 Task: Buy 4 Wax for Women's from Shave & Hair Removal section under best seller category for shipping address: Mina Davis, 1989 Bartlett Avenue, Southfield, Michigan 48076, Cell Number 2485598029. Pay from credit card ending with 5759, CVV 953
Action: Mouse moved to (20, 109)
Screenshot: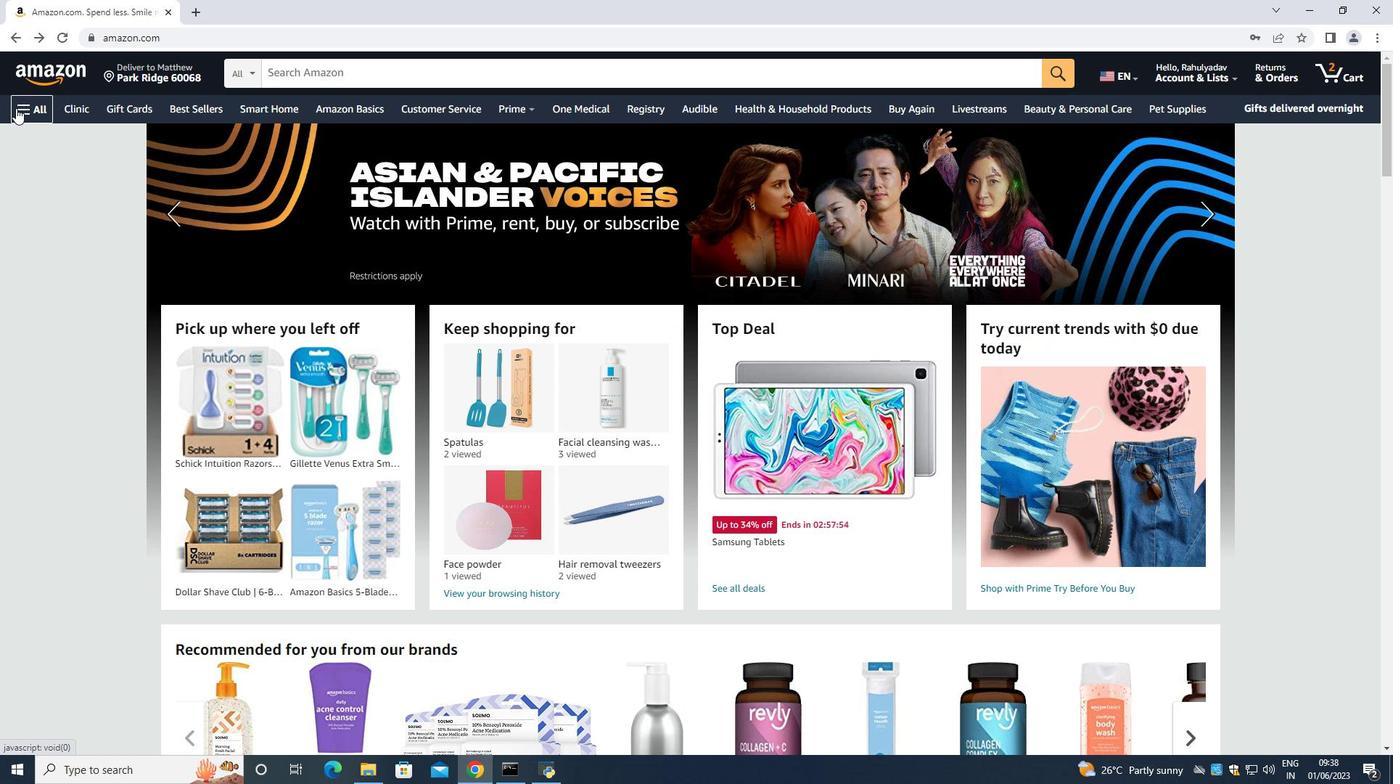 
Action: Mouse pressed left at (20, 109)
Screenshot: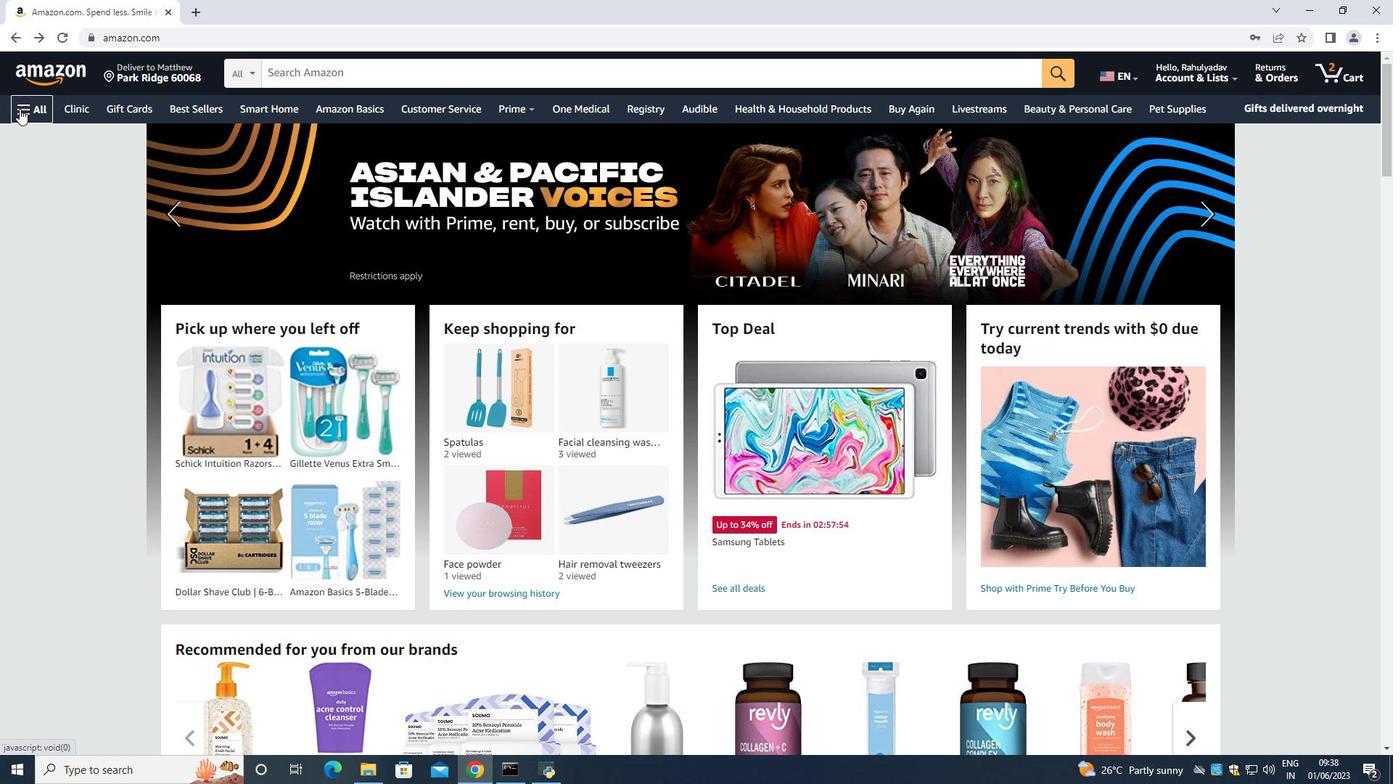 
Action: Mouse moved to (54, 138)
Screenshot: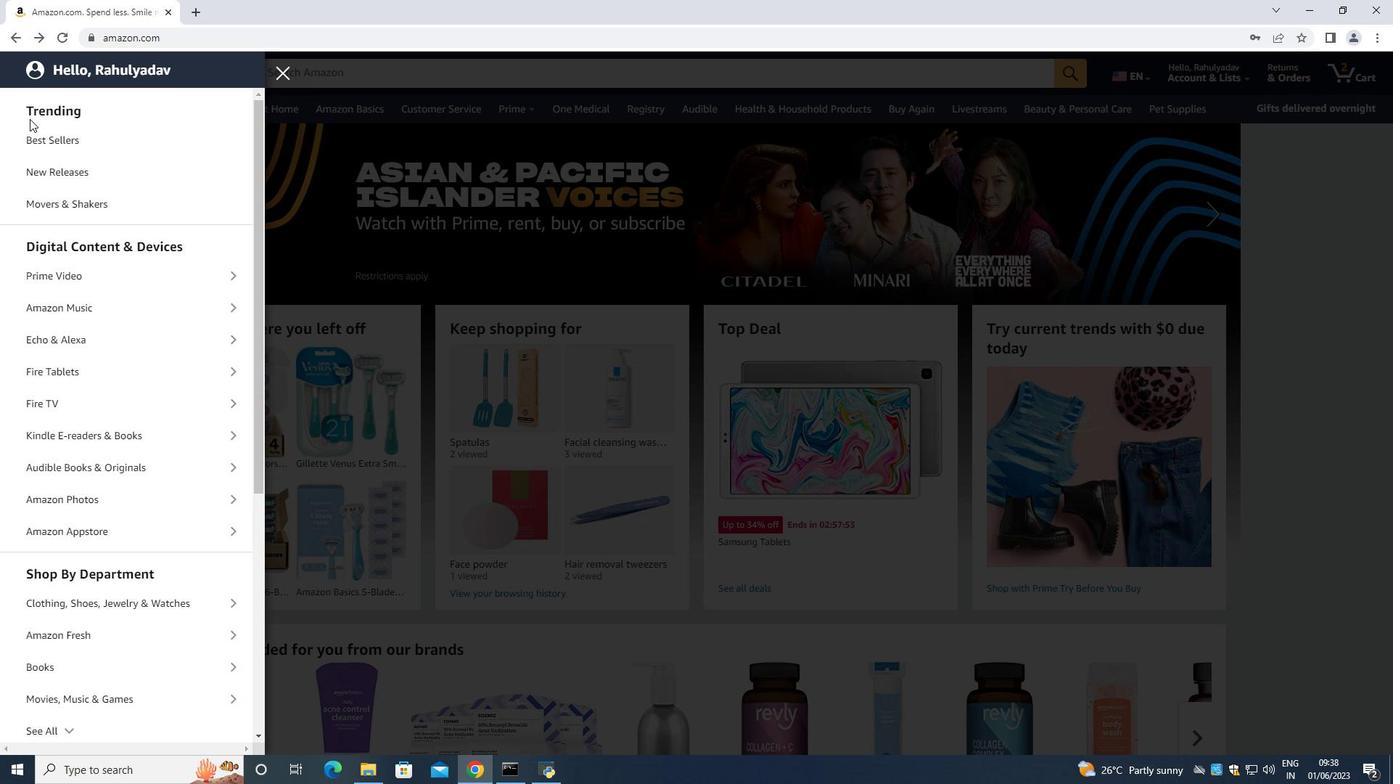 
Action: Mouse pressed left at (54, 138)
Screenshot: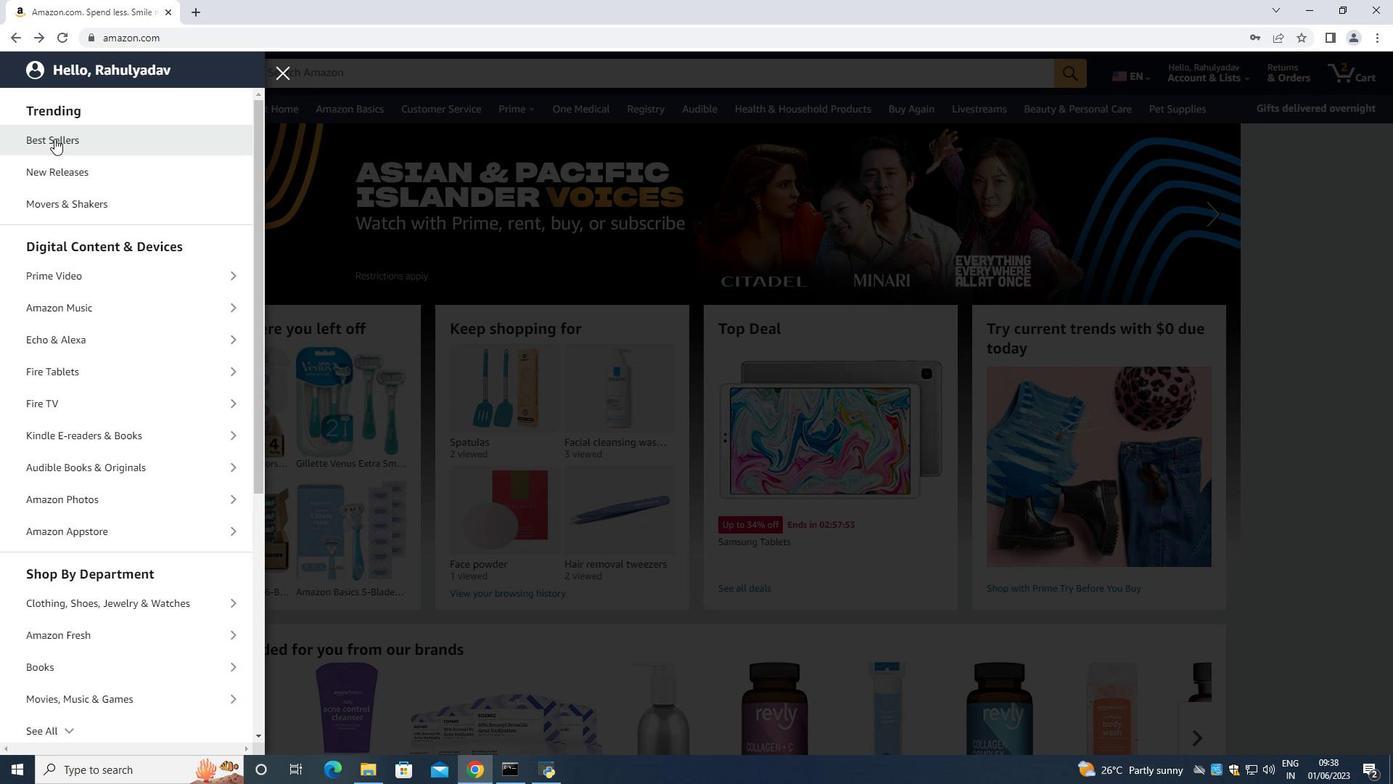 
Action: Mouse moved to (401, 80)
Screenshot: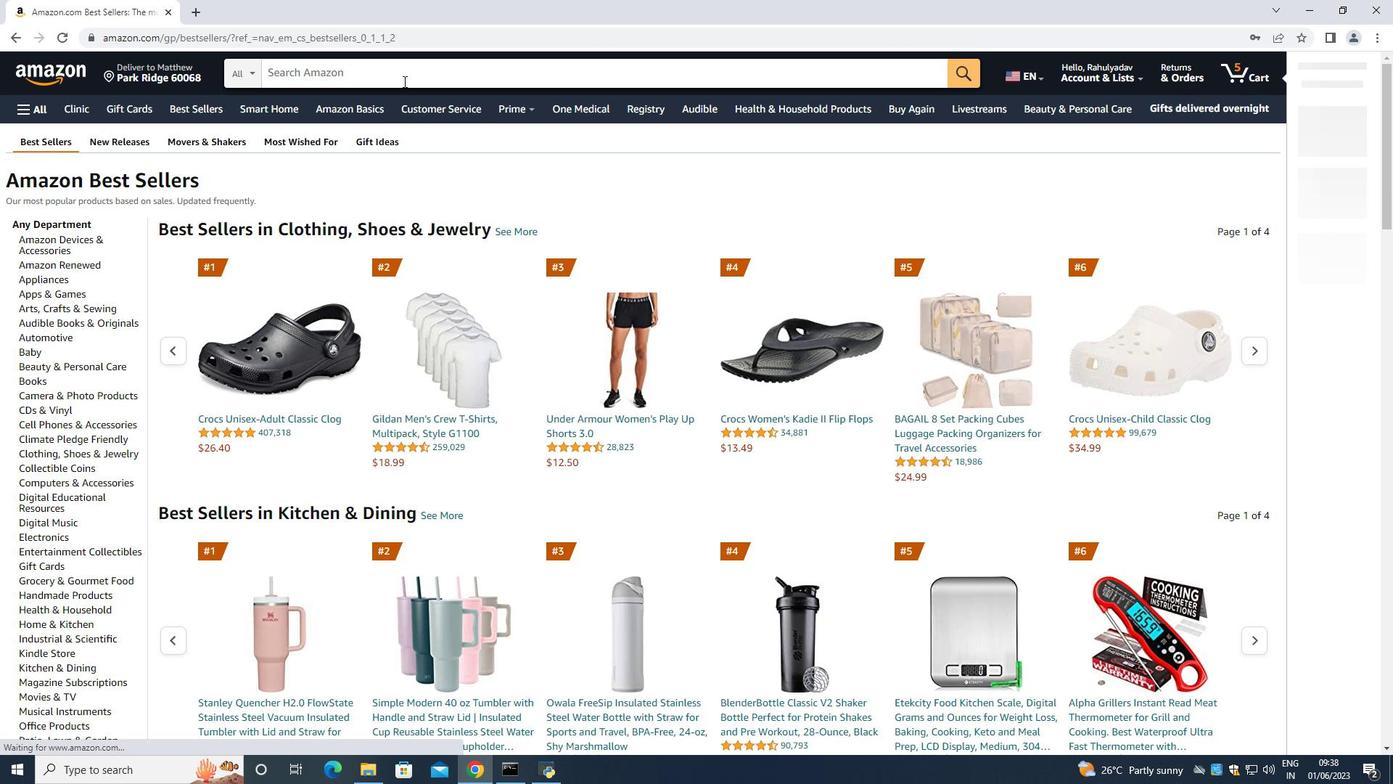 
Action: Mouse pressed left at (401, 80)
Screenshot: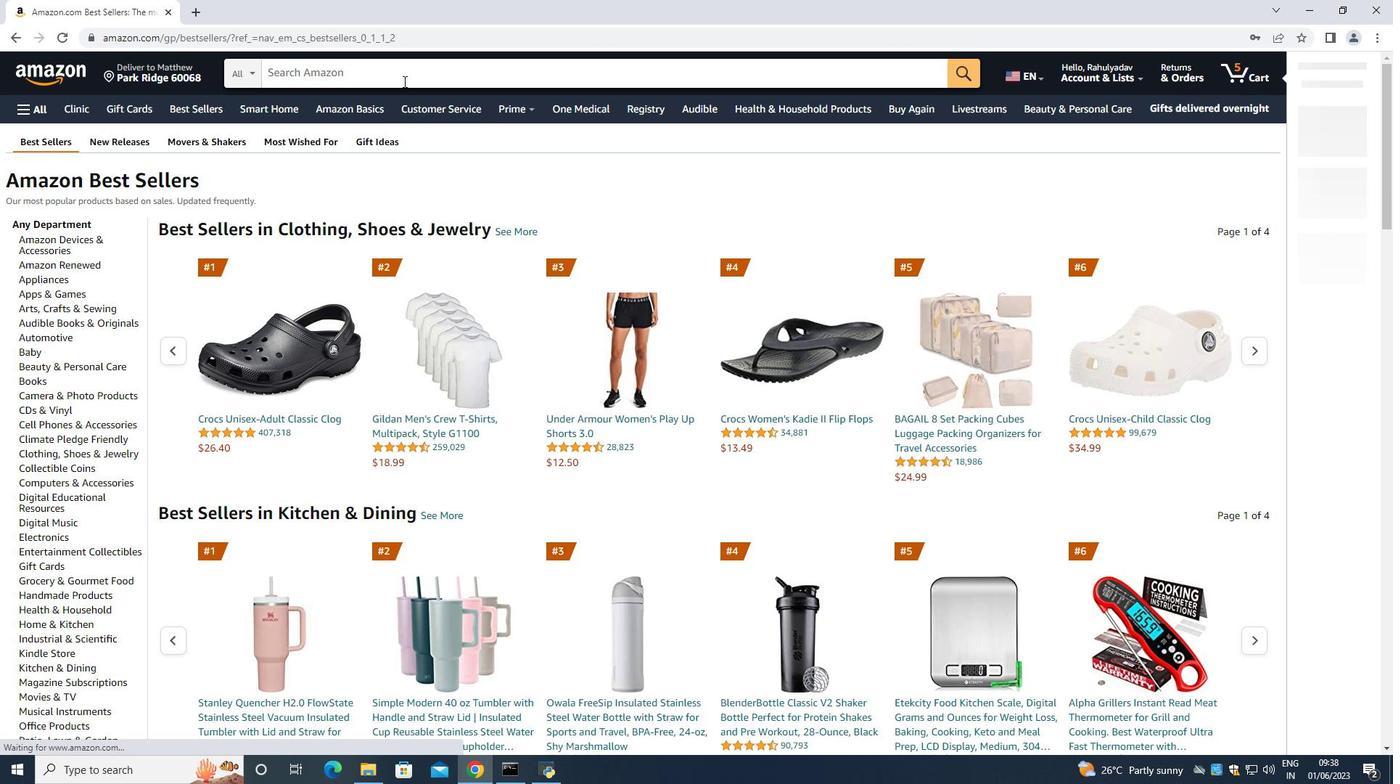 
Action: Mouse moved to (311, 40)
Screenshot: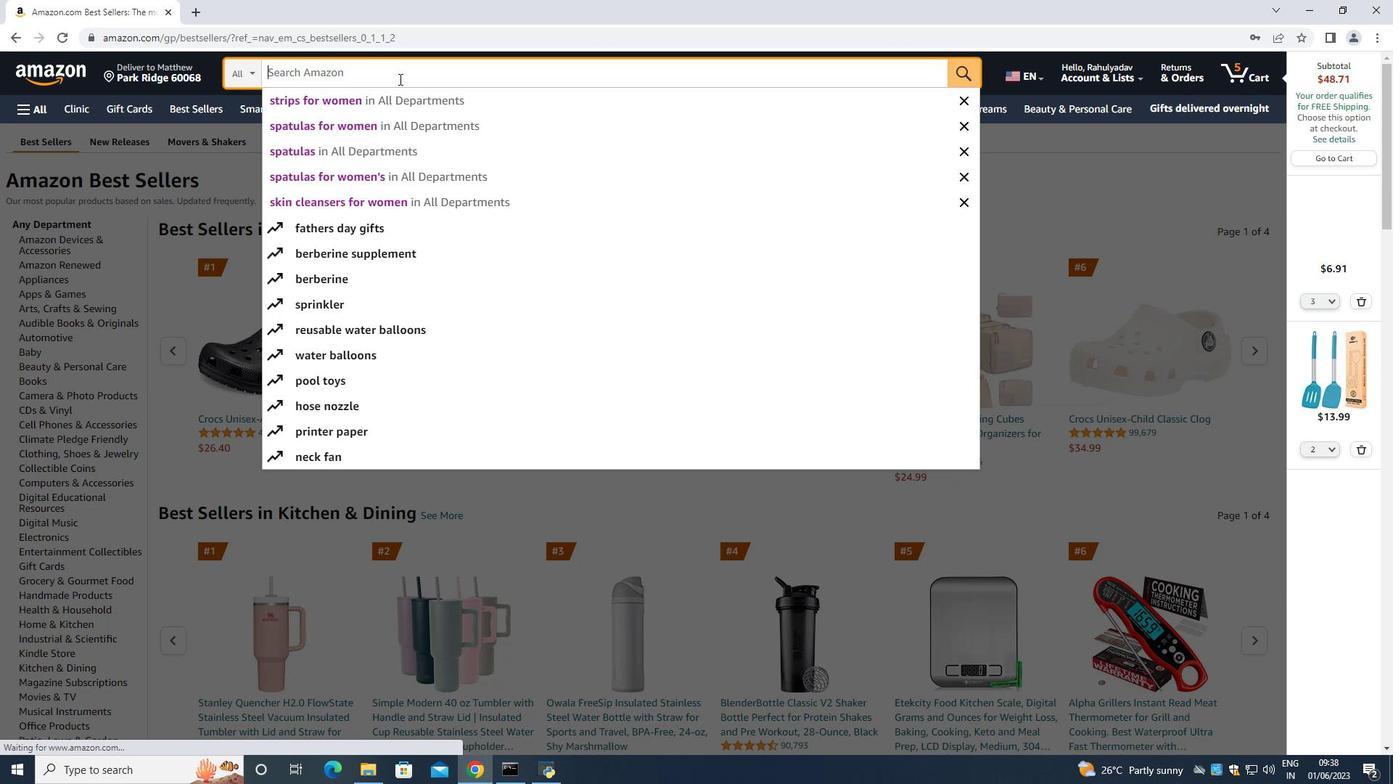 
Action: Key pressed <Key.shift>Wax<Key.space>for<Key.space><Key.shift>Women<Key.space><Key.enter>
Screenshot: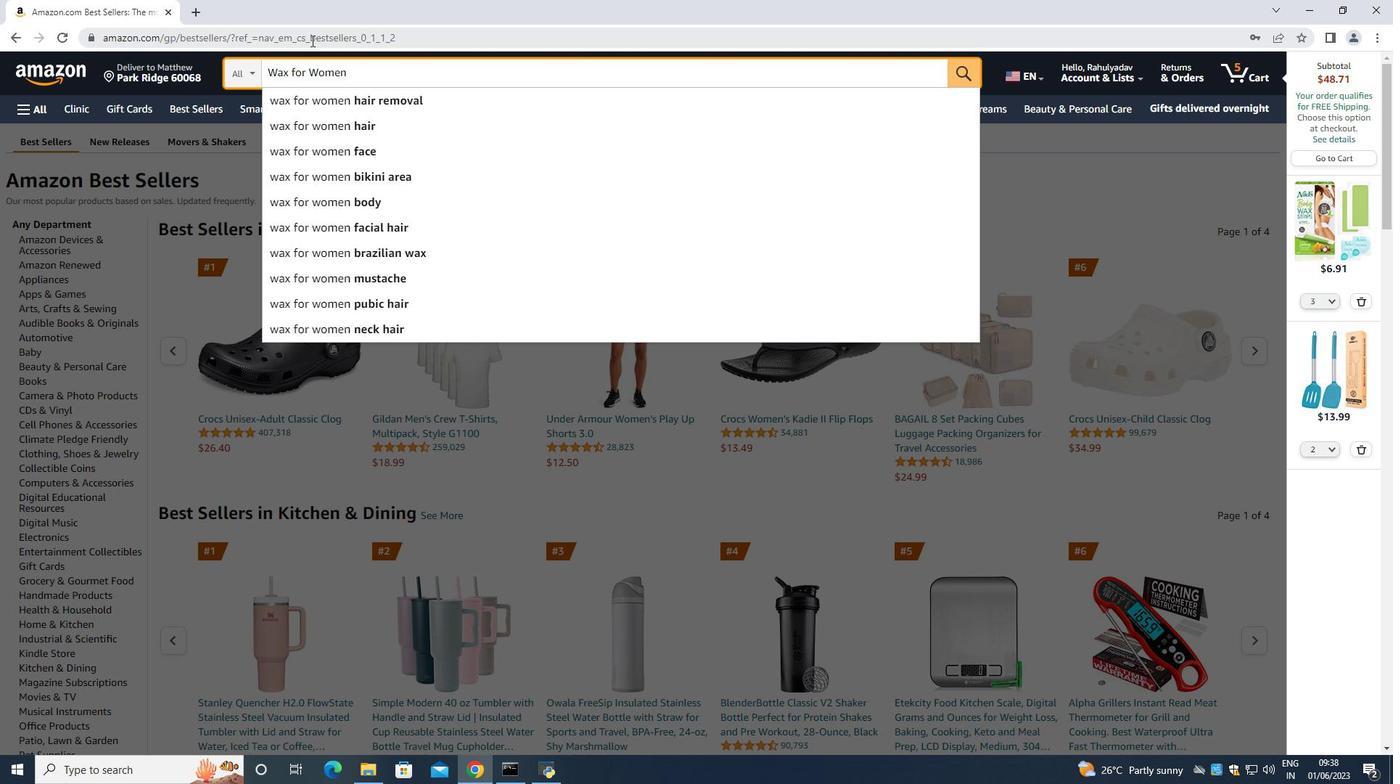 
Action: Mouse moved to (462, 297)
Screenshot: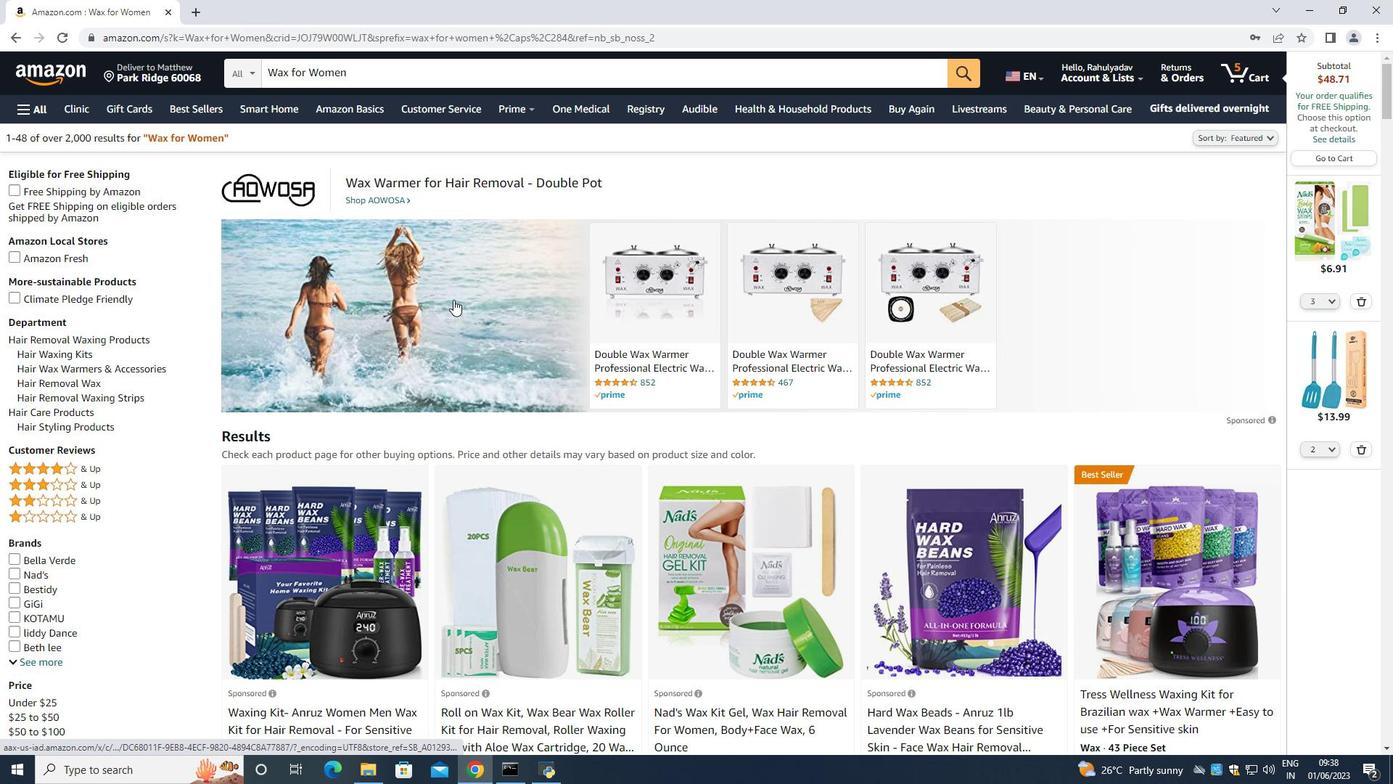 
Action: Mouse scrolled (462, 296) with delta (0, 0)
Screenshot: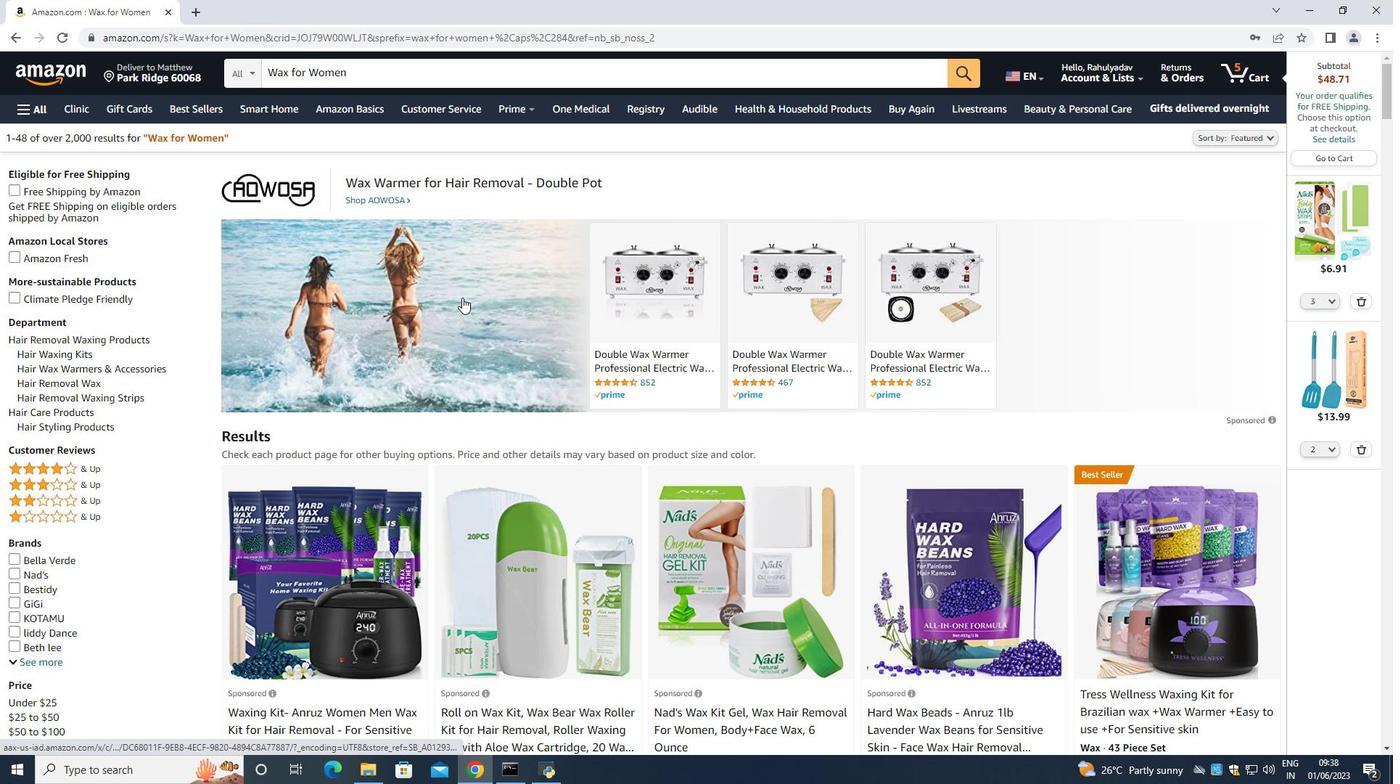 
Action: Mouse scrolled (462, 296) with delta (0, 0)
Screenshot: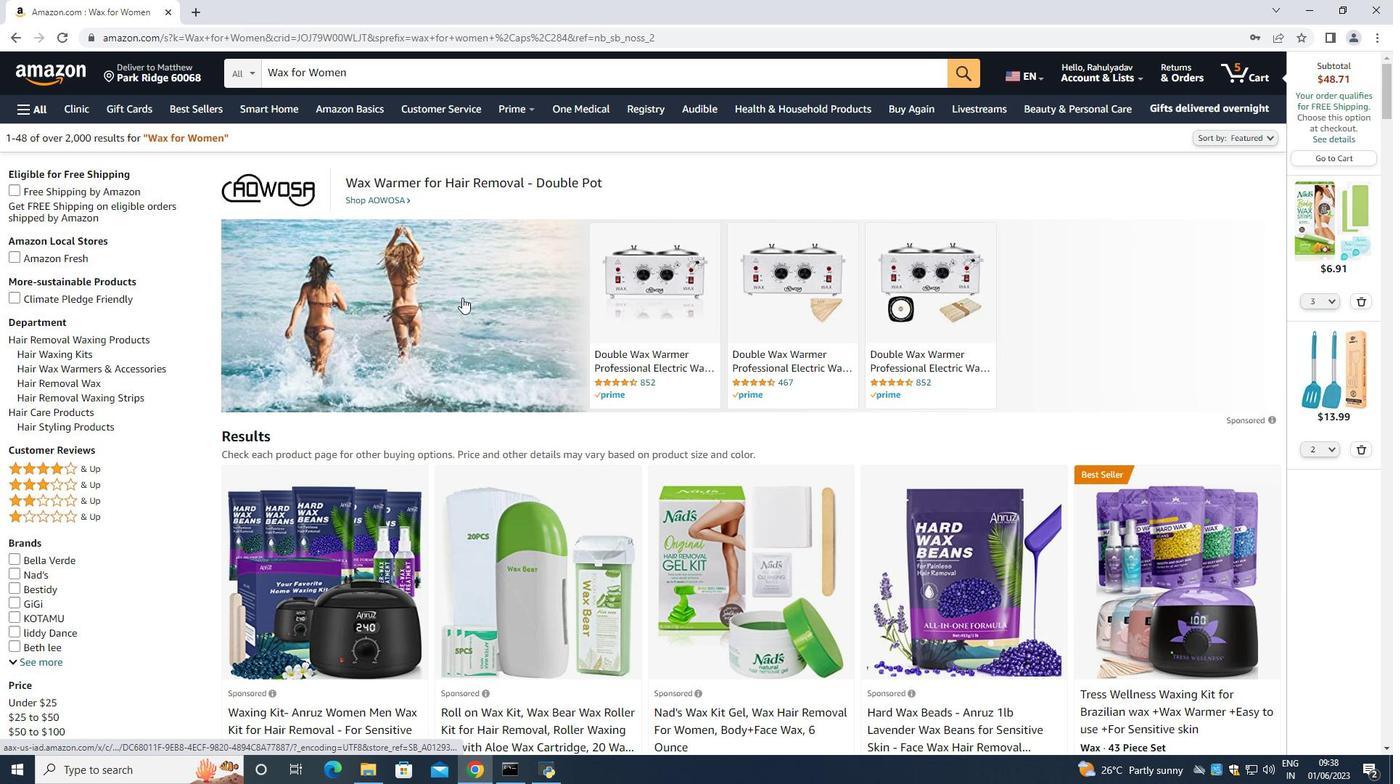 
Action: Mouse moved to (463, 297)
Screenshot: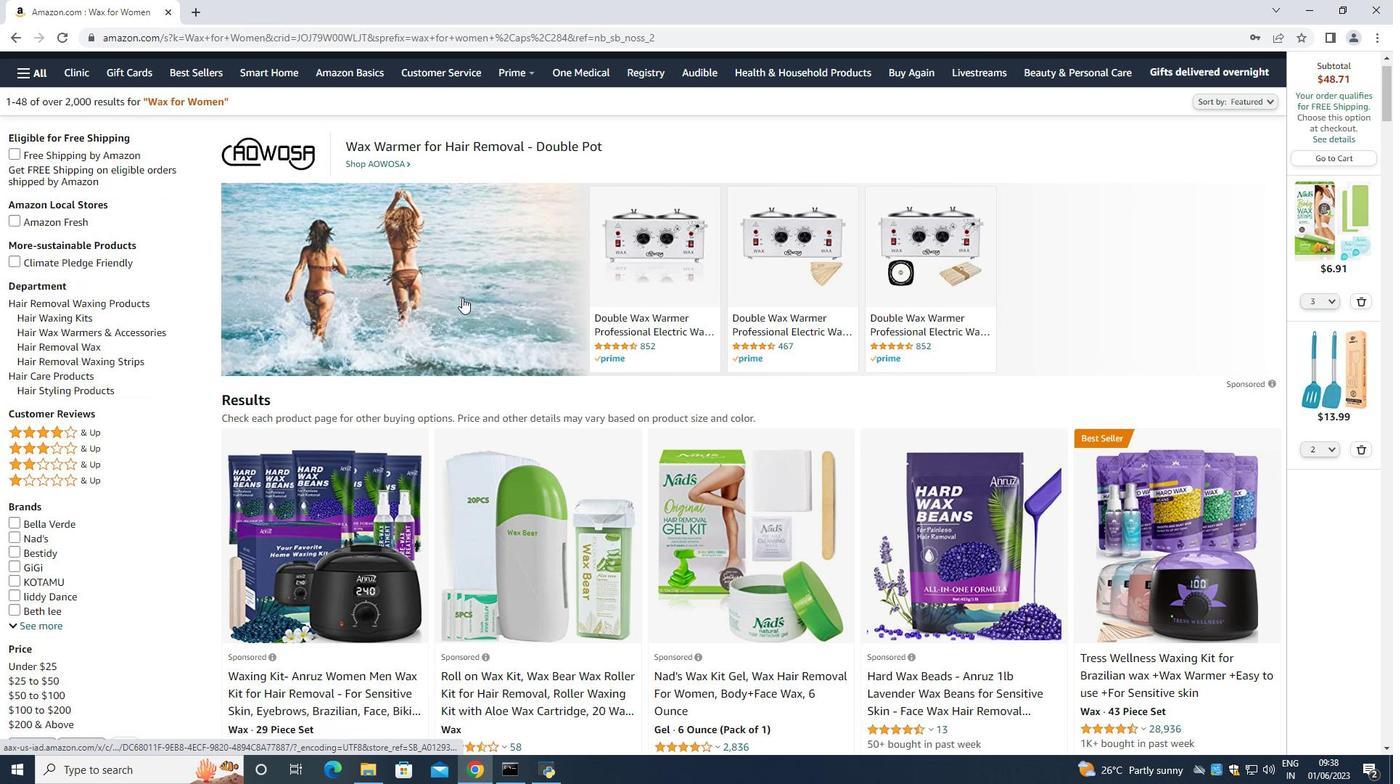 
Action: Mouse scrolled (463, 296) with delta (0, 0)
Screenshot: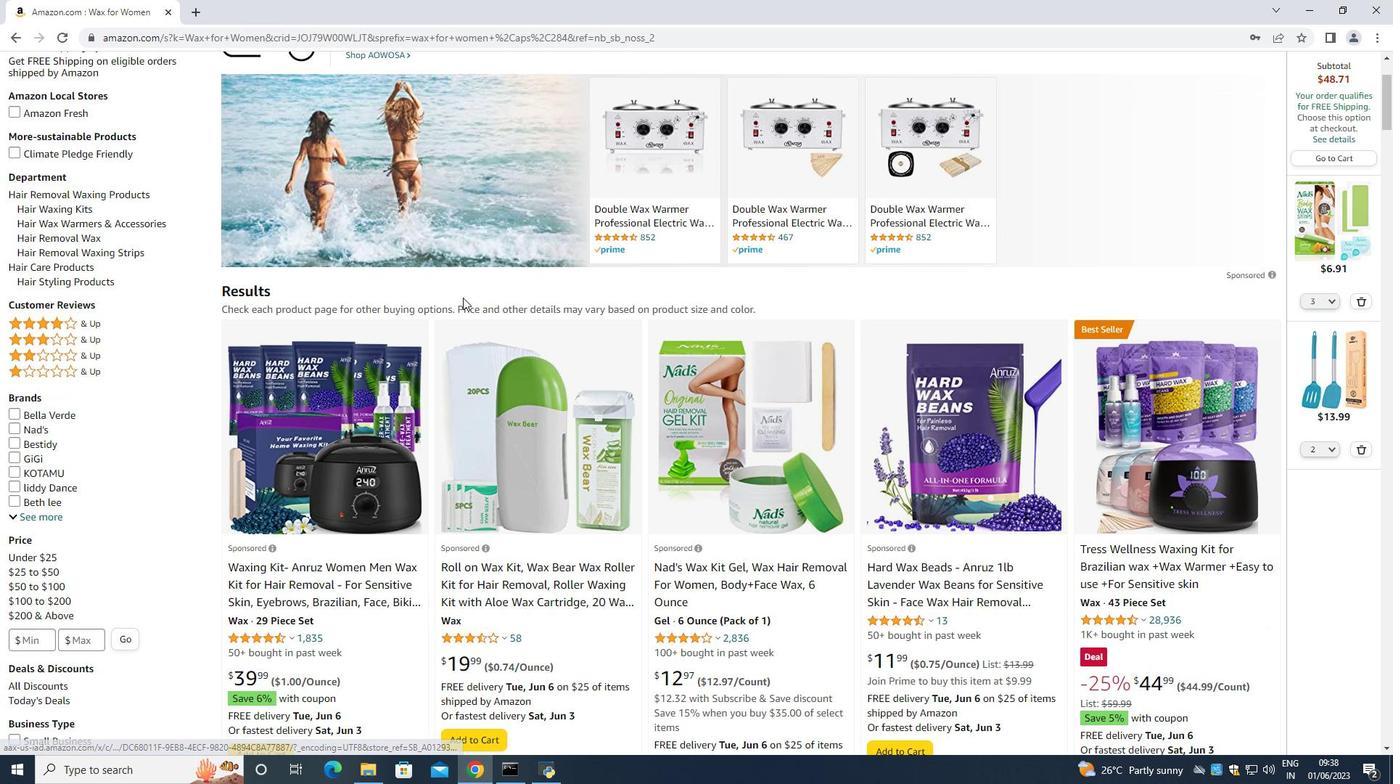 
Action: Mouse scrolled (463, 296) with delta (0, 0)
Screenshot: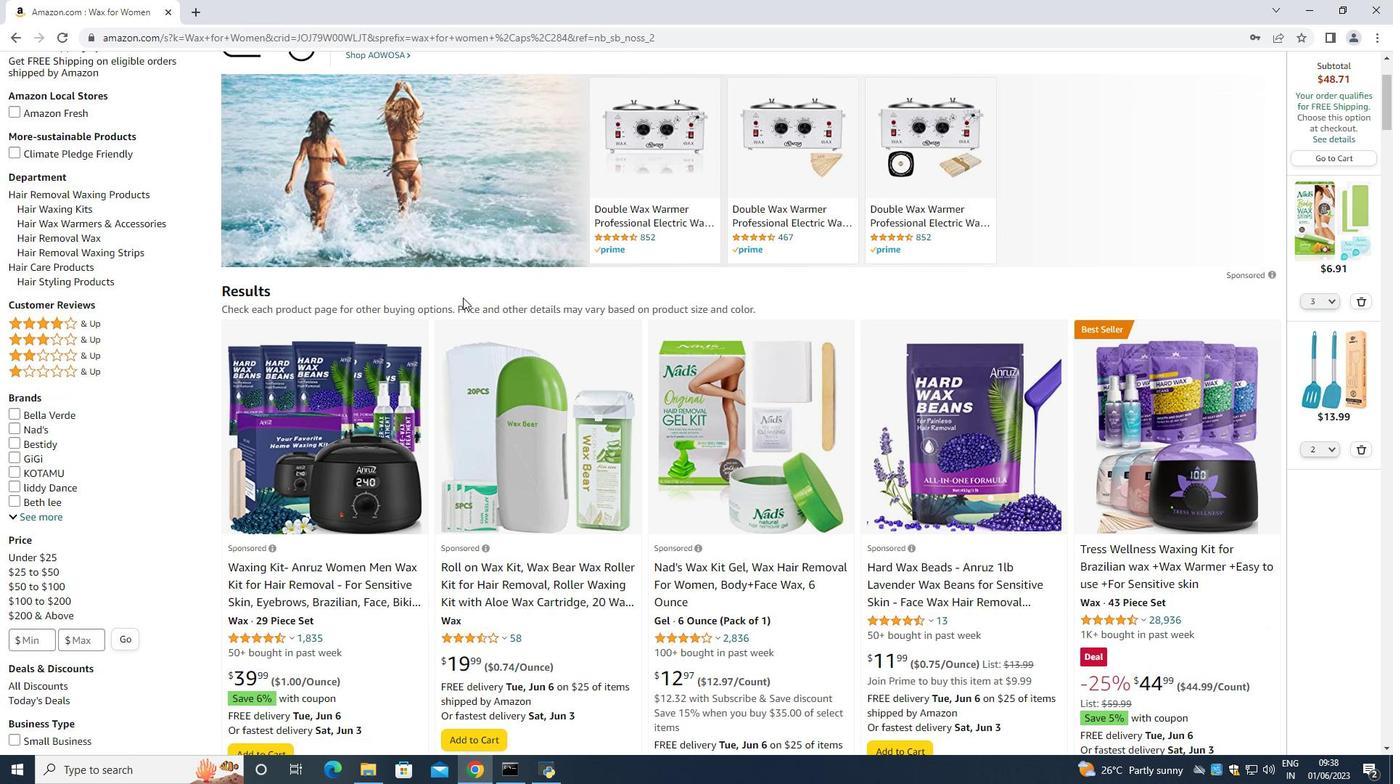 
Action: Mouse moved to (912, 325)
Screenshot: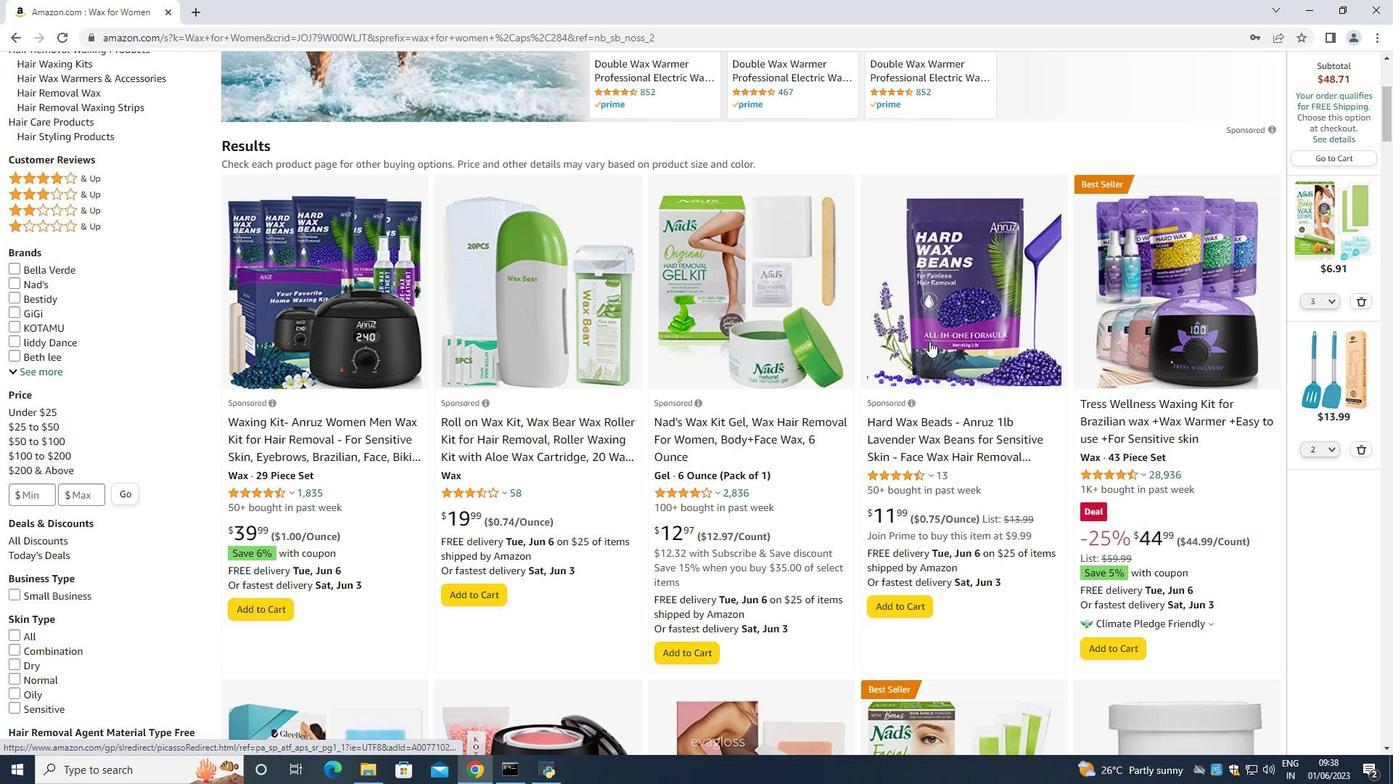 
Action: Mouse scrolled (912, 325) with delta (0, 0)
Screenshot: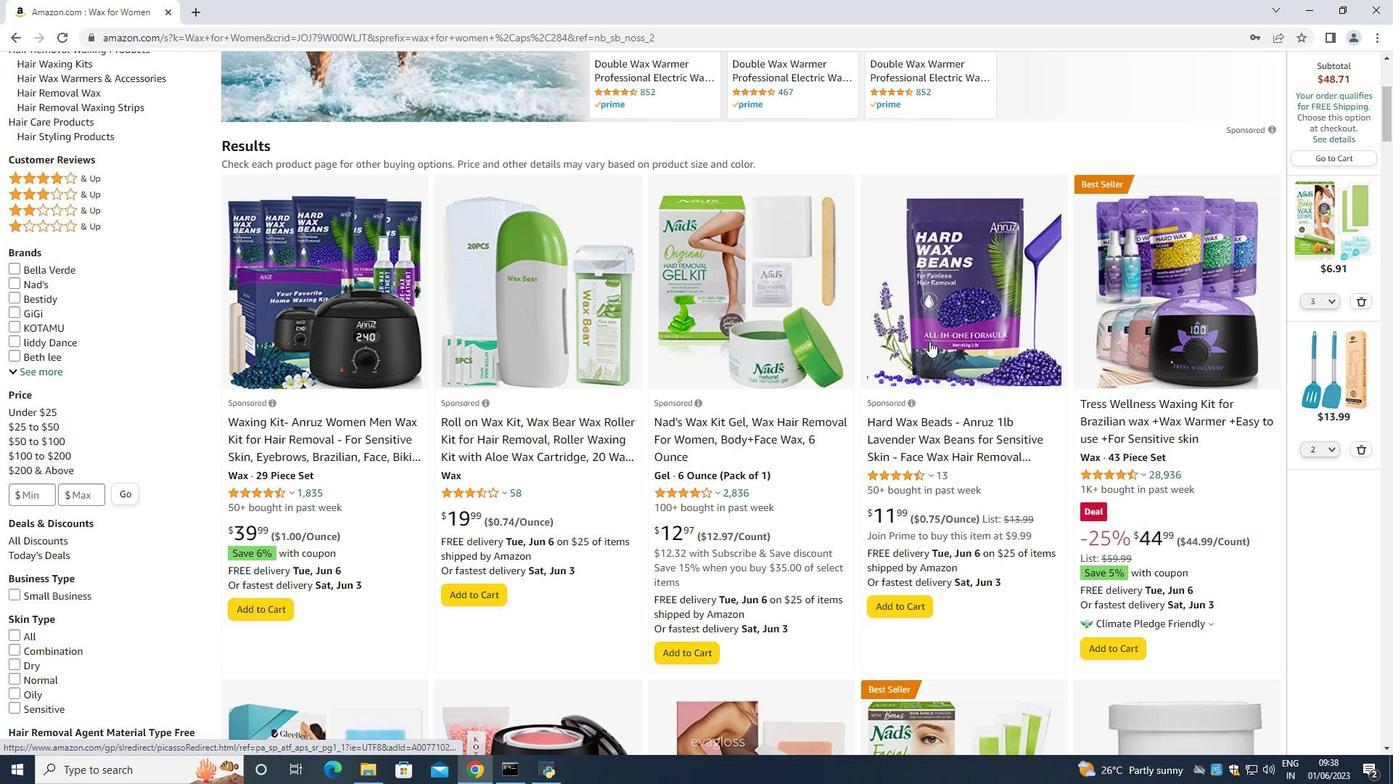 
Action: Mouse scrolled (912, 325) with delta (0, 0)
Screenshot: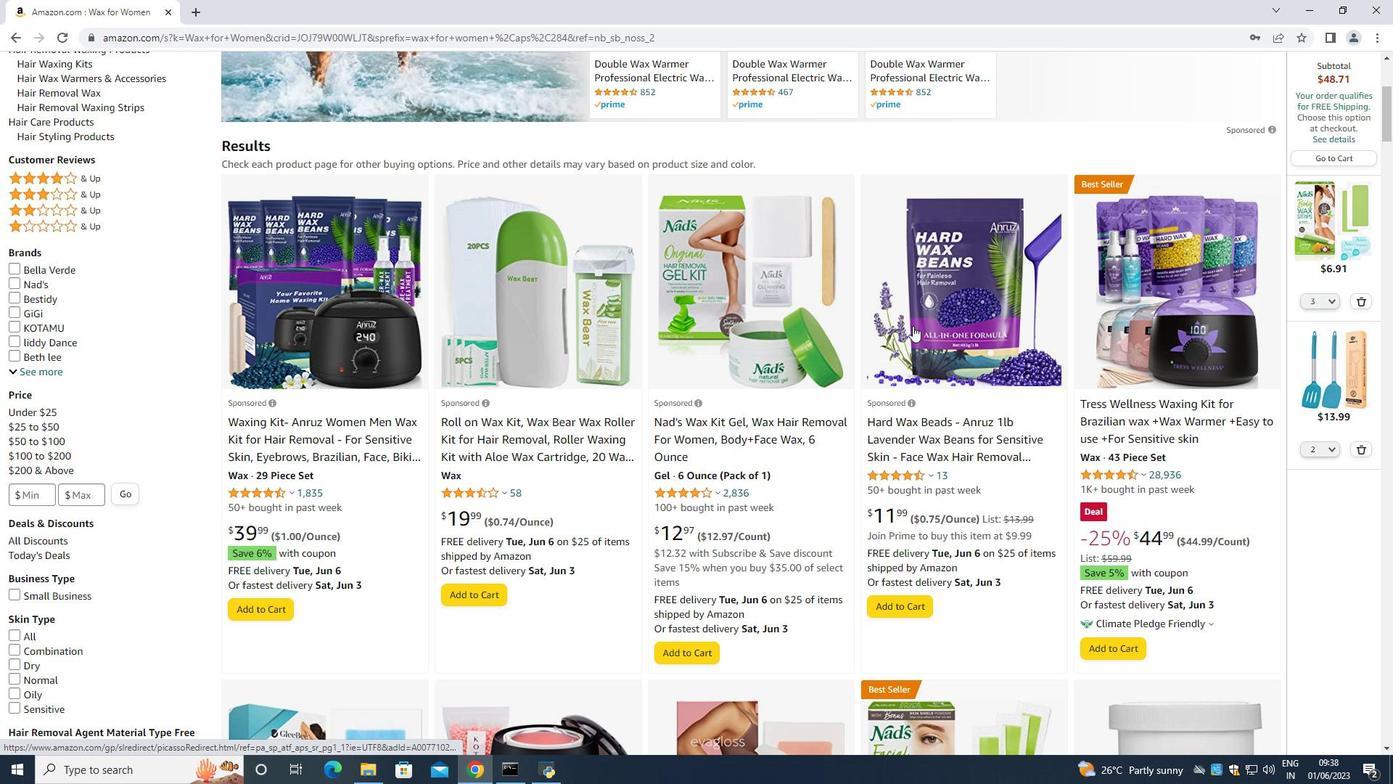 
Action: Mouse moved to (912, 325)
Screenshot: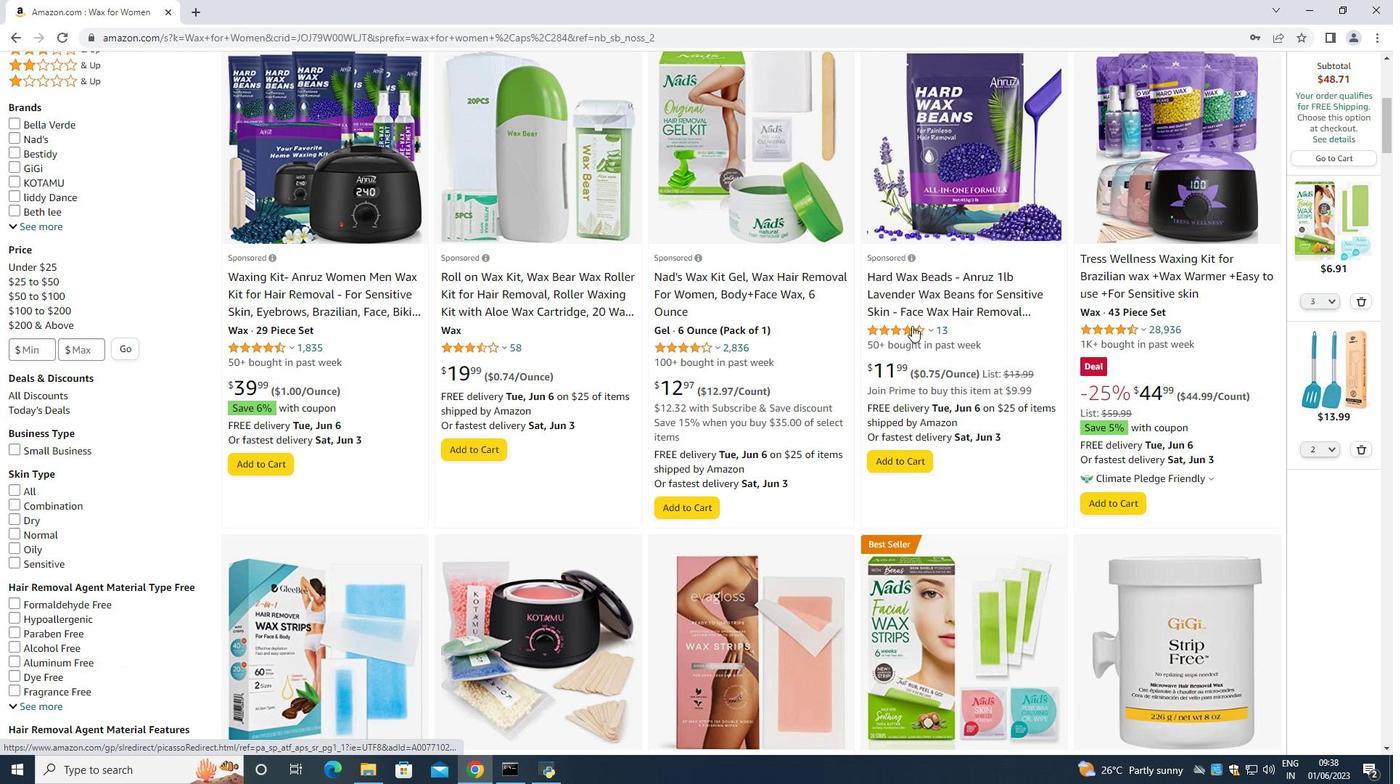 
Action: Mouse scrolled (912, 325) with delta (0, 0)
Screenshot: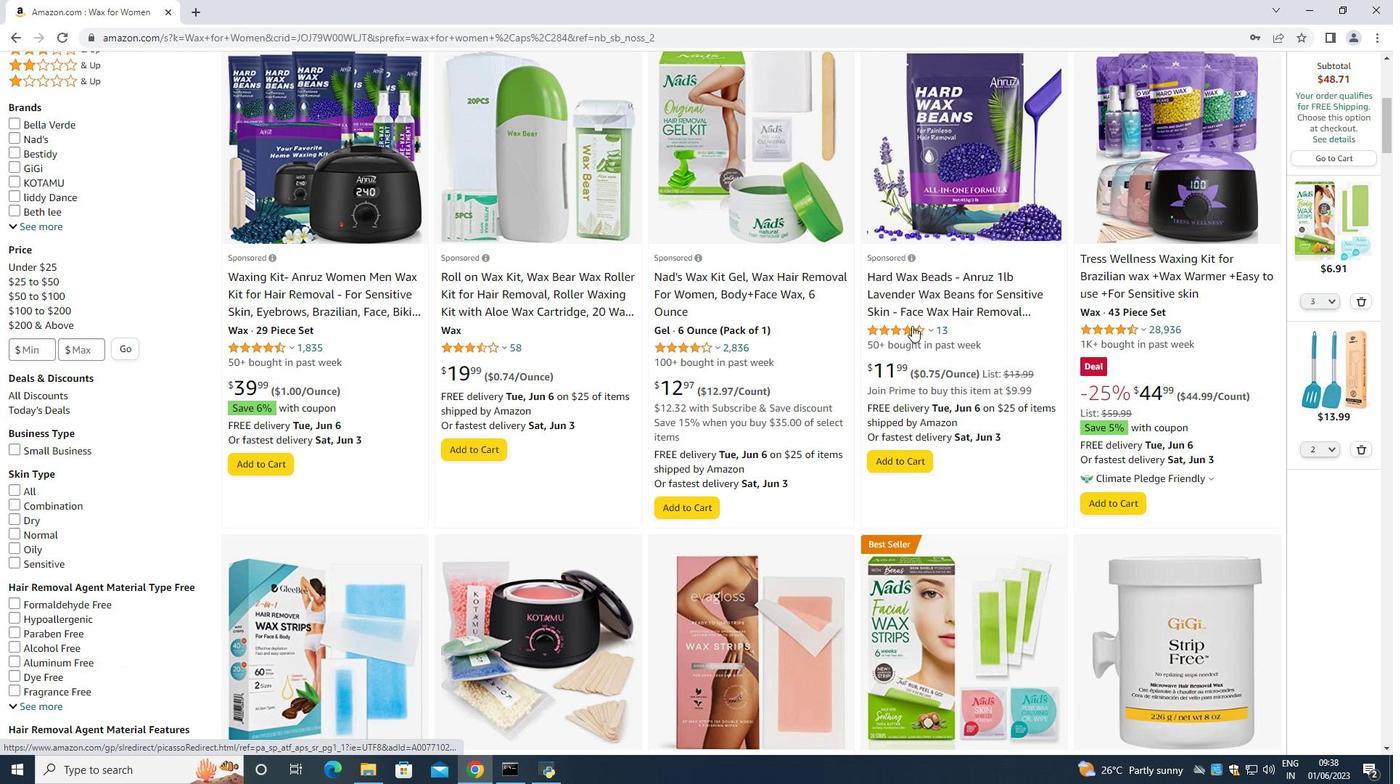 
Action: Mouse moved to (911, 325)
Screenshot: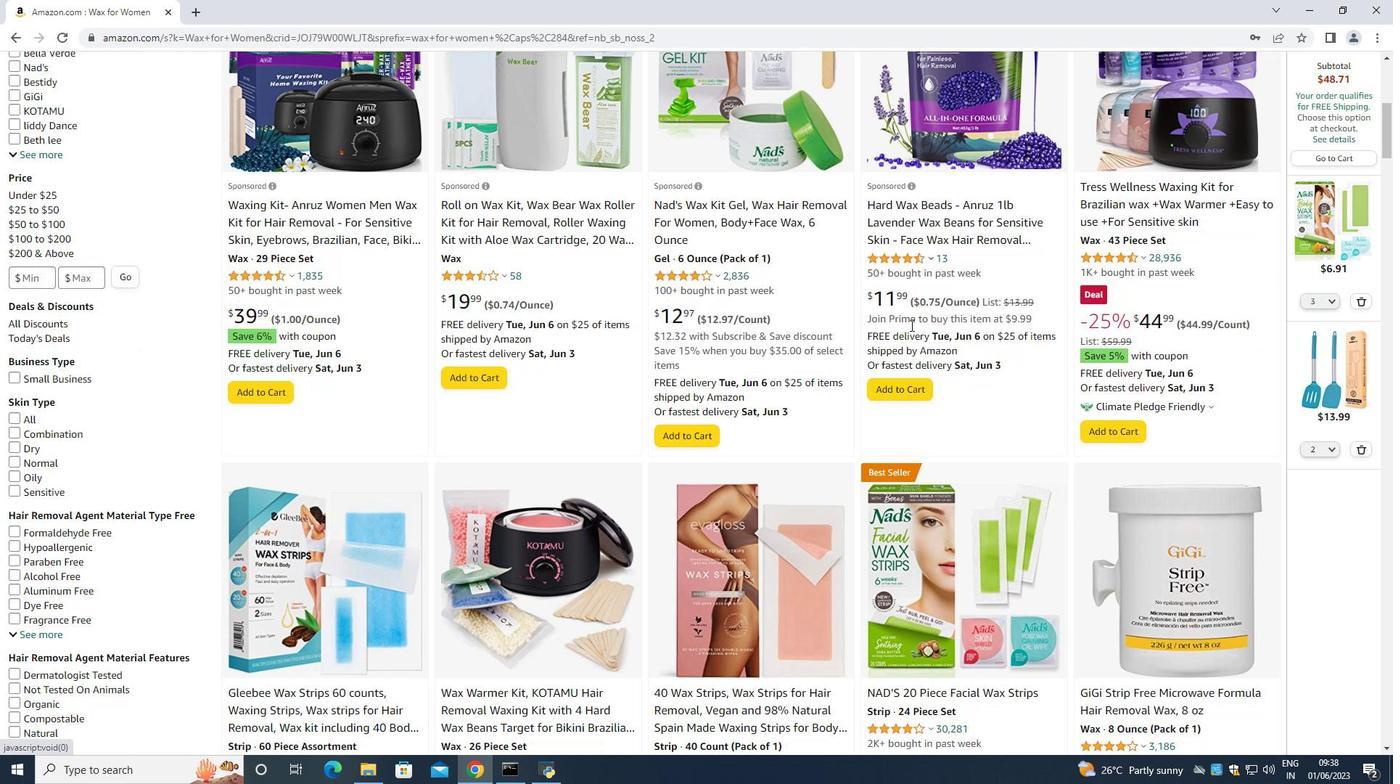 
Action: Mouse scrolled (911, 324) with delta (0, 0)
Screenshot: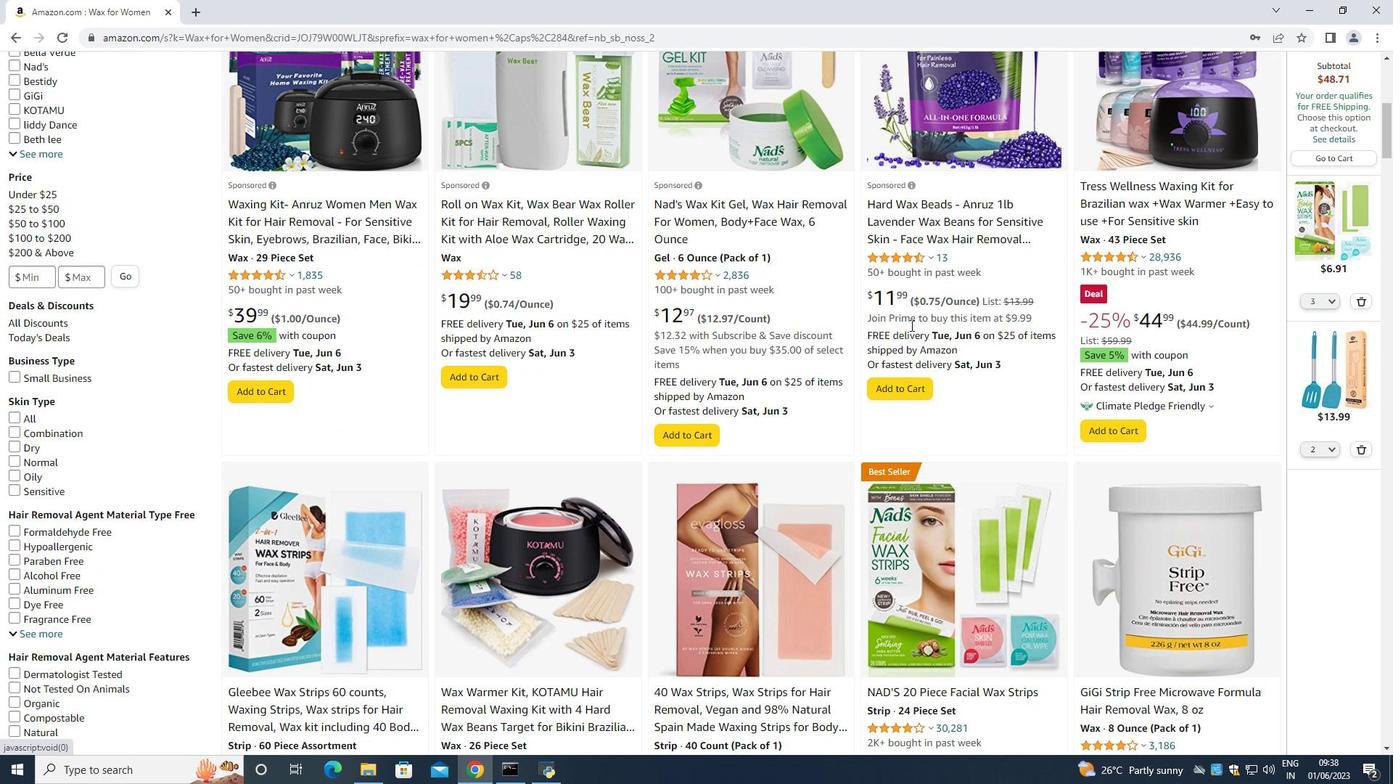 
Action: Mouse moved to (909, 325)
Screenshot: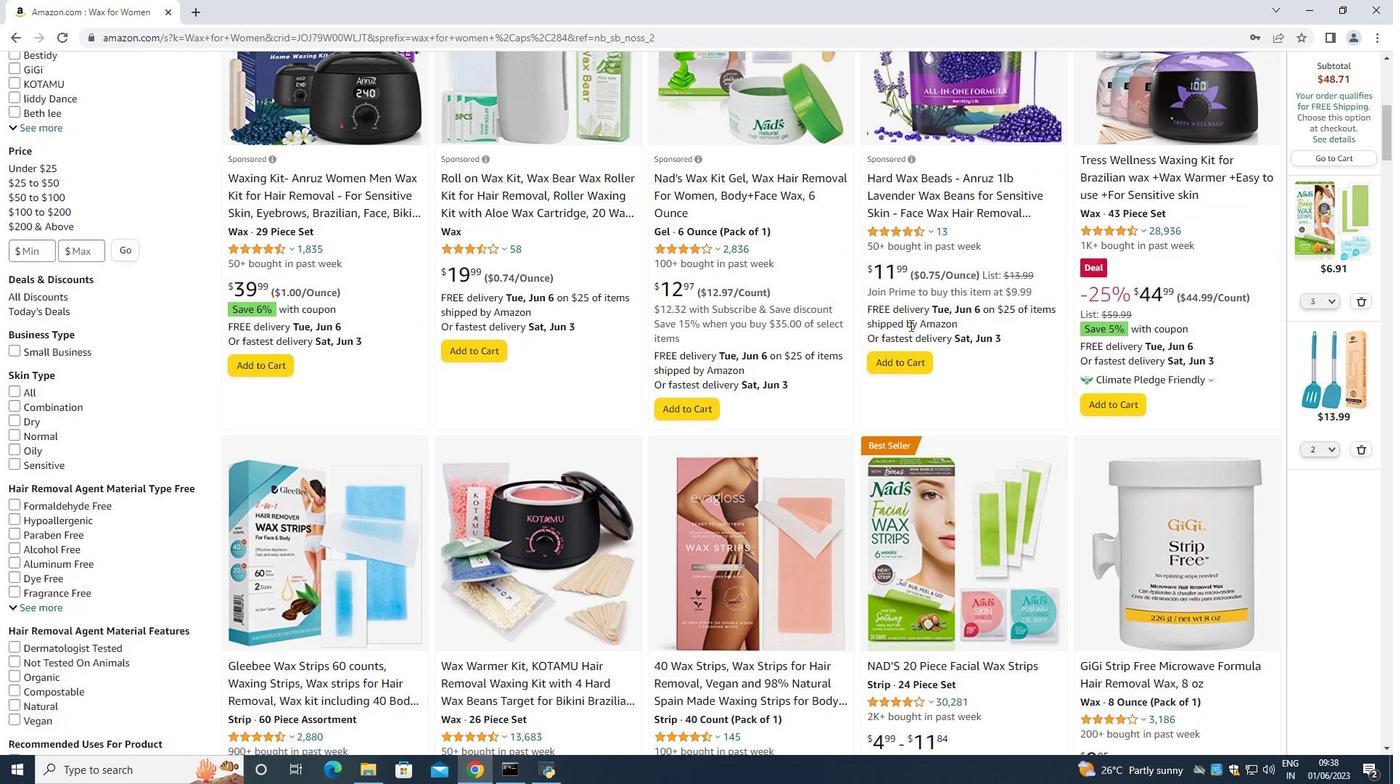 
Action: Mouse scrolled (909, 324) with delta (0, 0)
Screenshot: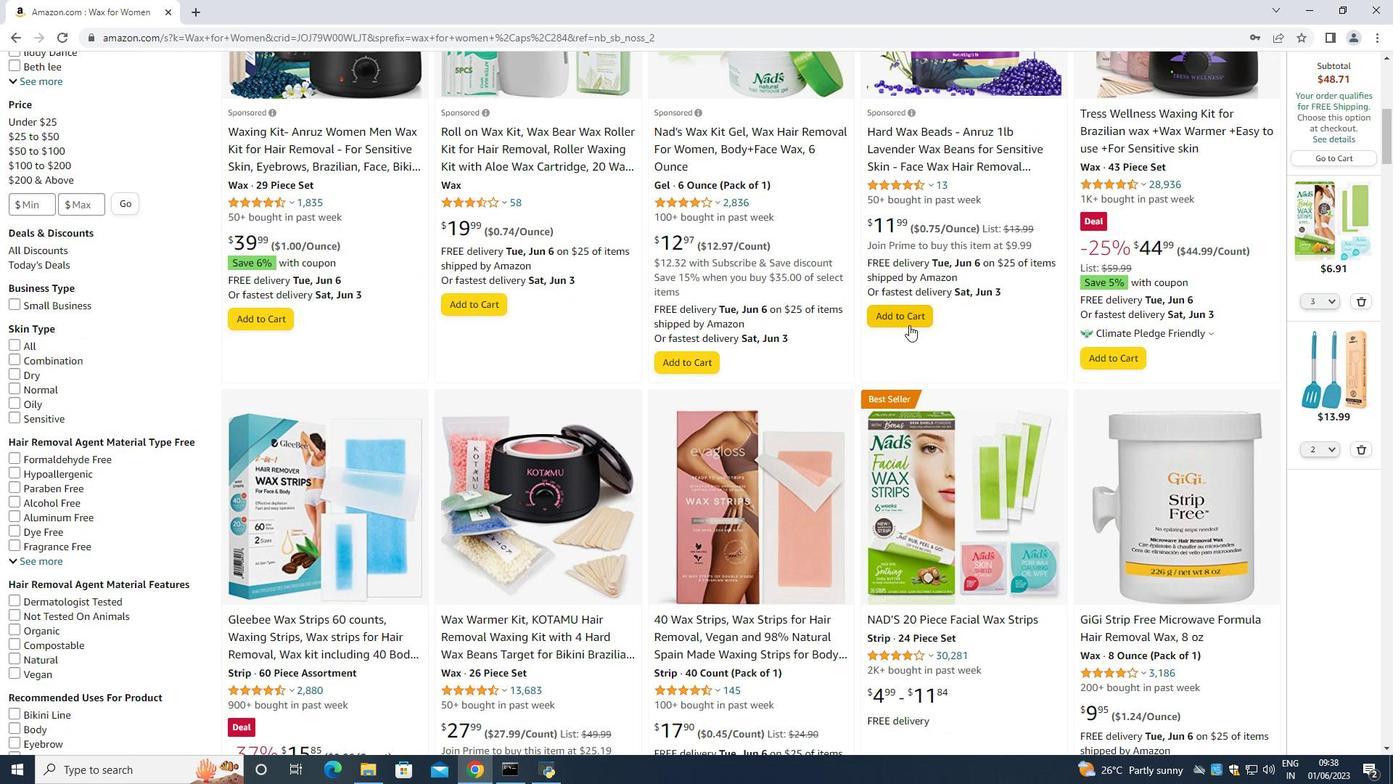 
Action: Mouse moved to (899, 317)
Screenshot: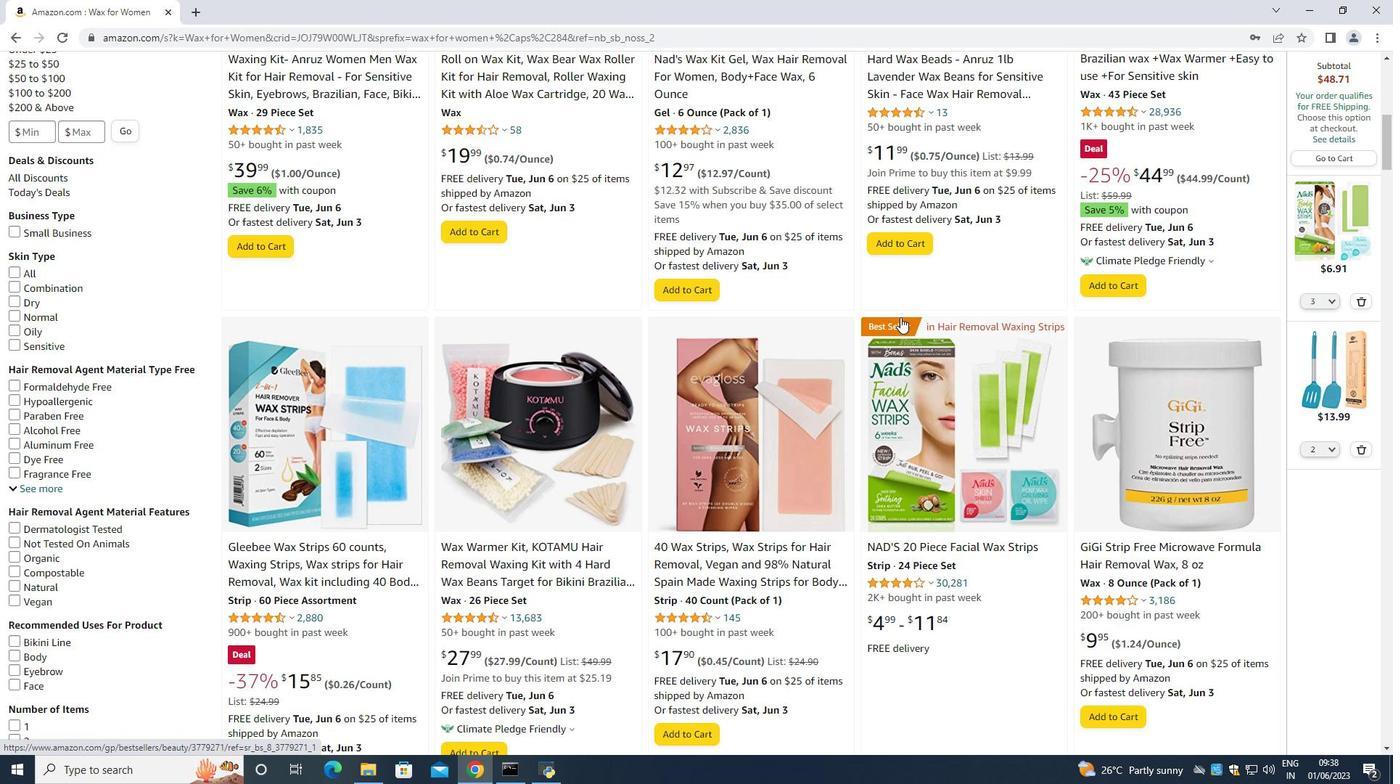 
Action: Mouse scrolled (899, 316) with delta (0, 0)
Screenshot: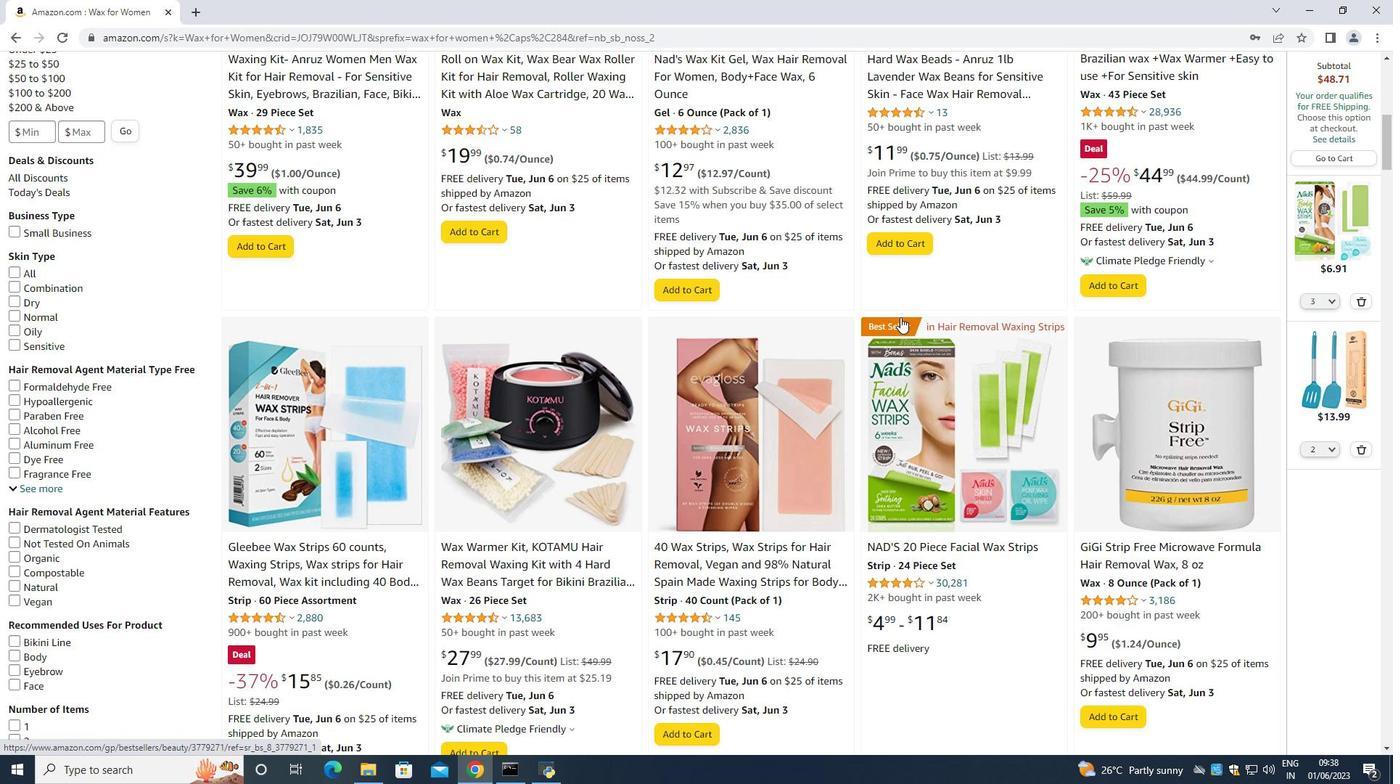 
Action: Mouse moved to (884, 317)
Screenshot: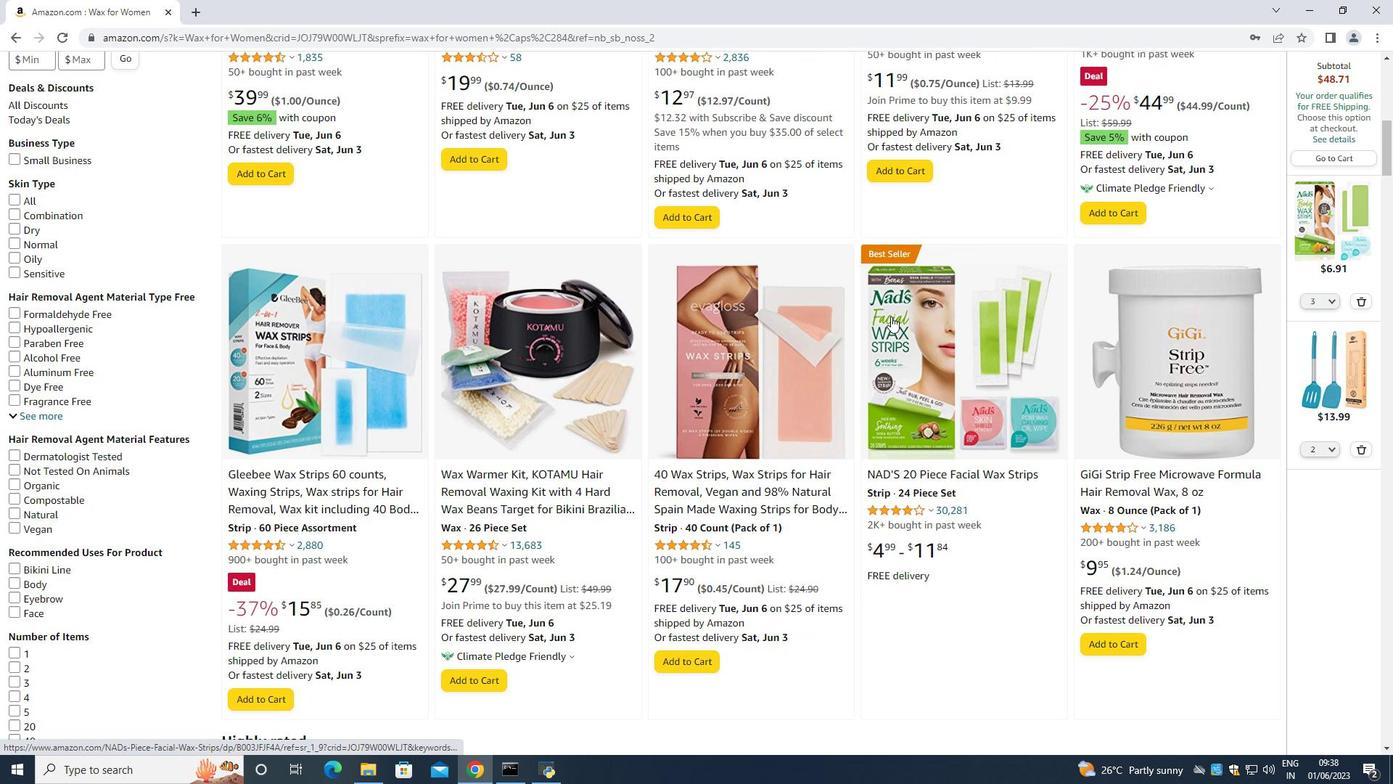 
Action: Mouse scrolled (884, 317) with delta (0, 0)
Screenshot: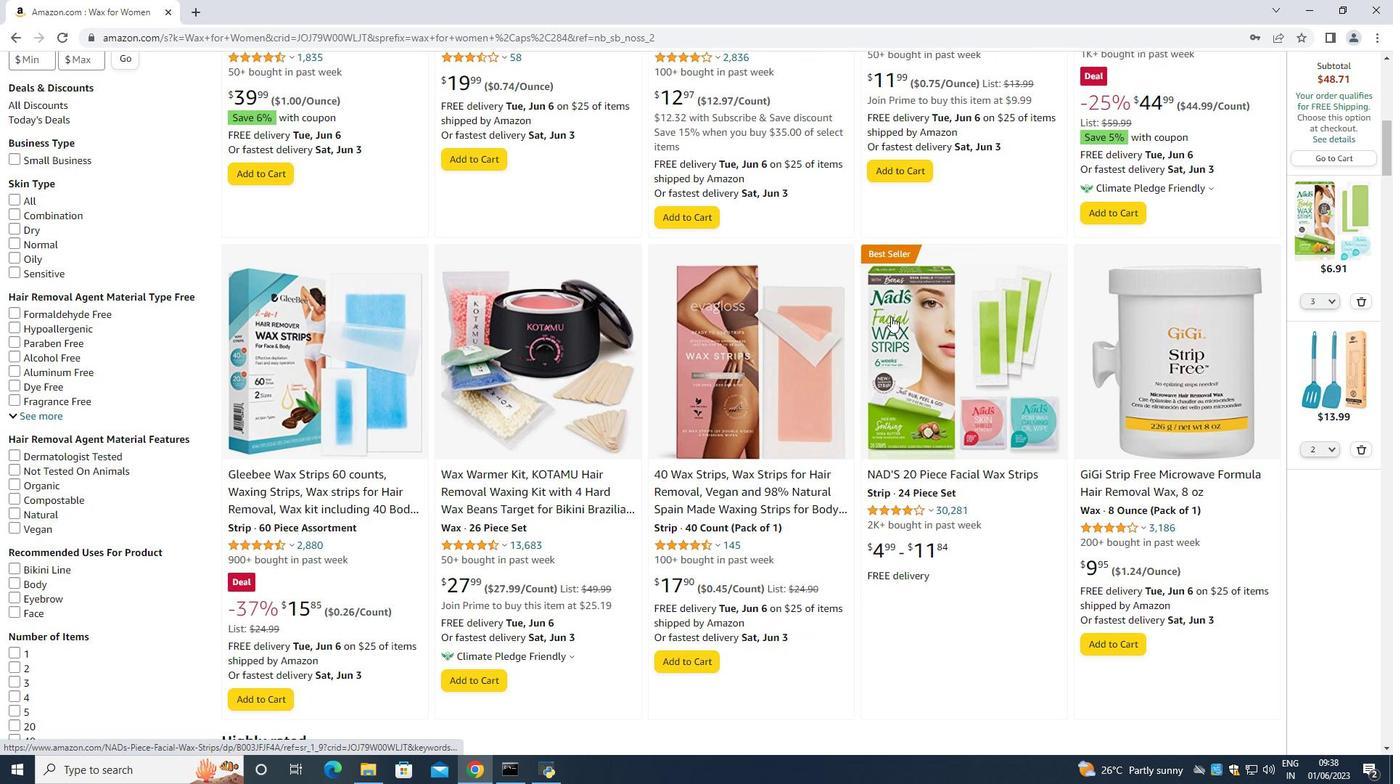 
Action: Mouse moved to (882, 318)
Screenshot: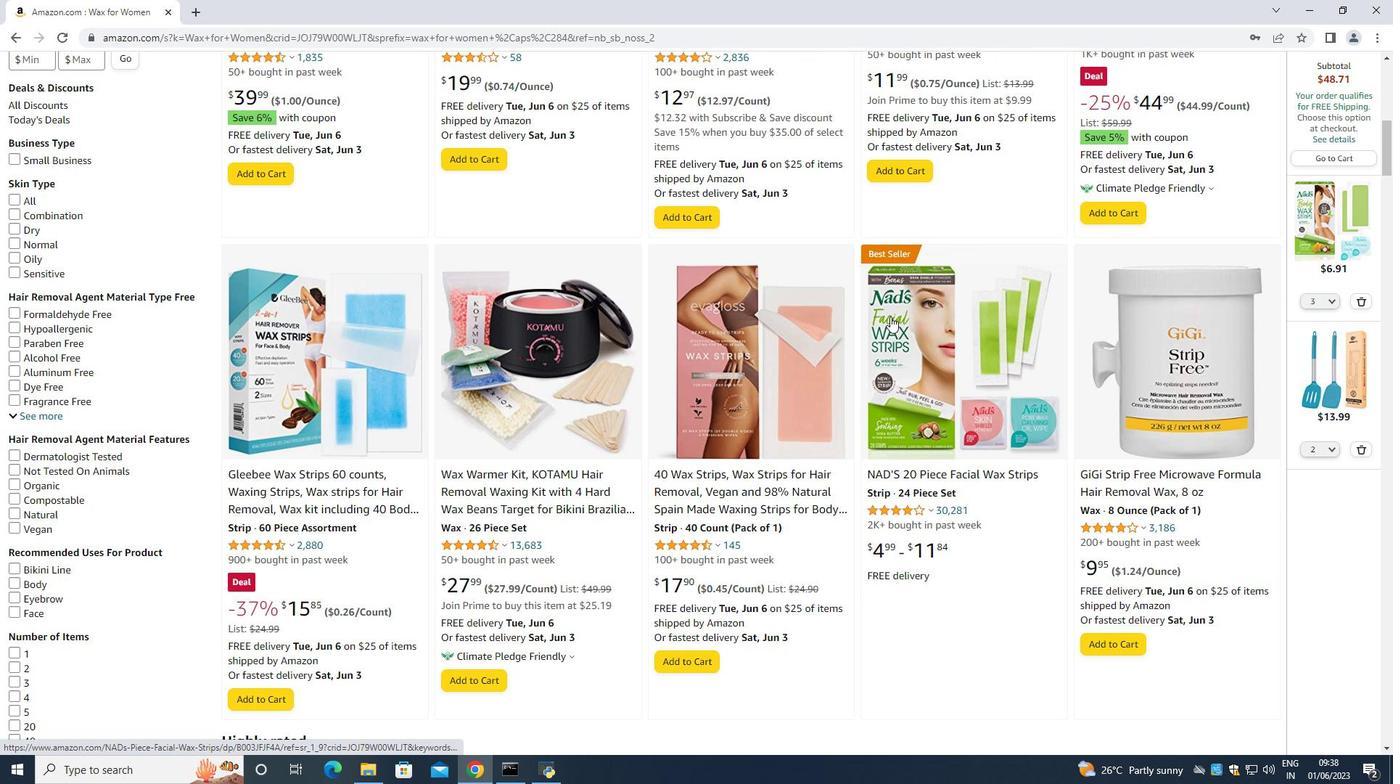 
Action: Mouse scrolled (882, 317) with delta (0, 0)
Screenshot: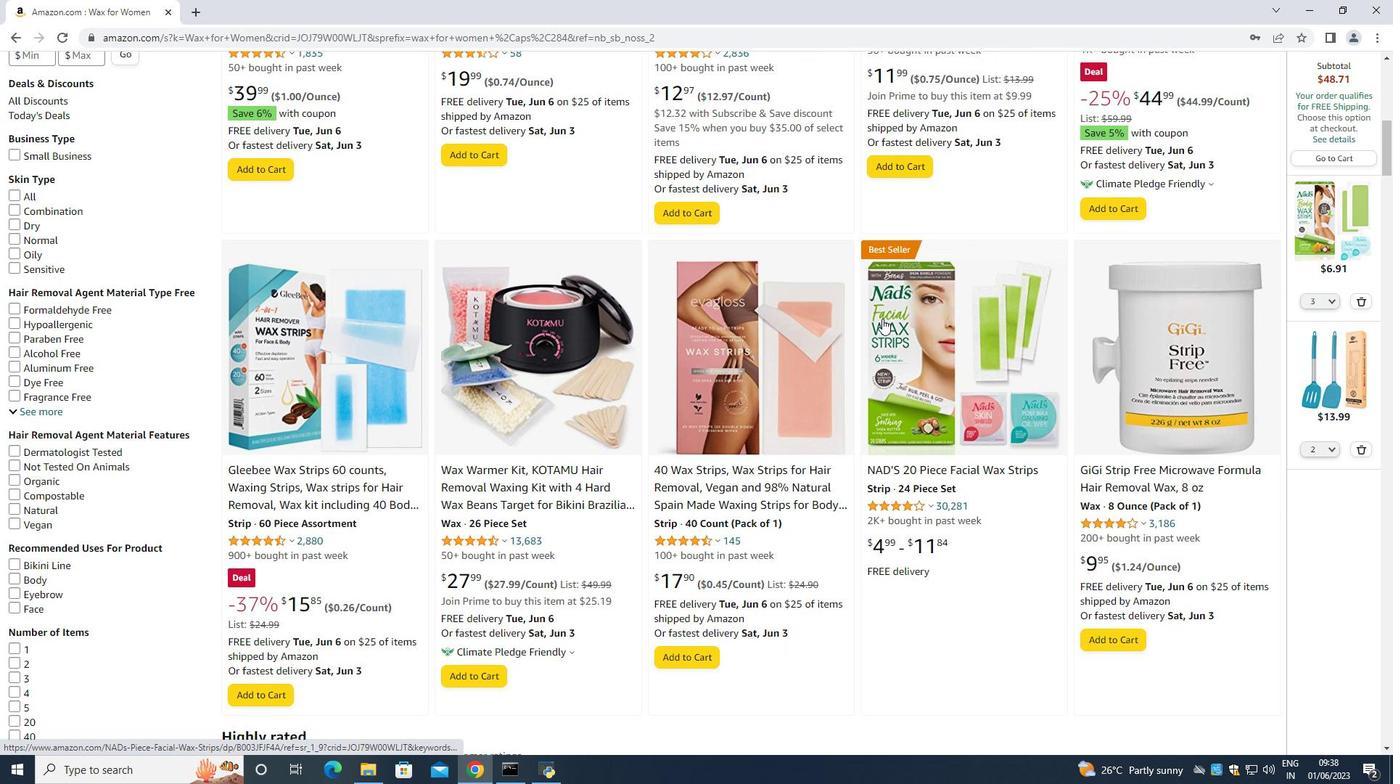 
Action: Mouse scrolled (882, 317) with delta (0, 0)
Screenshot: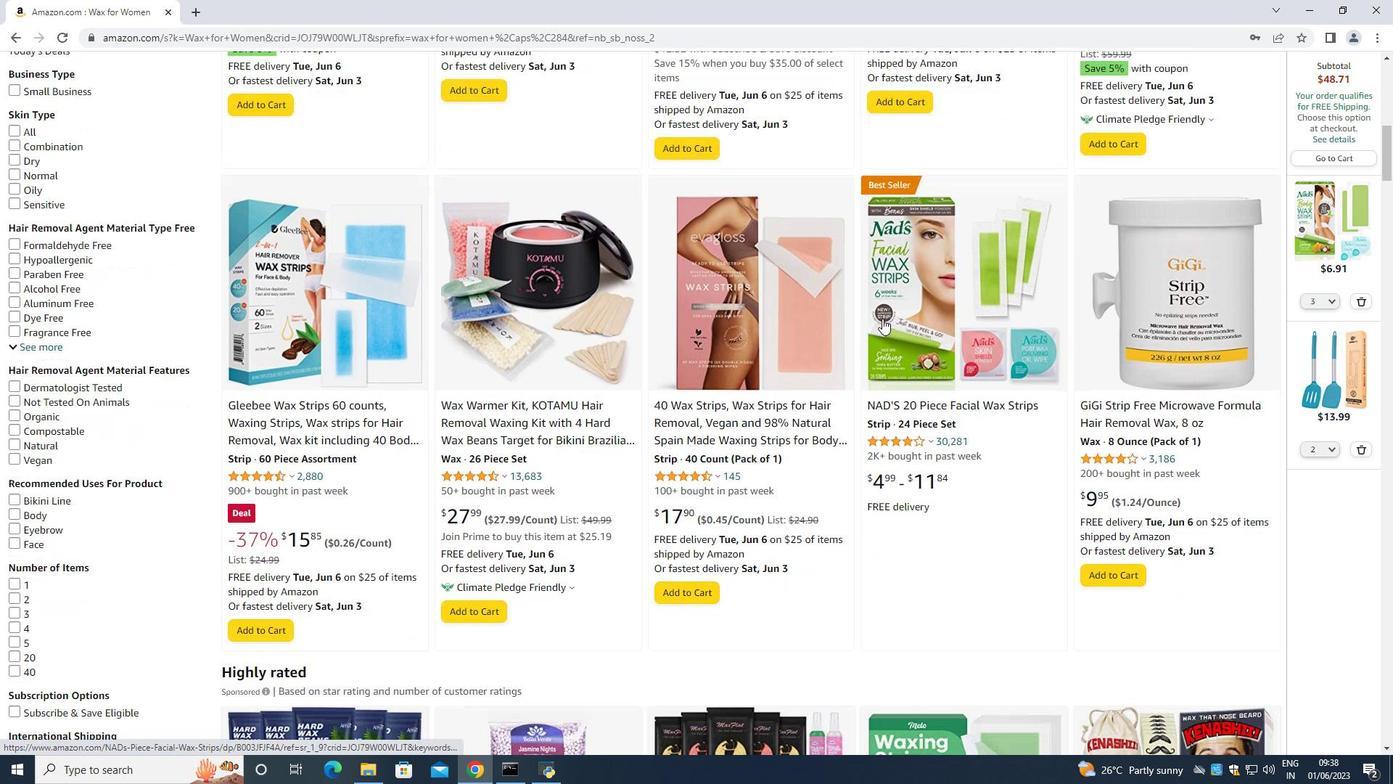 
Action: Mouse scrolled (882, 317) with delta (0, 0)
Screenshot: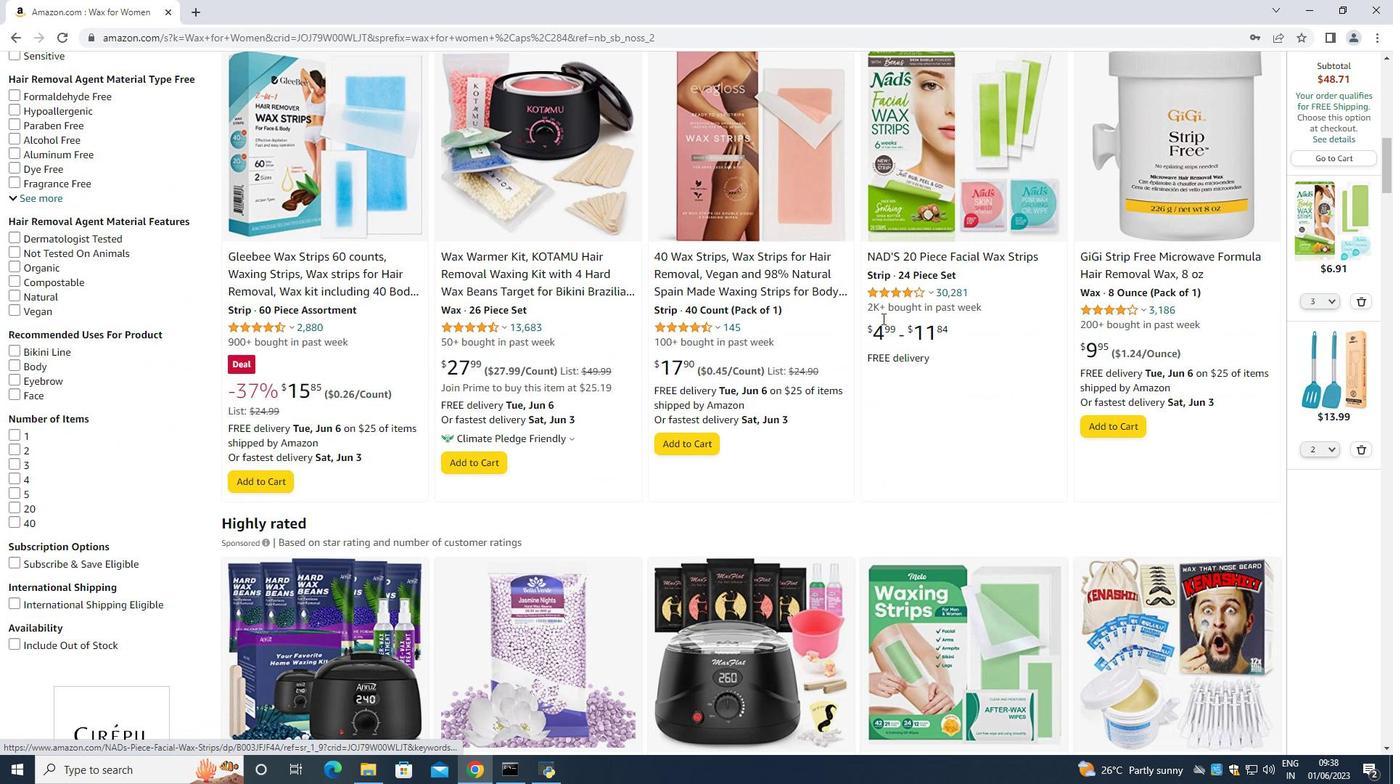 
Action: Mouse moved to (882, 318)
Screenshot: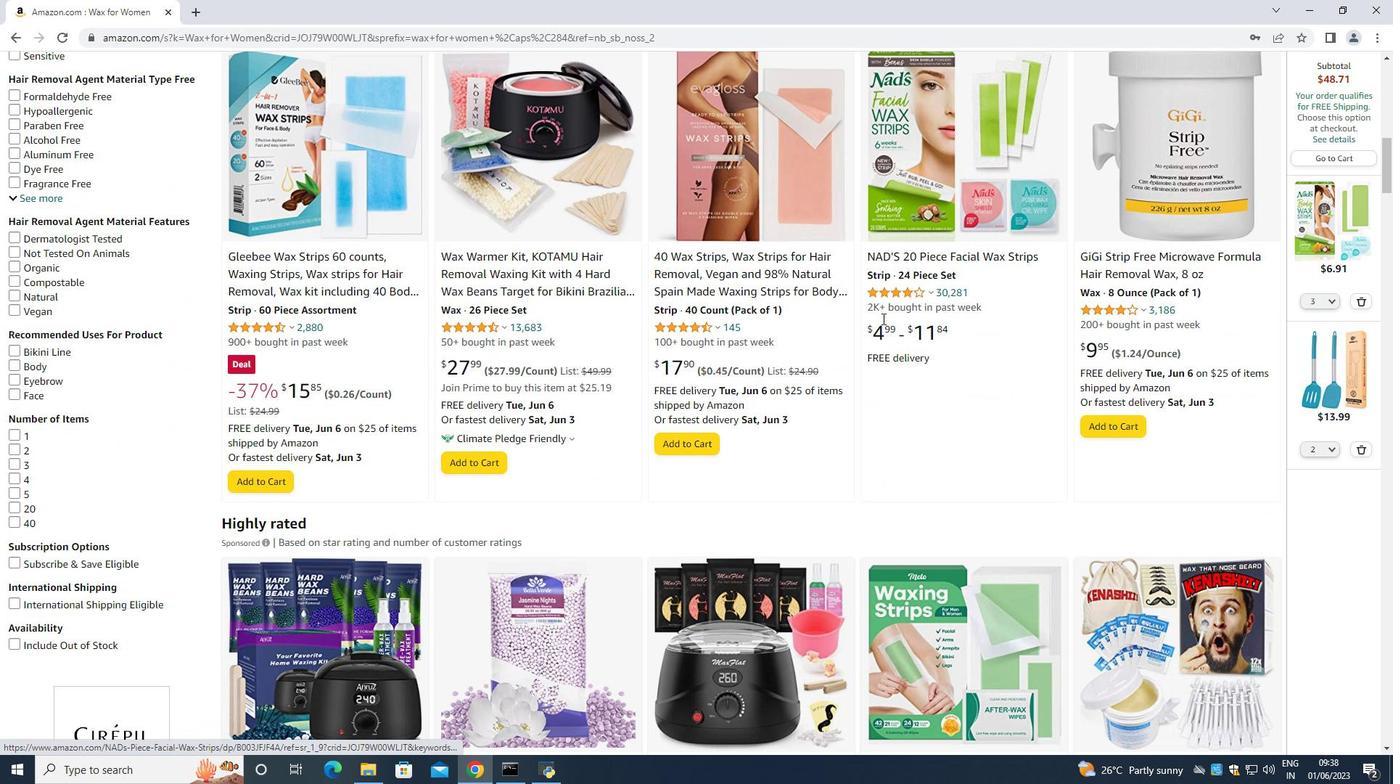 
Action: Mouse scrolled (882, 317) with delta (0, 0)
Screenshot: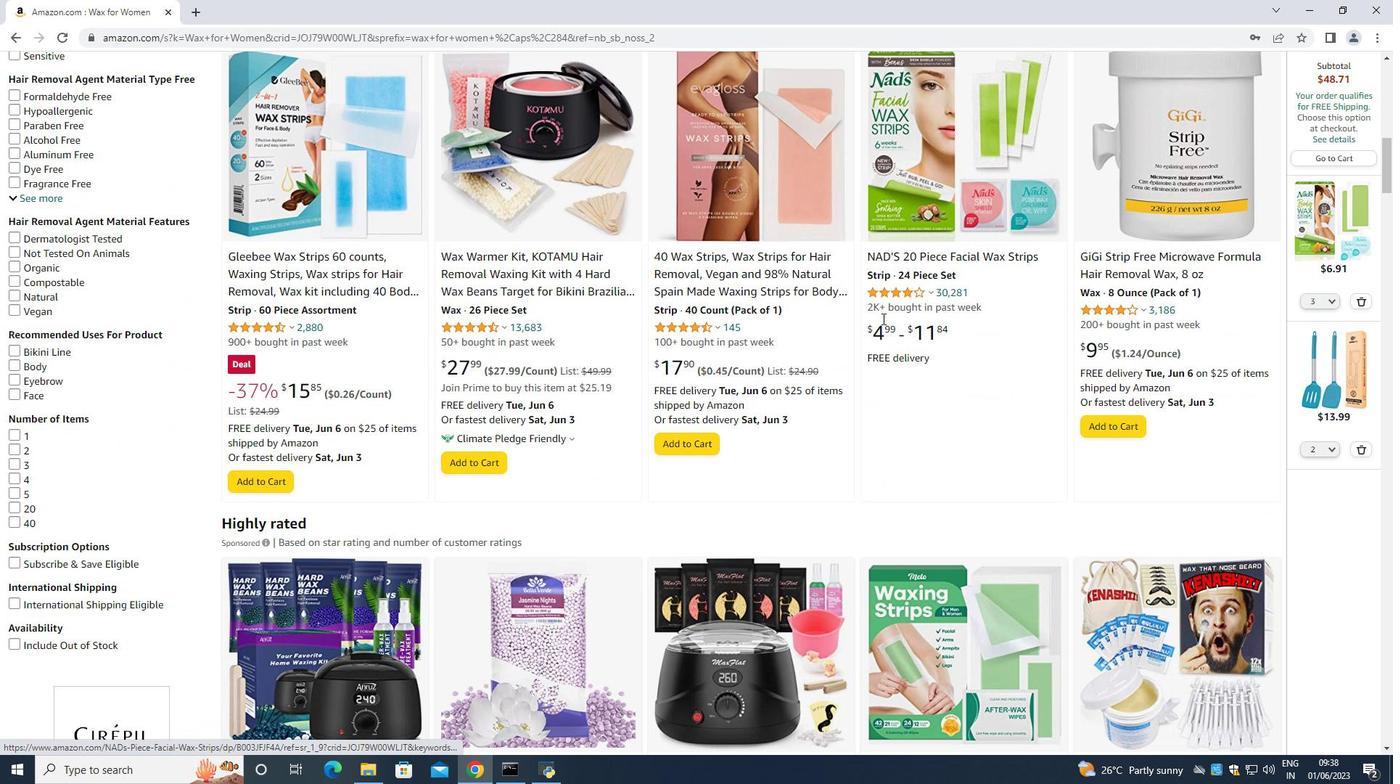 
Action: Mouse moved to (877, 320)
Screenshot: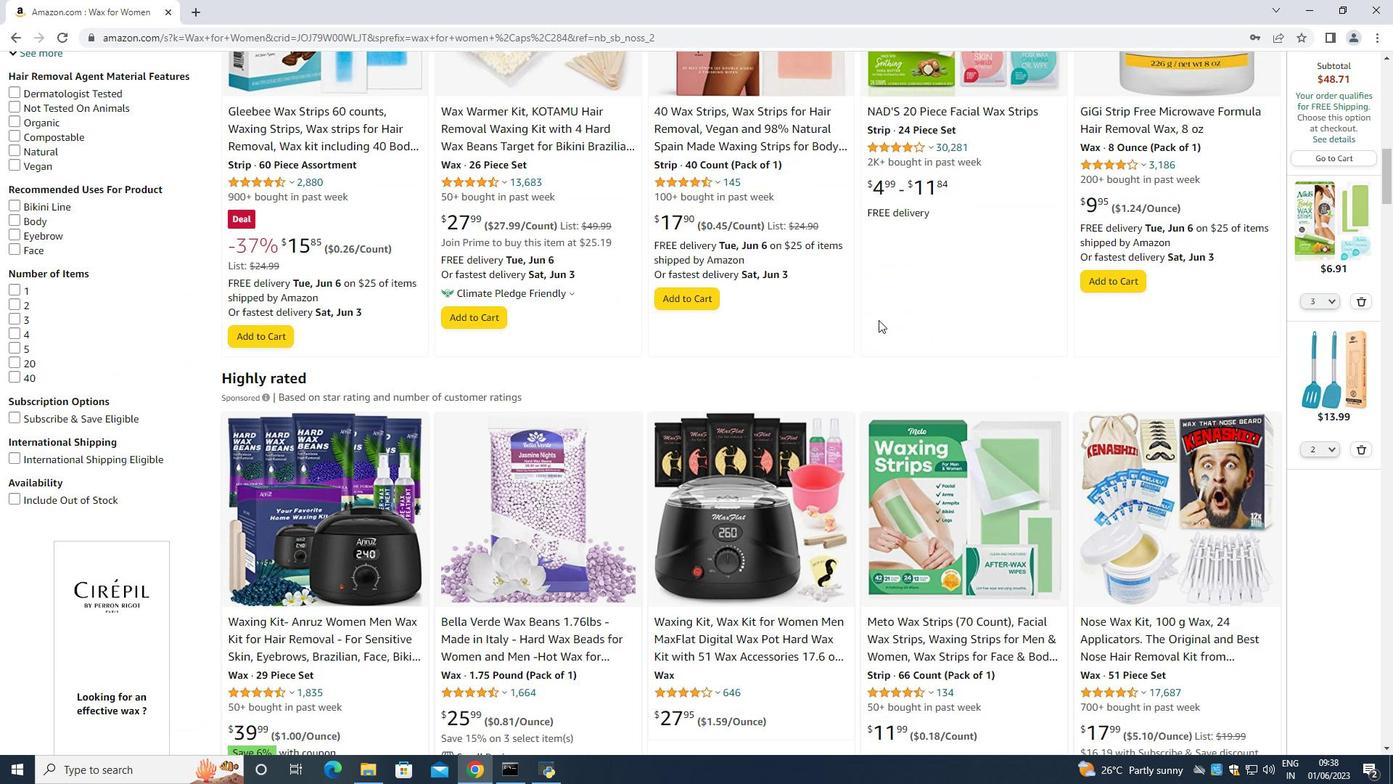 
Action: Mouse scrolled (877, 319) with delta (0, 0)
Screenshot: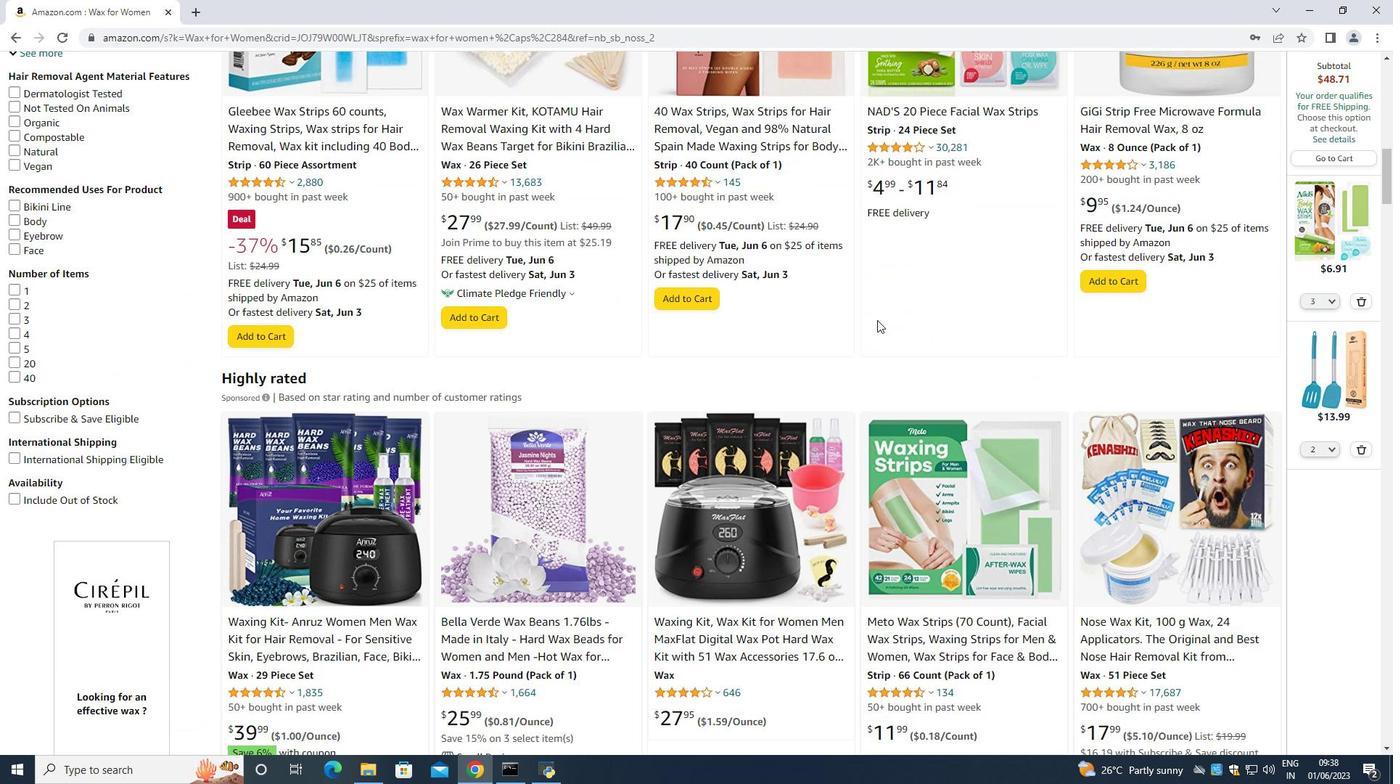 
Action: Mouse scrolled (877, 319) with delta (0, 0)
Screenshot: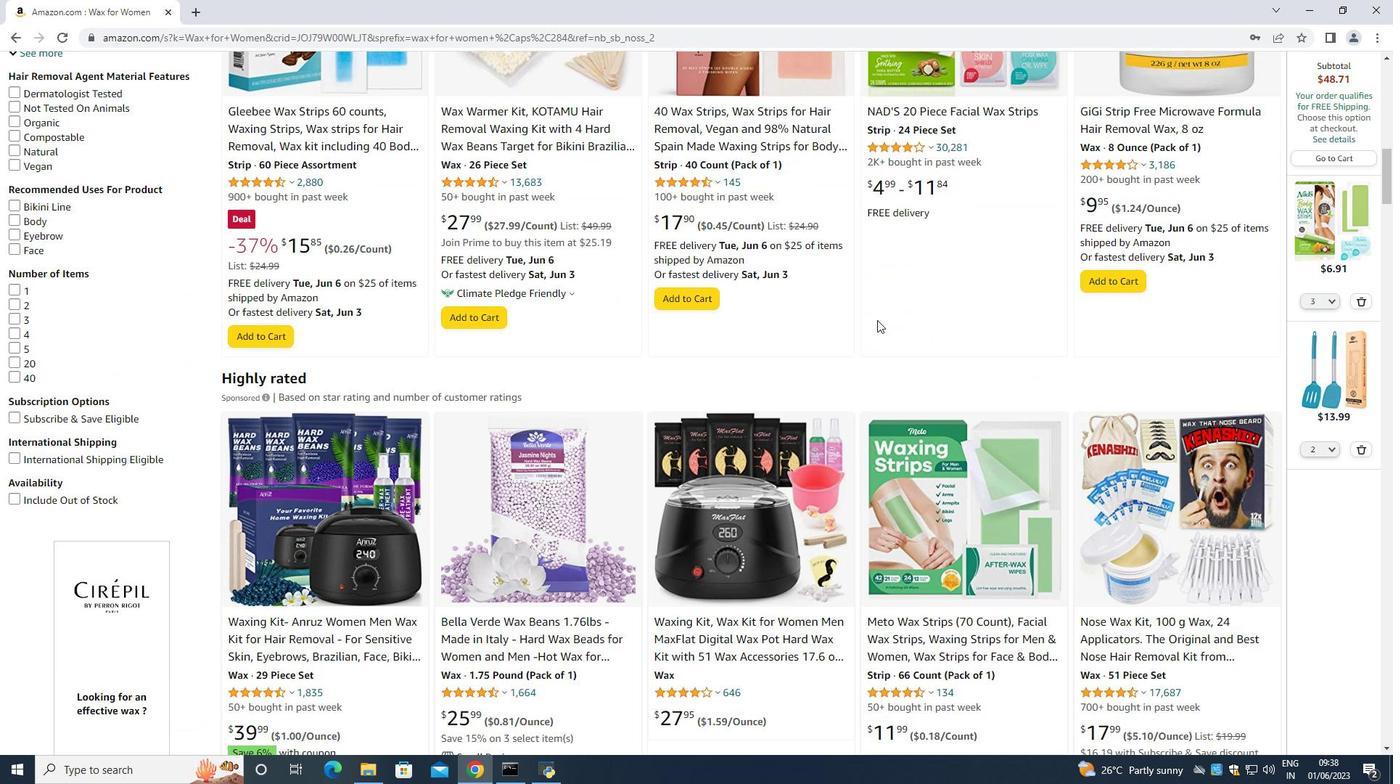 
Action: Mouse moved to (859, 312)
Screenshot: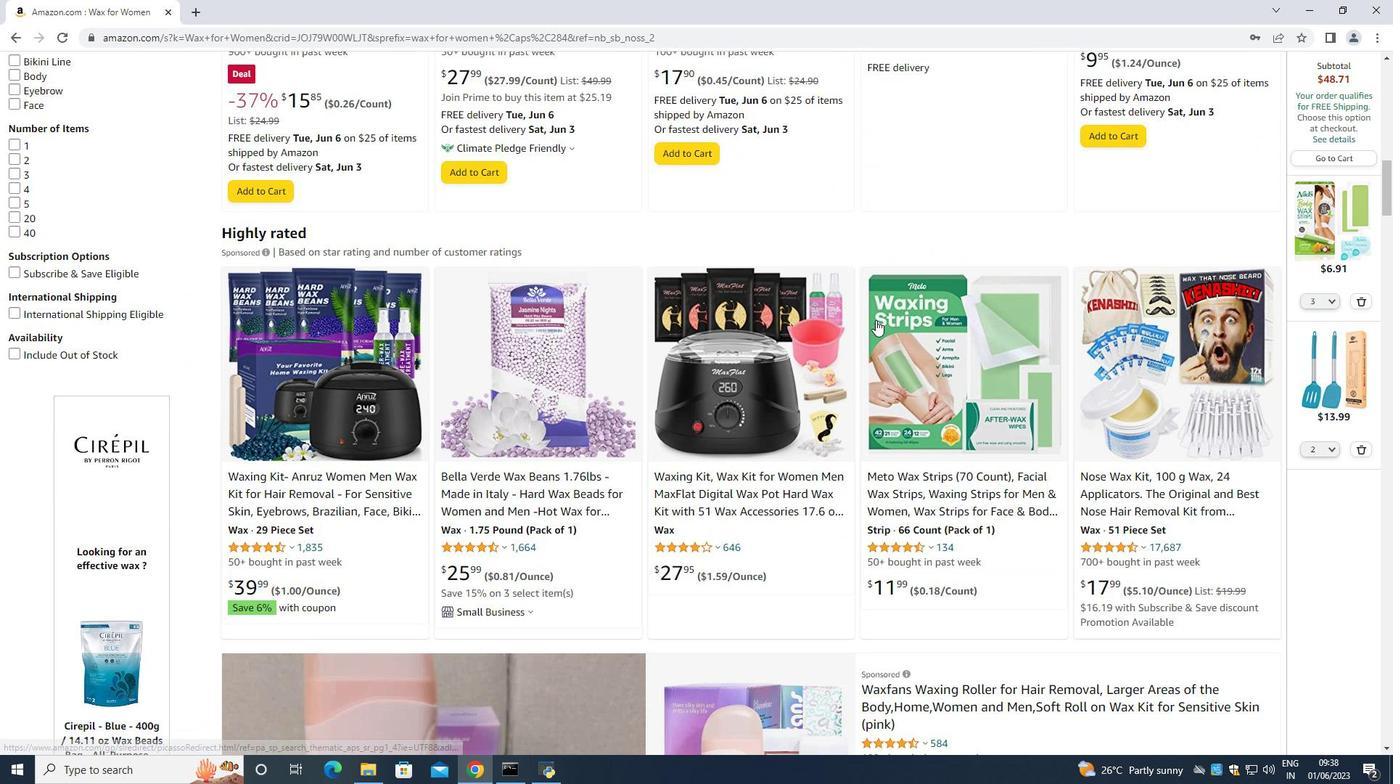 
Action: Mouse scrolled (859, 312) with delta (0, 0)
Screenshot: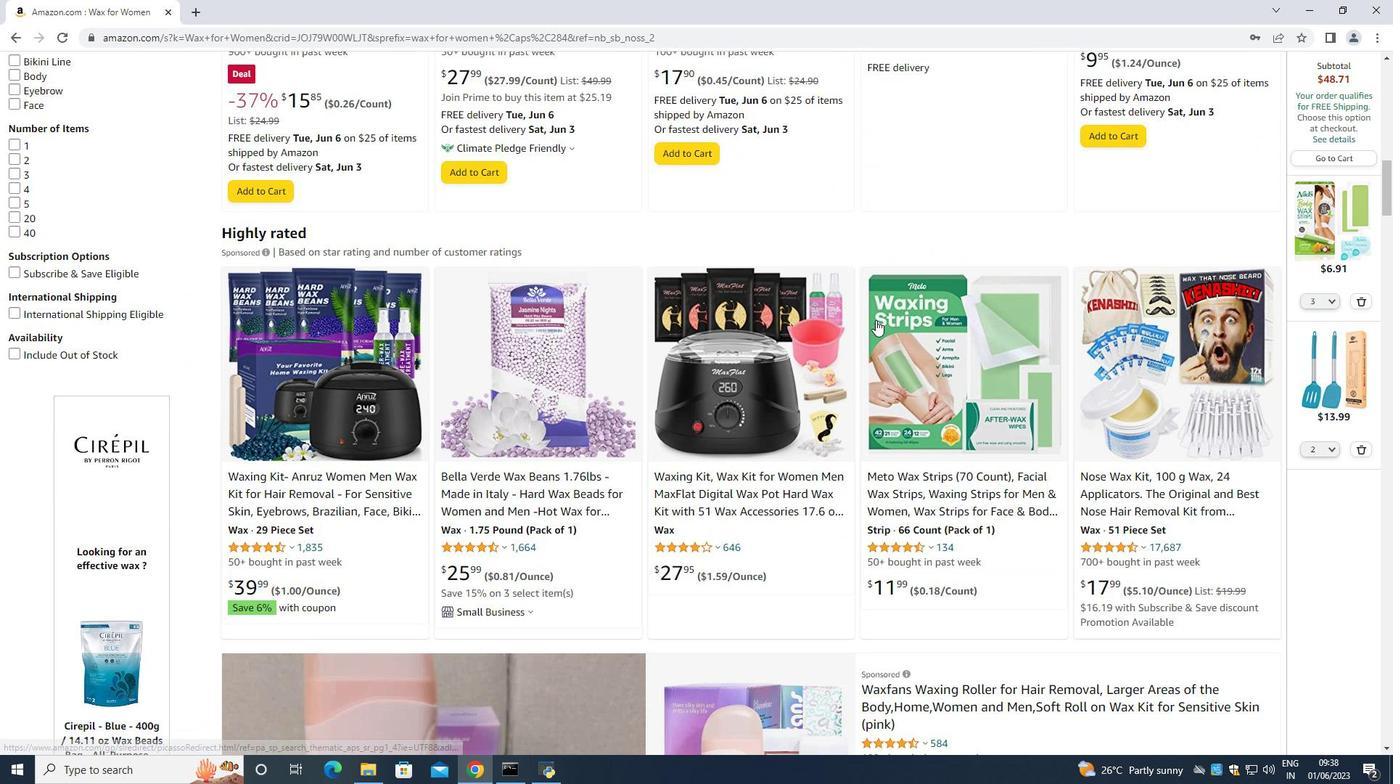 
Action: Mouse moved to (599, 378)
Screenshot: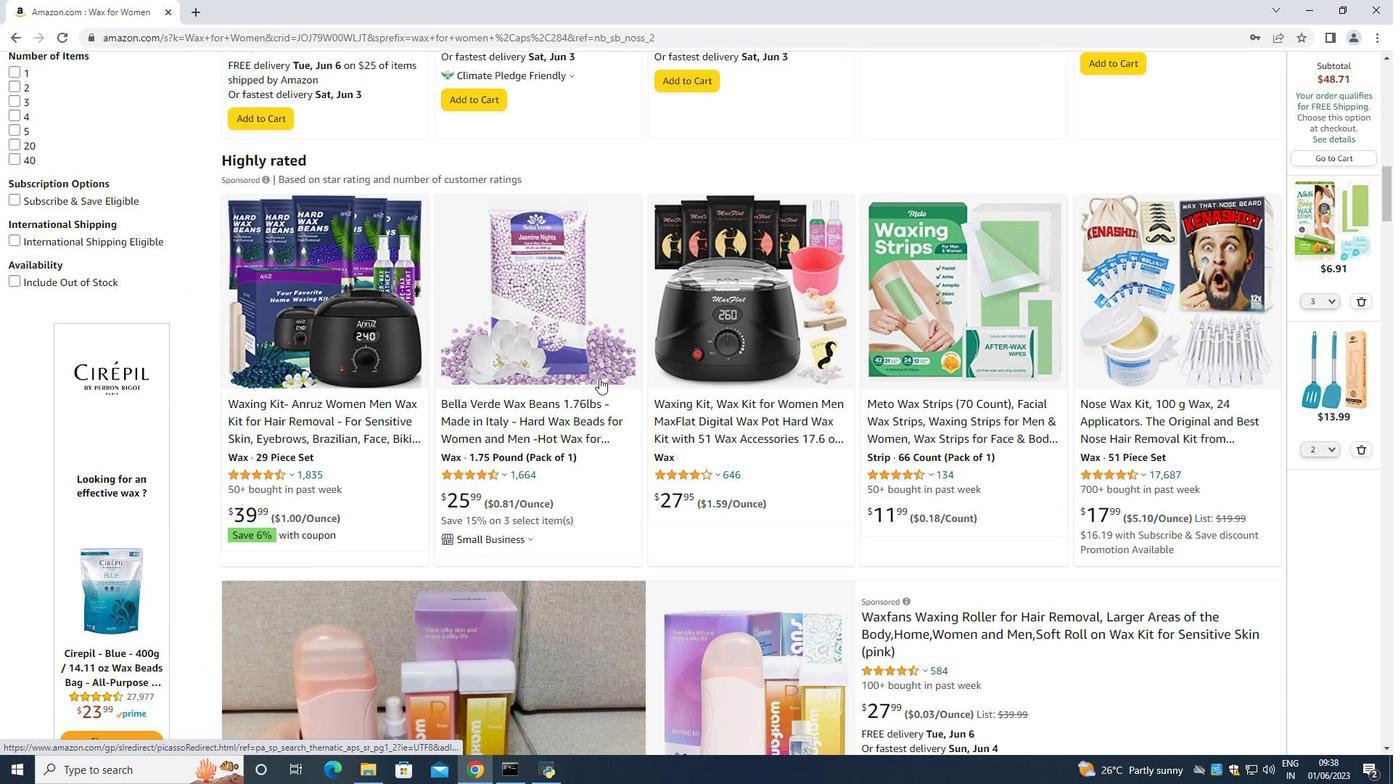 
Action: Mouse scrolled (599, 378) with delta (0, 0)
Screenshot: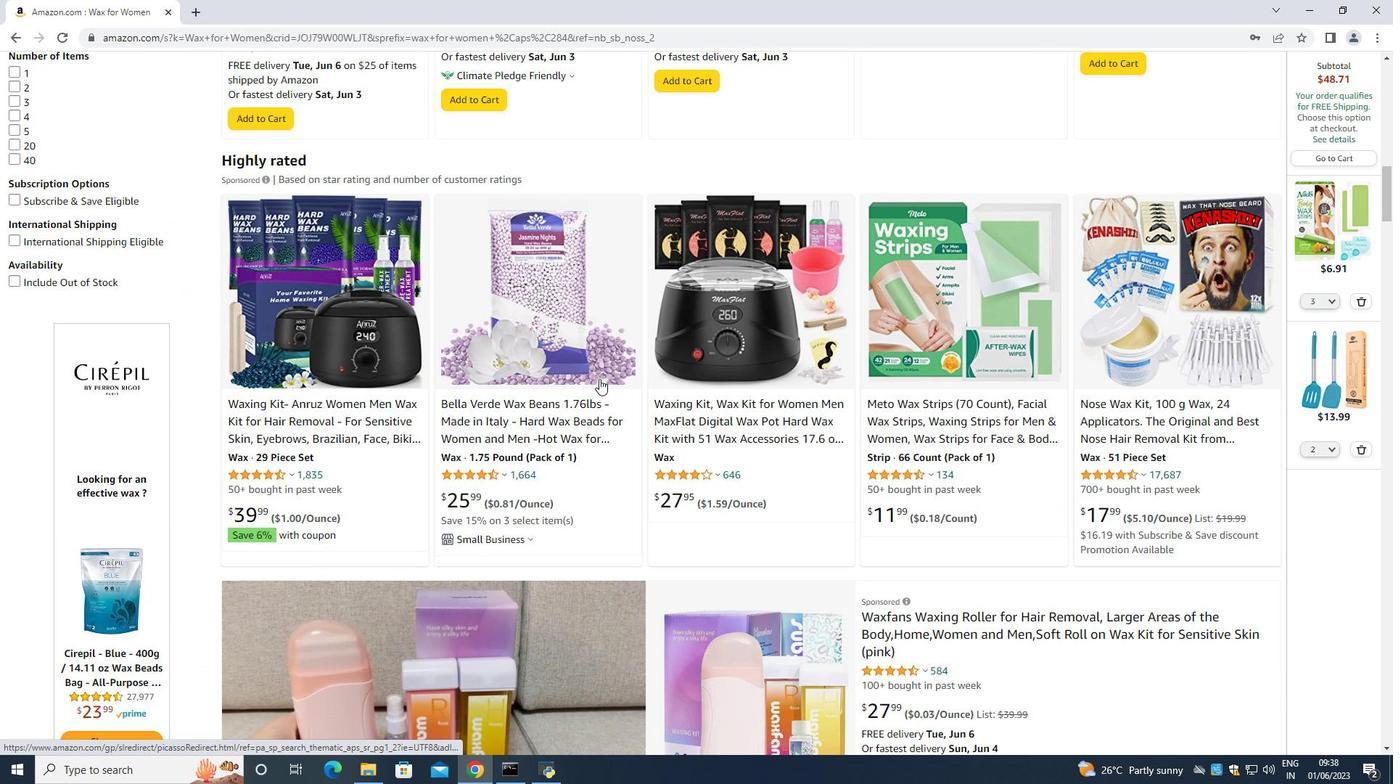 
Action: Mouse scrolled (599, 378) with delta (0, 0)
Screenshot: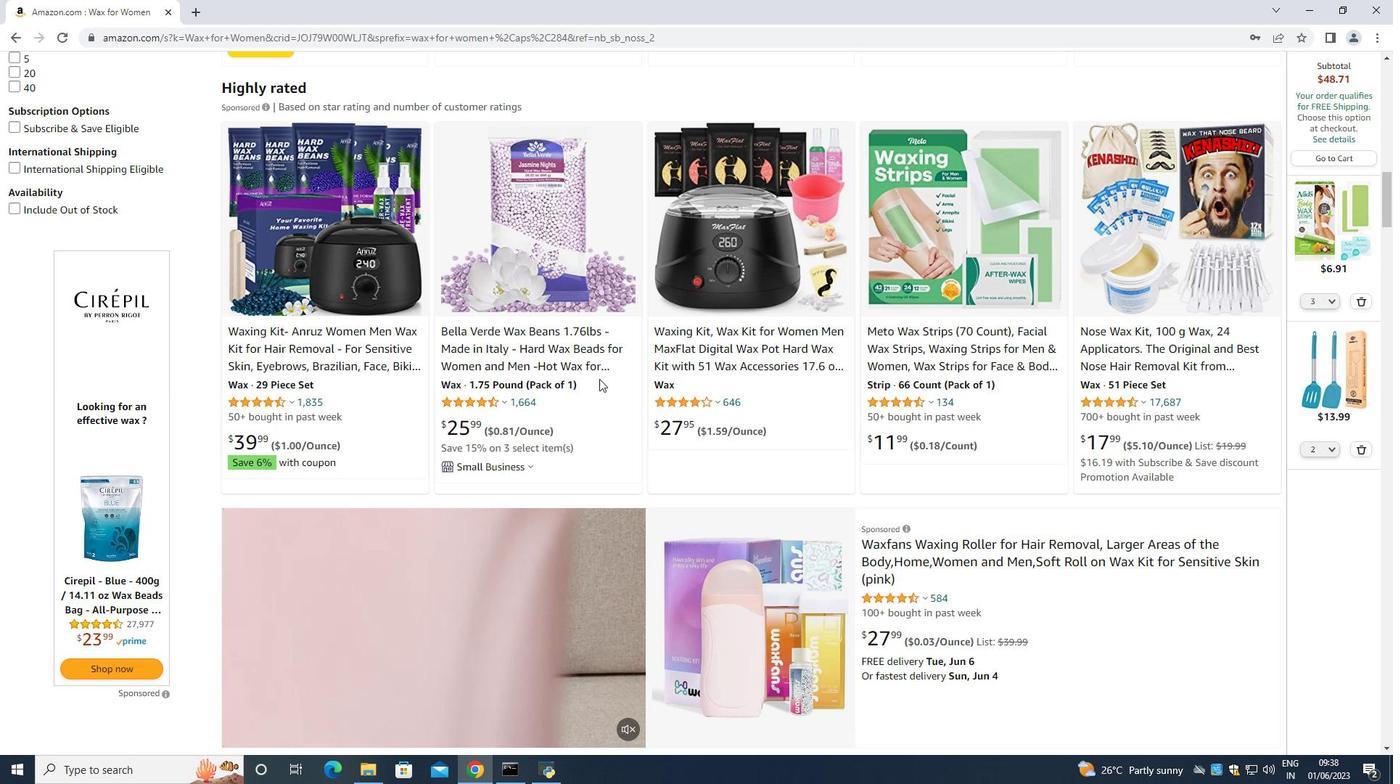 
Action: Mouse scrolled (599, 378) with delta (0, 0)
Screenshot: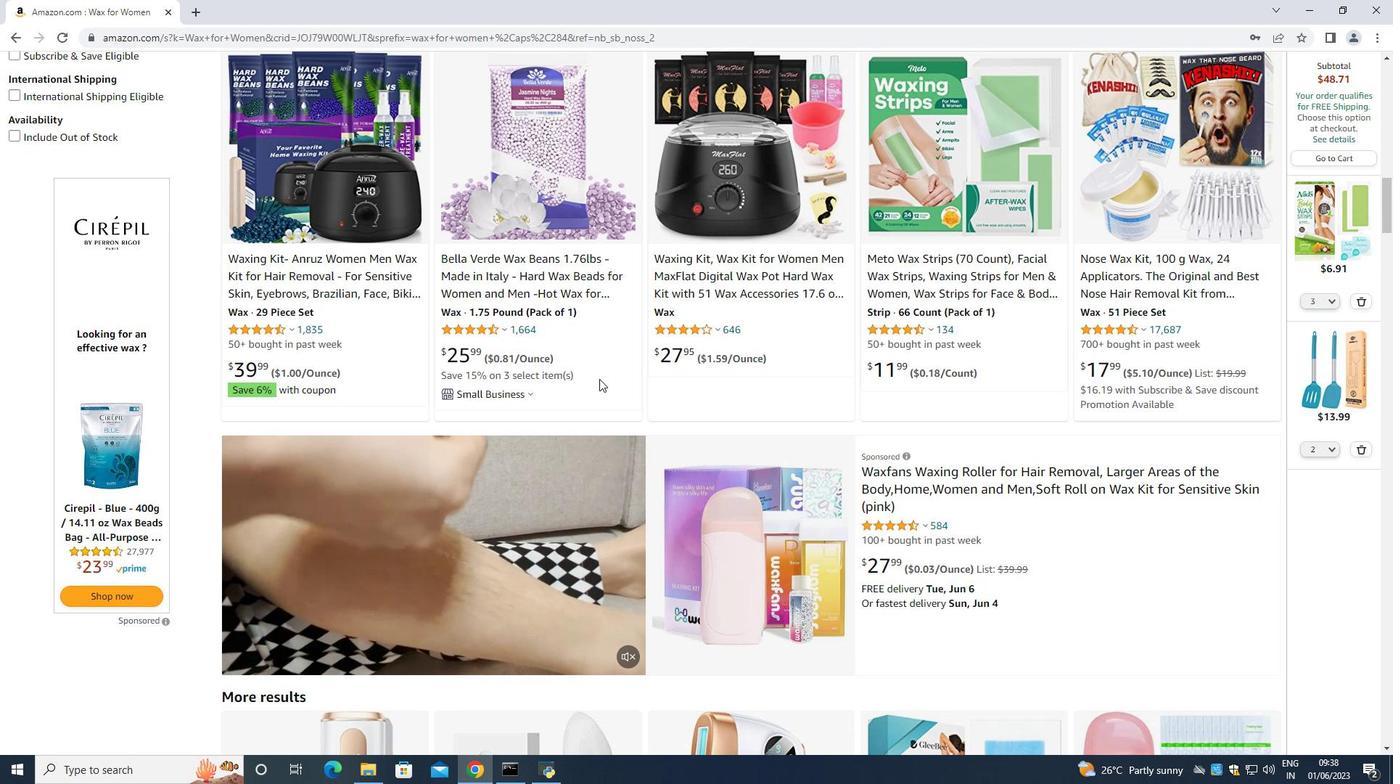 
Action: Mouse scrolled (599, 378) with delta (0, 0)
Screenshot: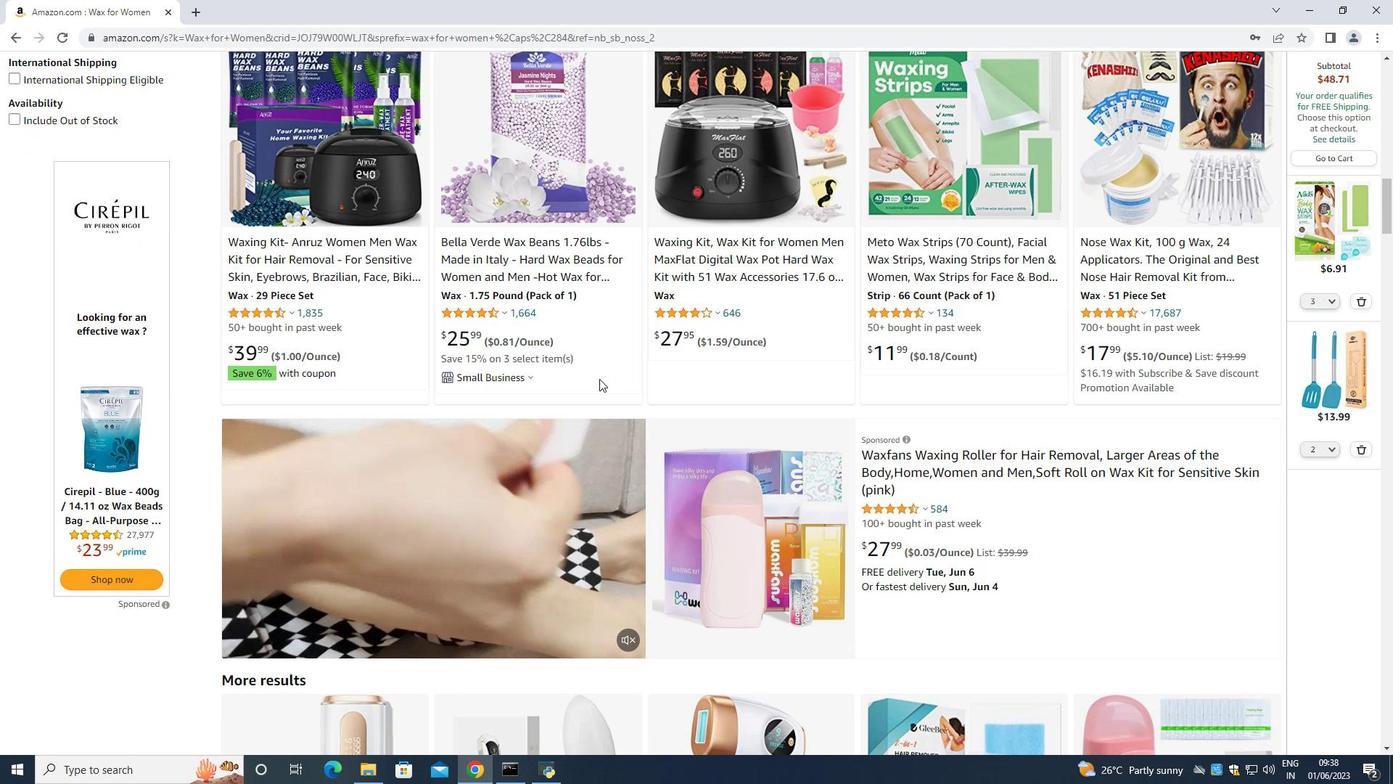 
Action: Mouse scrolled (599, 378) with delta (0, 0)
Screenshot: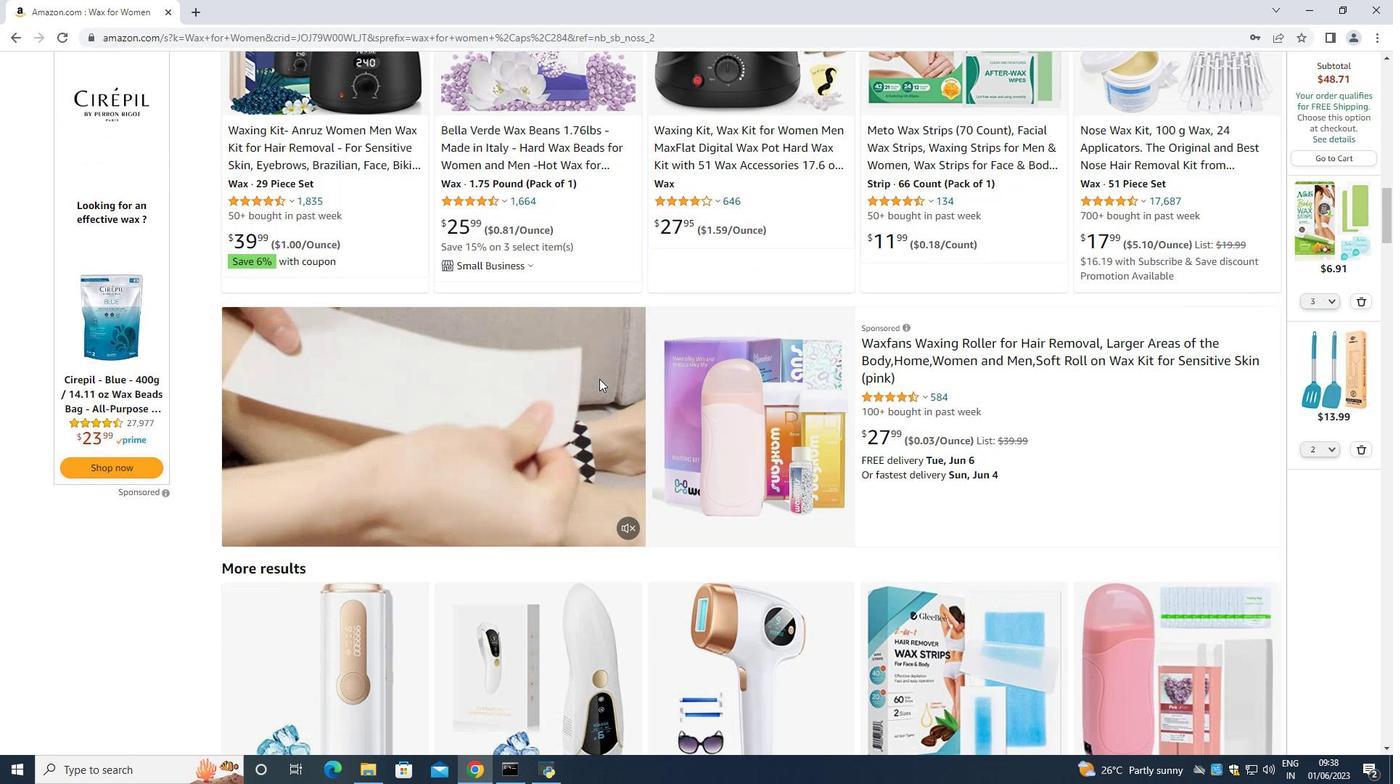 
Action: Mouse scrolled (599, 378) with delta (0, 0)
Screenshot: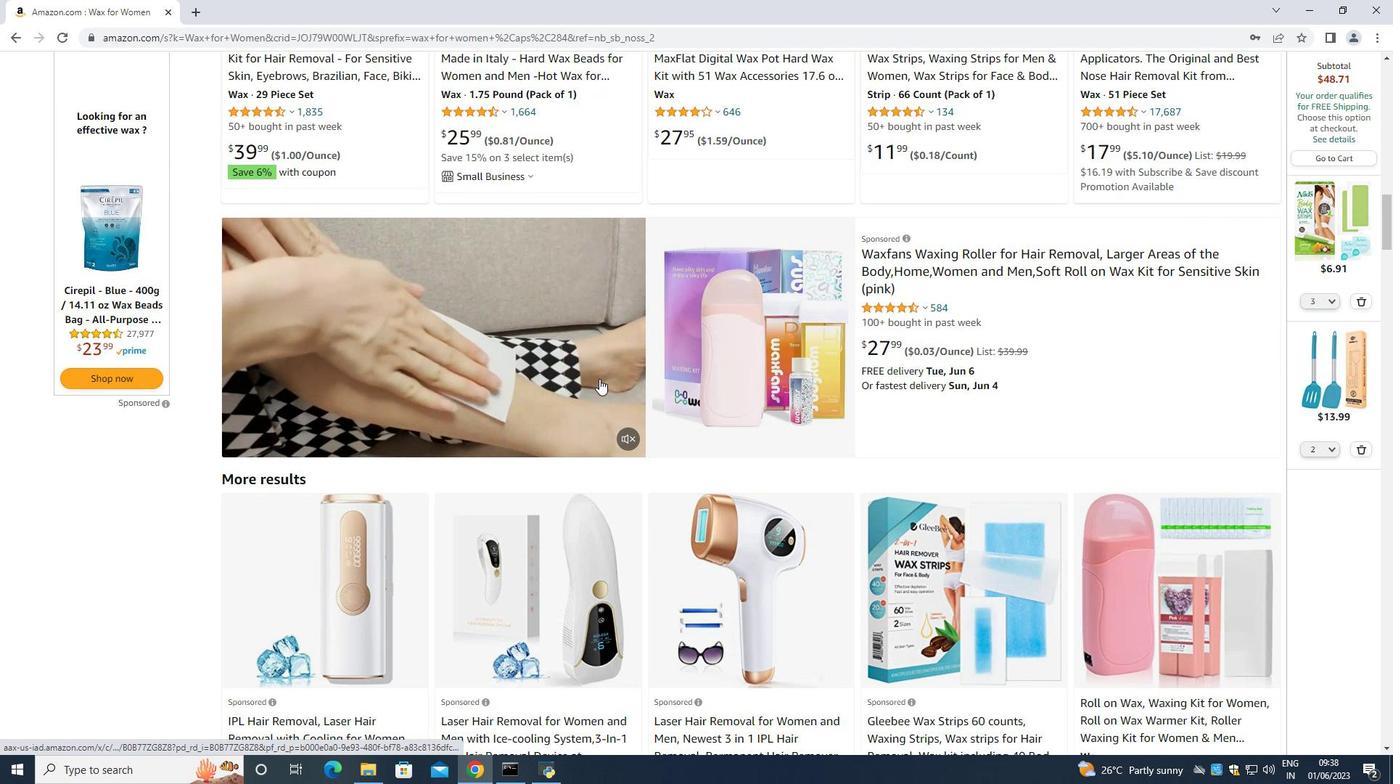 
Action: Mouse scrolled (599, 378) with delta (0, 0)
Screenshot: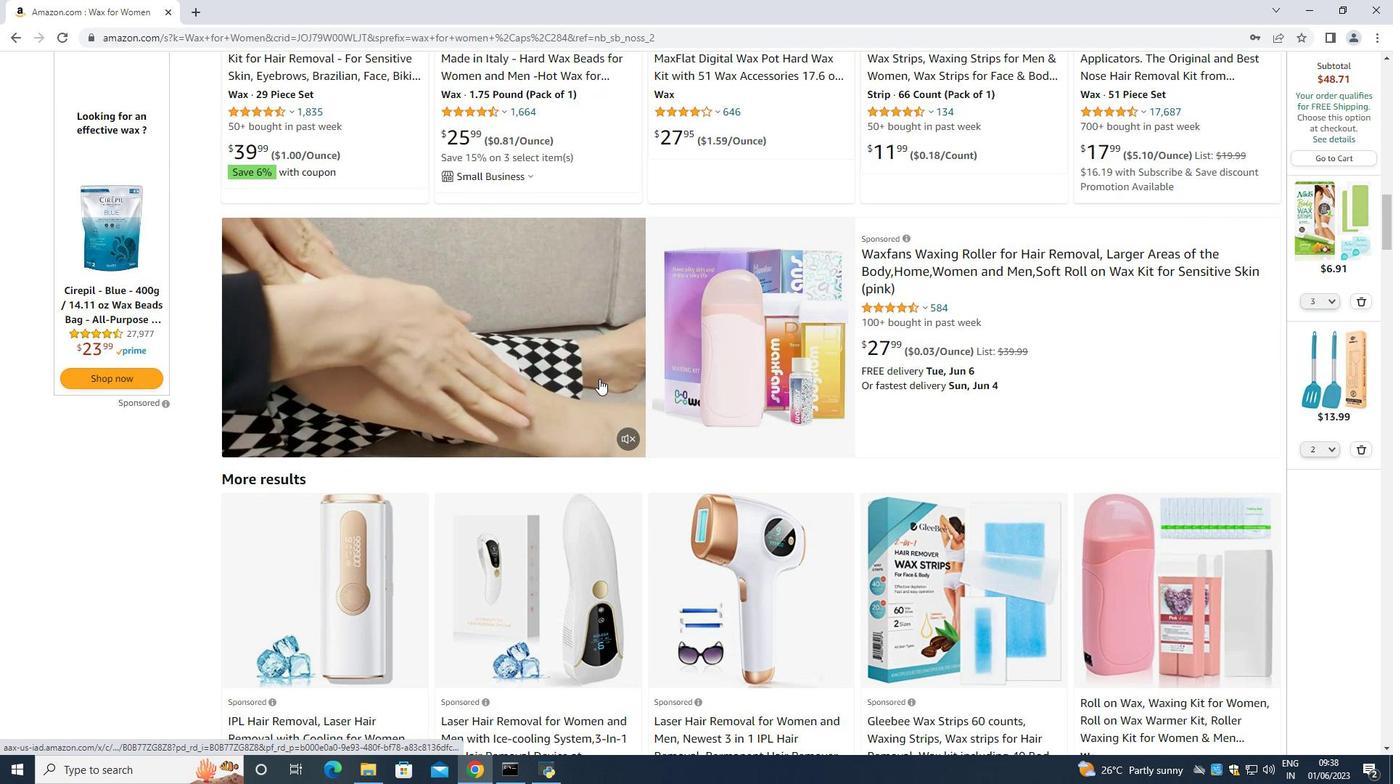 
Action: Mouse scrolled (599, 378) with delta (0, 0)
Screenshot: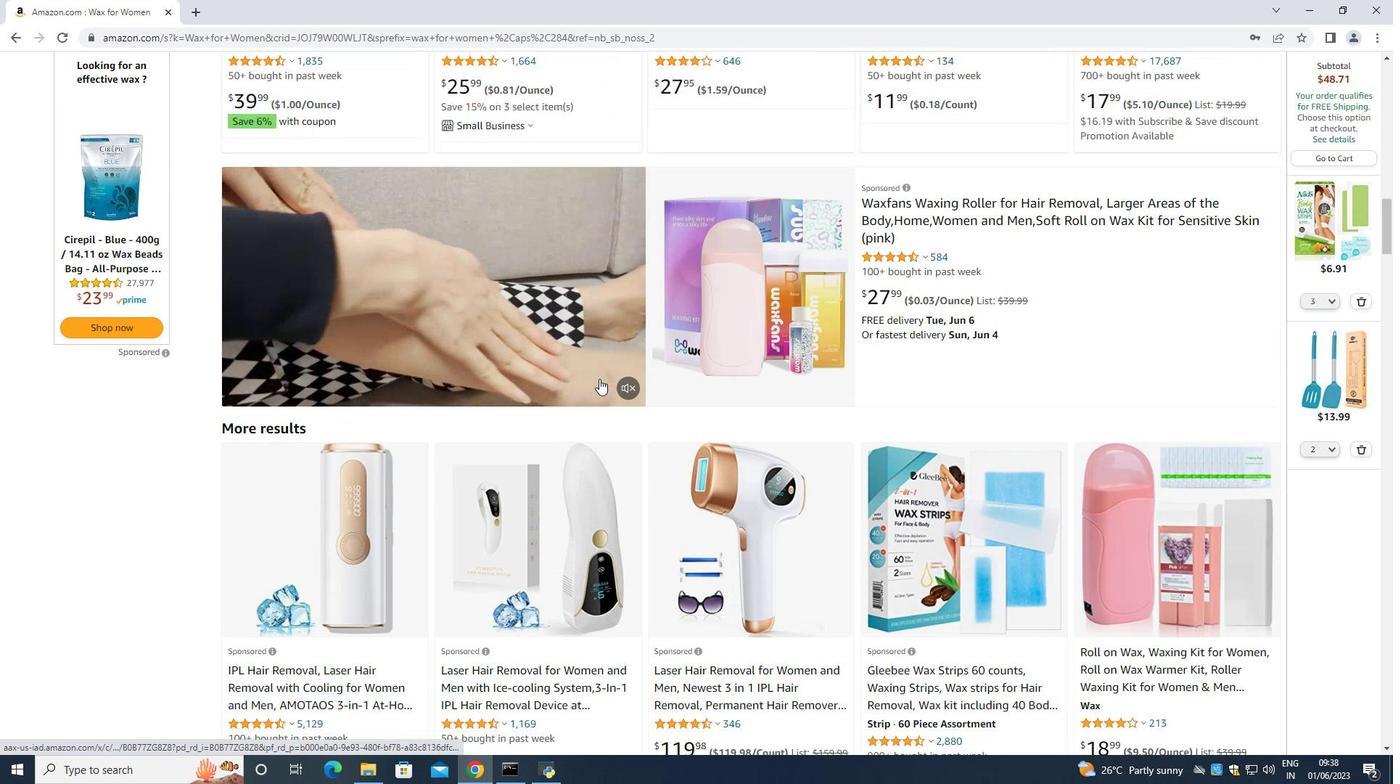 
Action: Mouse scrolled (599, 378) with delta (0, 0)
Screenshot: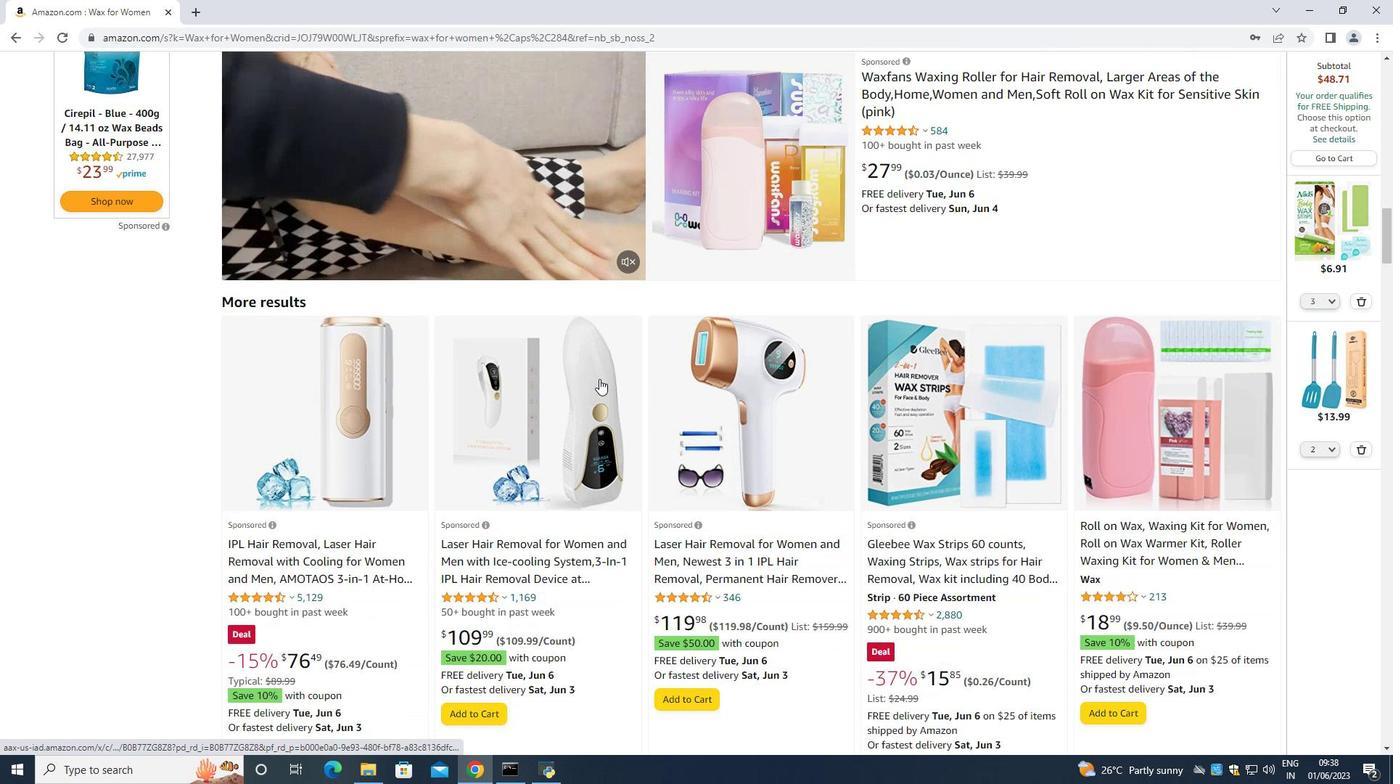 
Action: Mouse scrolled (599, 378) with delta (0, 0)
Screenshot: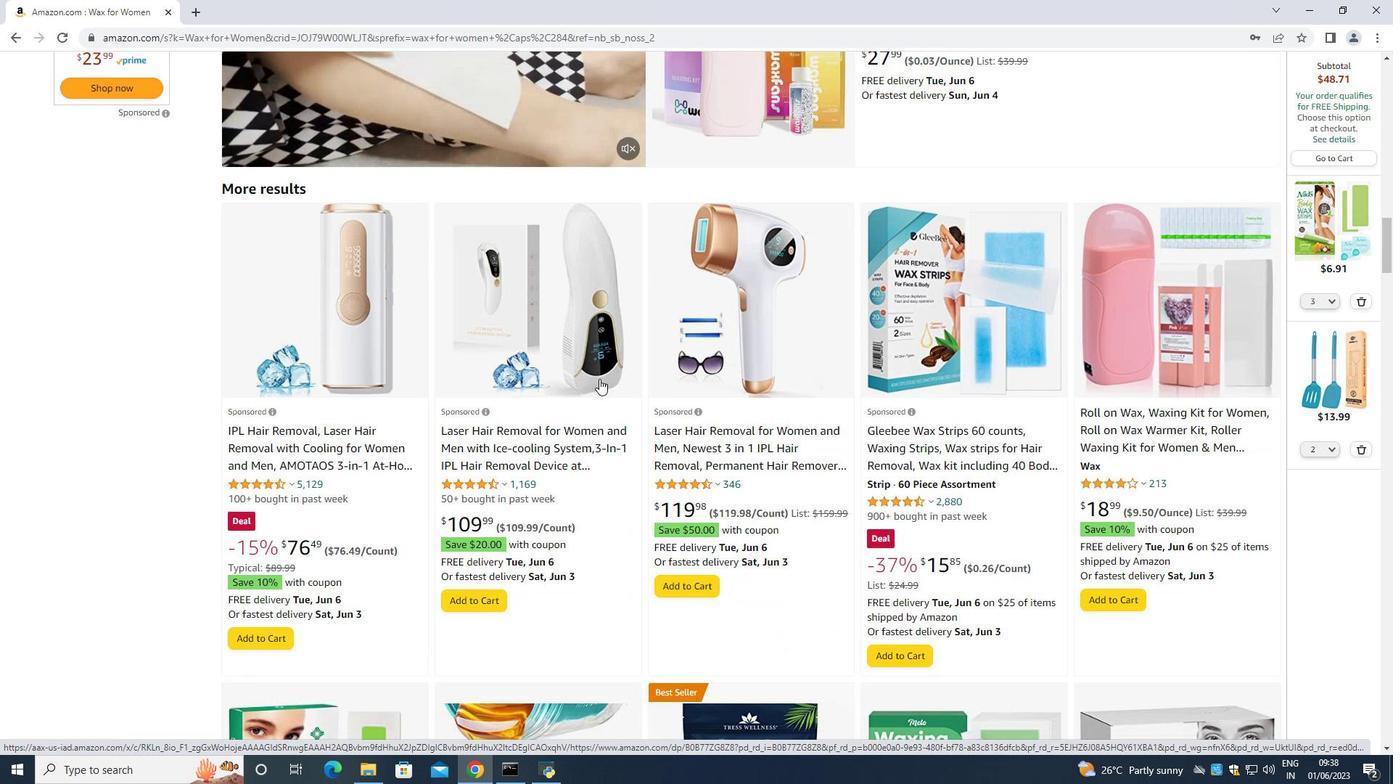 
Action: Mouse scrolled (599, 378) with delta (0, 0)
Screenshot: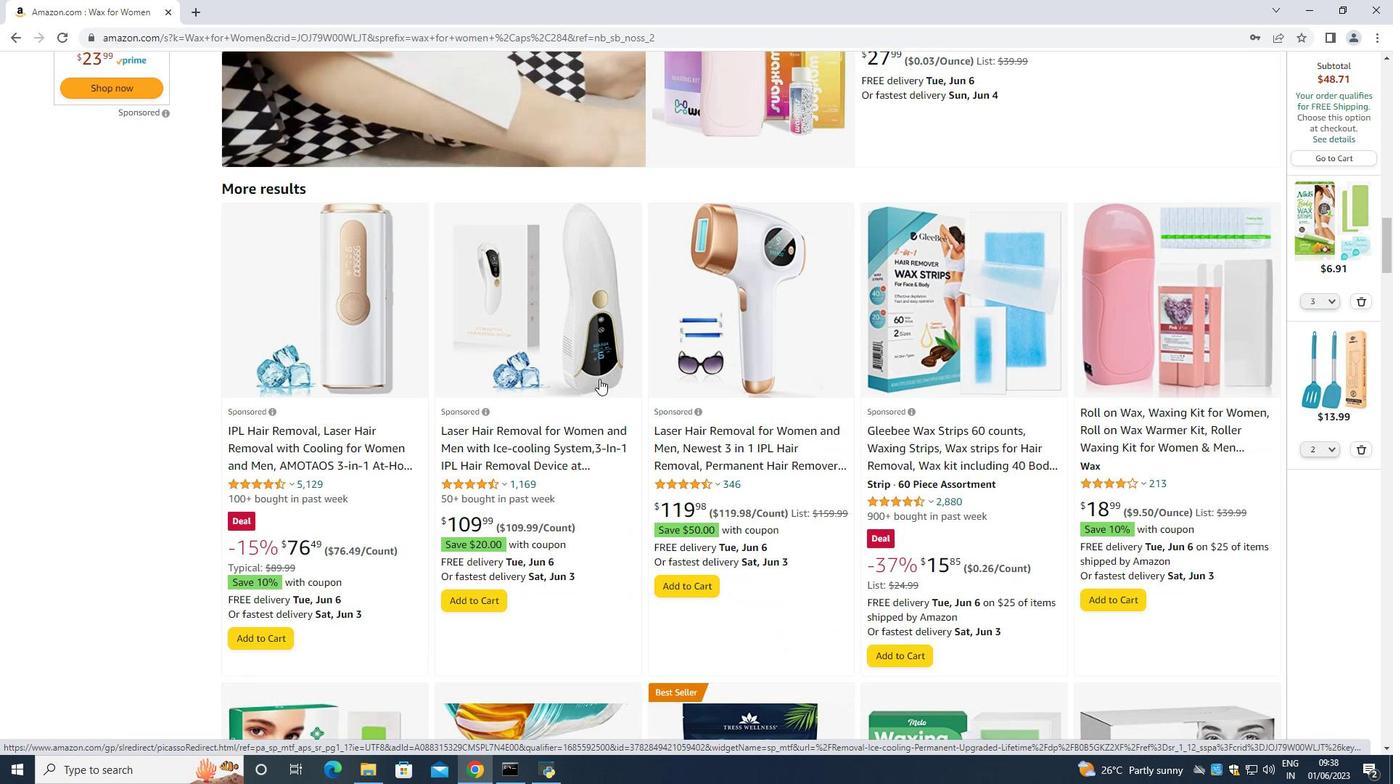 
Action: Mouse scrolled (599, 378) with delta (0, 0)
Screenshot: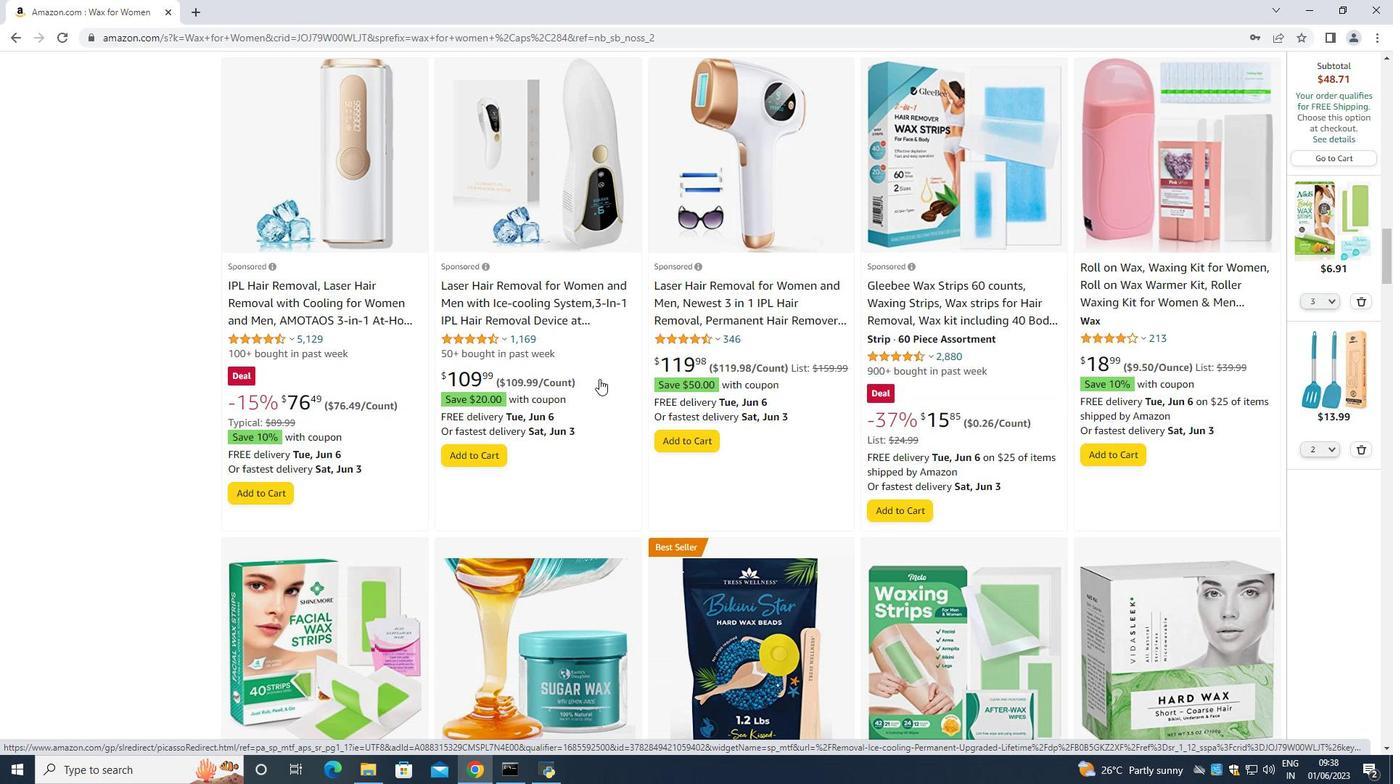 
Action: Mouse scrolled (599, 378) with delta (0, 0)
Screenshot: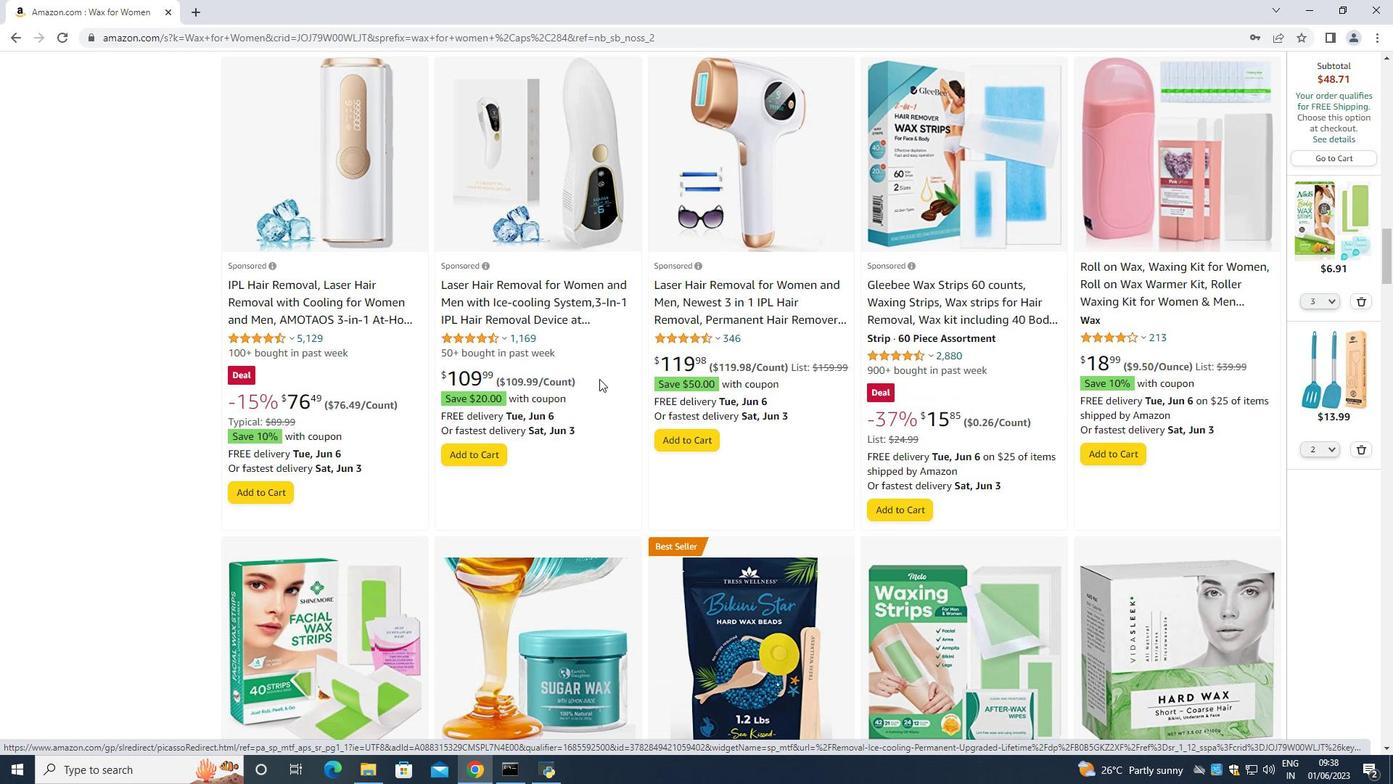 
Action: Mouse moved to (741, 635)
Screenshot: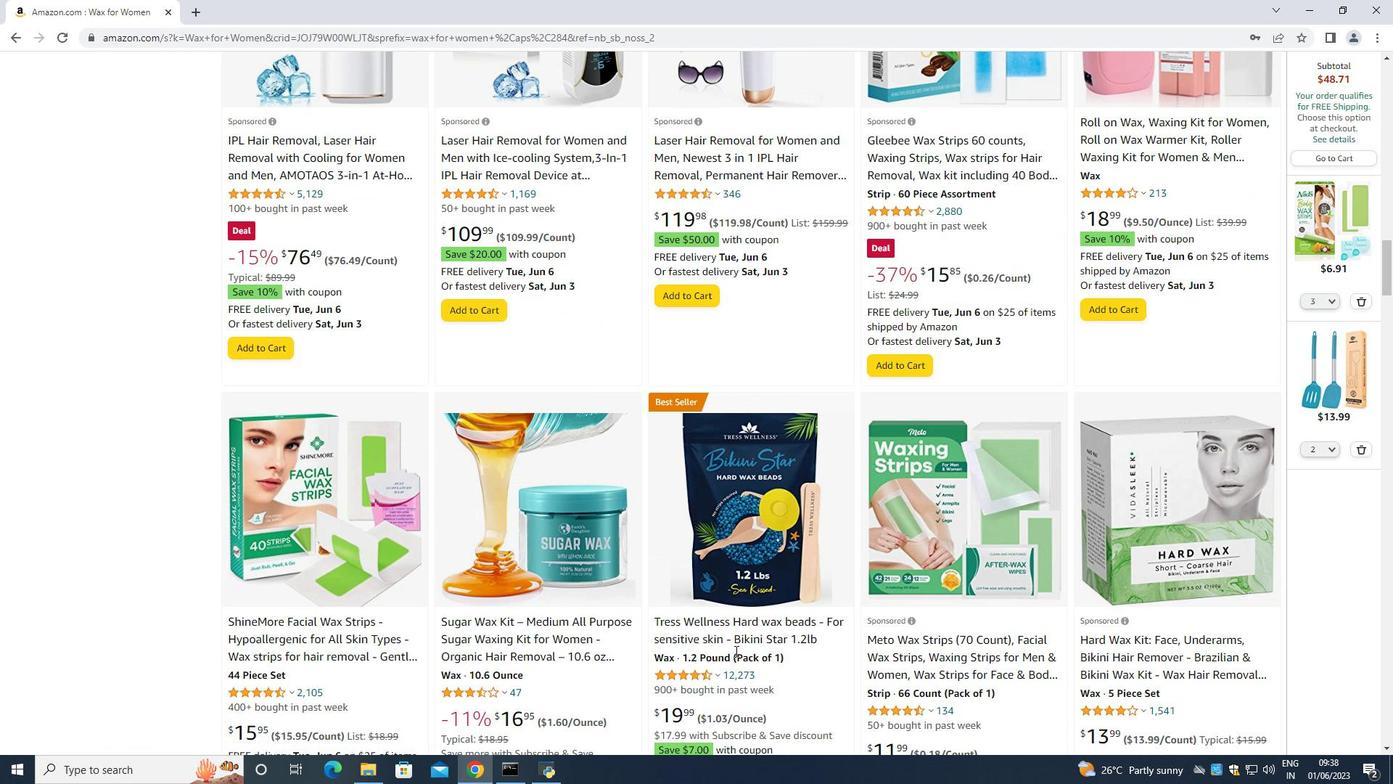 
Action: Mouse scrolled (741, 635) with delta (0, 0)
Screenshot: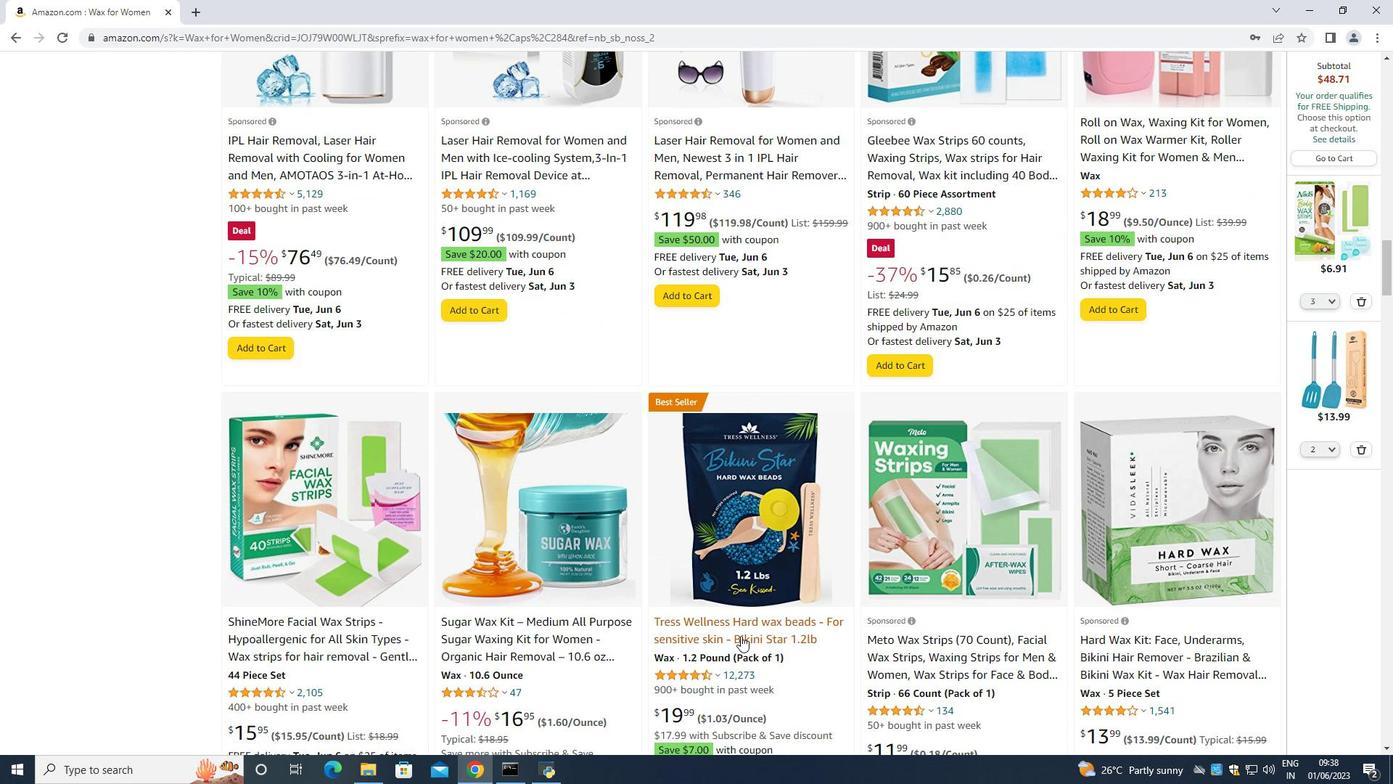 
Action: Mouse scrolled (741, 635) with delta (0, 0)
Screenshot: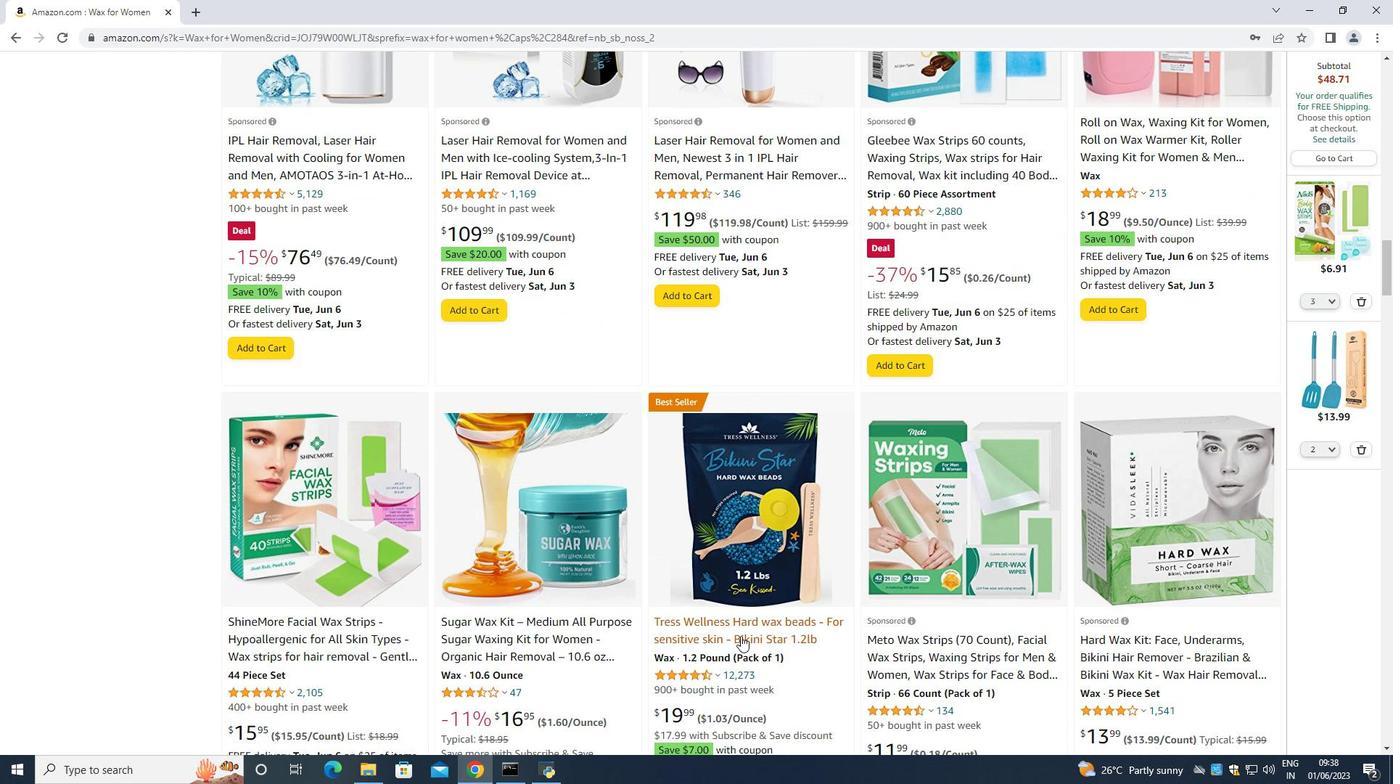 
Action: Mouse scrolled (741, 635) with delta (0, 0)
Screenshot: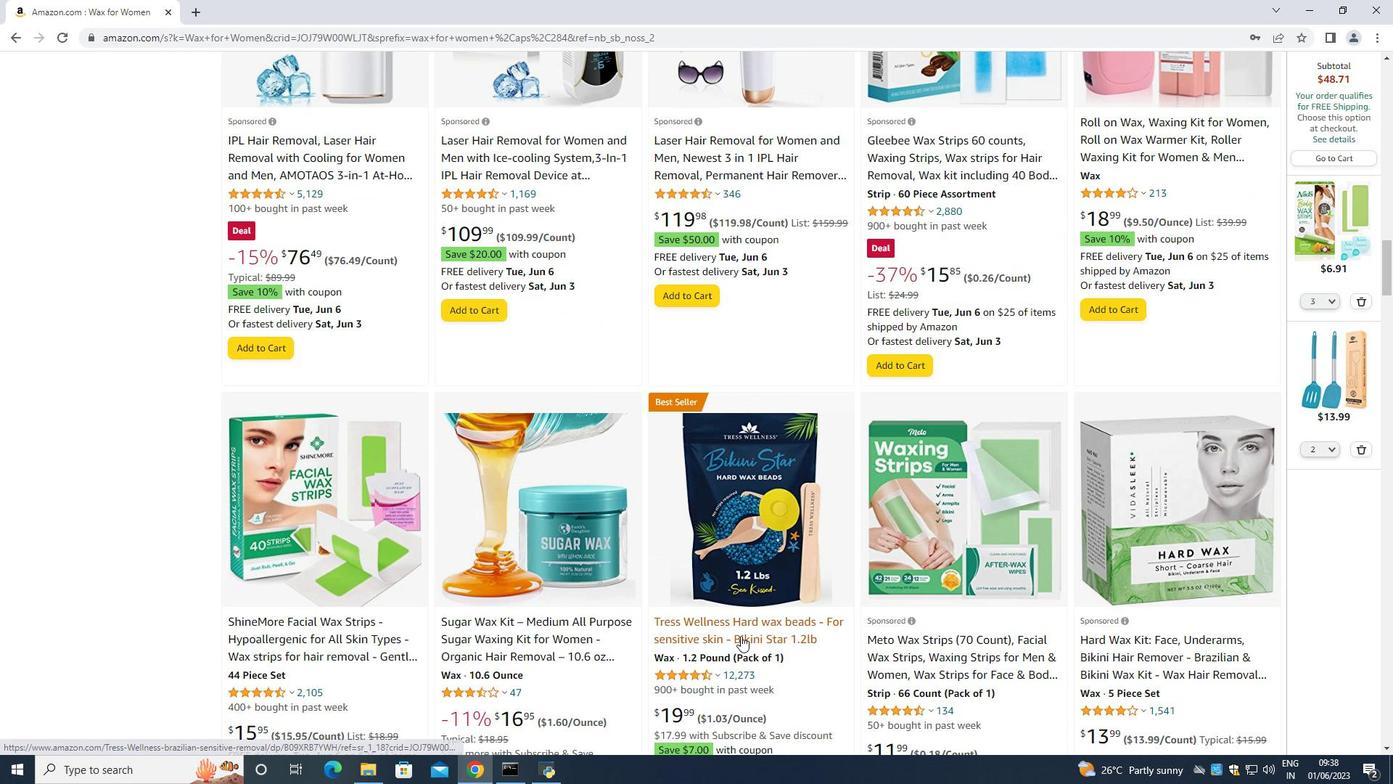 
Action: Mouse moved to (740, 619)
Screenshot: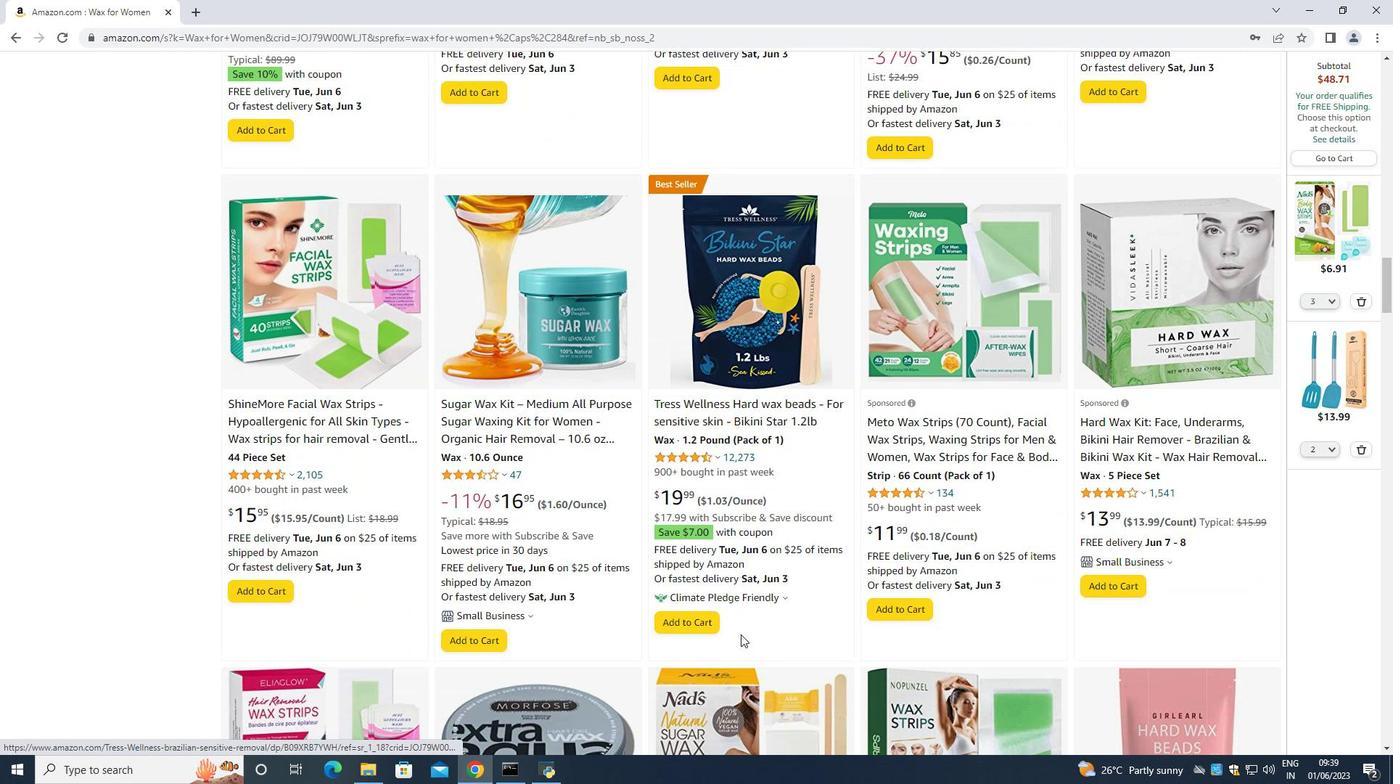 
Action: Mouse scrolled (740, 620) with delta (0, 0)
Screenshot: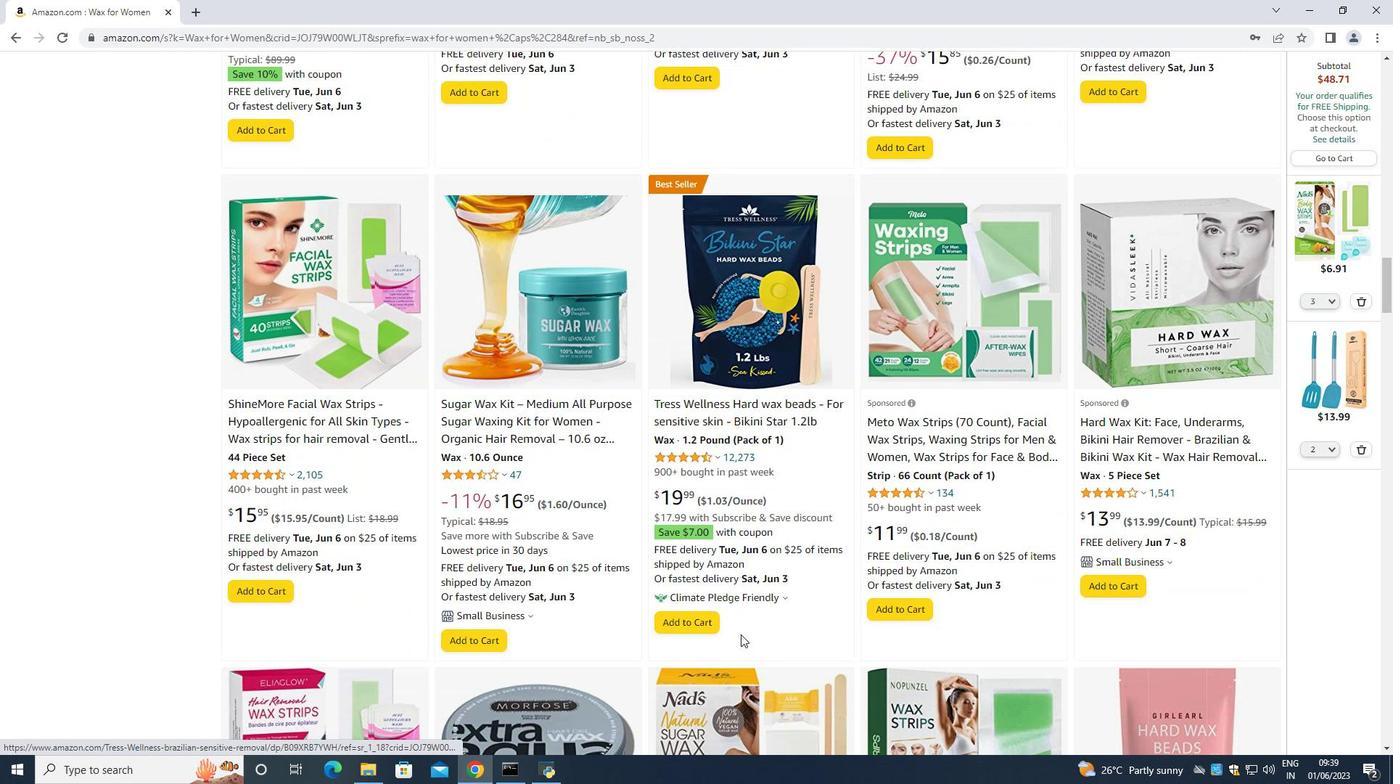 
Action: Mouse moved to (742, 563)
Screenshot: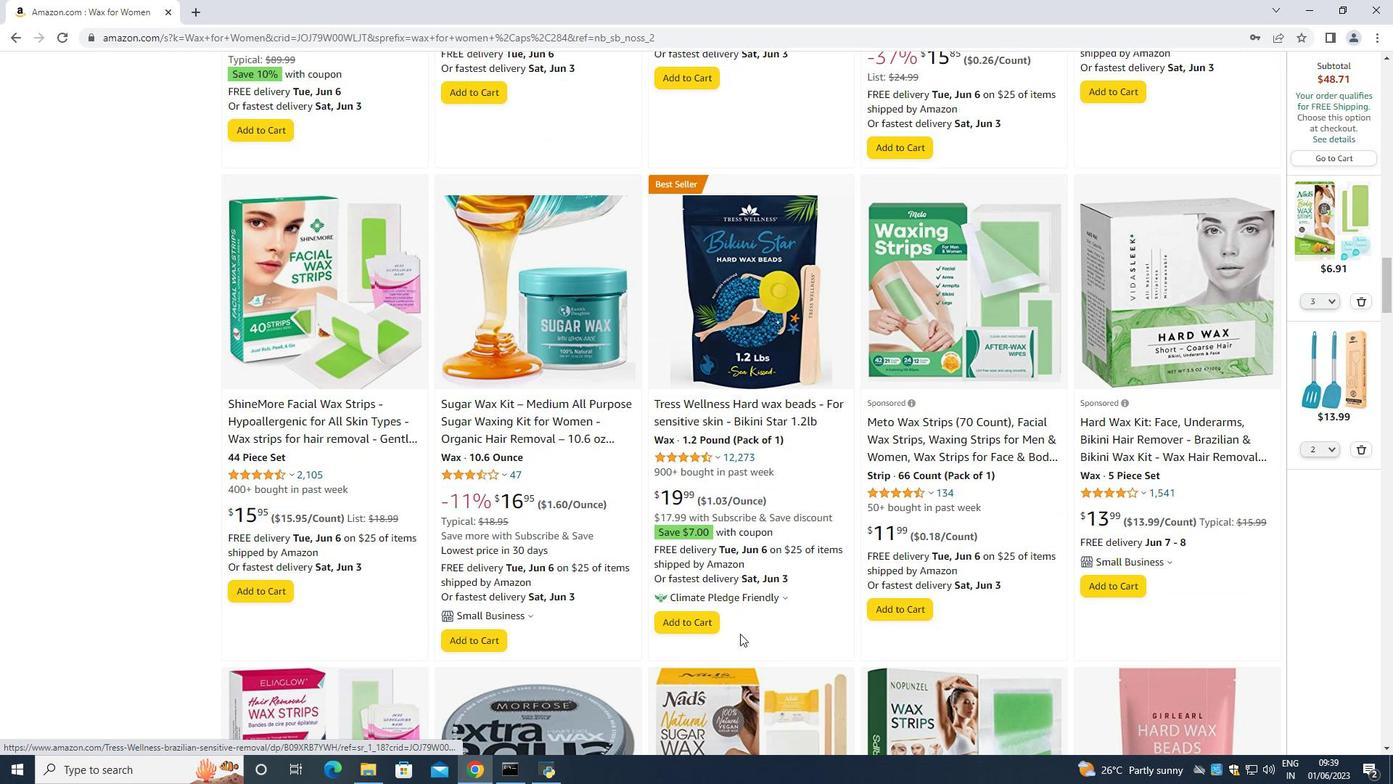 
Action: Mouse scrolled (742, 564) with delta (0, 0)
Screenshot: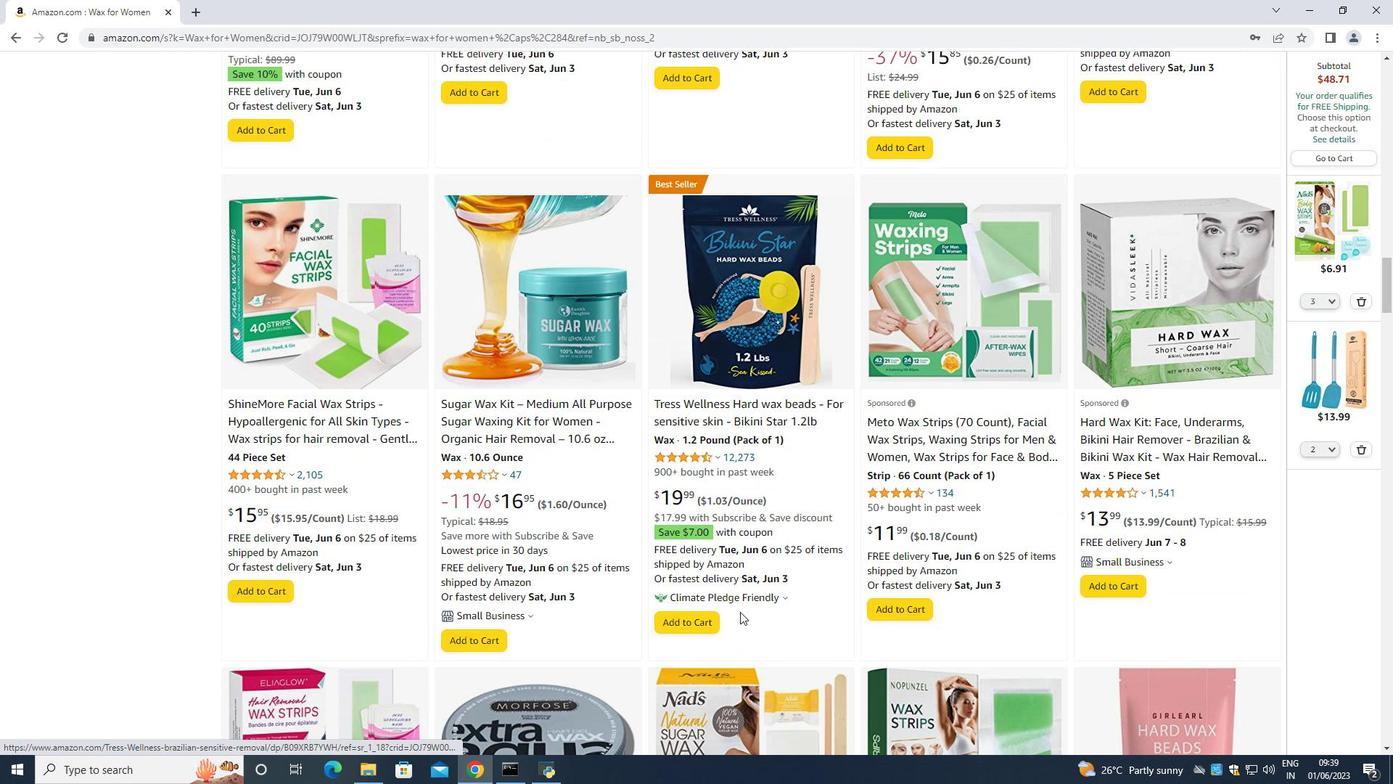 
Action: Mouse moved to (742, 552)
Screenshot: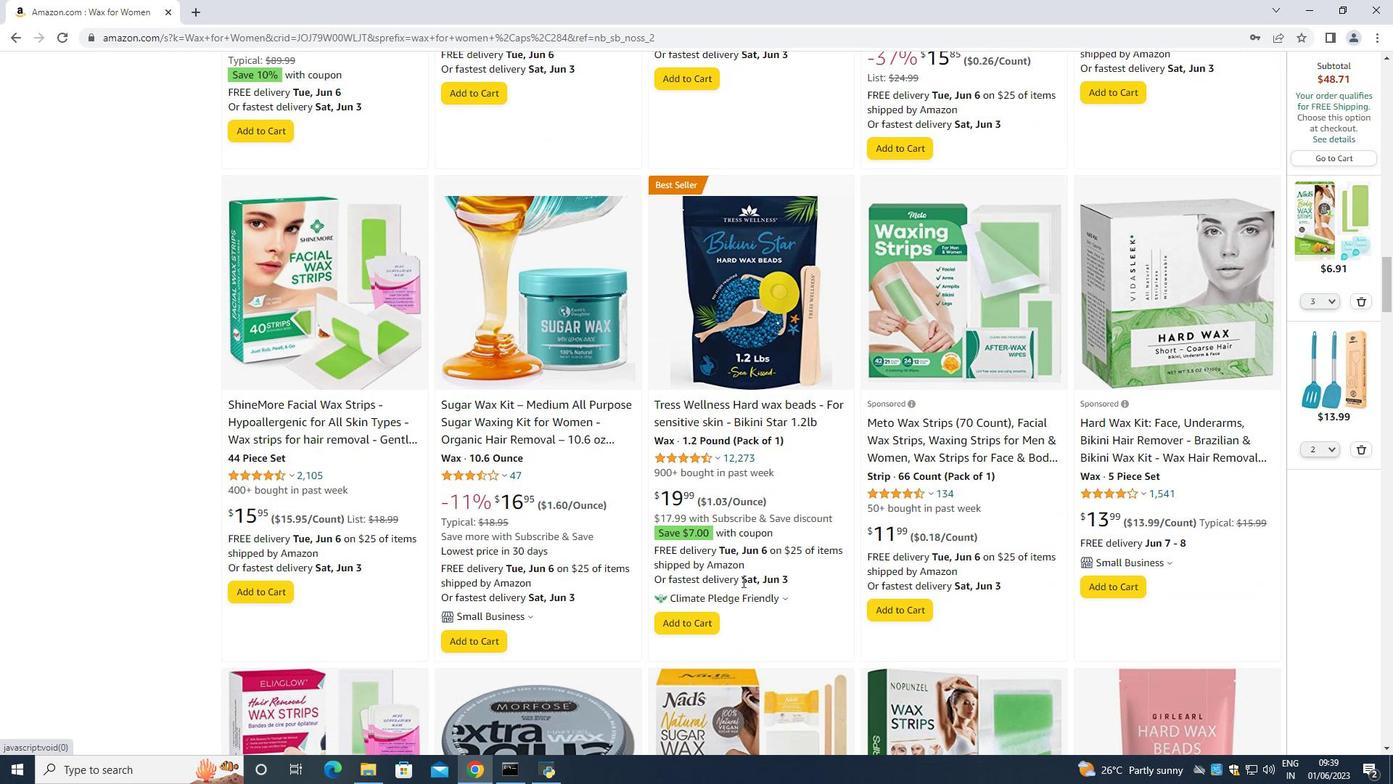 
Action: Mouse scrolled (742, 553) with delta (0, 0)
Screenshot: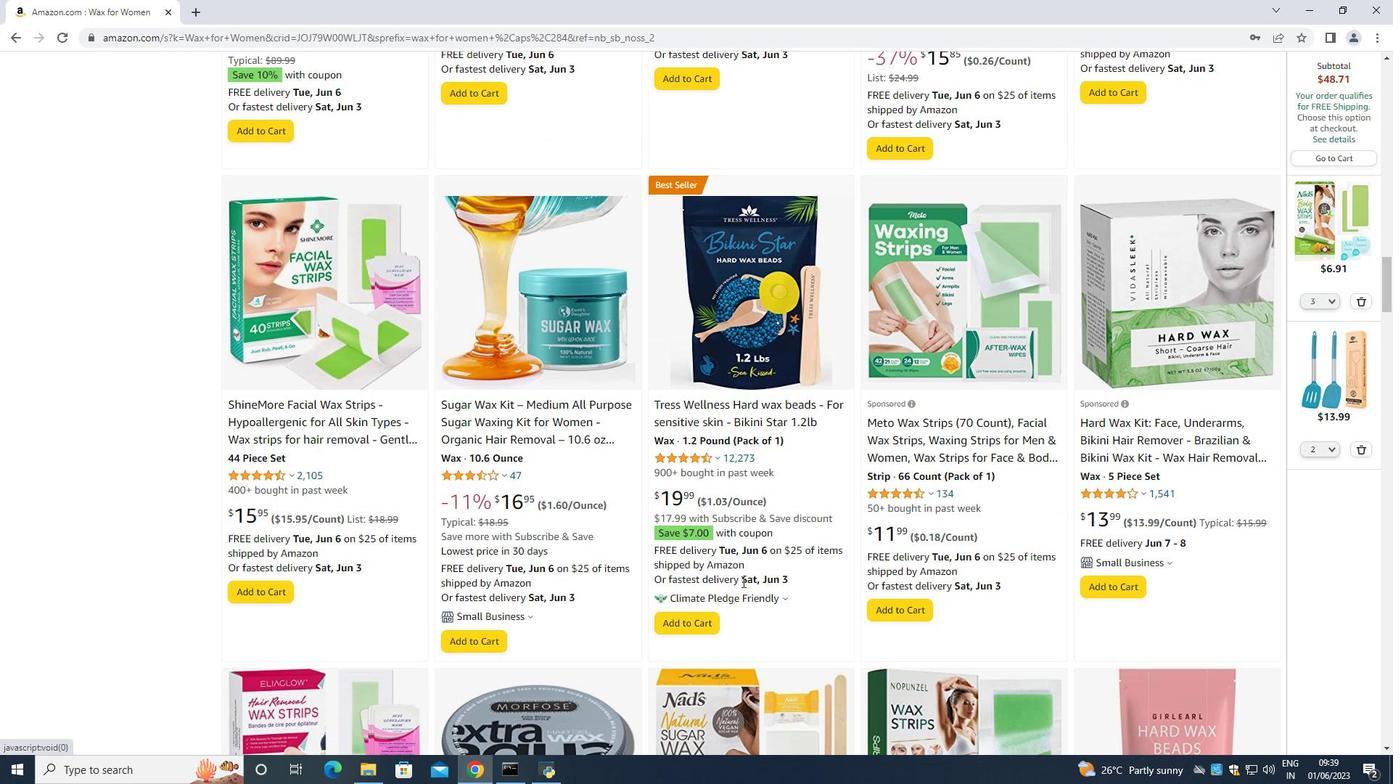 
Action: Mouse moved to (731, 559)
Screenshot: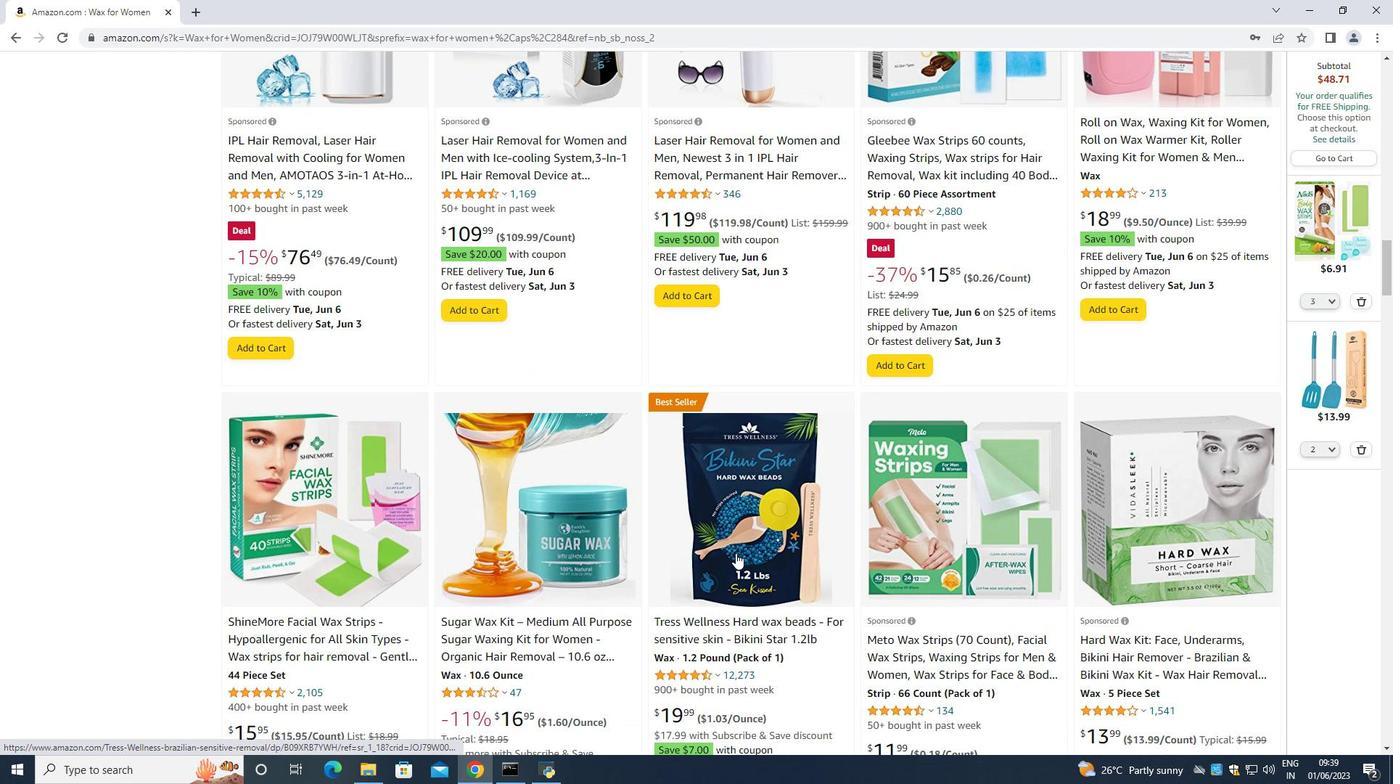 
Action: Mouse scrolled (731, 559) with delta (0, 0)
Screenshot: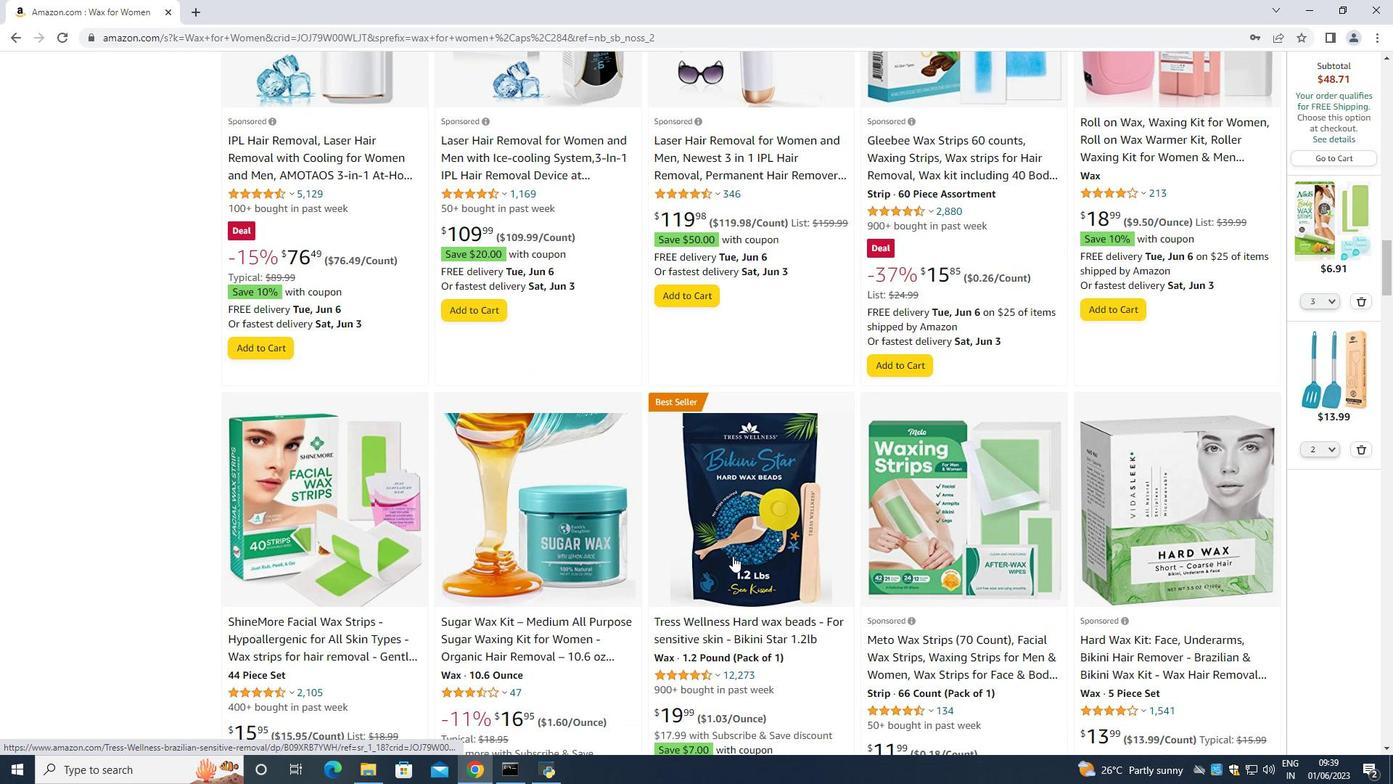
Action: Mouse moved to (729, 561)
Screenshot: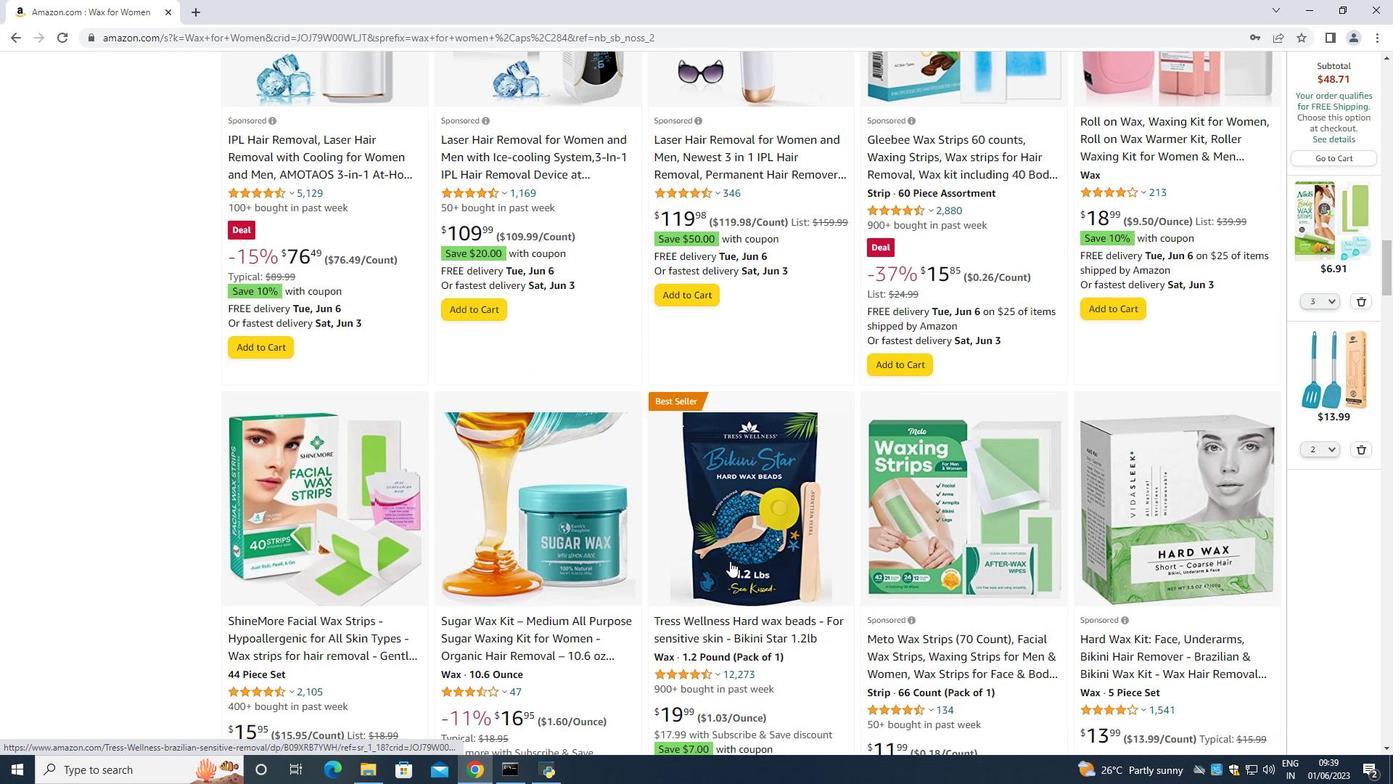 
Action: Mouse pressed left at (729, 561)
Screenshot: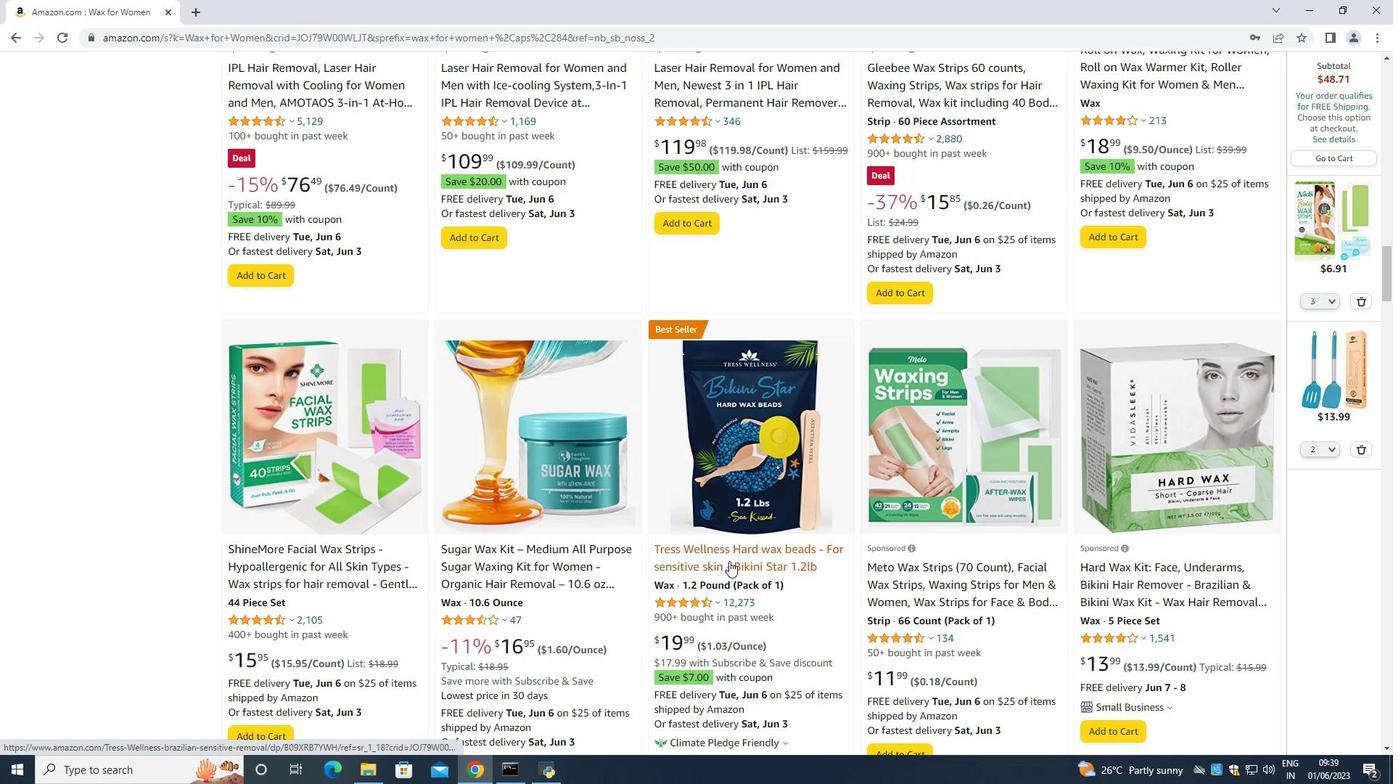 
Action: Mouse moved to (129, 459)
Screenshot: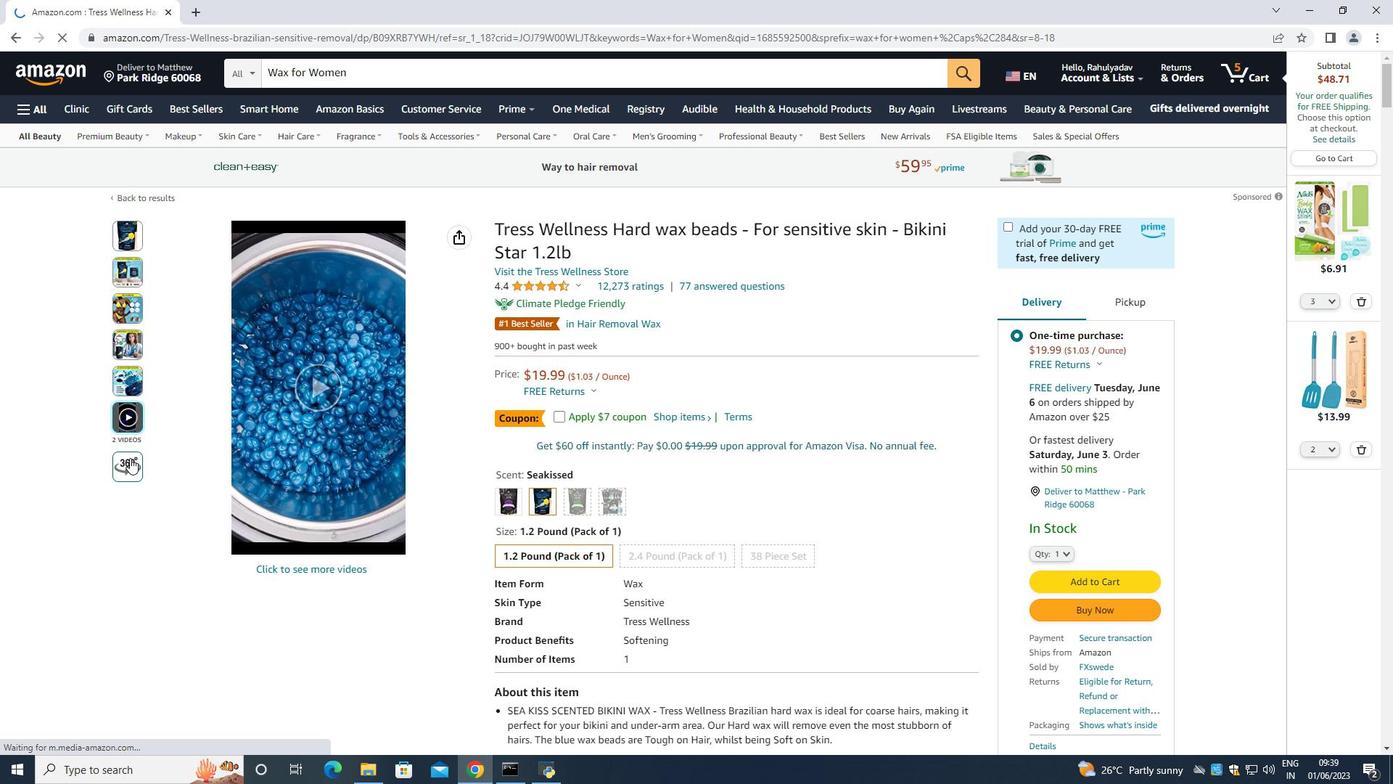 
Action: Mouse pressed left at (129, 459)
Screenshot: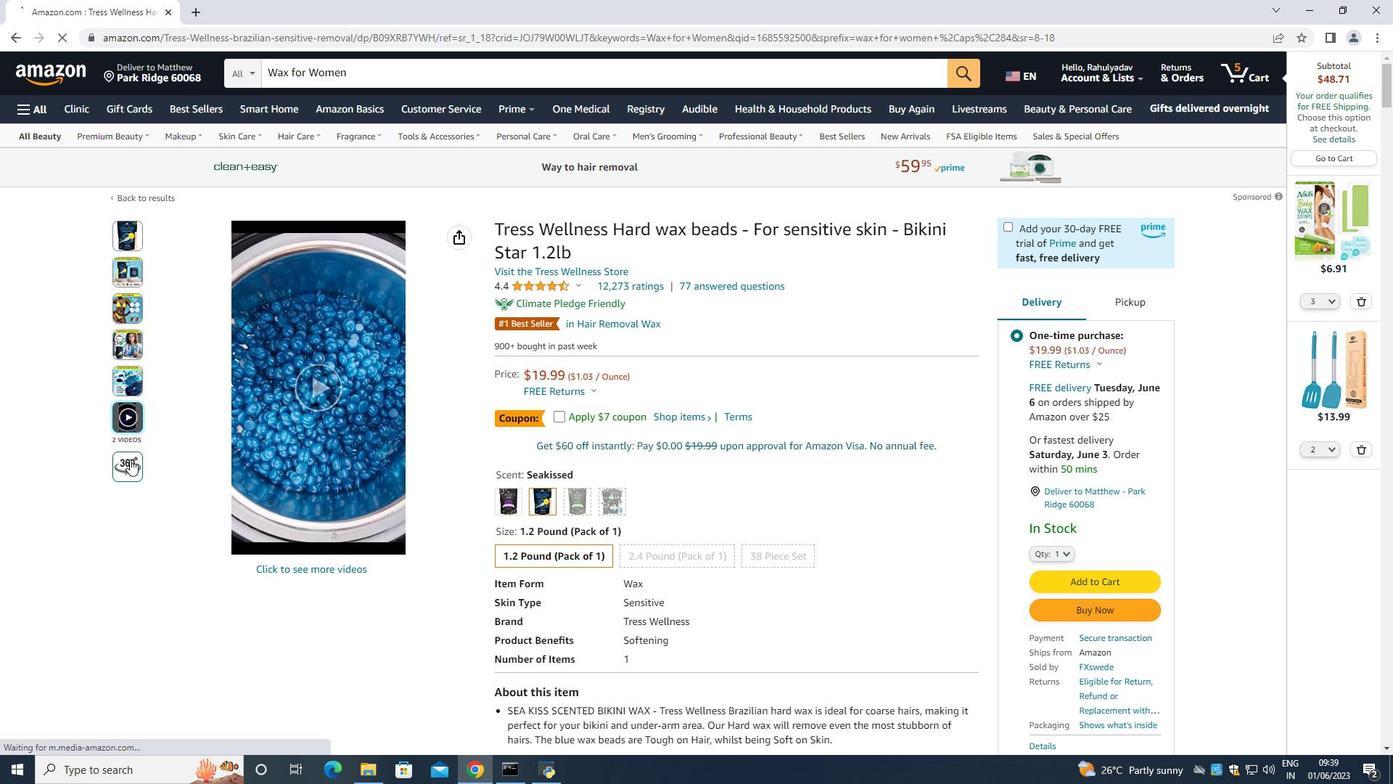 
Action: Mouse moved to (490, 331)
Screenshot: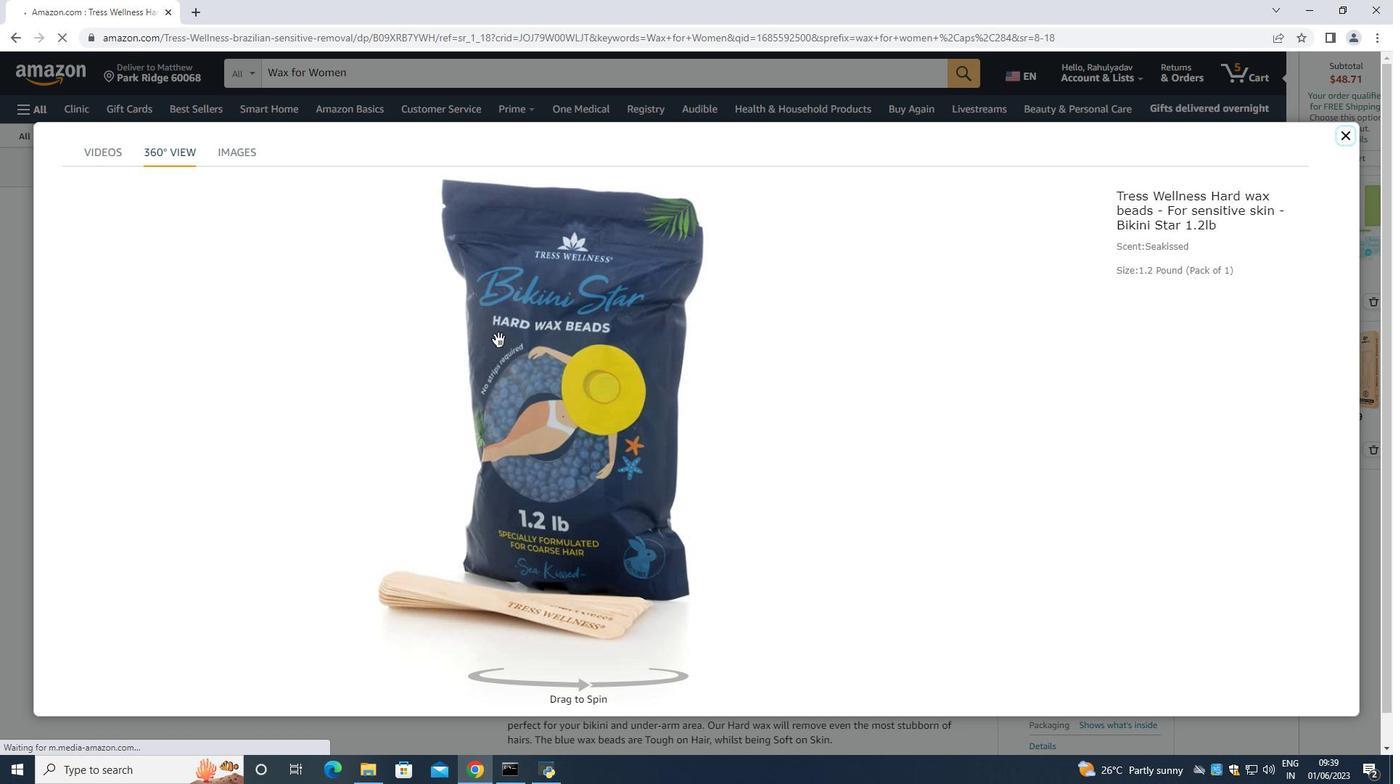 
Action: Mouse pressed left at (490, 331)
Screenshot: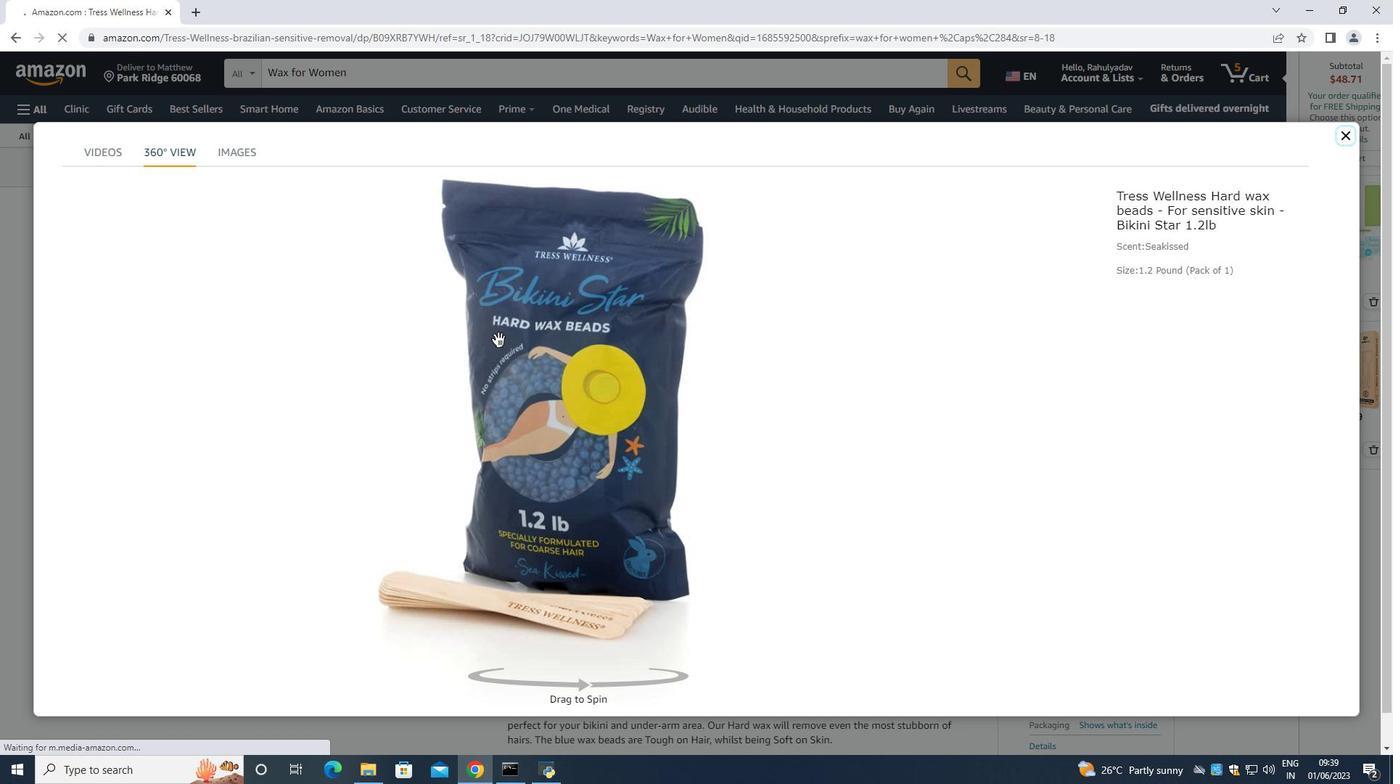 
Action: Mouse moved to (569, 357)
Screenshot: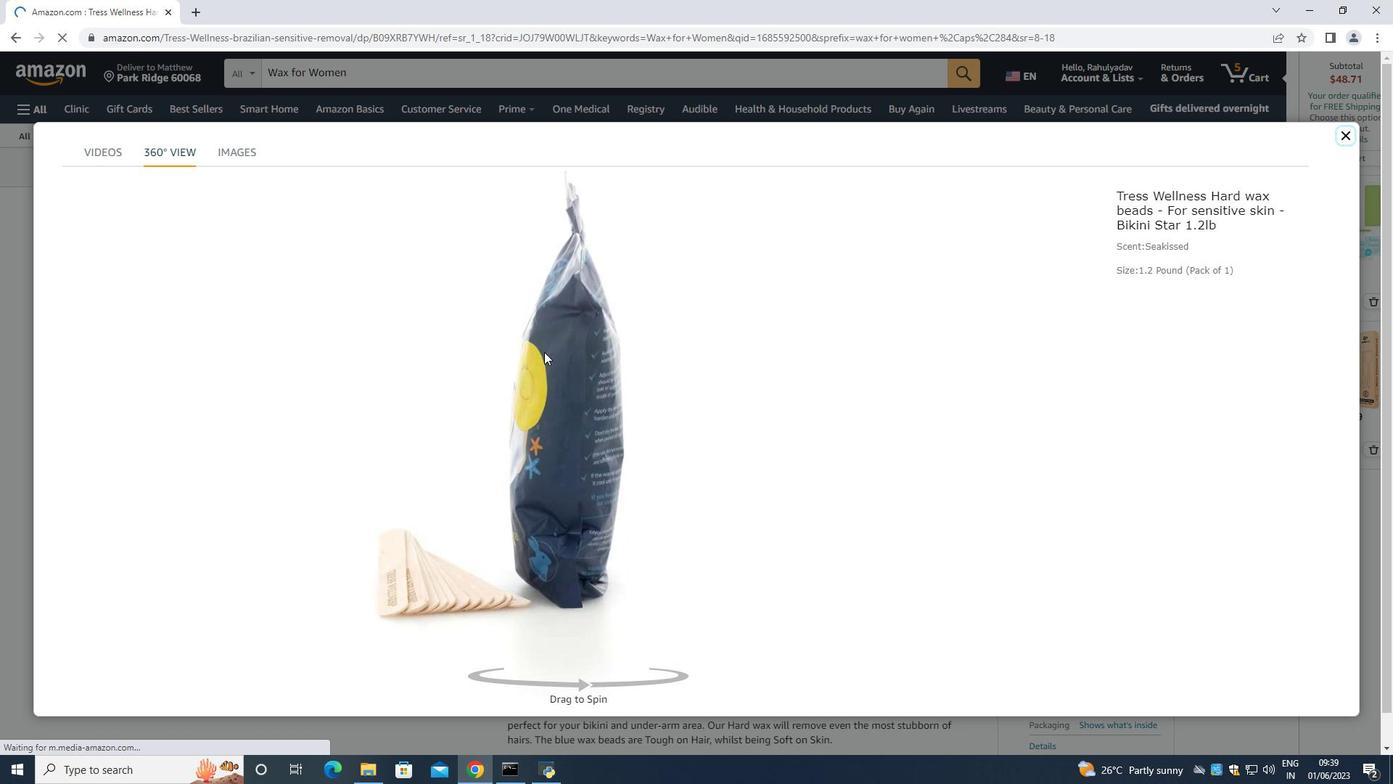 
Action: Mouse pressed left at (569, 357)
Screenshot: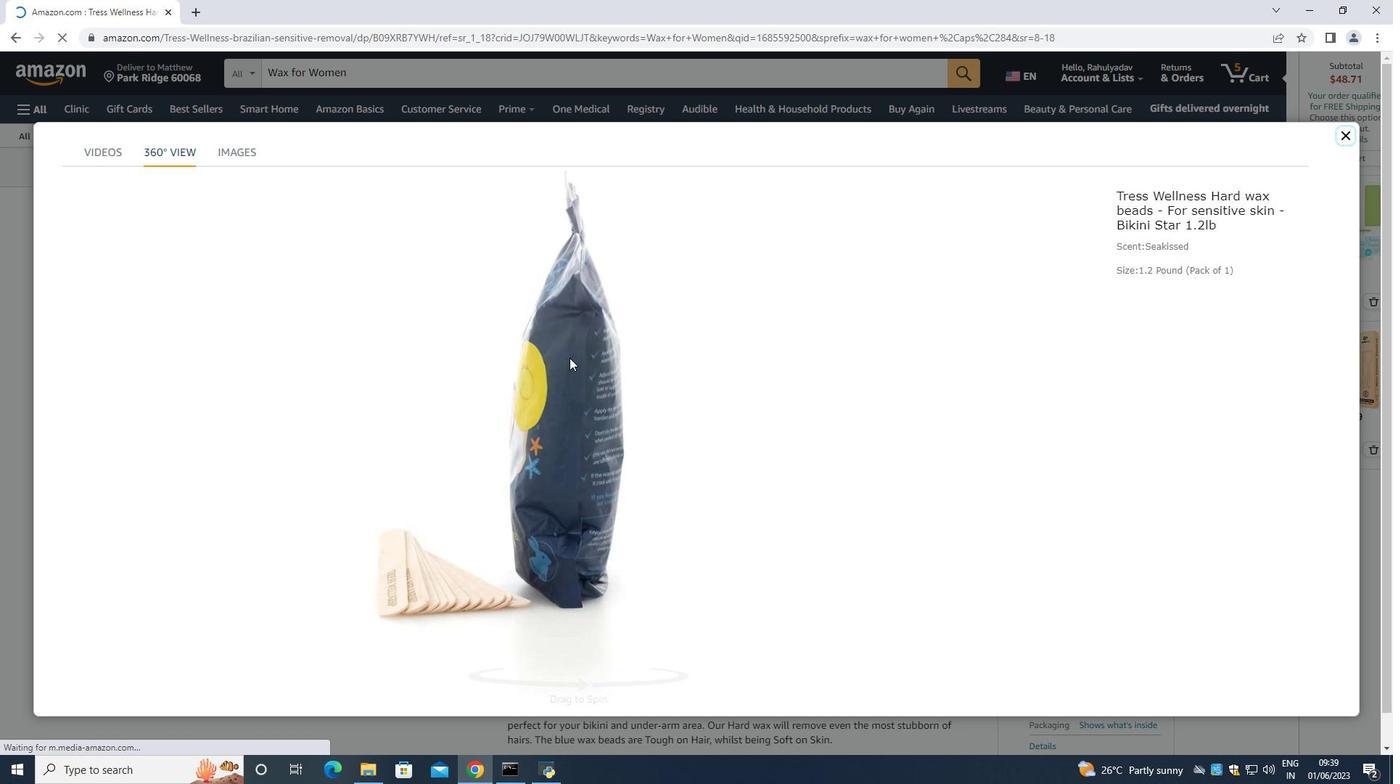 
Action: Mouse moved to (569, 357)
Screenshot: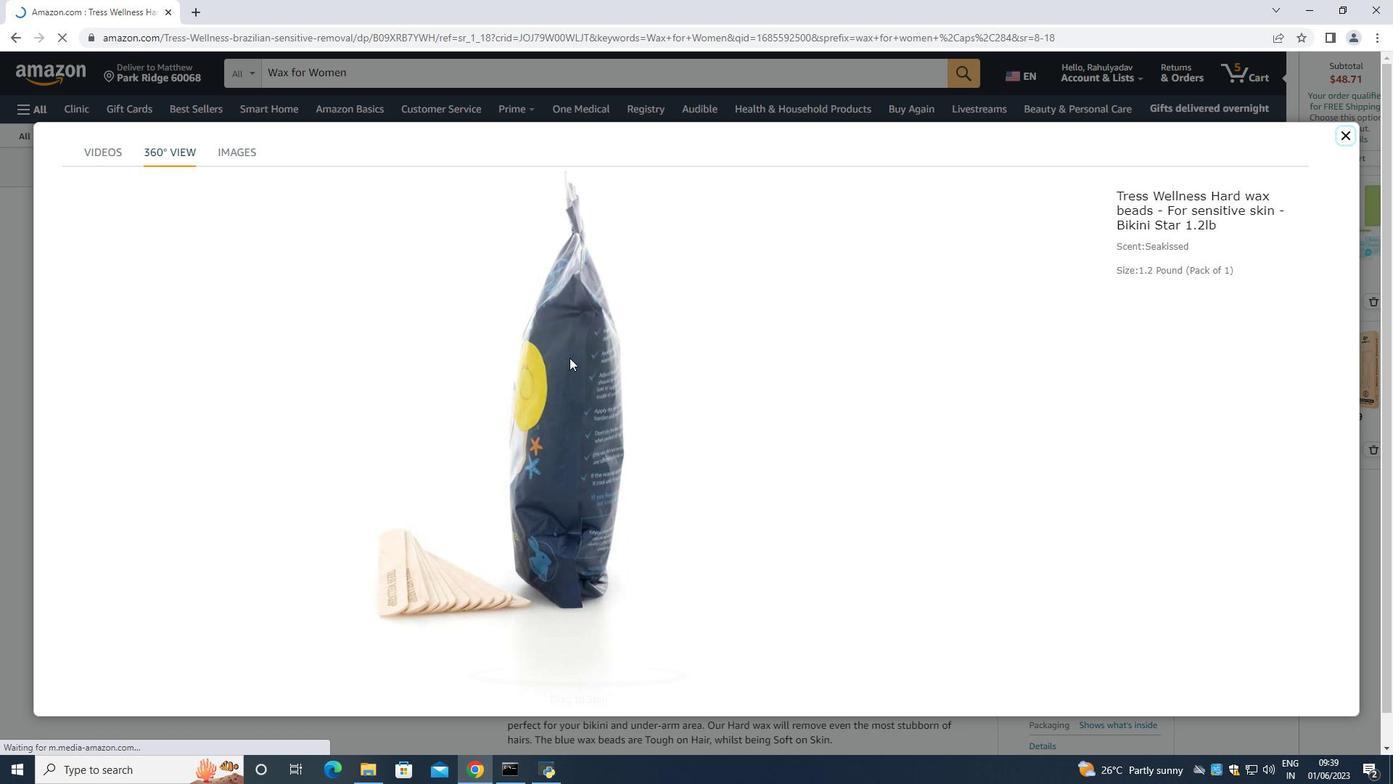 
Action: Mouse pressed left at (569, 357)
Screenshot: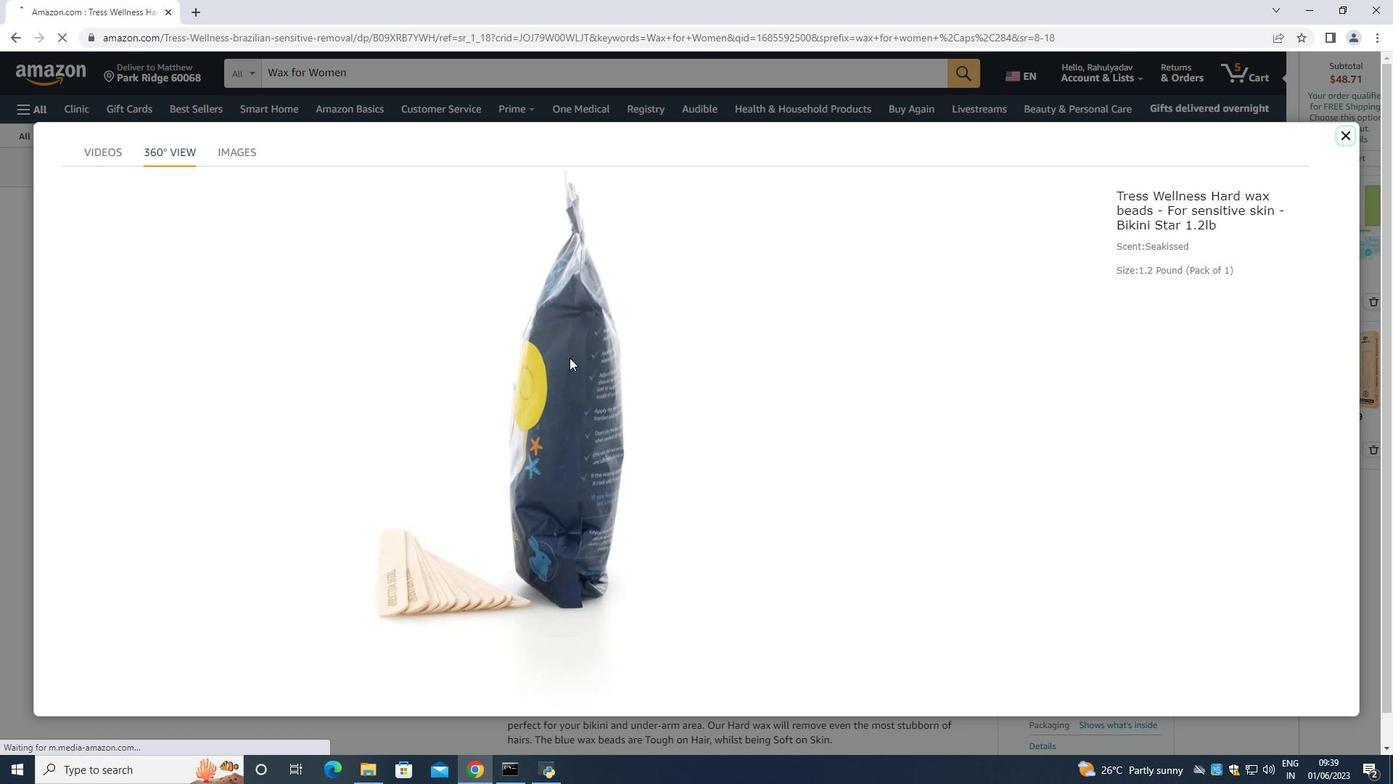 
Action: Mouse moved to (627, 387)
Screenshot: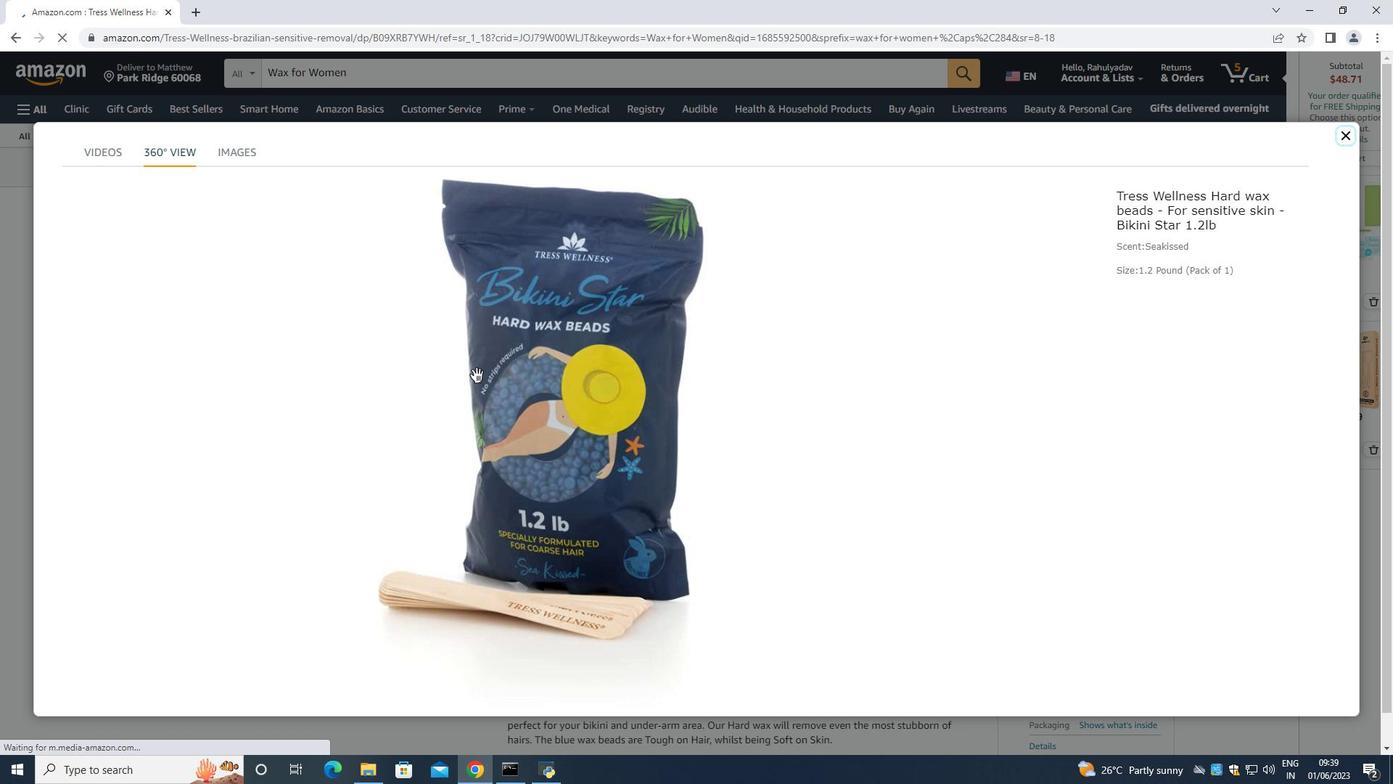 
Action: Mouse pressed left at (627, 387)
Screenshot: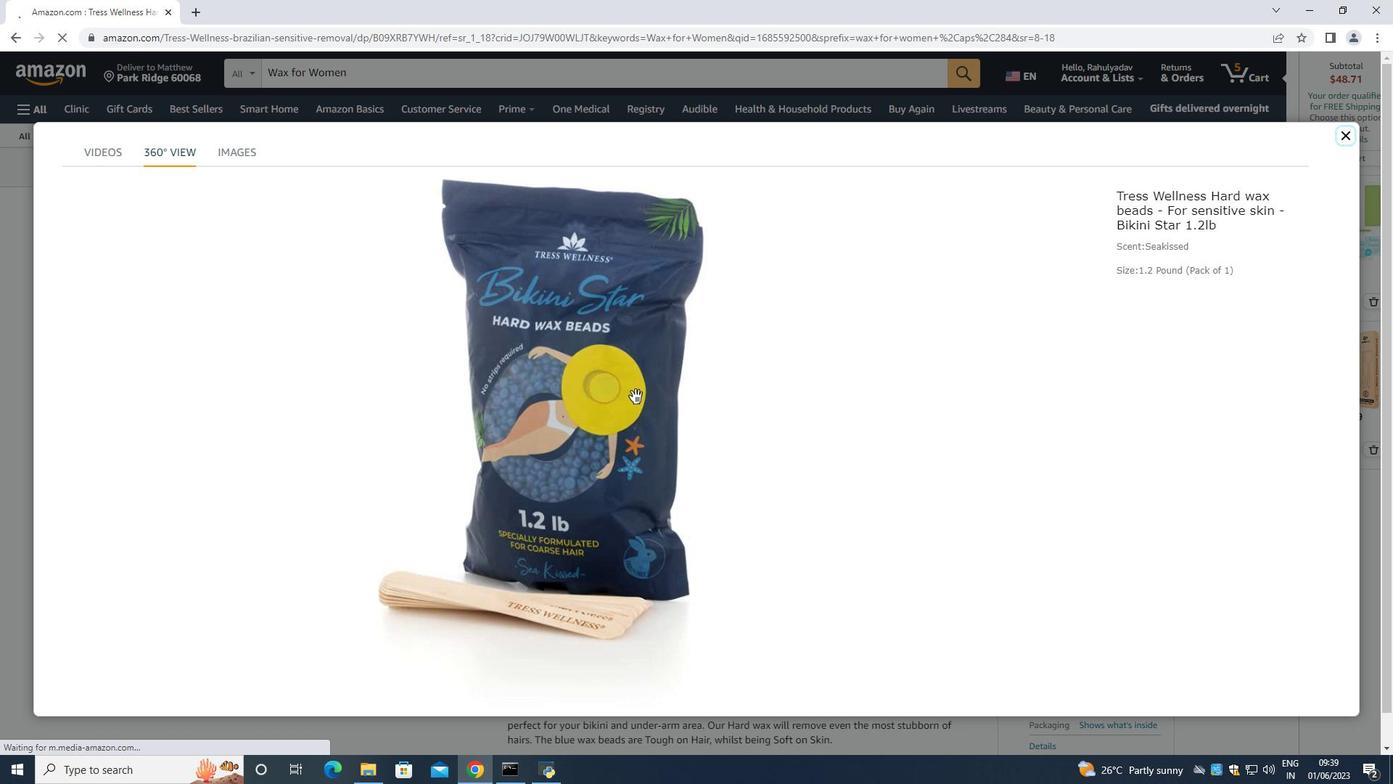 
Action: Mouse moved to (577, 372)
Screenshot: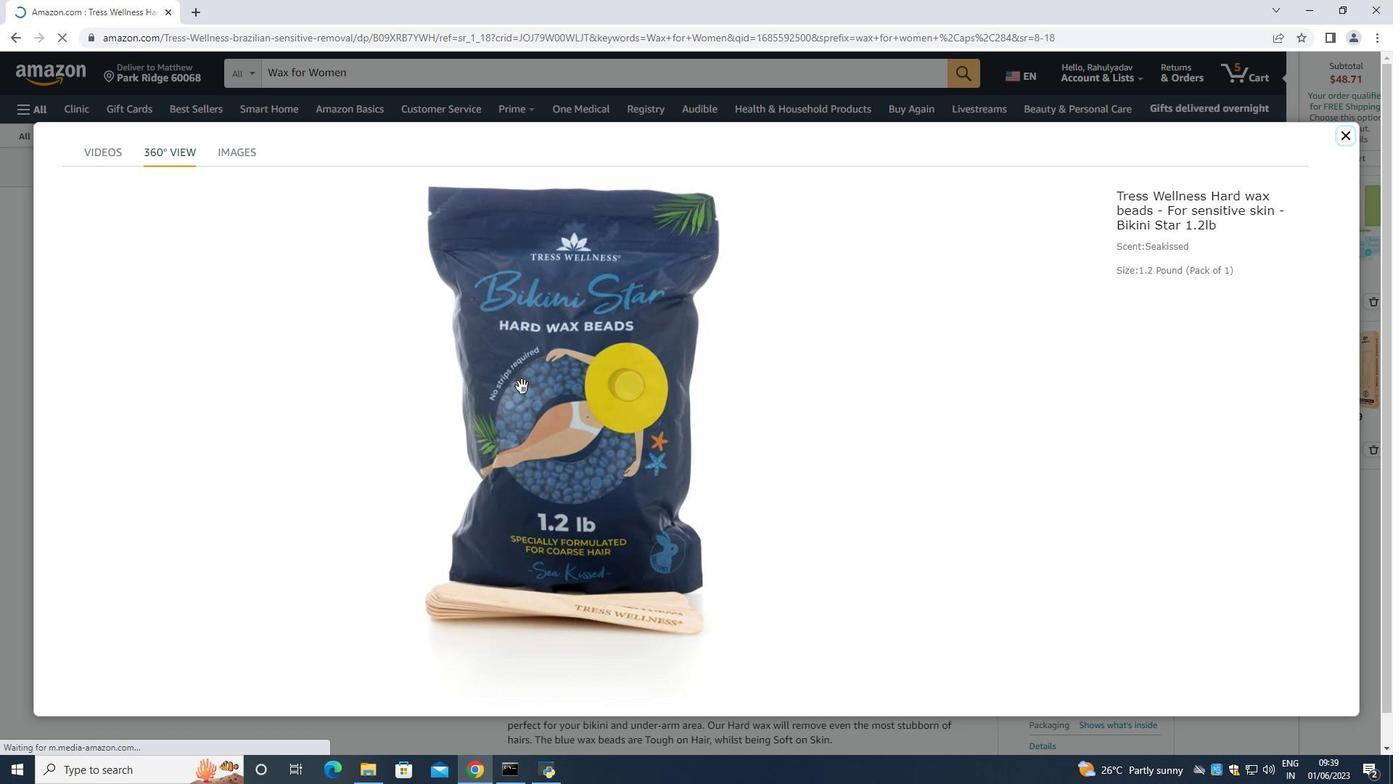 
Action: Mouse pressed left at (577, 372)
Screenshot: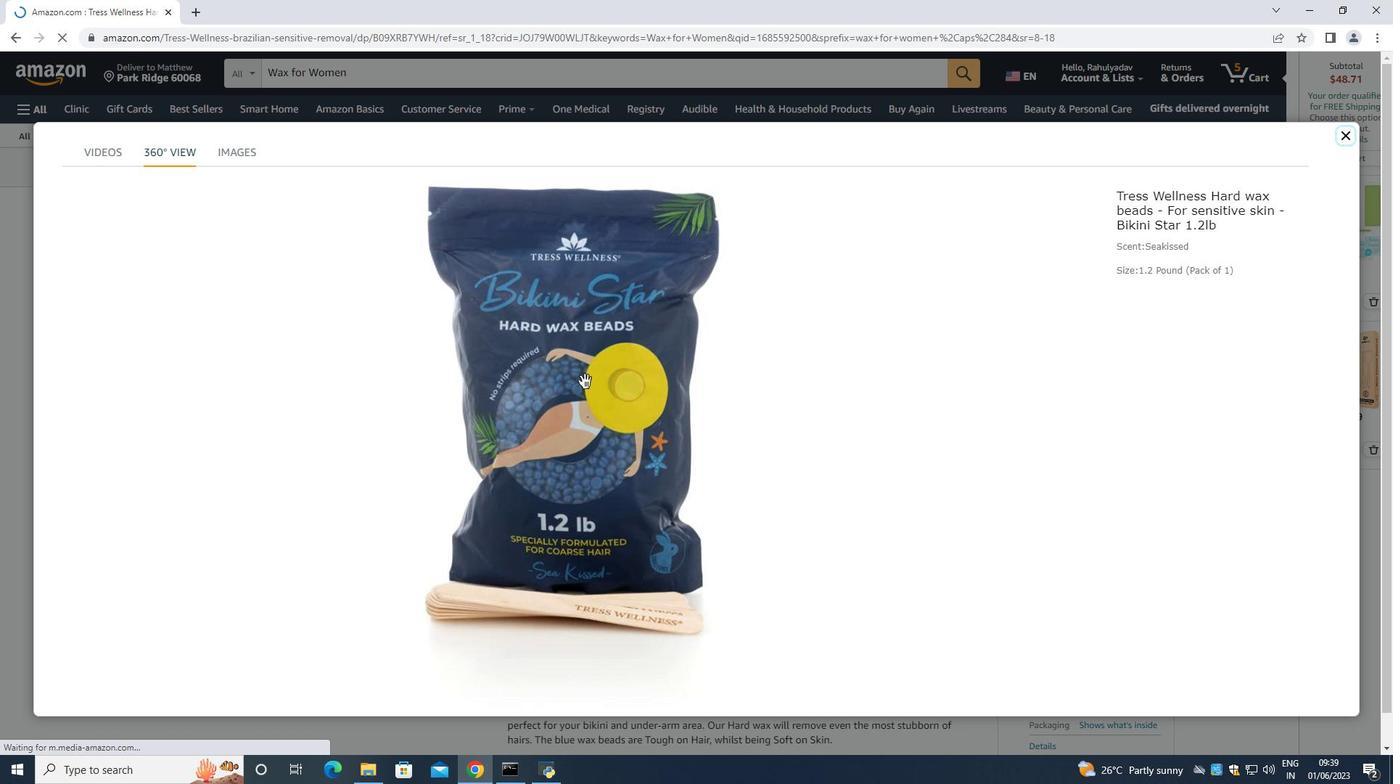 
Action: Mouse moved to (534, 376)
Screenshot: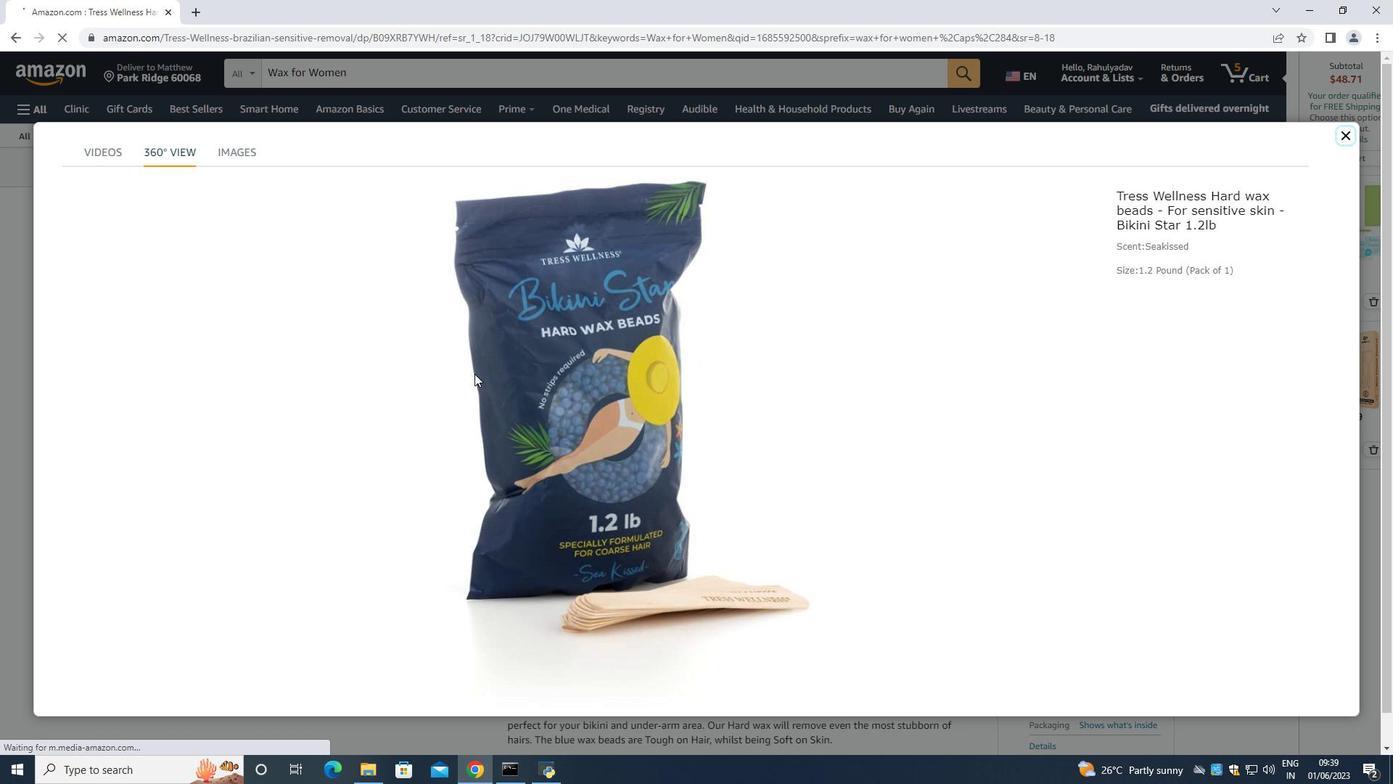 
Action: Mouse pressed left at (534, 376)
Screenshot: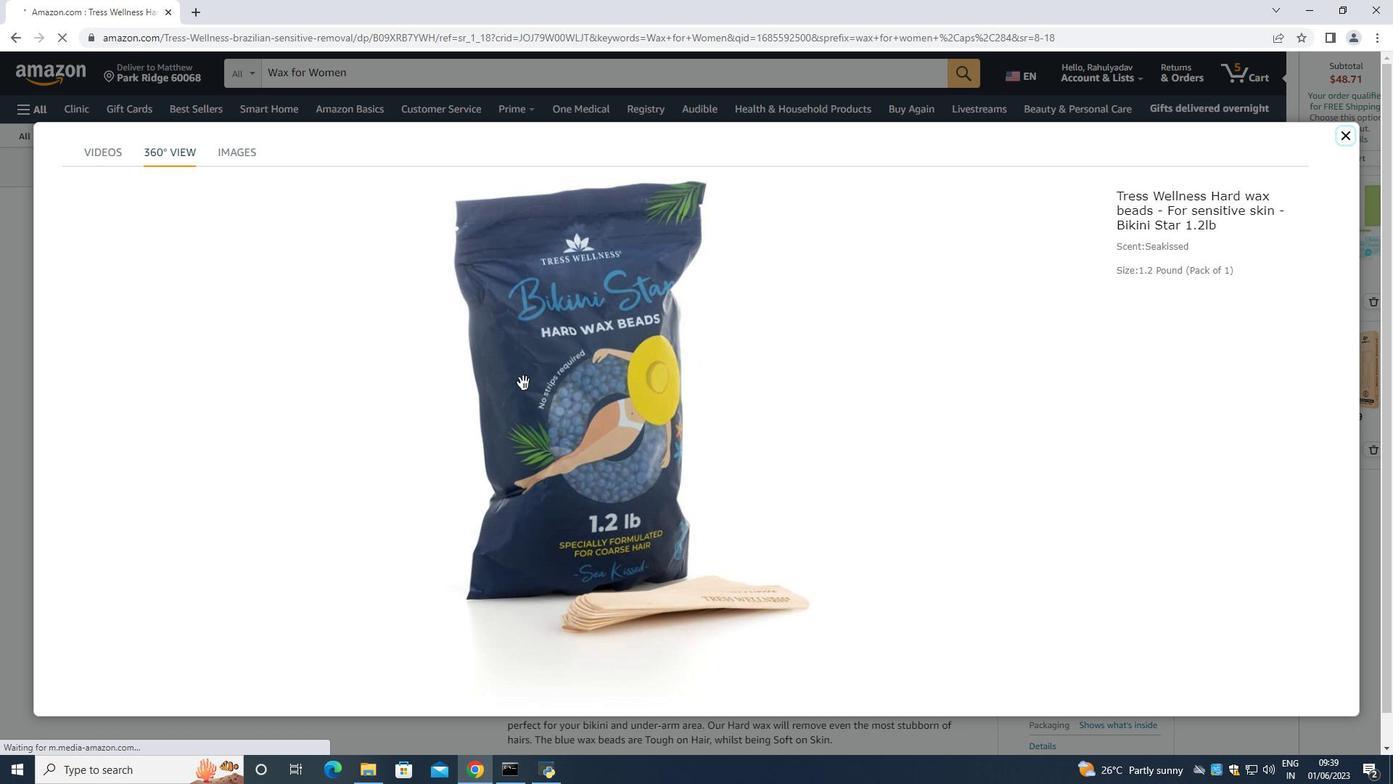 
Action: Mouse moved to (551, 378)
Screenshot: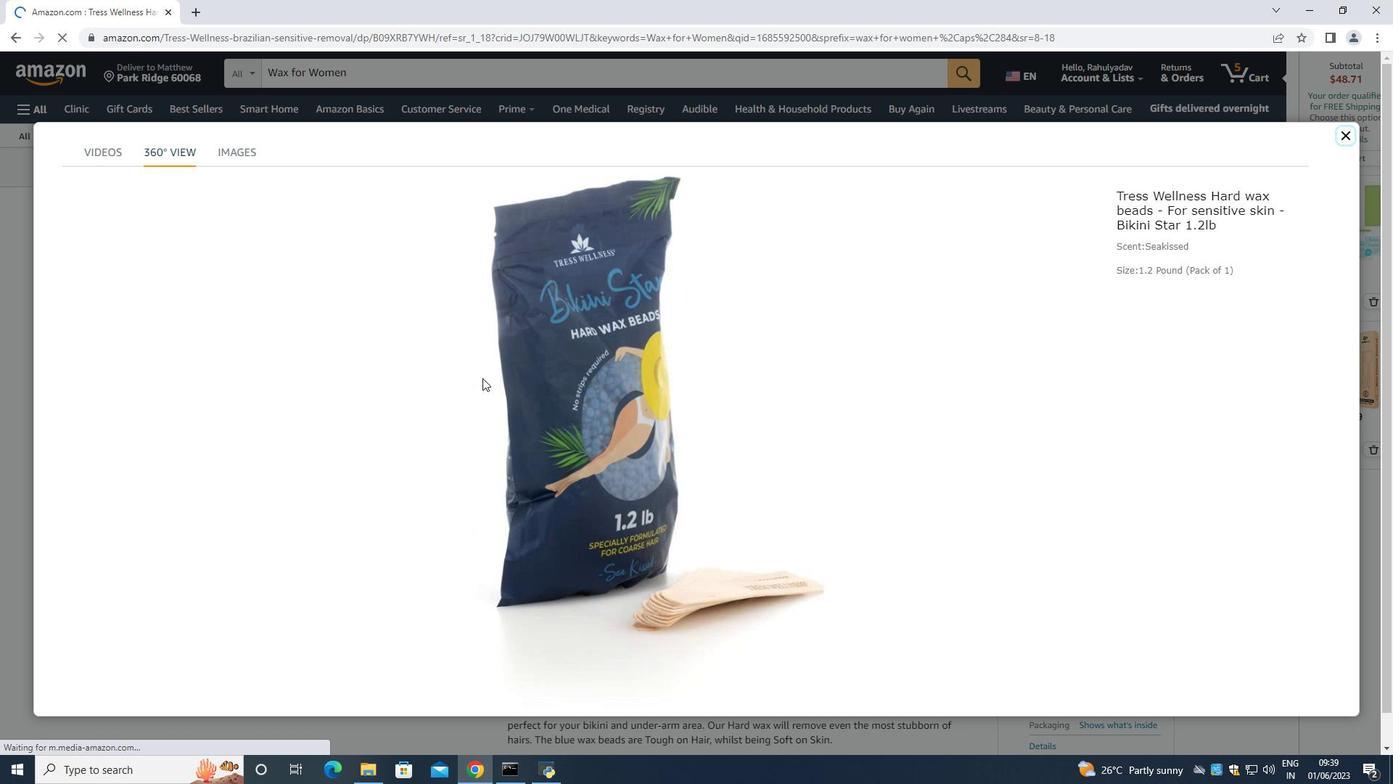 
Action: Mouse pressed left at (551, 378)
Screenshot: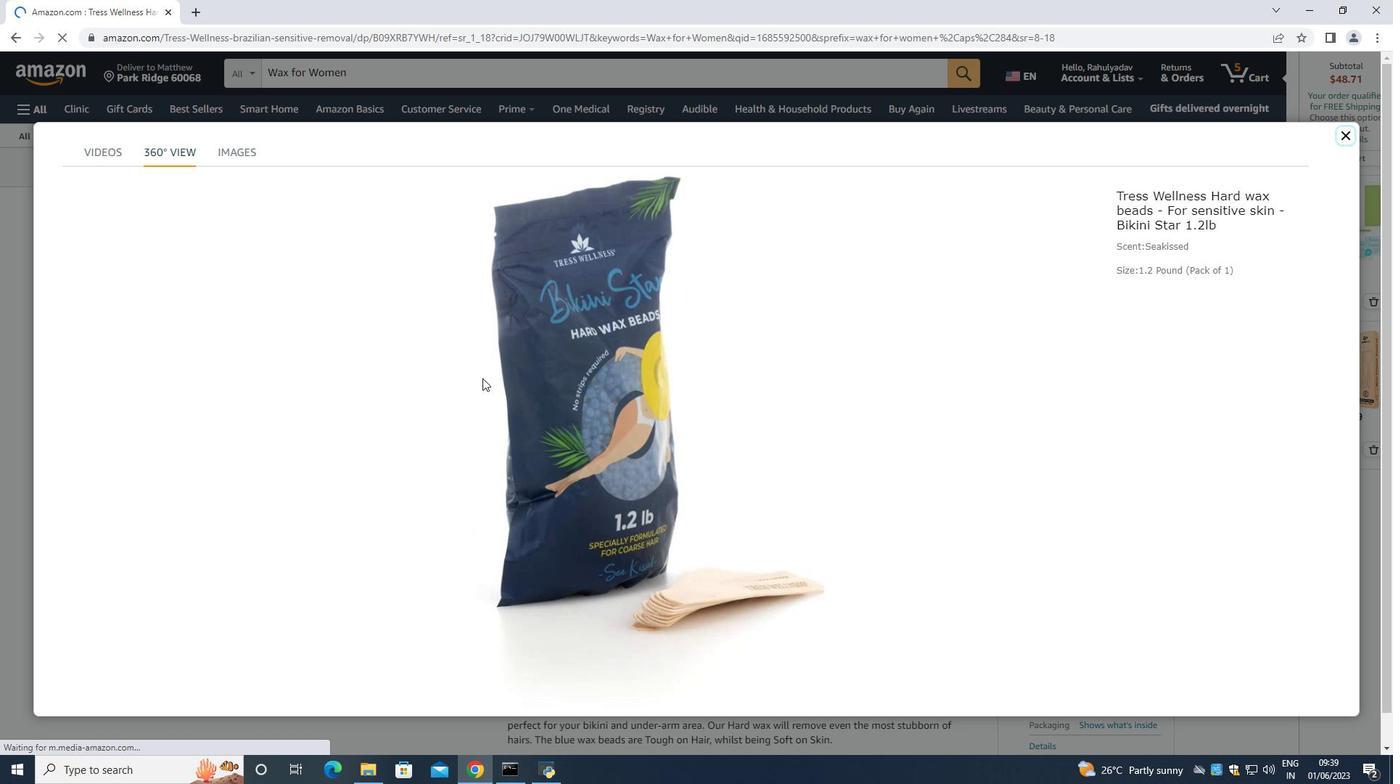 
Action: Mouse moved to (528, 378)
Screenshot: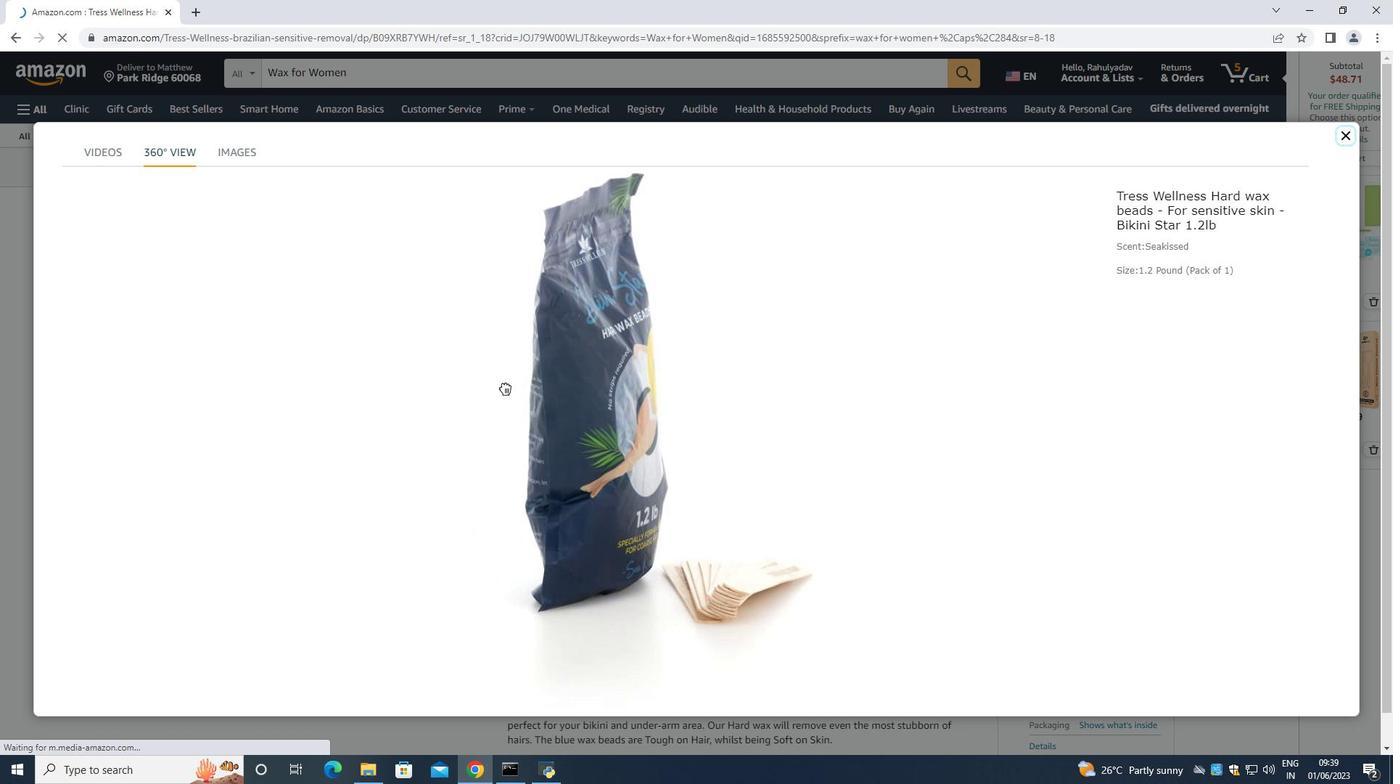 
Action: Mouse pressed left at (528, 378)
Screenshot: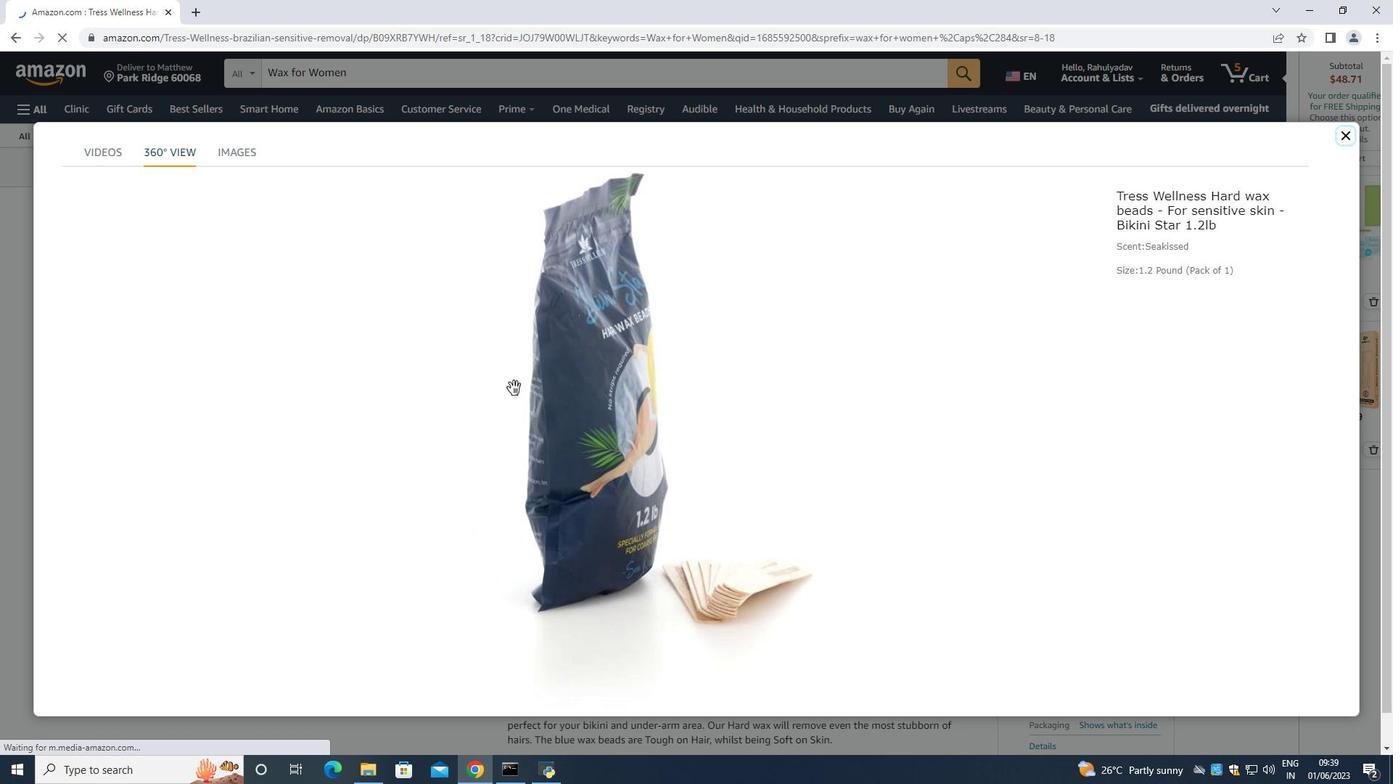 
Action: Mouse moved to (488, 380)
Screenshot: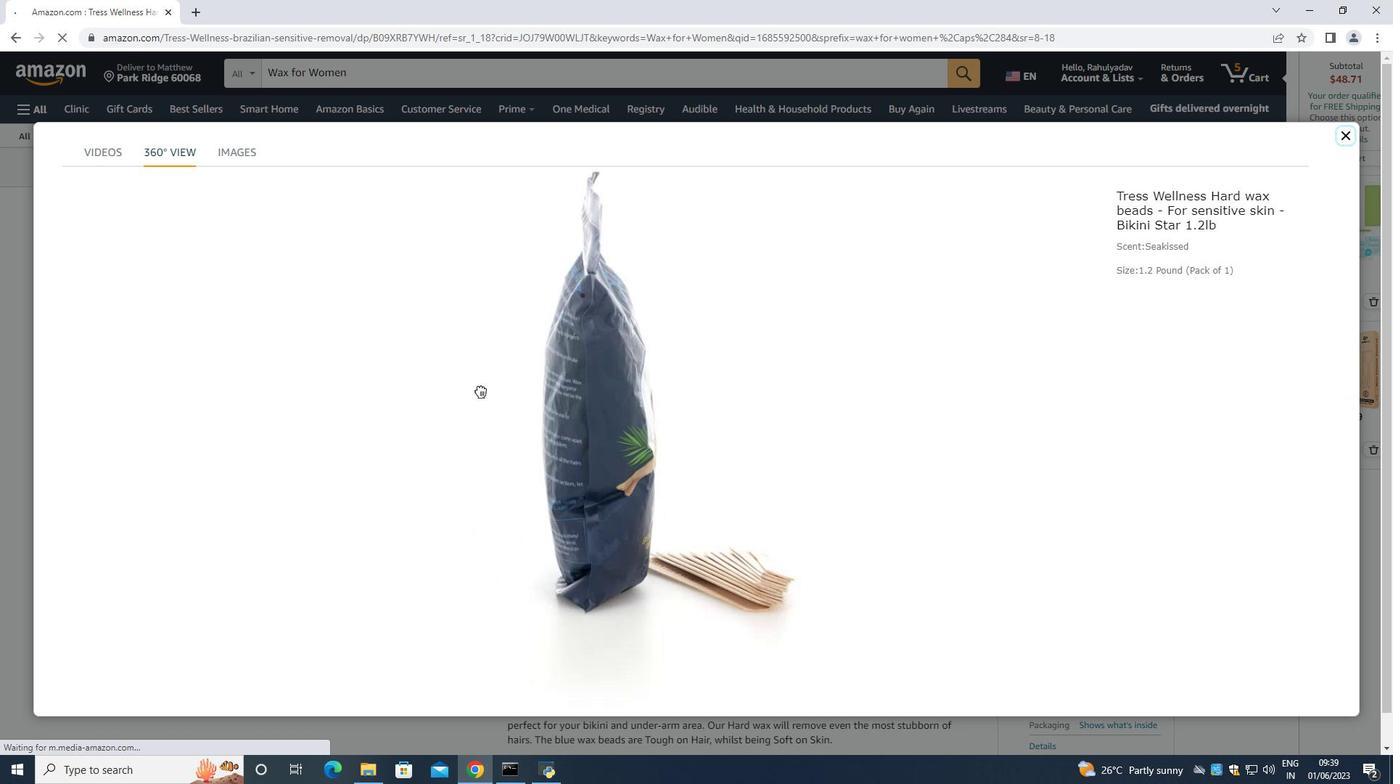 
Action: Mouse pressed left at (488, 380)
Screenshot: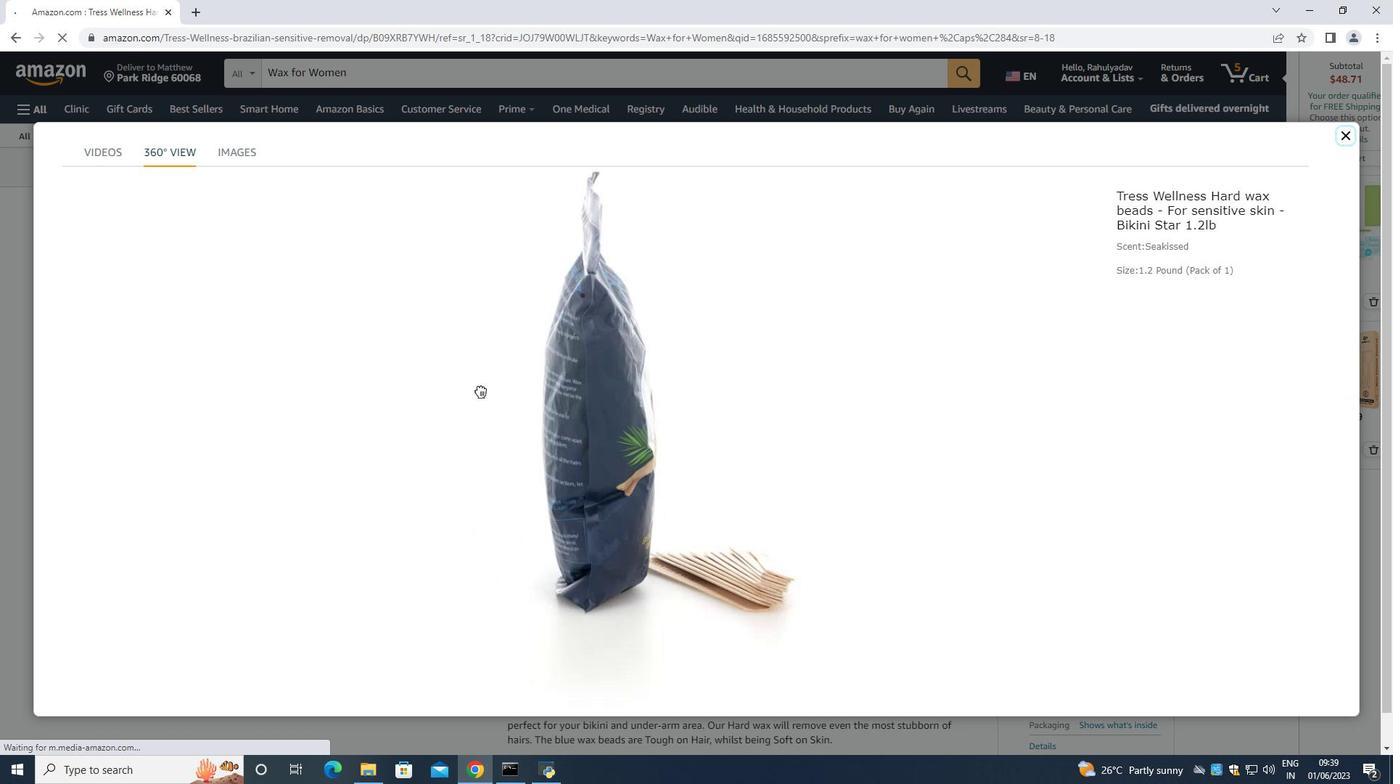
Action: Mouse moved to (492, 377)
Screenshot: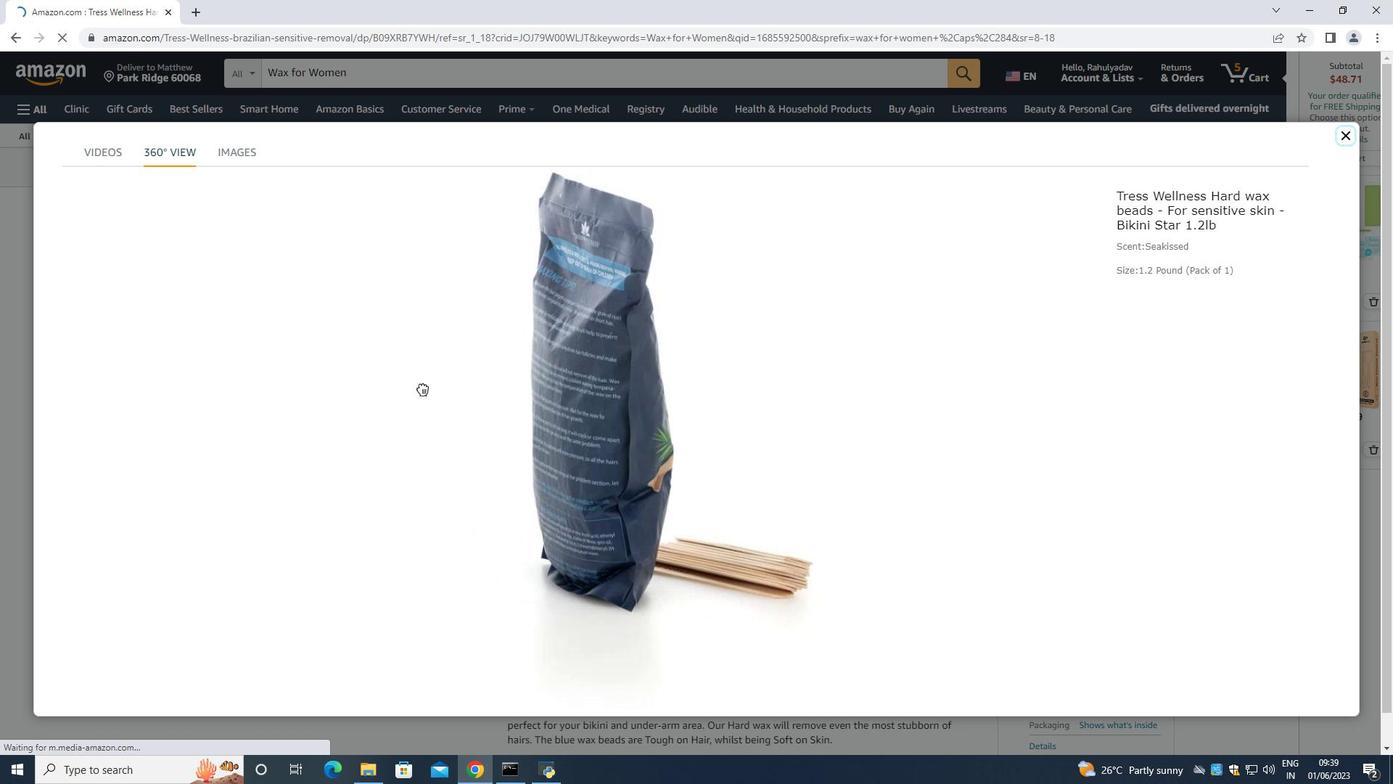 
Action: Mouse pressed left at (492, 377)
Screenshot: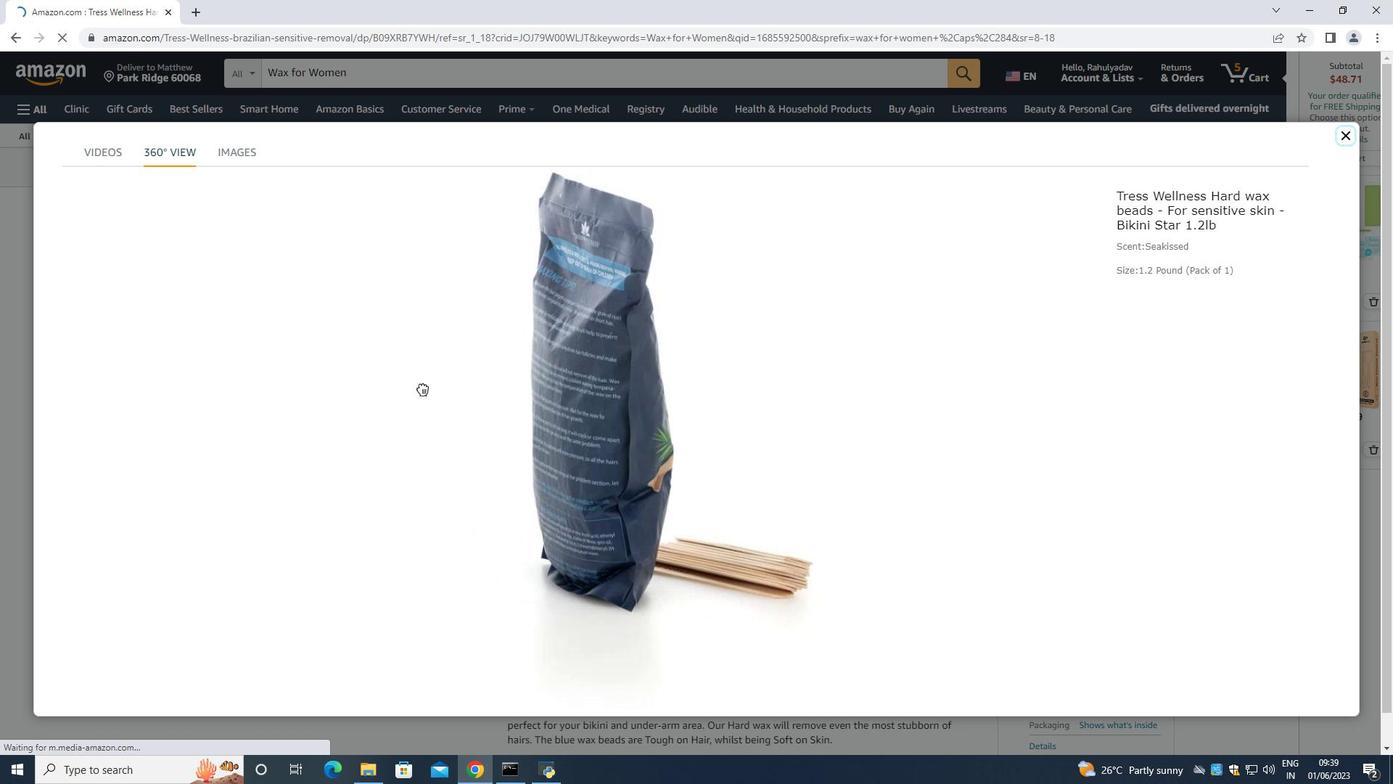 
Action: Mouse moved to (553, 374)
Screenshot: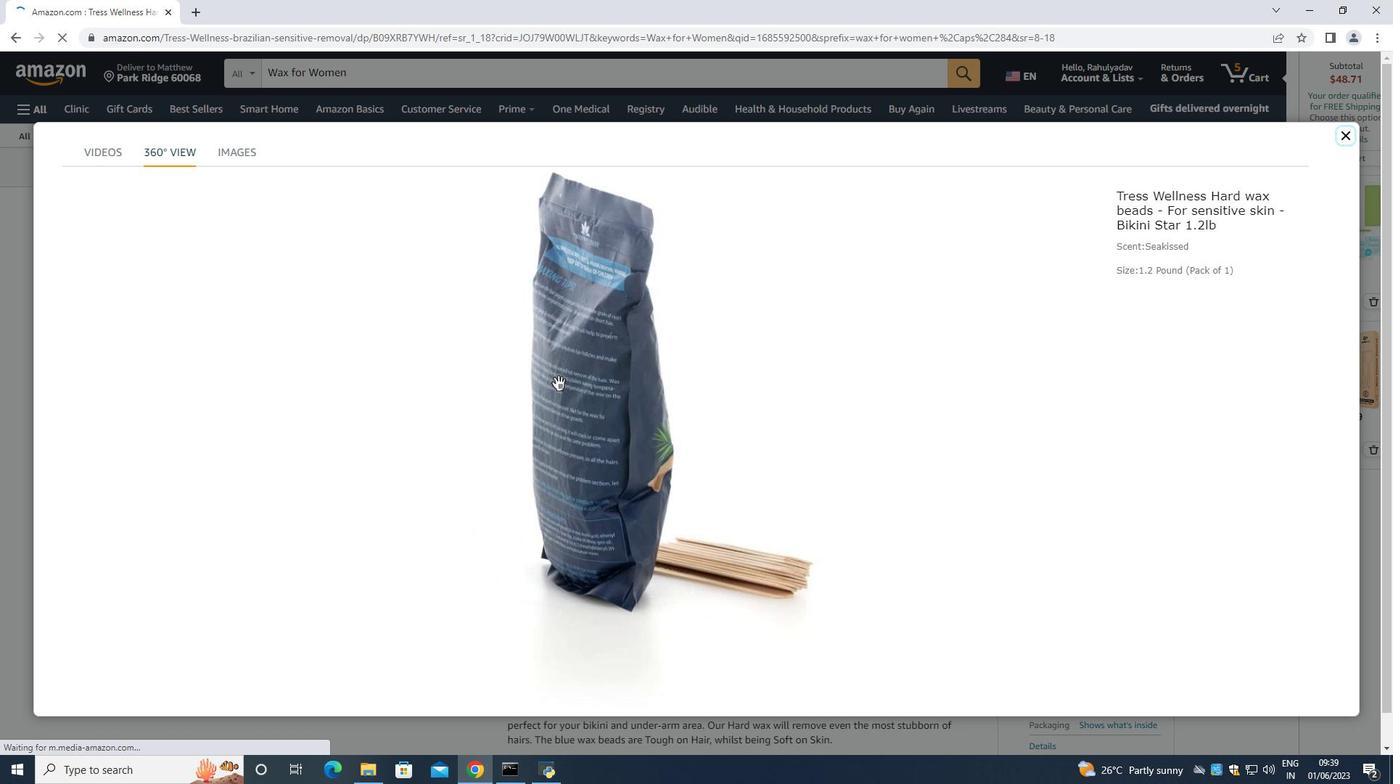 
Action: Mouse scrolled (553, 375) with delta (0, 0)
Screenshot: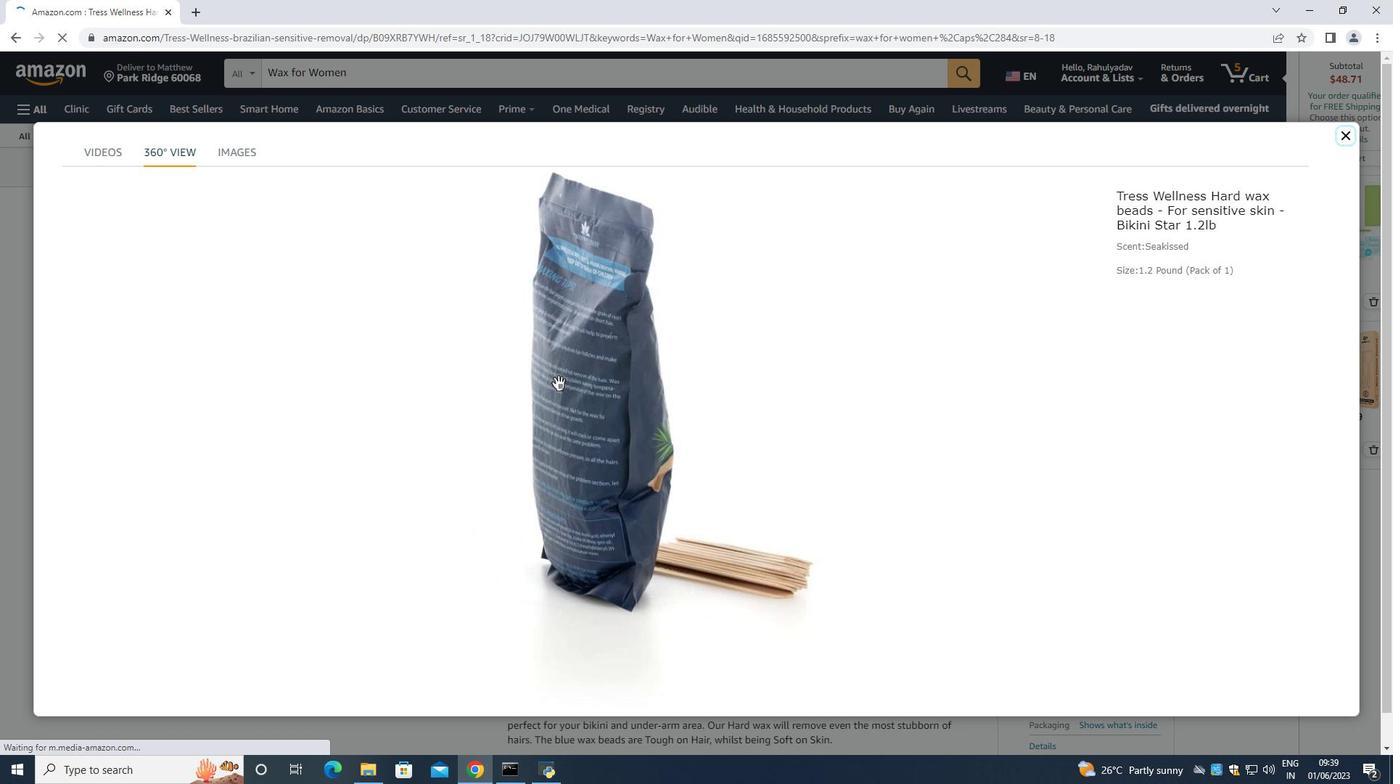 
Action: Mouse moved to (555, 373)
Screenshot: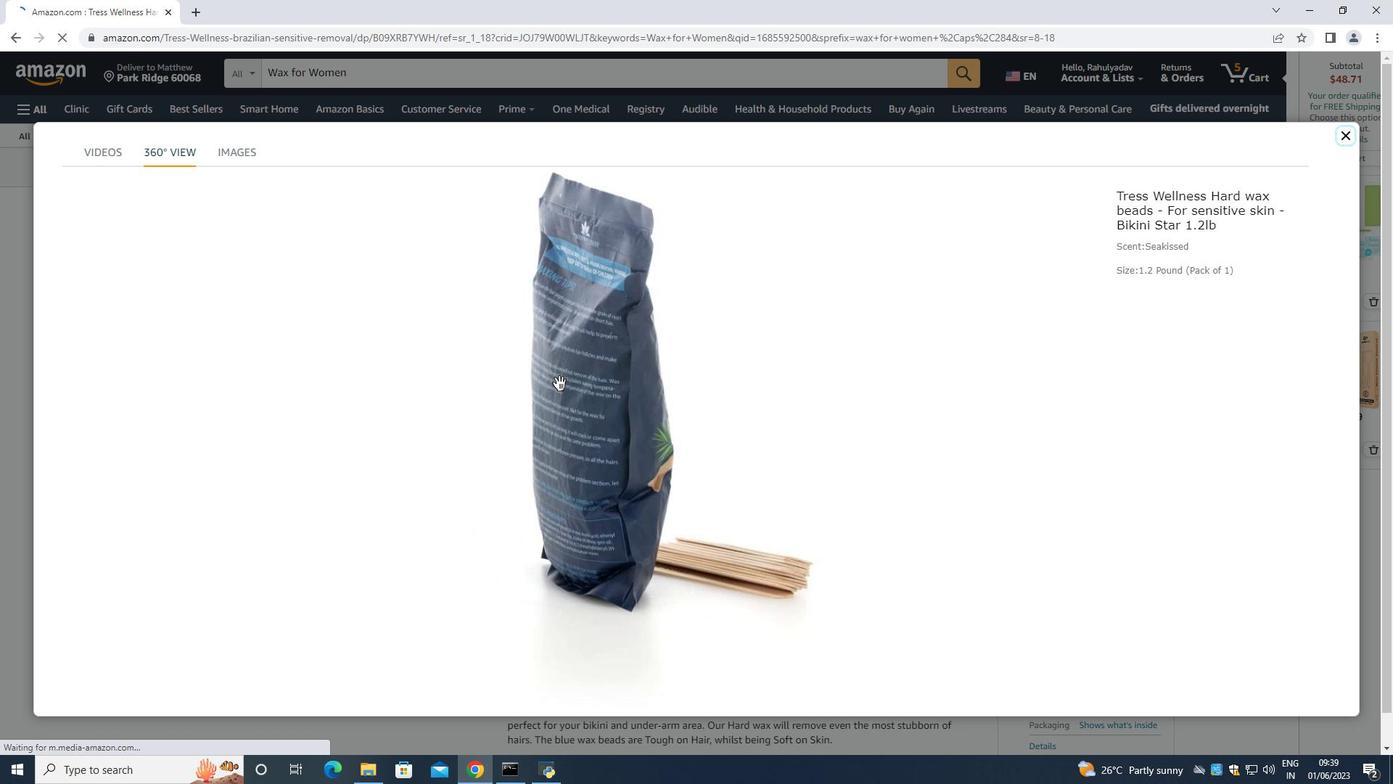 
Action: Mouse scrolled (555, 373) with delta (0, 0)
Screenshot: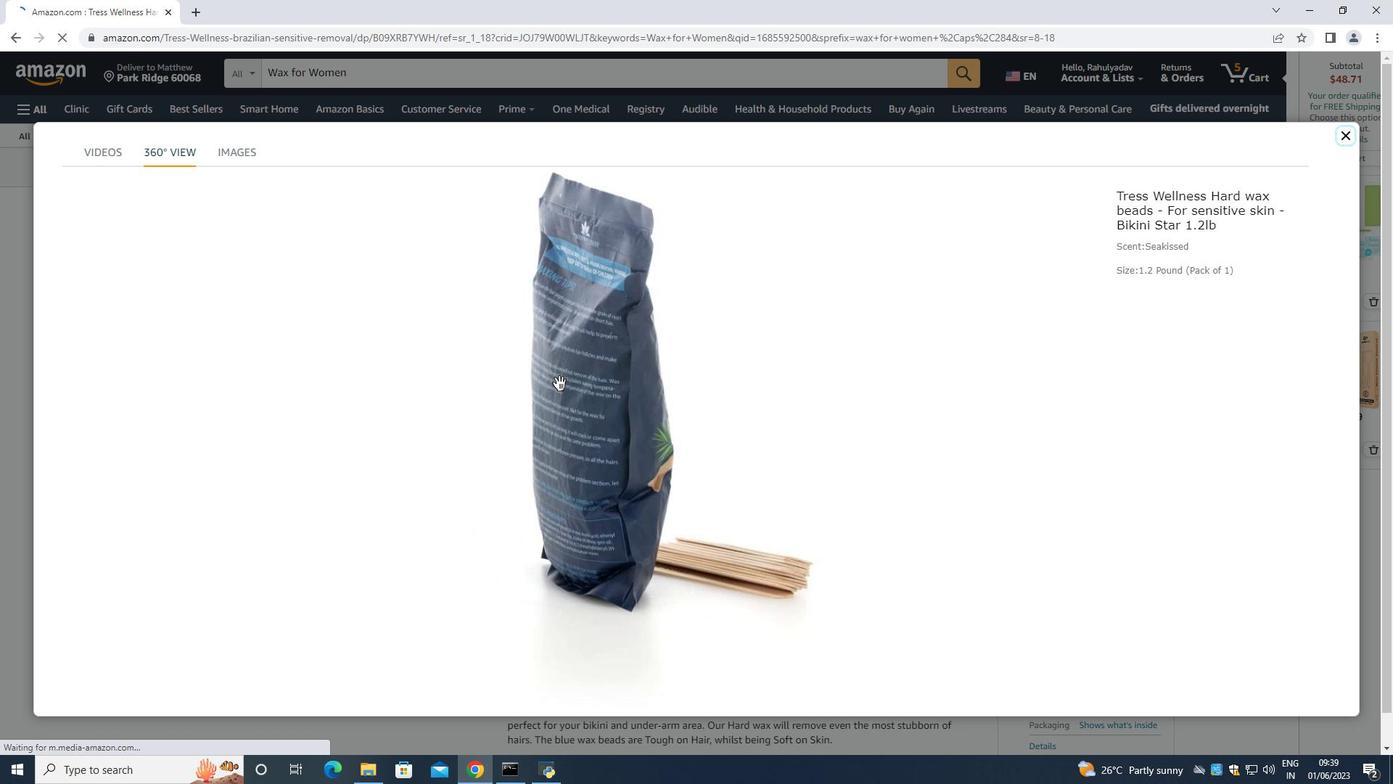 
Action: Mouse scrolled (555, 373) with delta (0, 0)
Screenshot: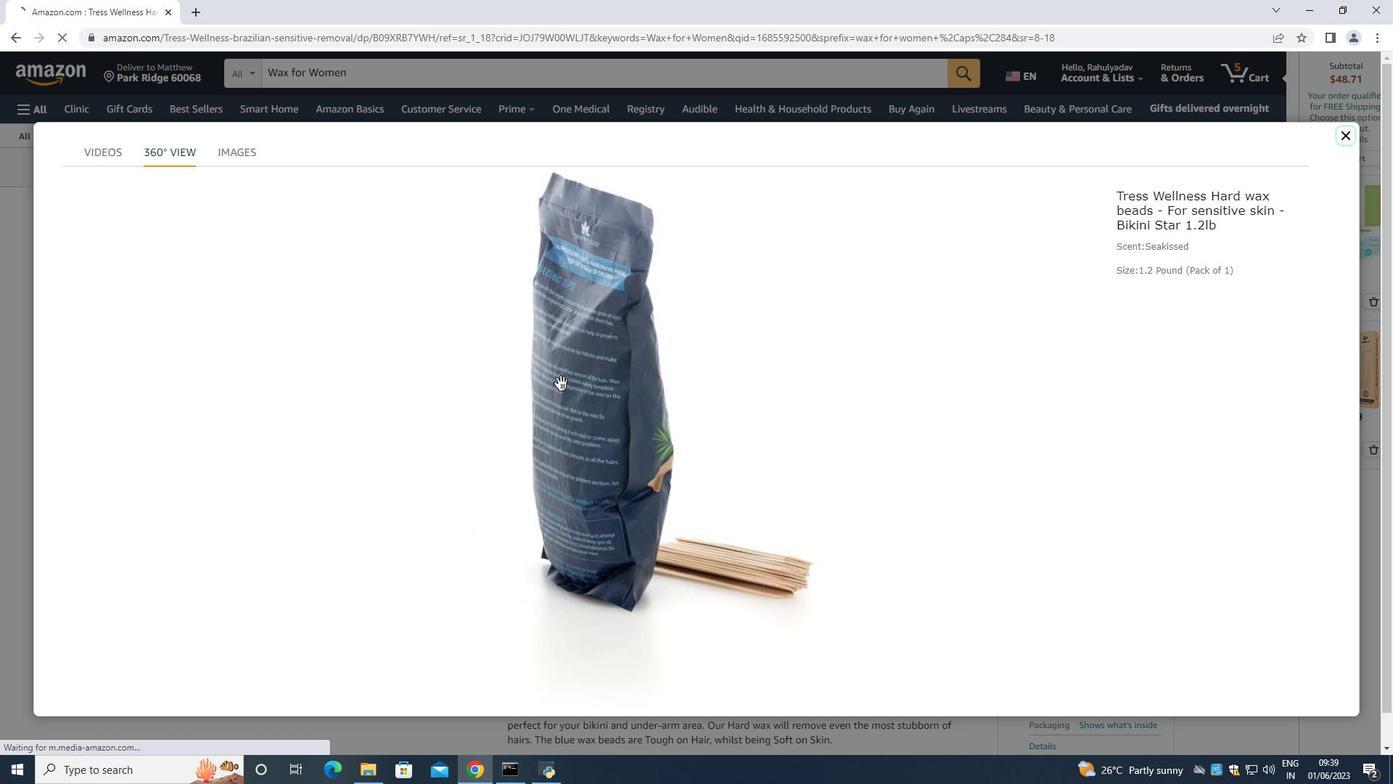 
Action: Mouse moved to (555, 371)
Screenshot: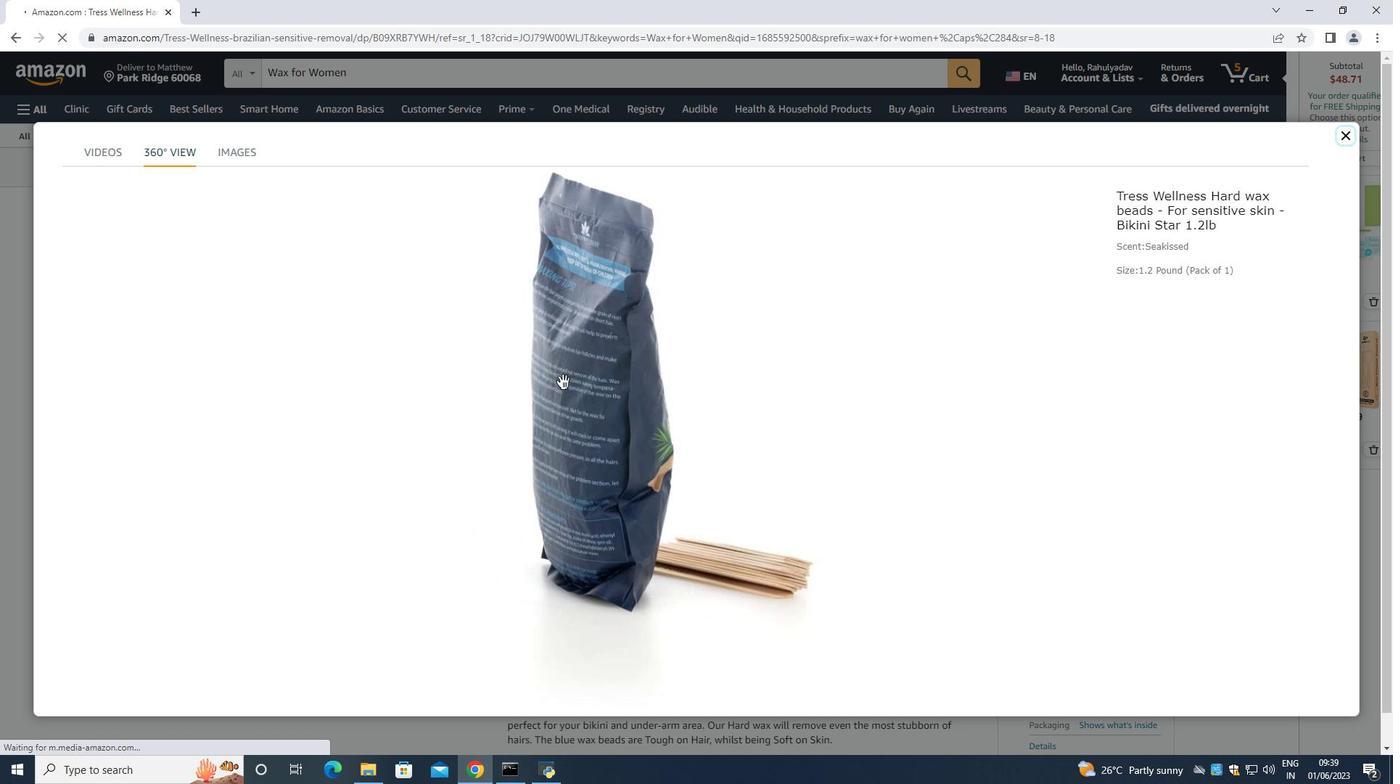 
Action: Mouse scrolled (555, 372) with delta (0, 0)
Screenshot: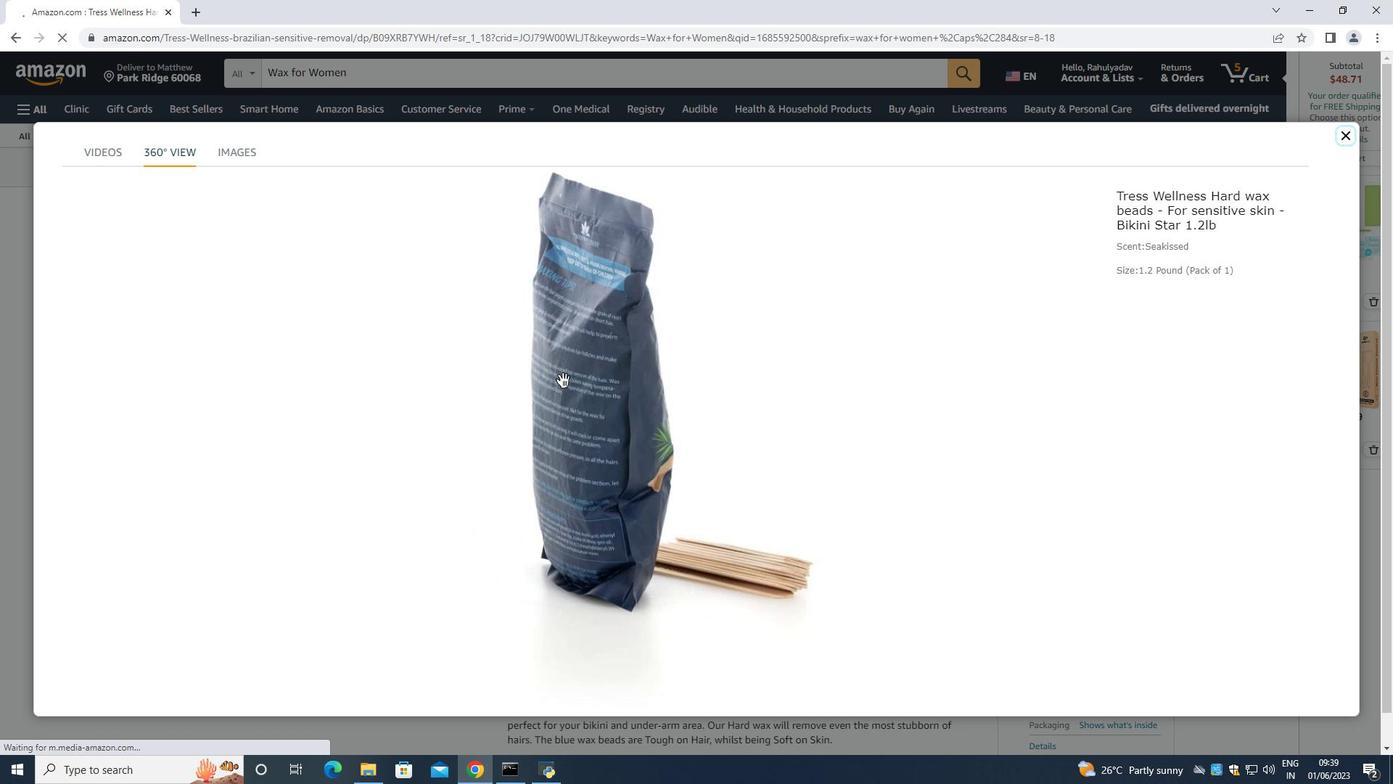 
Action: Mouse scrolled (555, 372) with delta (0, 0)
Screenshot: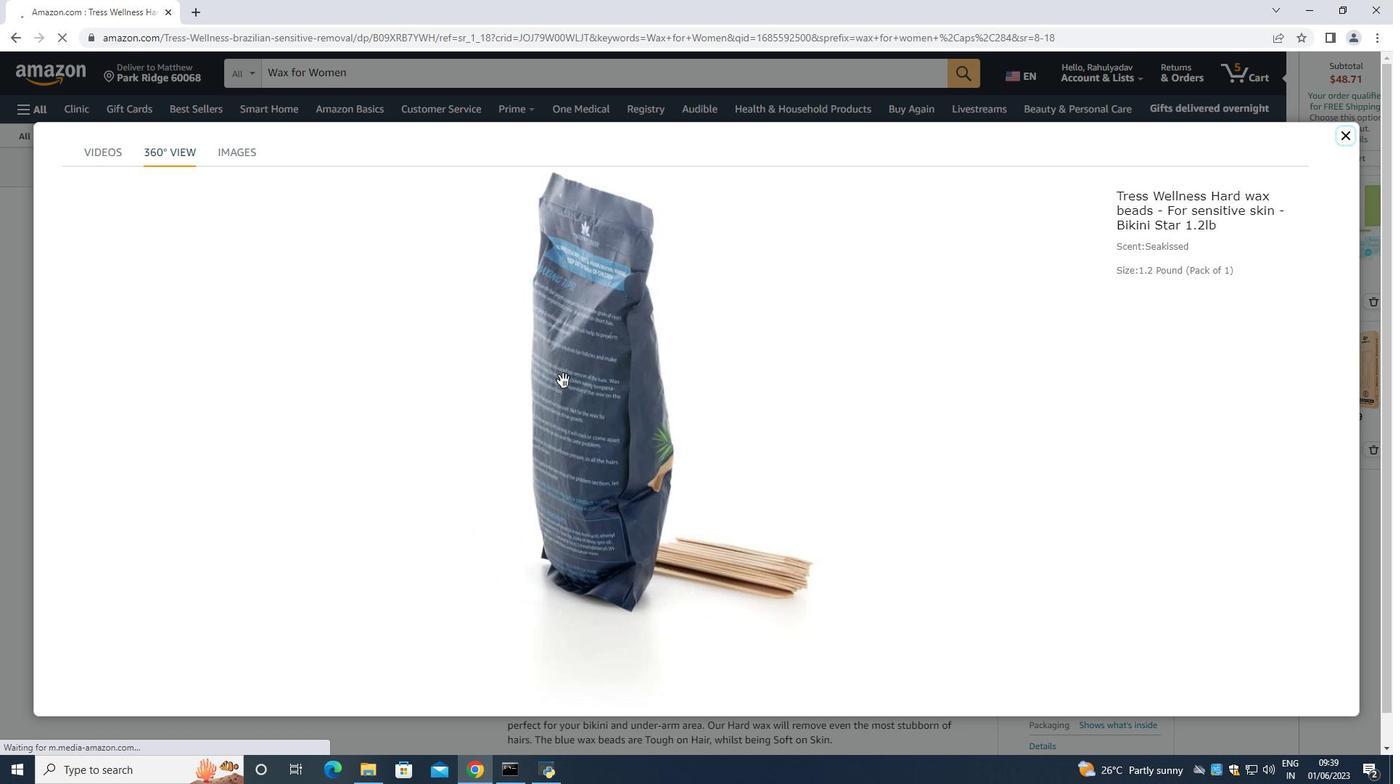 
Action: Mouse scrolled (555, 372) with delta (0, 0)
Screenshot: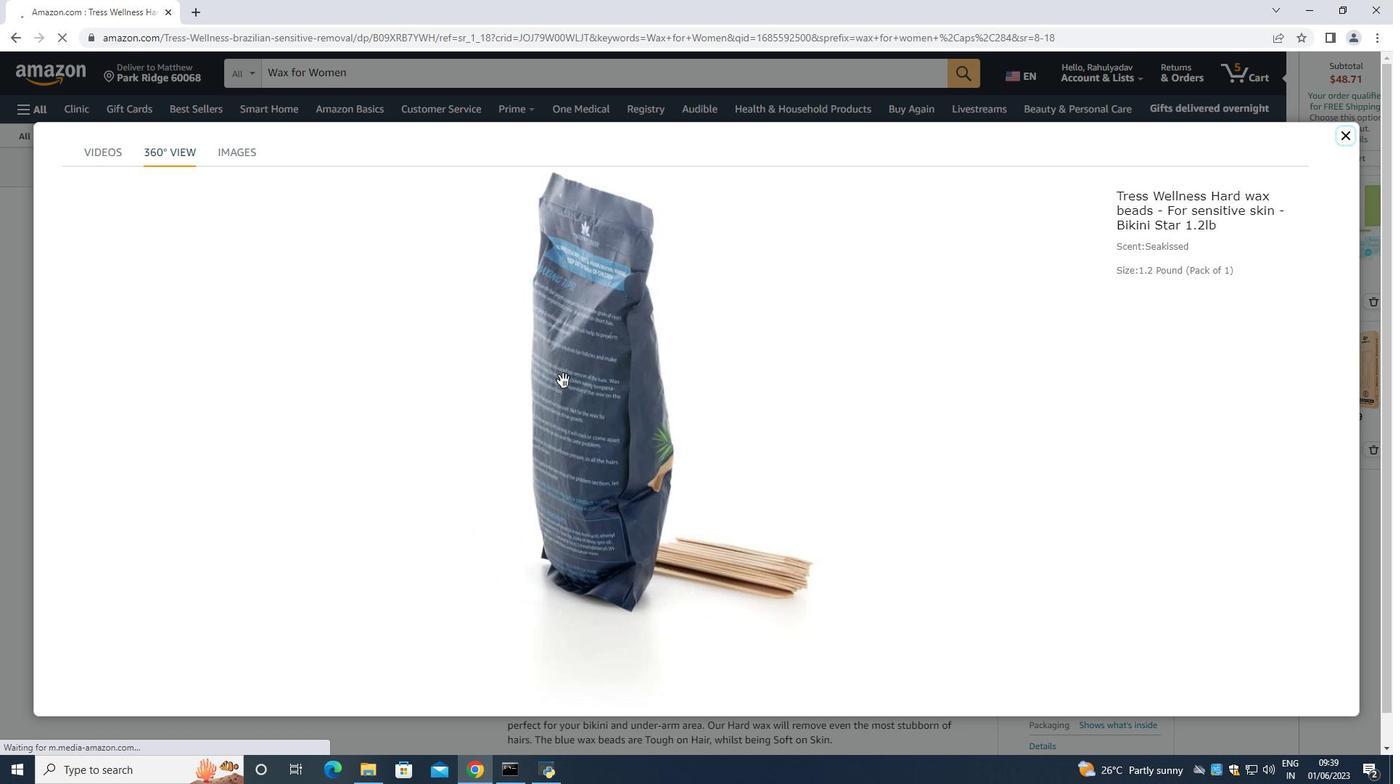
Action: Mouse scrolled (555, 372) with delta (0, 0)
Screenshot: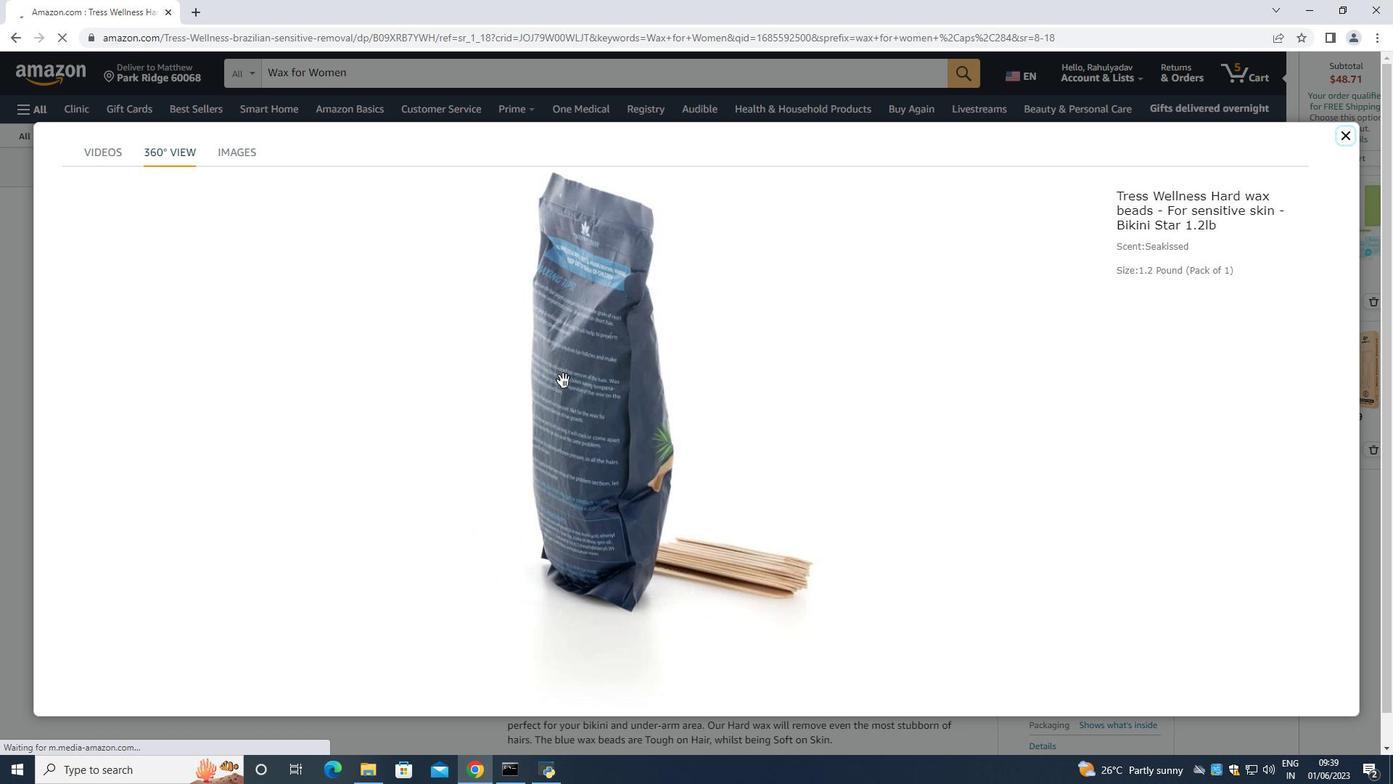 
Action: Mouse moved to (529, 358)
Screenshot: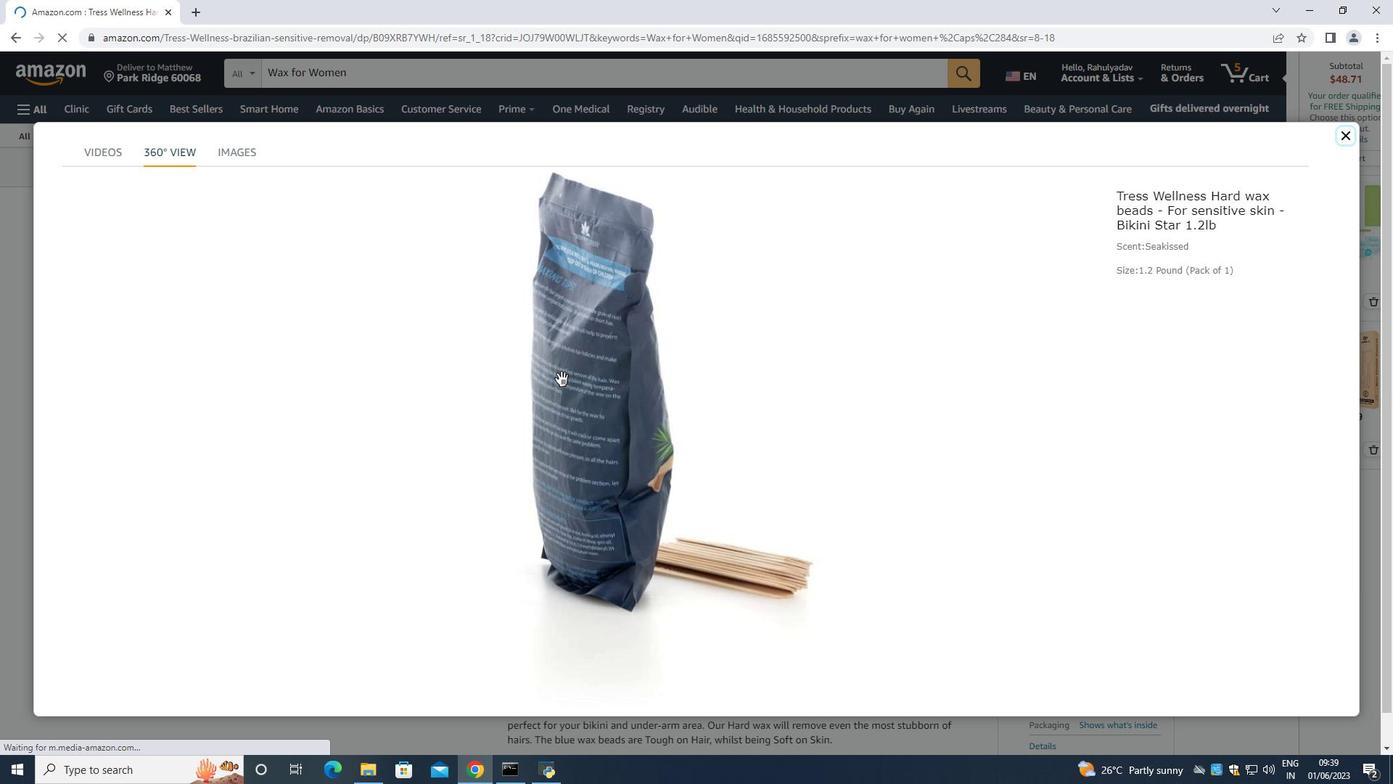 
Action: Mouse pressed left at (550, 370)
Screenshot: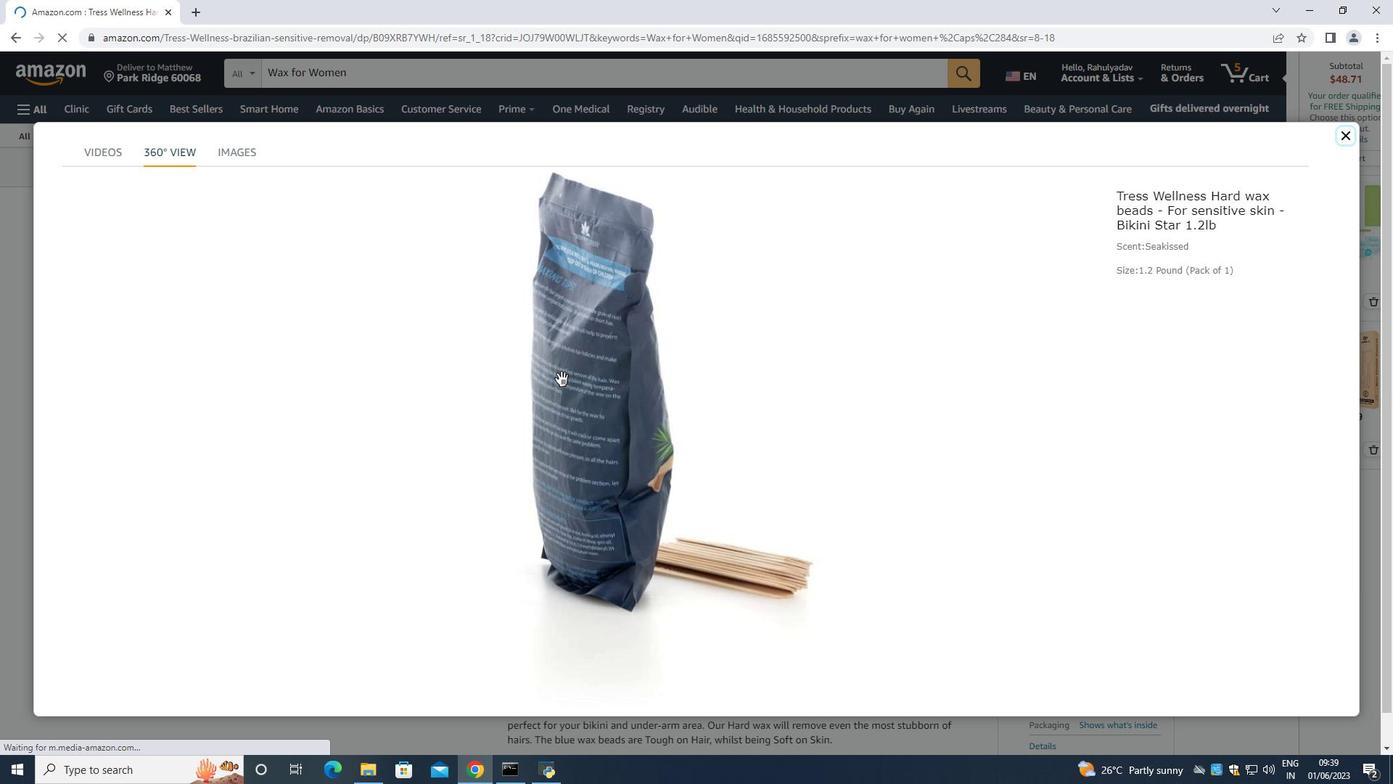 
Action: Mouse moved to (1348, 132)
Screenshot: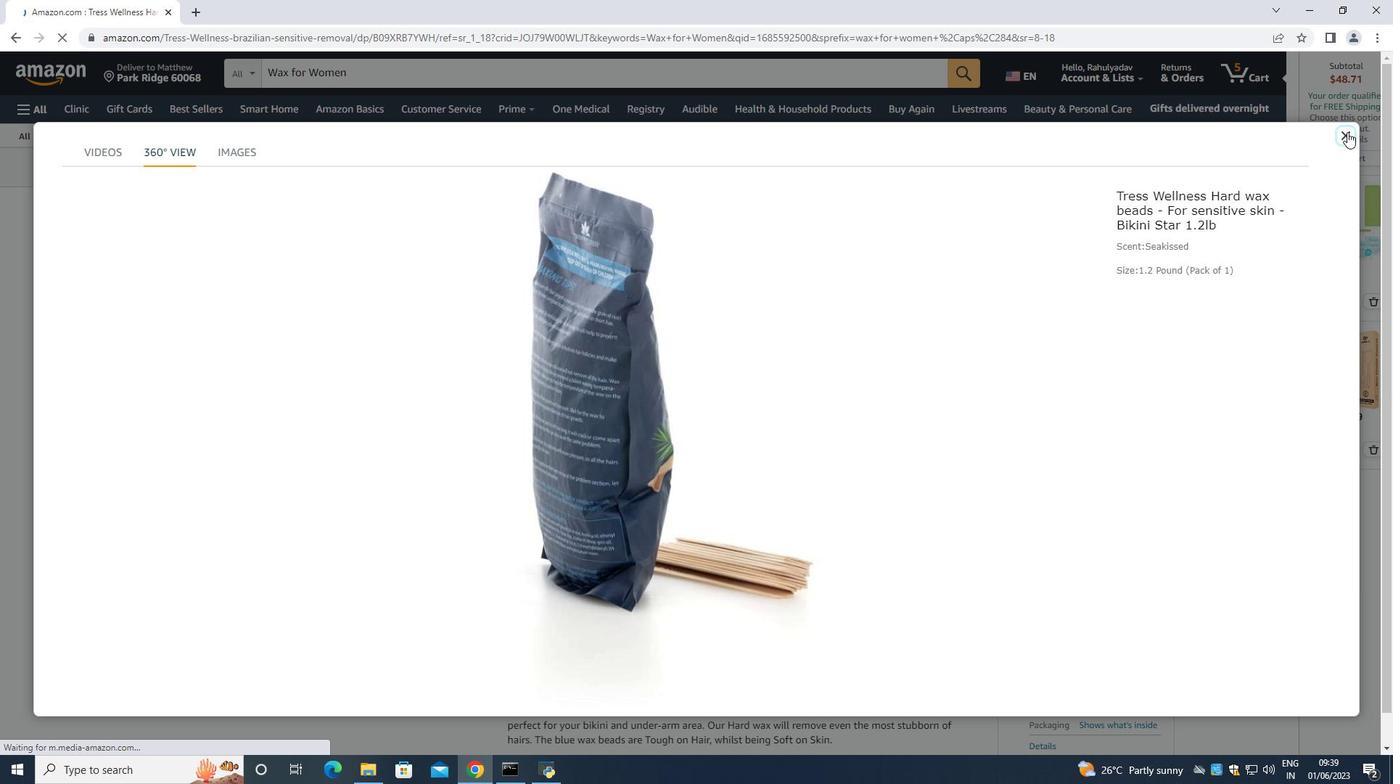 
Action: Mouse pressed left at (1348, 132)
Screenshot: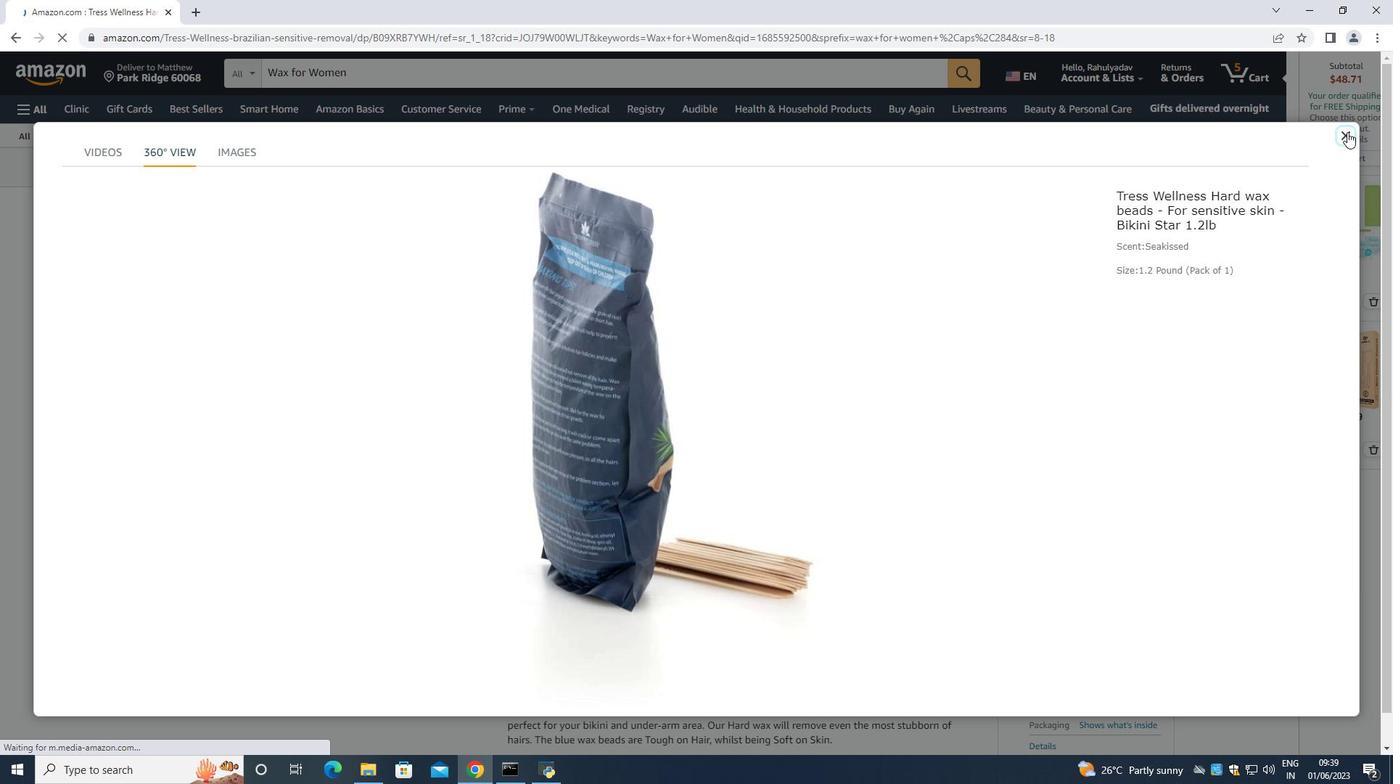 
Action: Mouse moved to (981, 259)
Screenshot: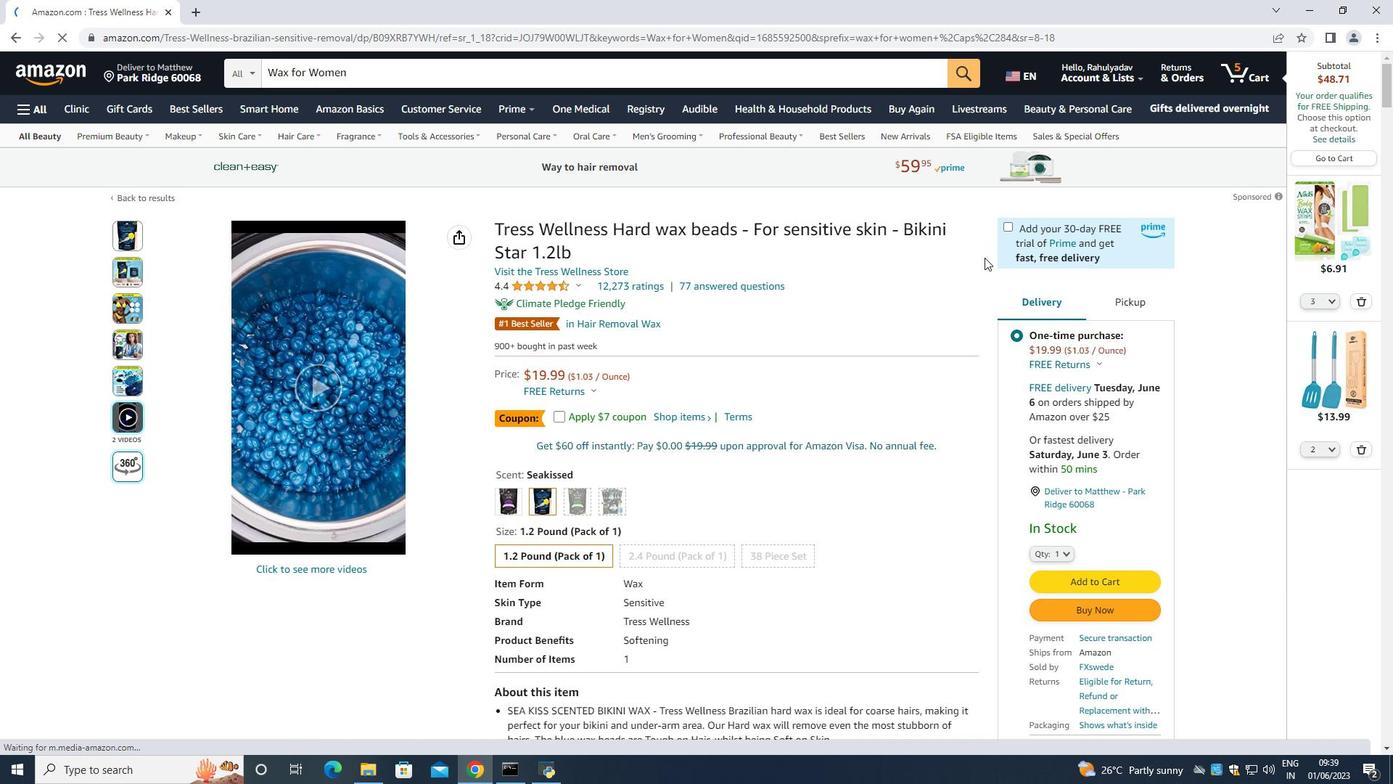 
Action: Mouse scrolled (981, 259) with delta (0, 0)
Screenshot: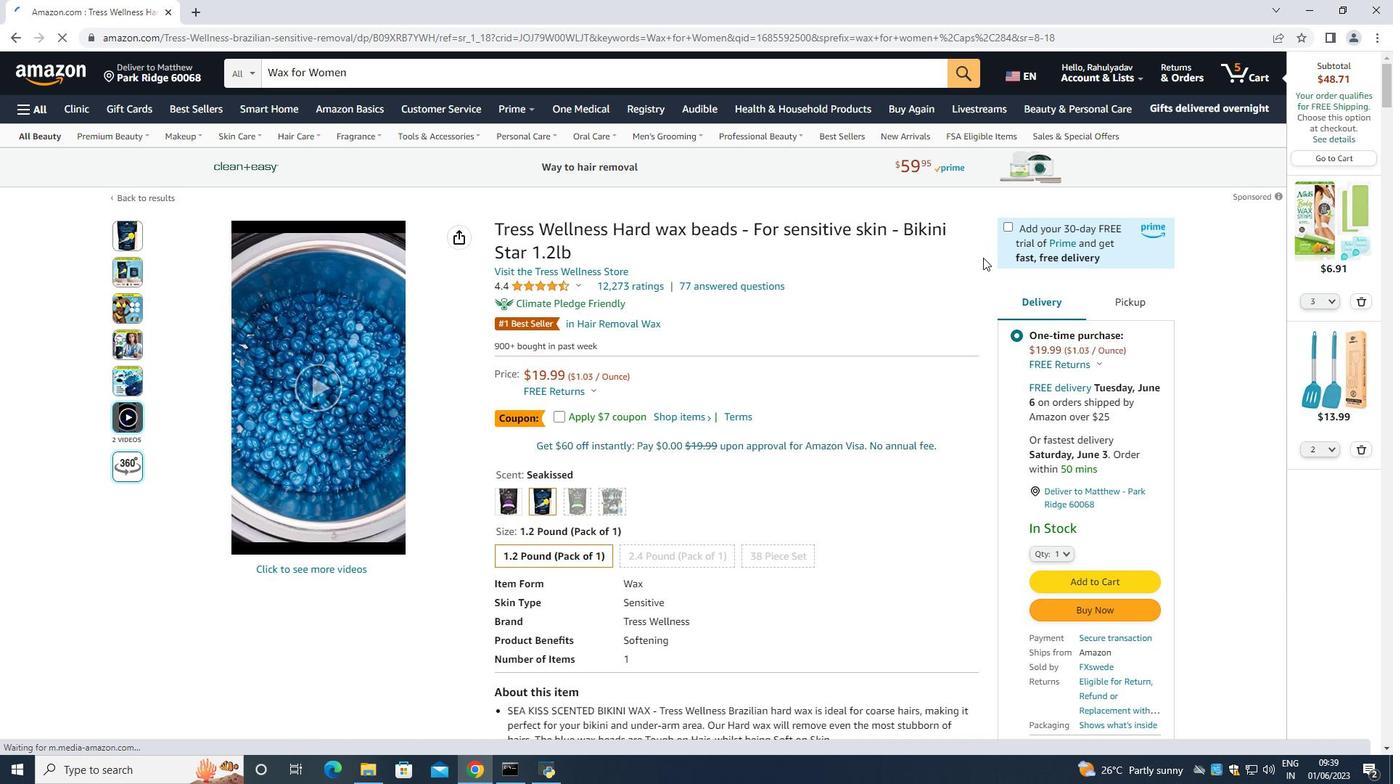 
Action: Mouse moved to (977, 261)
Screenshot: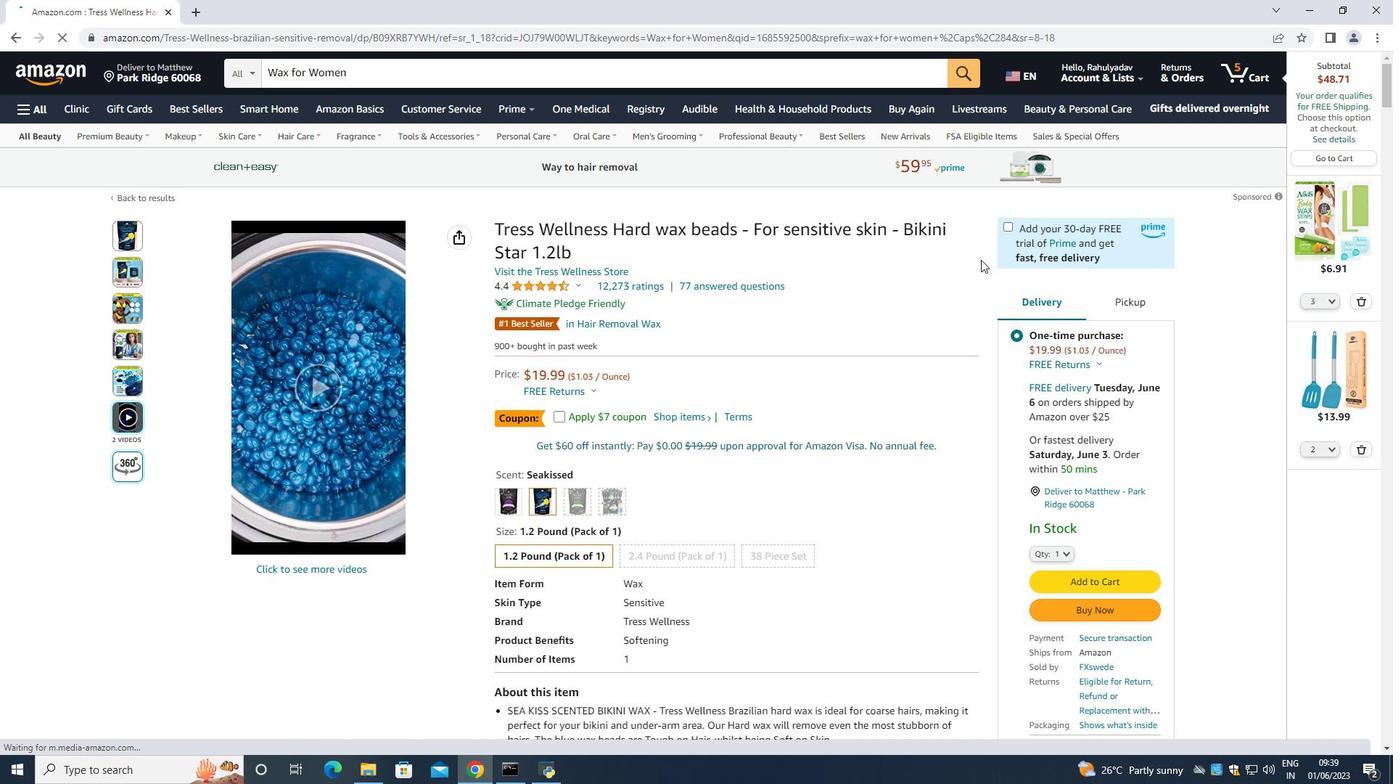
Action: Mouse scrolled (978, 260) with delta (0, 0)
Screenshot: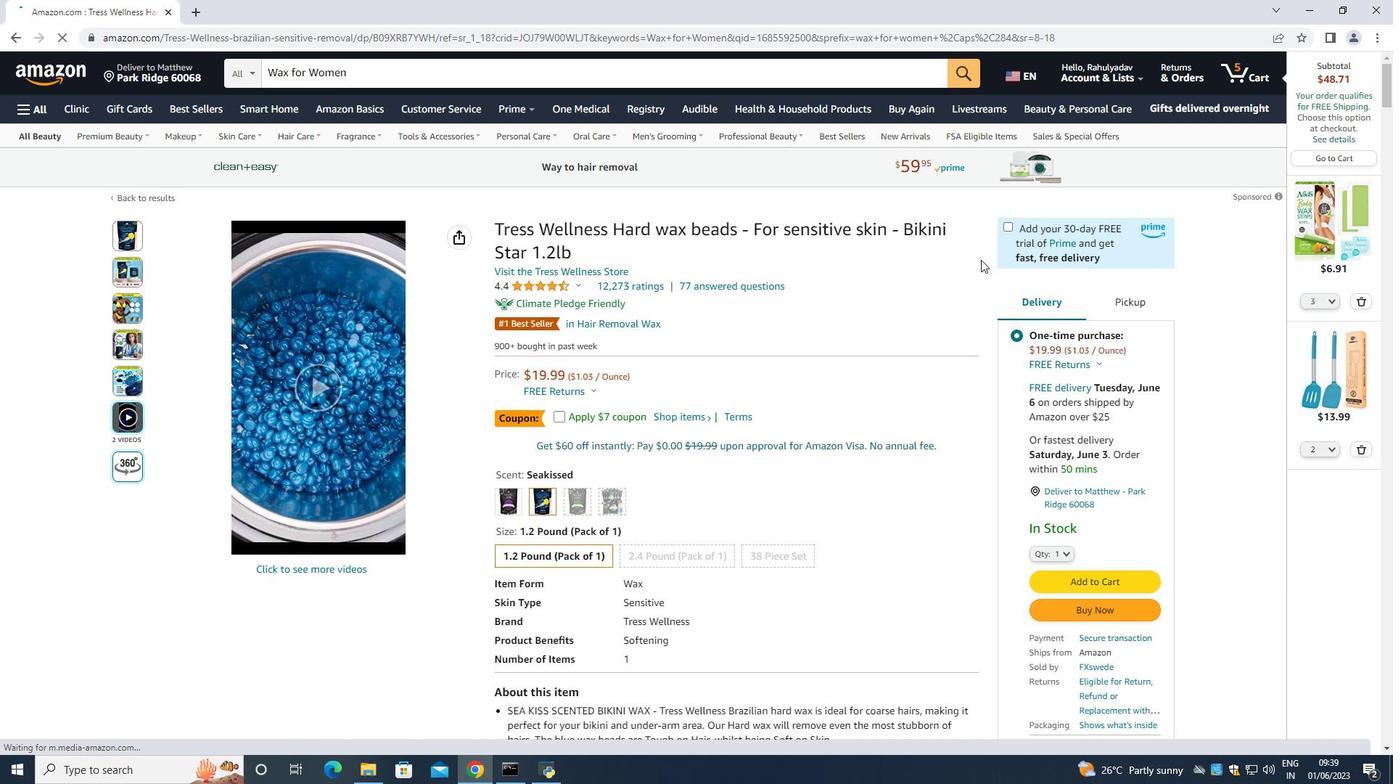 
Action: Mouse scrolled (977, 260) with delta (0, 0)
Screenshot: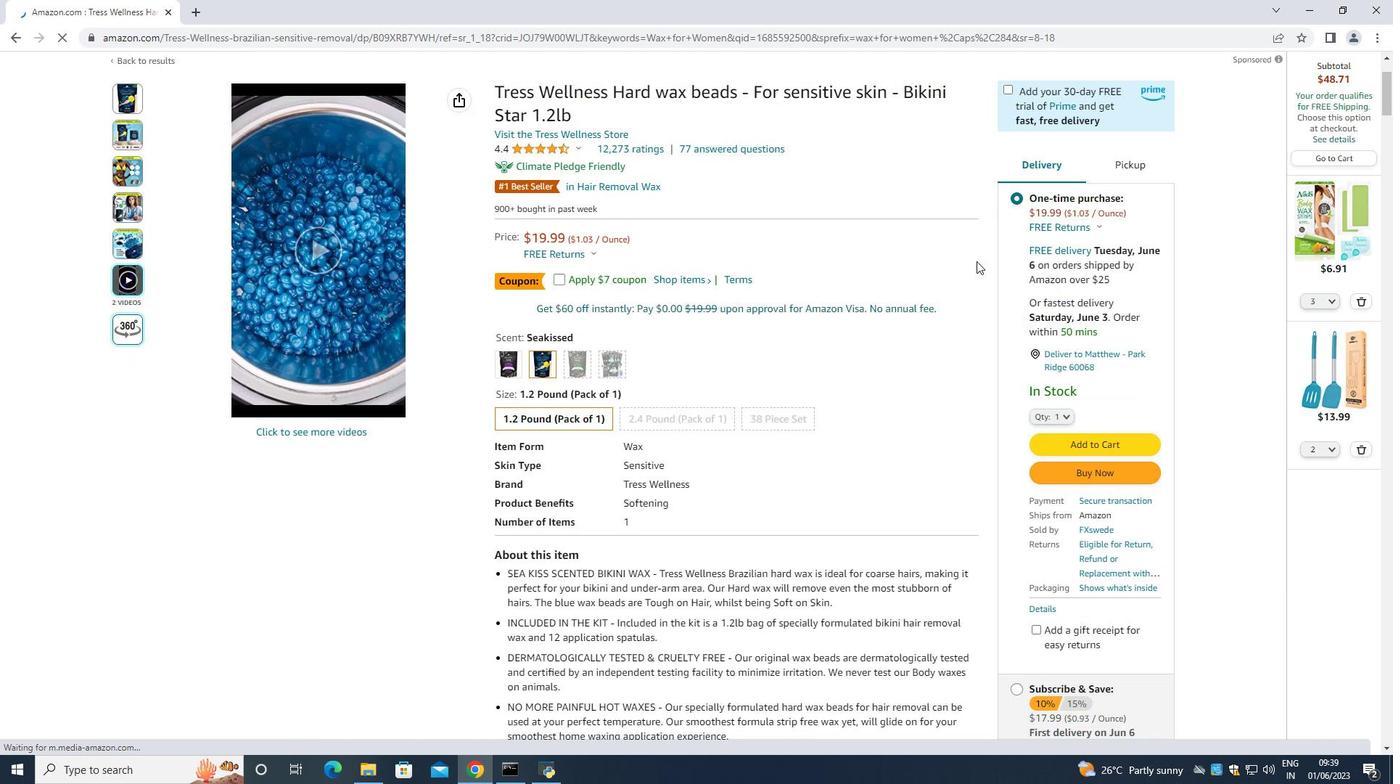 
Action: Mouse scrolled (977, 260) with delta (0, 0)
Screenshot: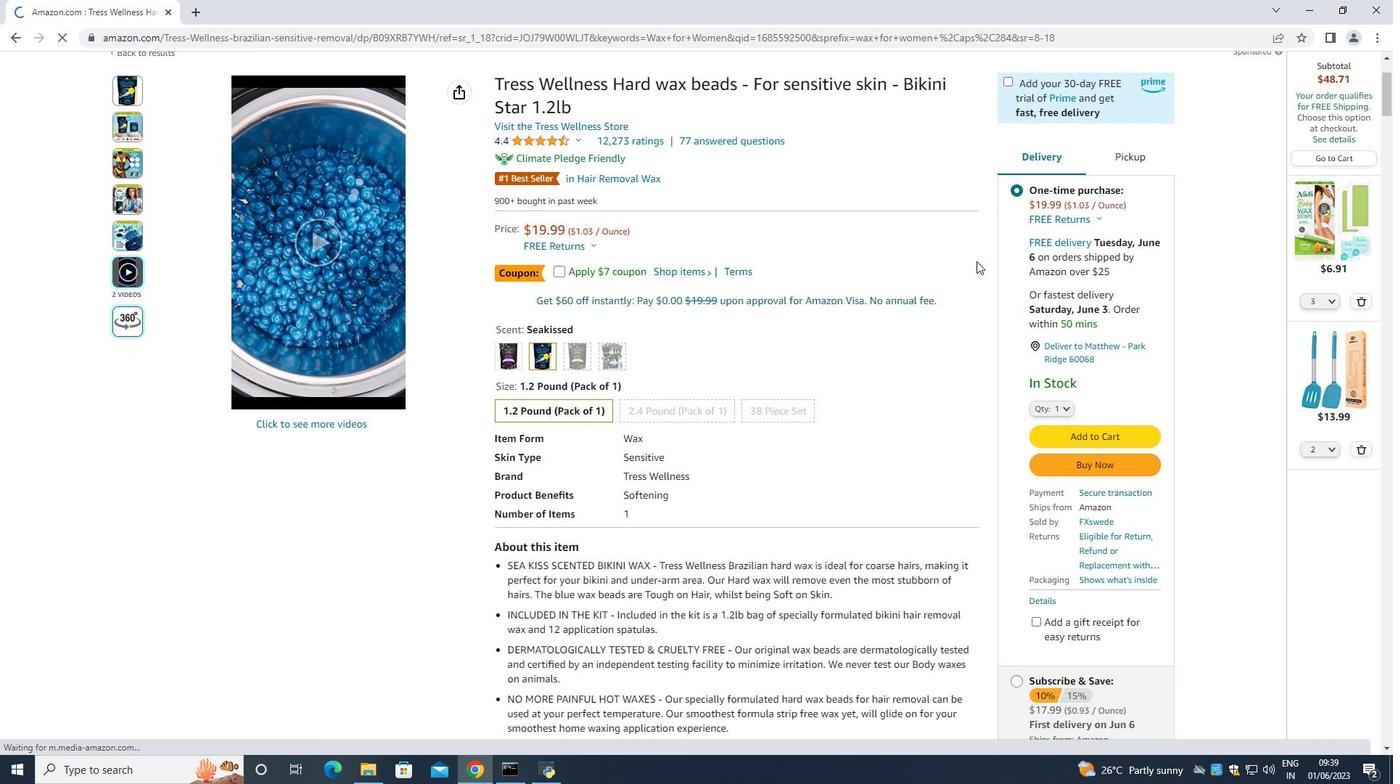 
Action: Mouse moved to (1051, 264)
Screenshot: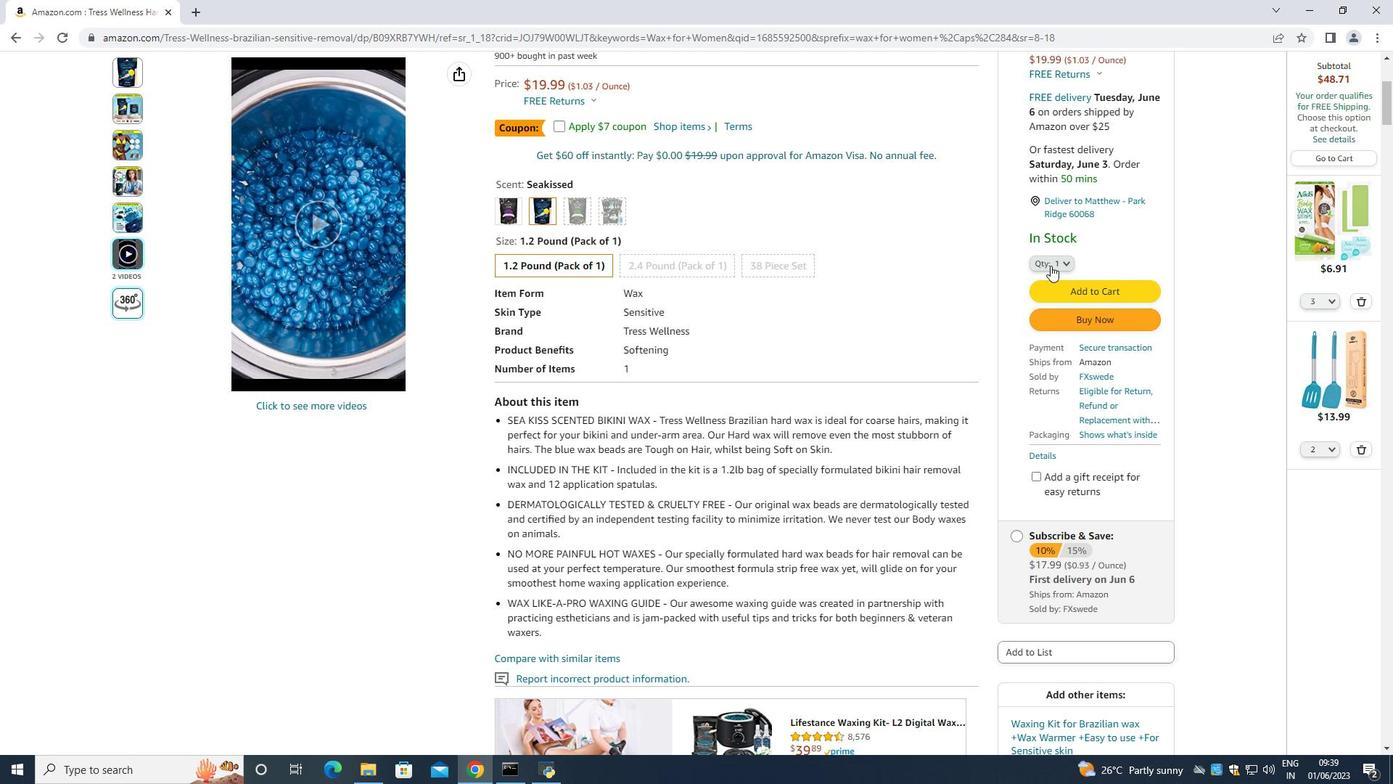 
Action: Mouse pressed left at (1051, 264)
Screenshot: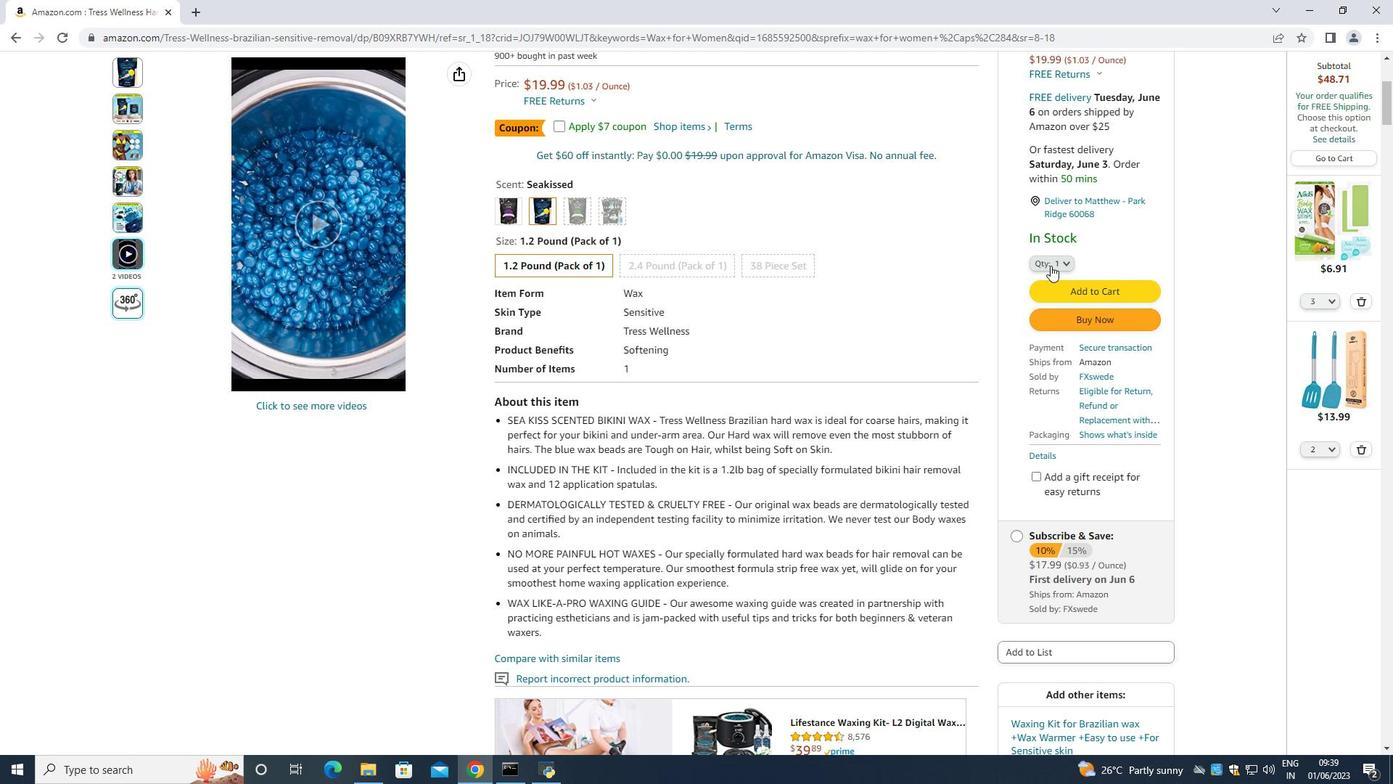
Action: Mouse moved to (1045, 323)
Screenshot: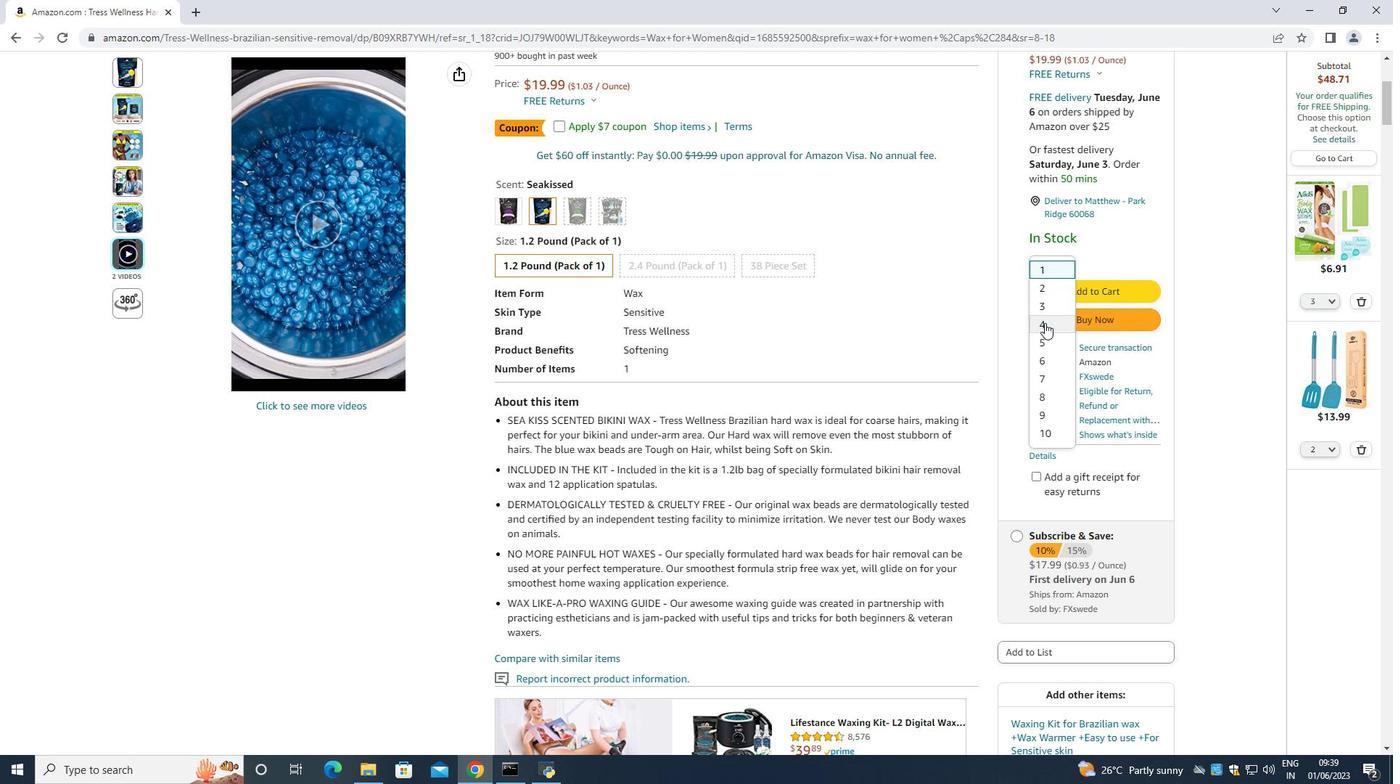 
Action: Mouse pressed left at (1045, 323)
Screenshot: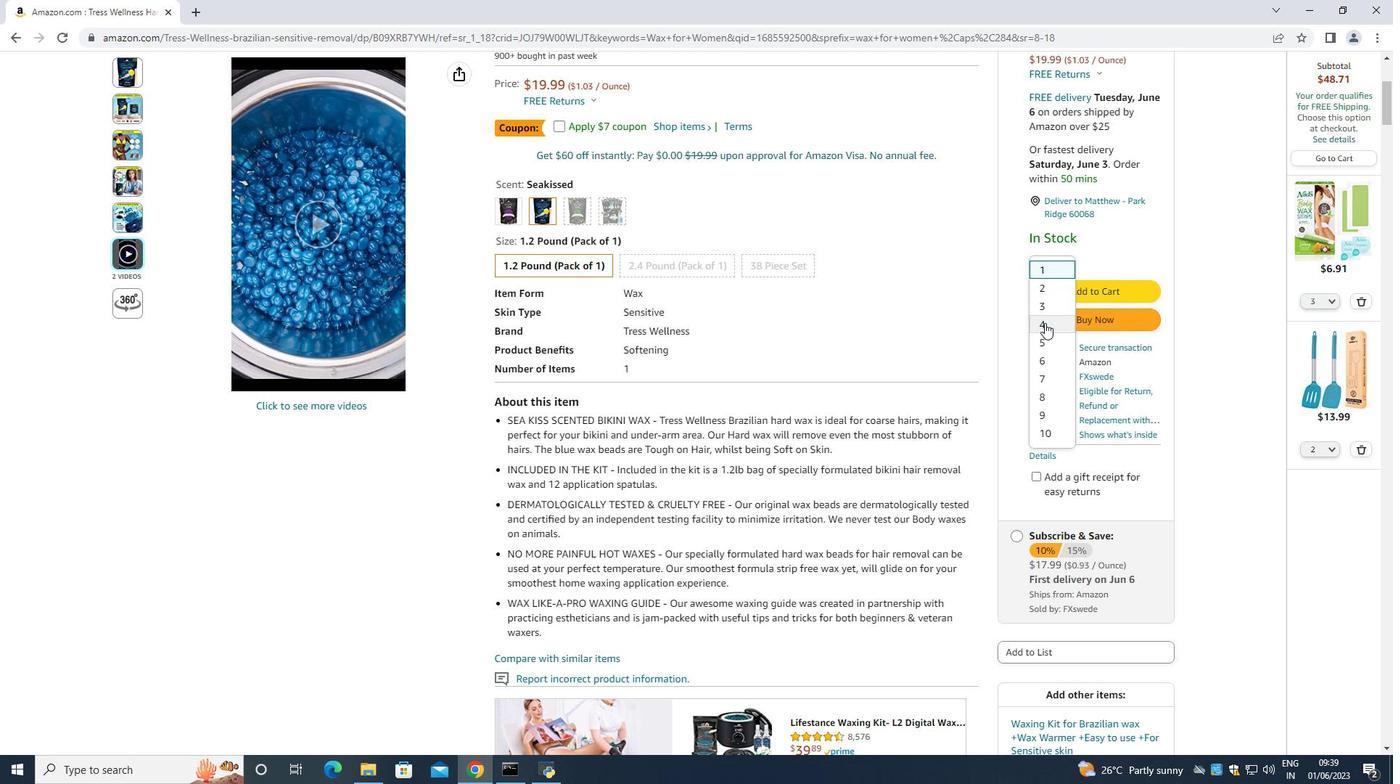 
Action: Mouse moved to (1079, 316)
Screenshot: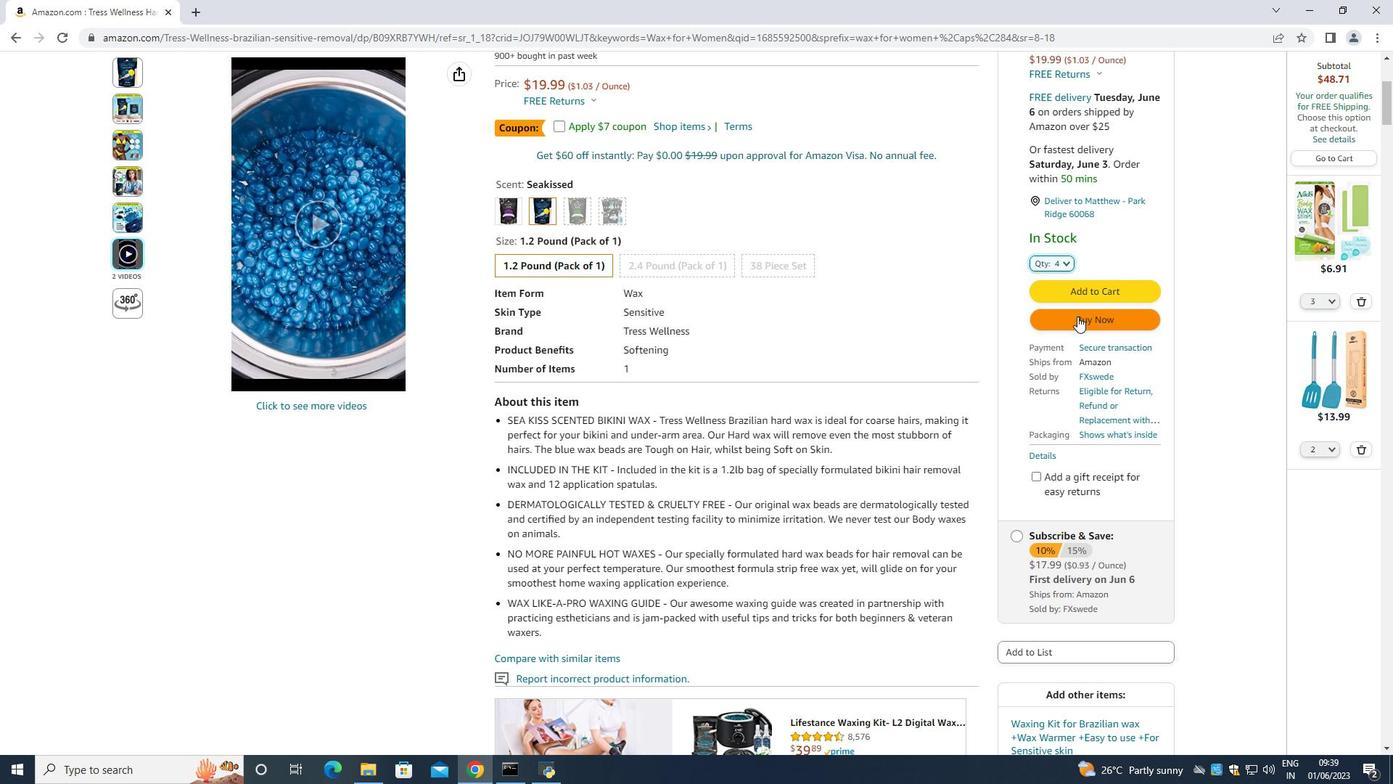 
Action: Mouse pressed left at (1079, 316)
Screenshot: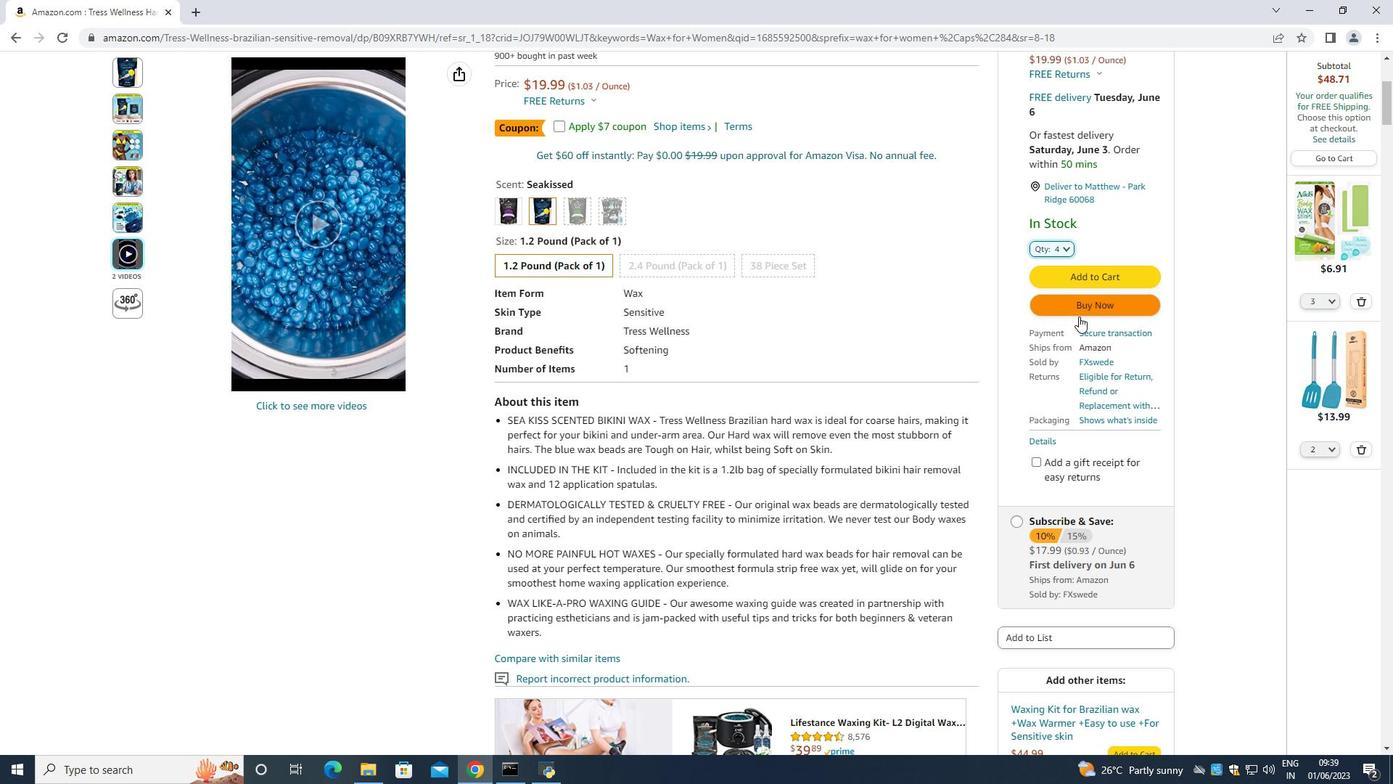 
Action: Mouse moved to (1079, 311)
Screenshot: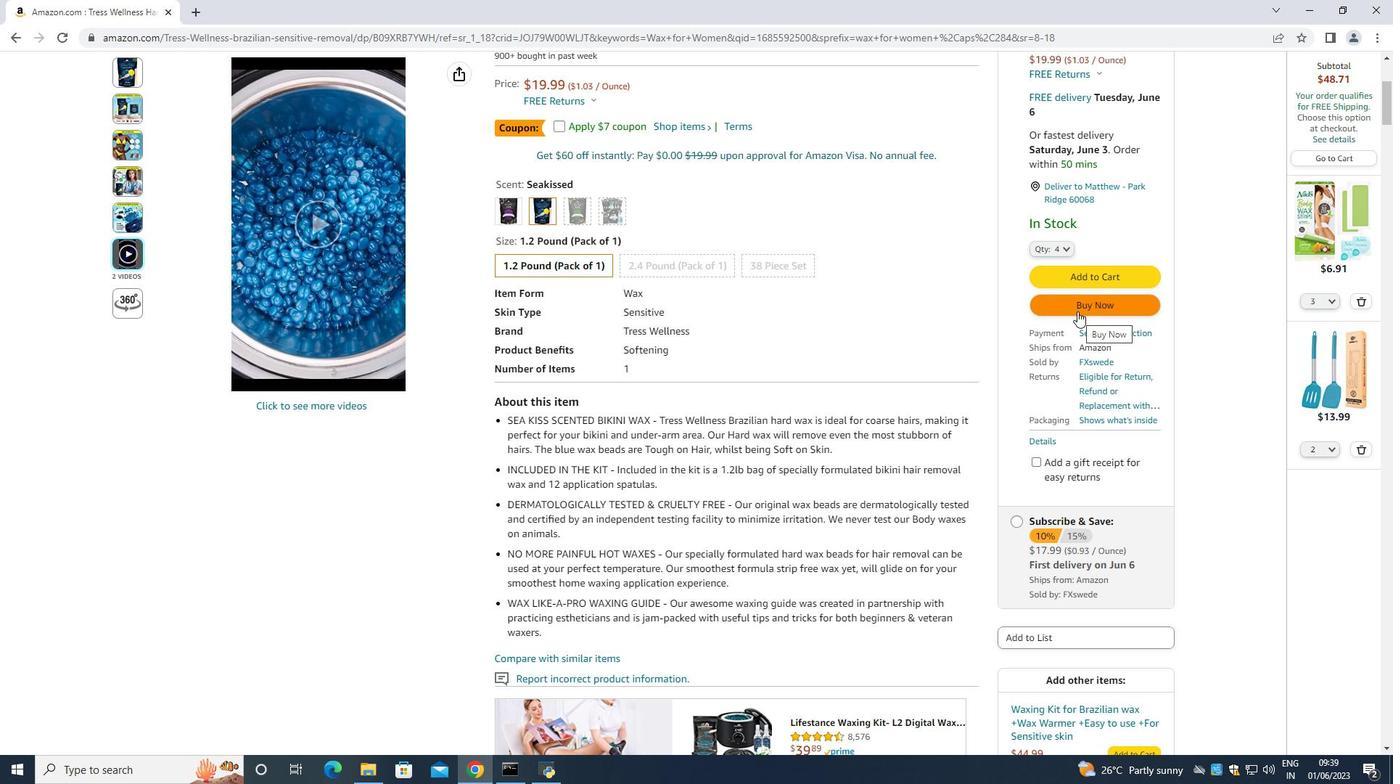 
Action: Mouse pressed left at (1079, 311)
Screenshot: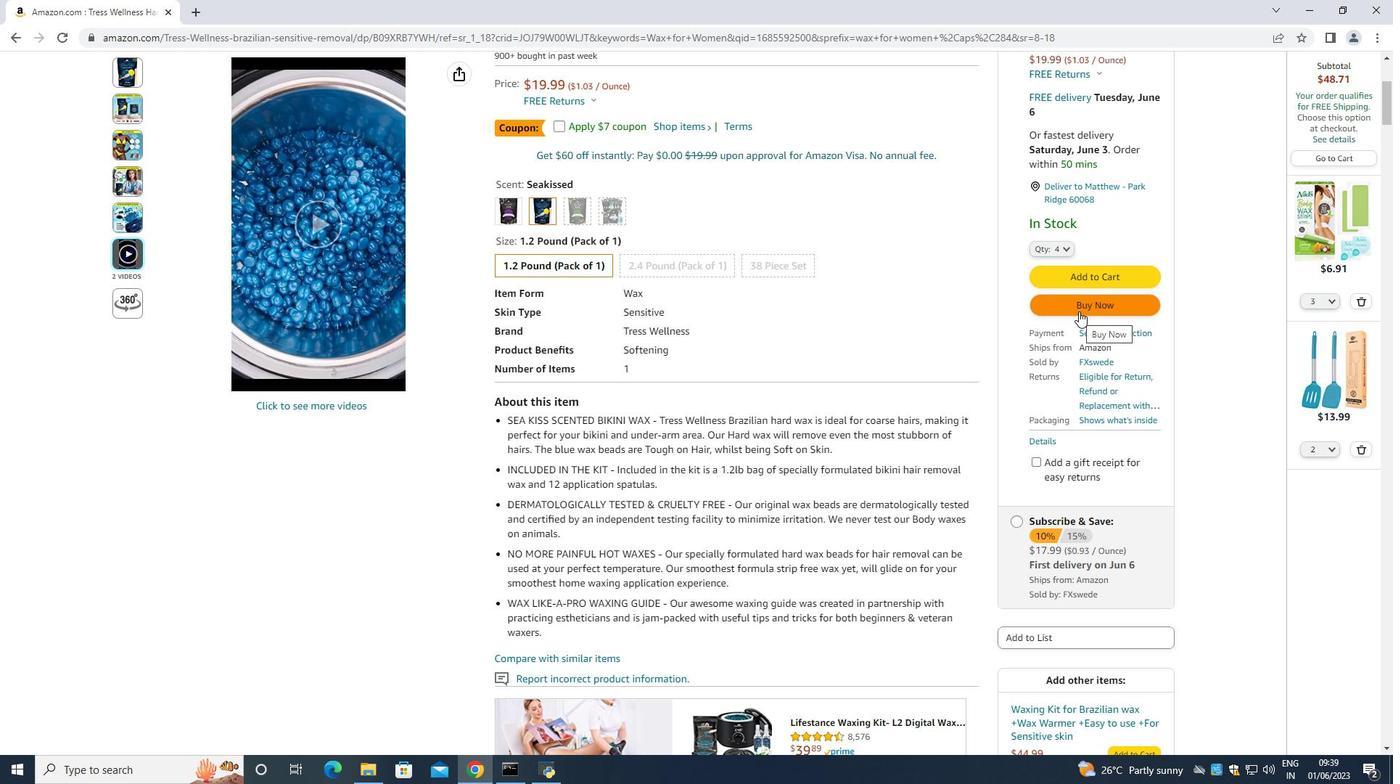 
Action: Mouse moved to (846, 123)
Screenshot: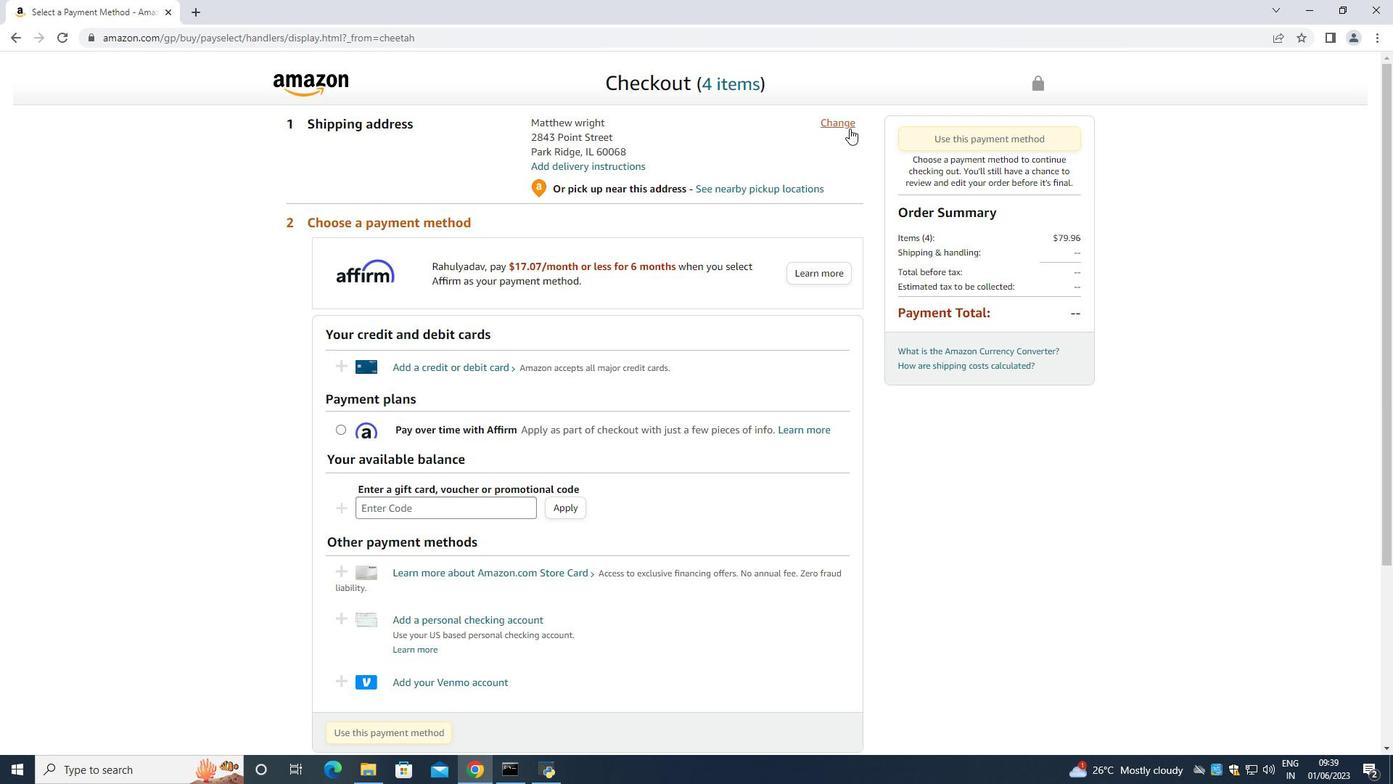 
Action: Mouse pressed left at (846, 123)
Screenshot: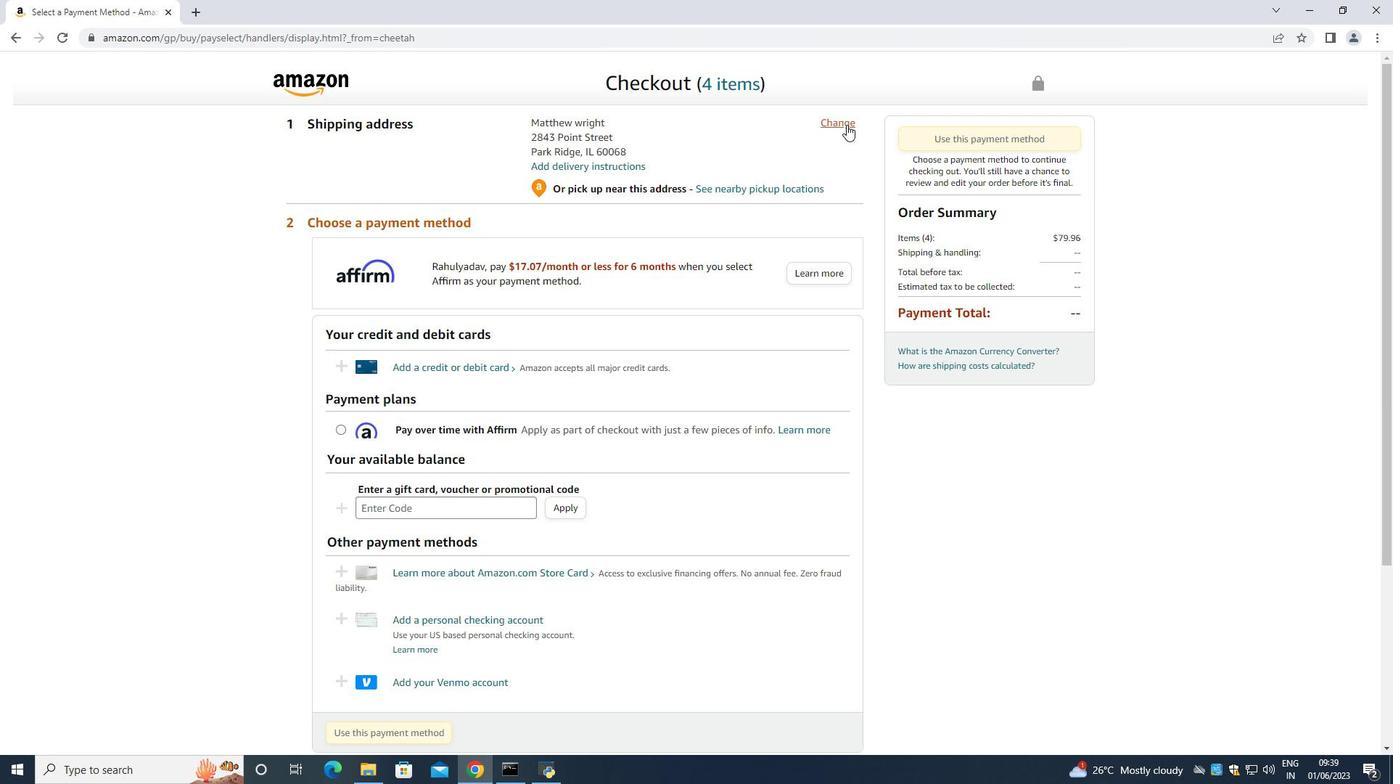 
Action: Mouse moved to (779, 199)
Screenshot: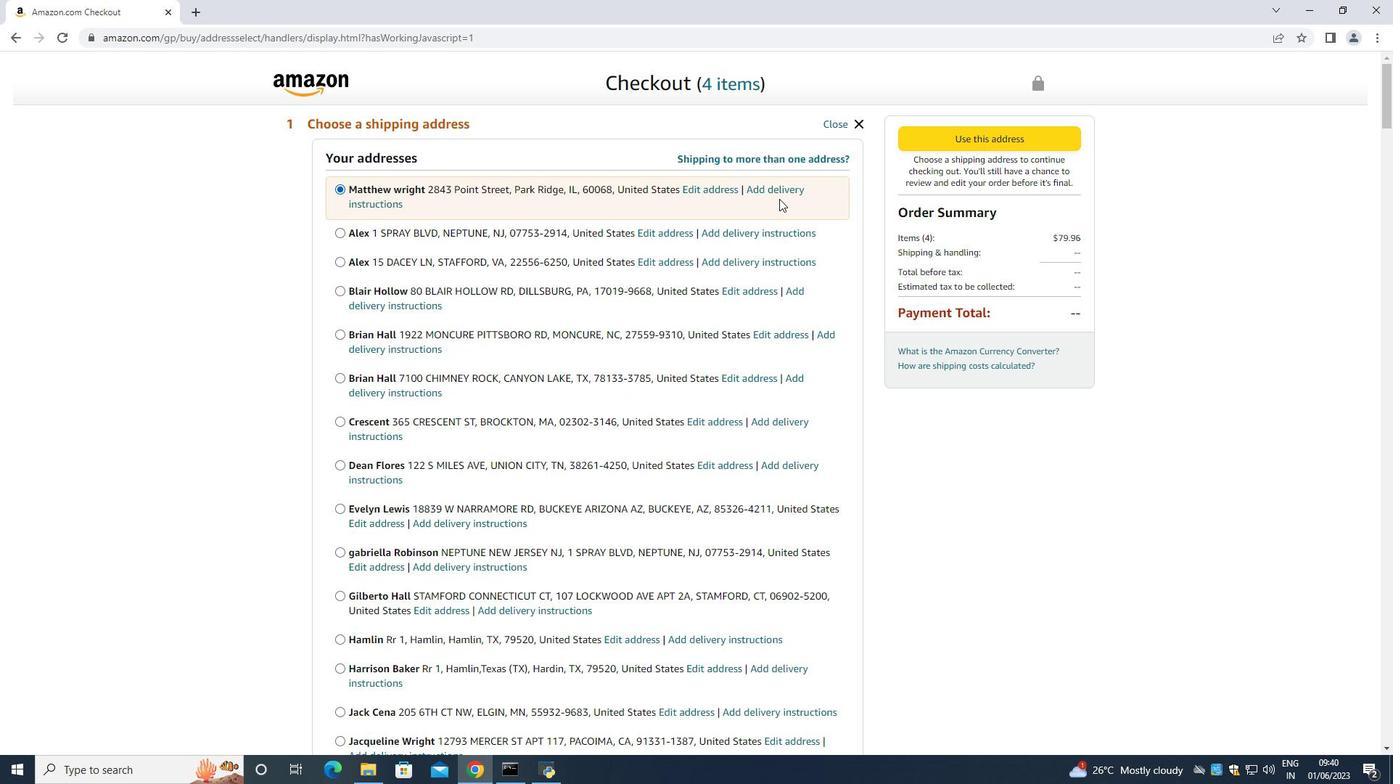 
Action: Mouse scrolled (779, 198) with delta (0, 0)
Screenshot: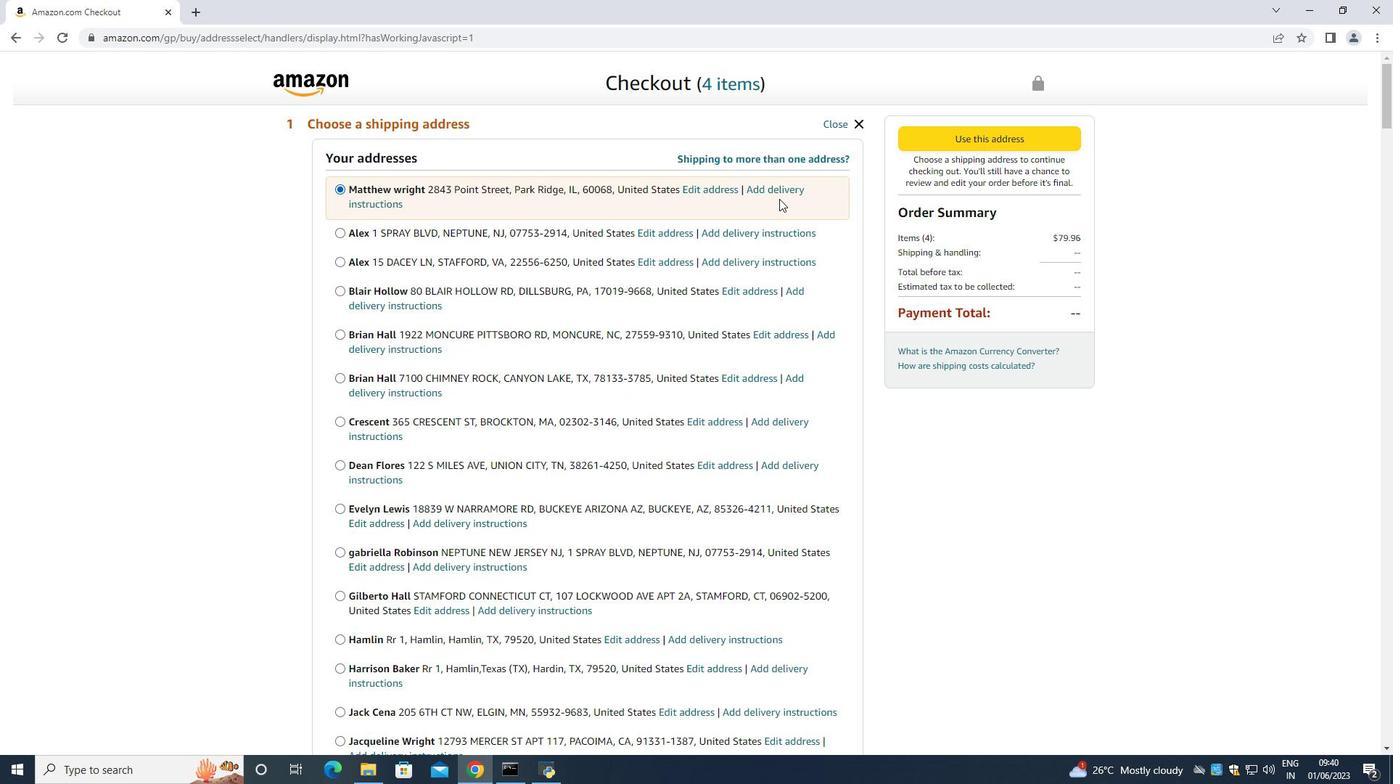 
Action: Mouse moved to (777, 204)
Screenshot: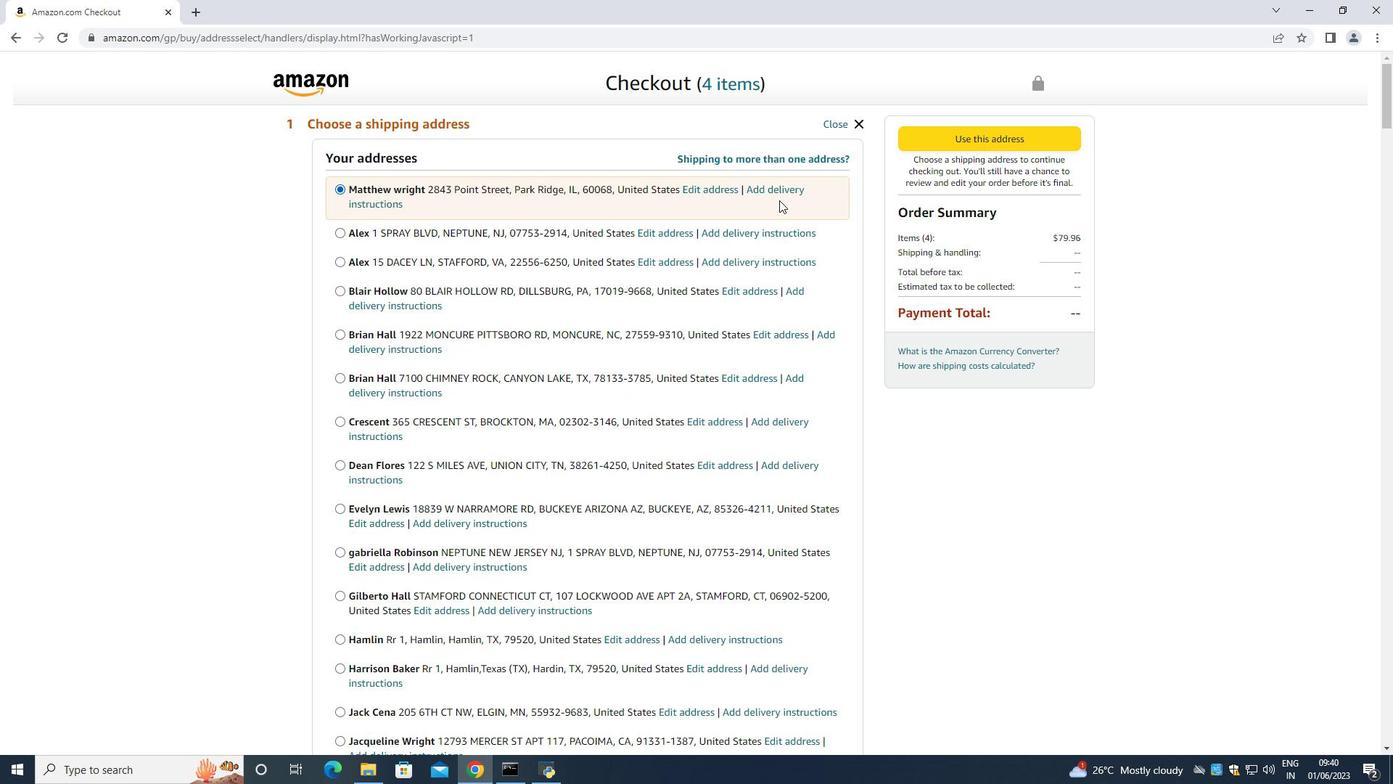 
Action: Mouse scrolled (777, 204) with delta (0, 0)
Screenshot: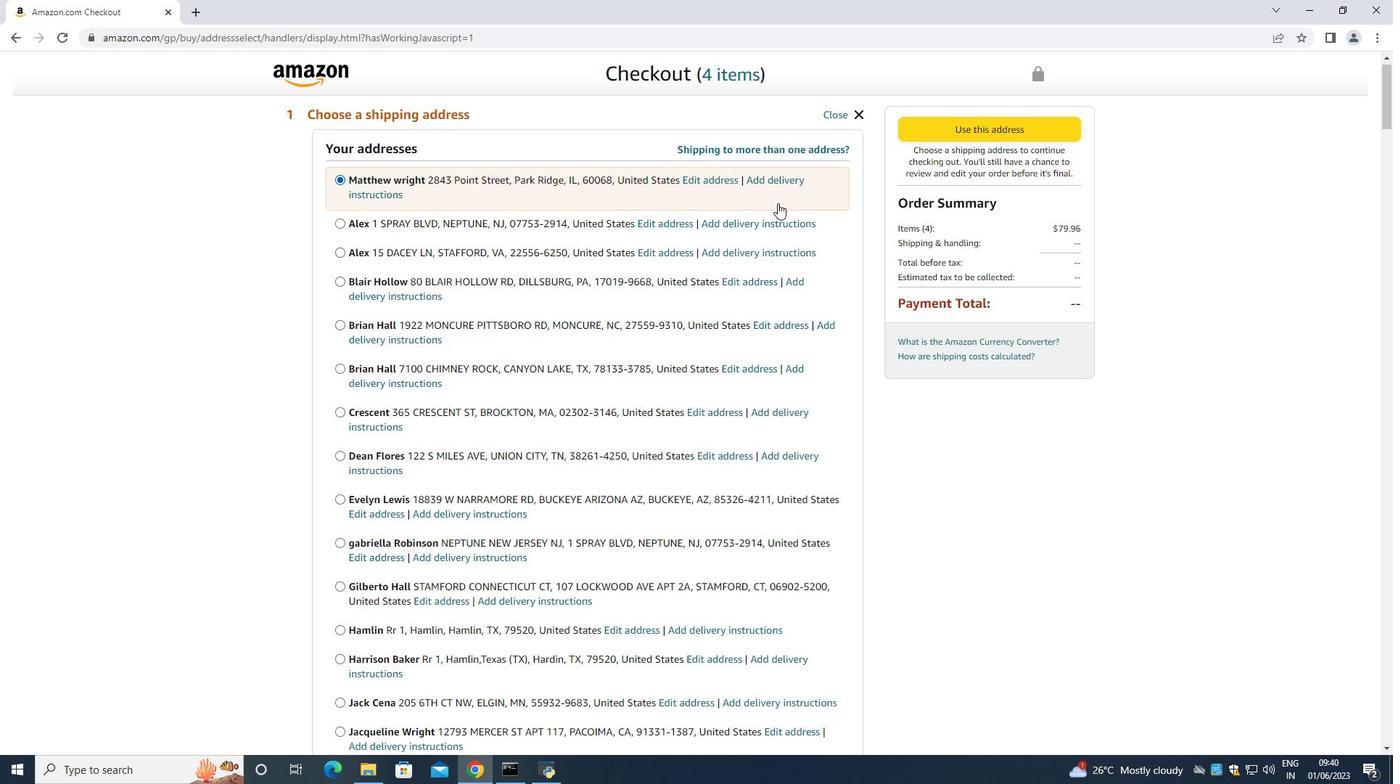 
Action: Mouse moved to (776, 207)
Screenshot: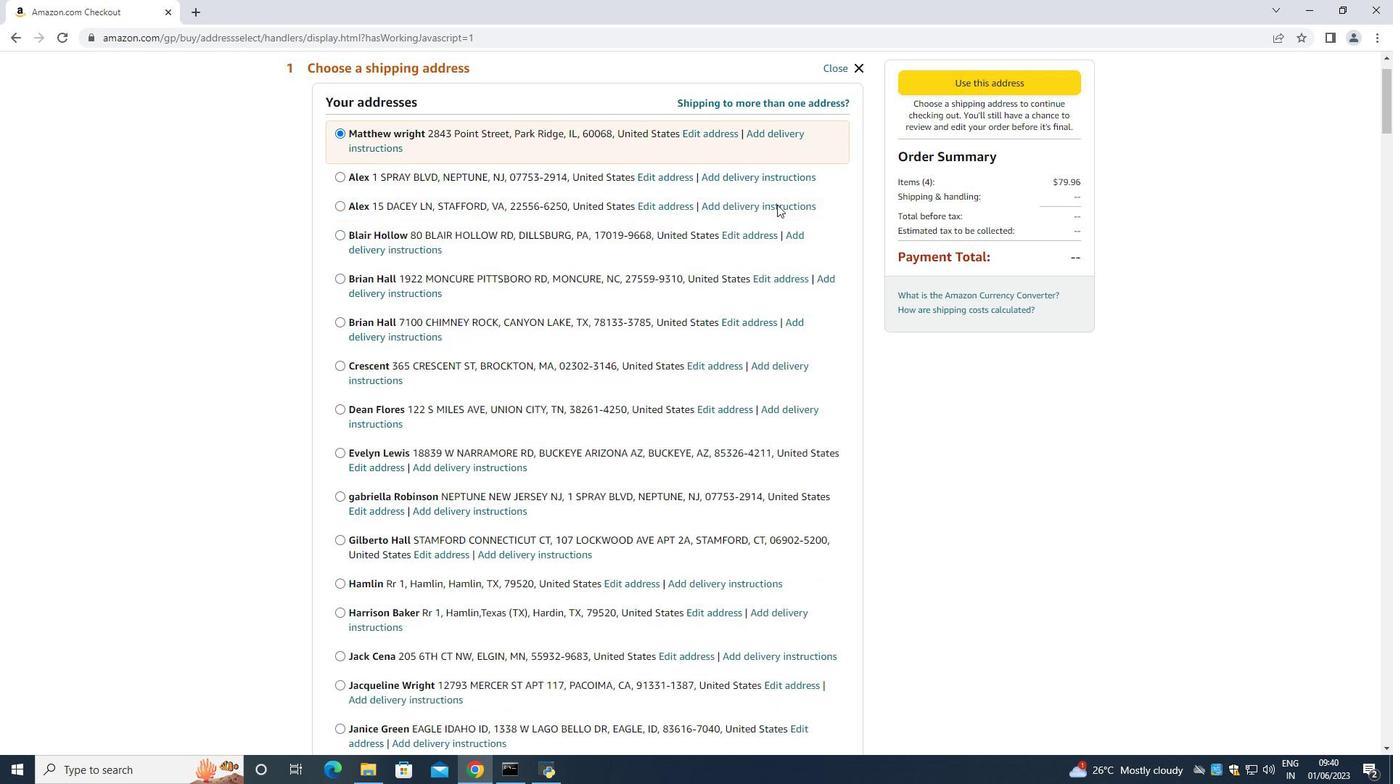 
Action: Mouse scrolled (776, 206) with delta (0, 0)
Screenshot: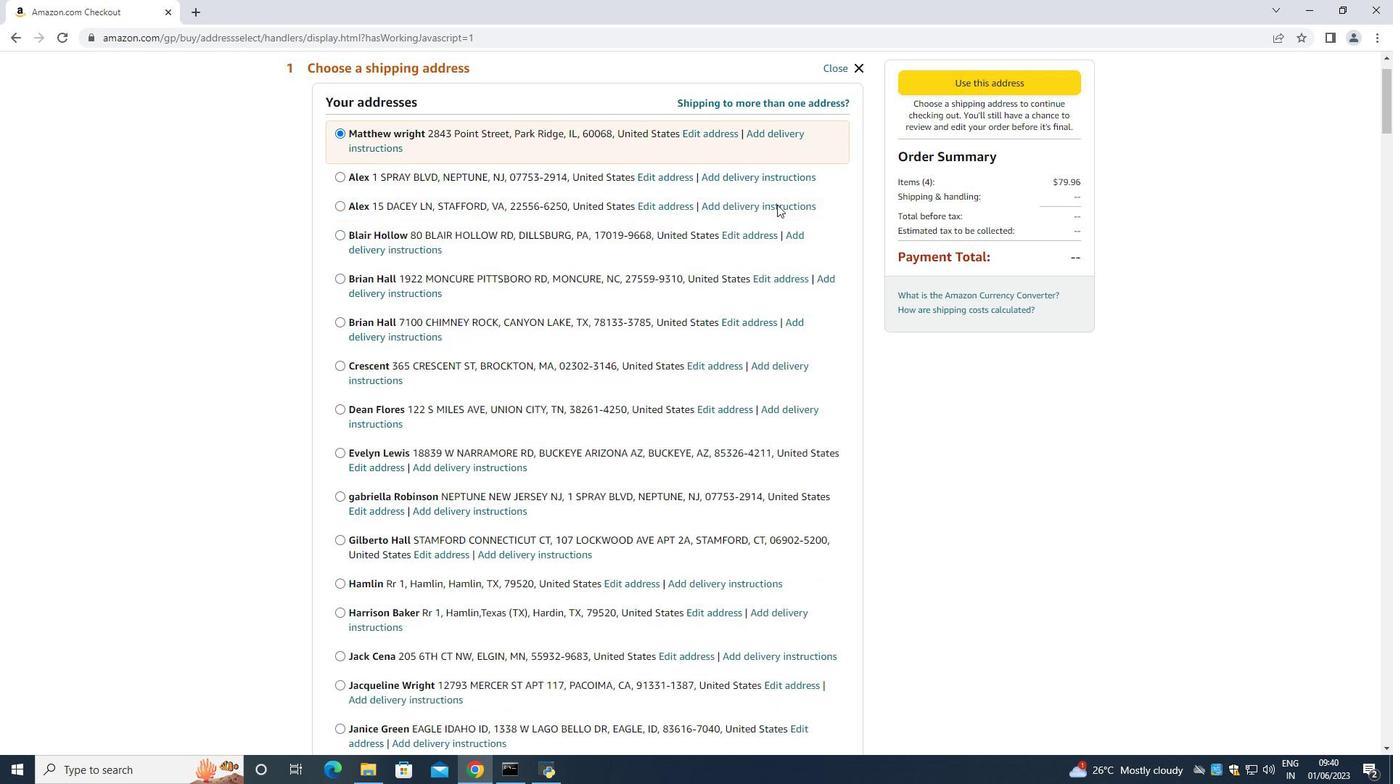 
Action: Mouse moved to (776, 207)
Screenshot: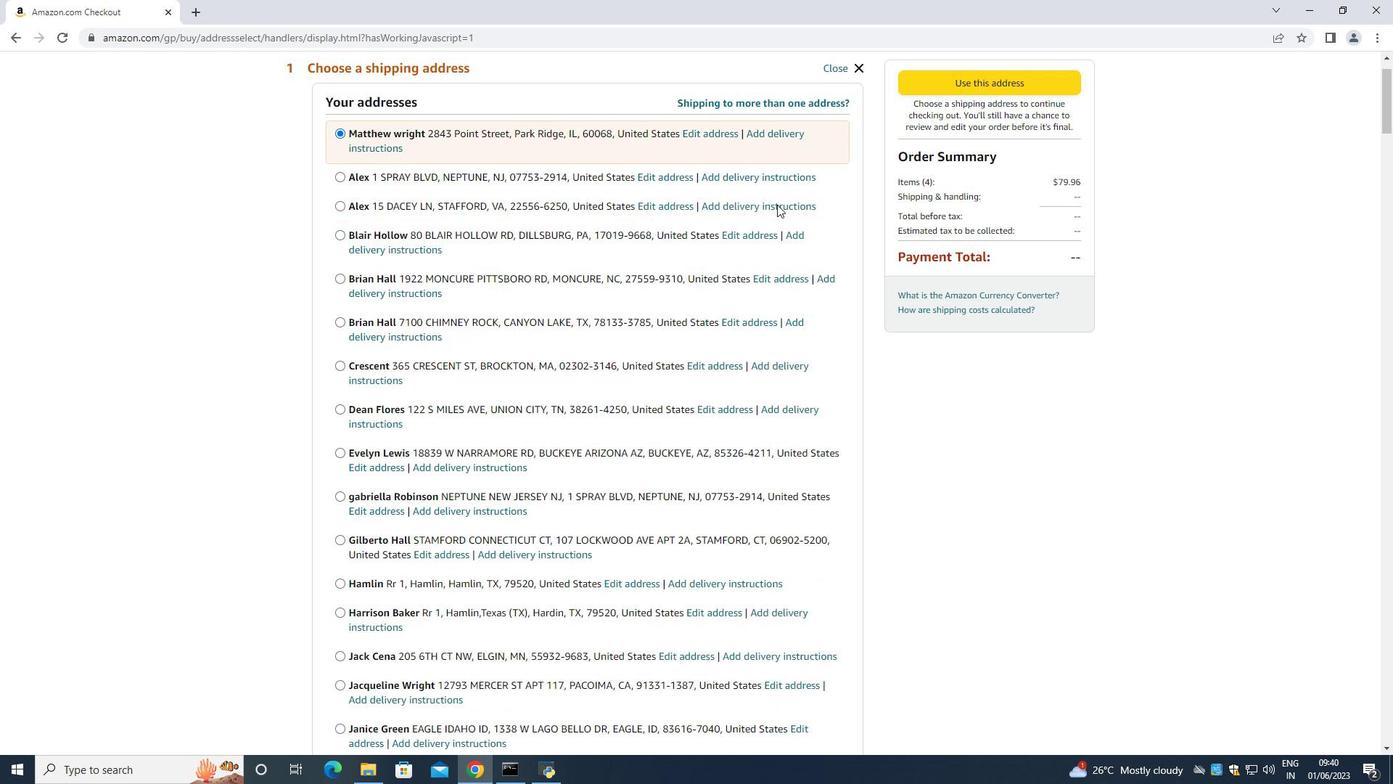 
Action: Mouse scrolled (776, 206) with delta (0, 0)
Screenshot: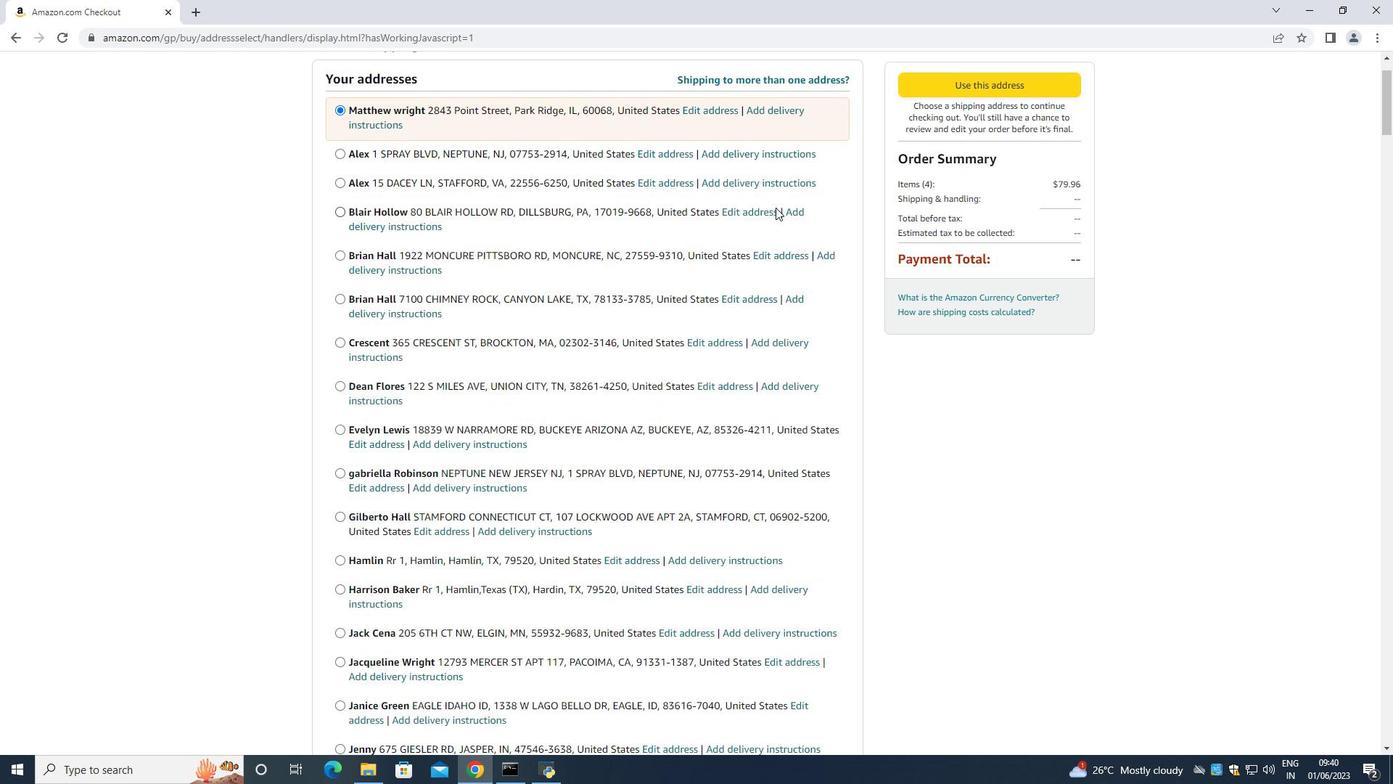 
Action: Mouse moved to (776, 209)
Screenshot: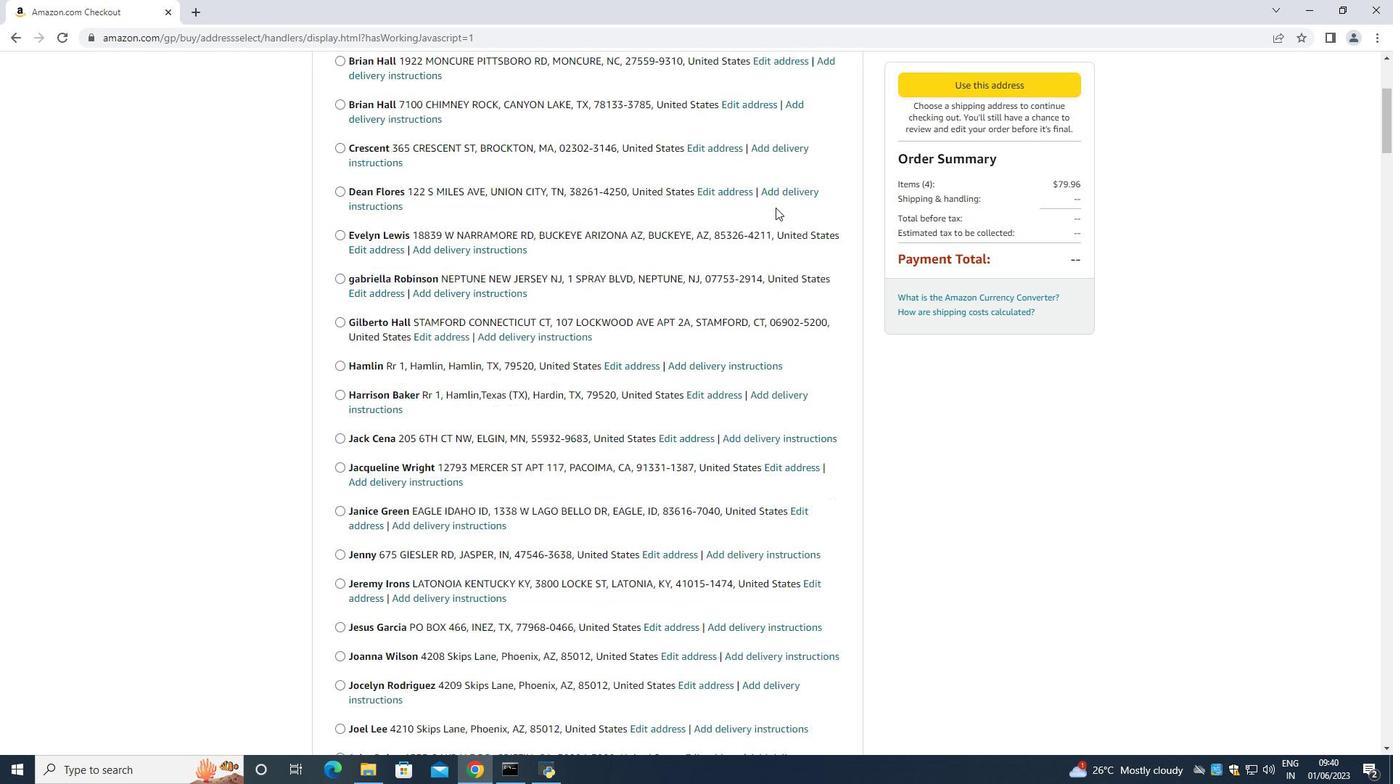 
Action: Mouse scrolled (776, 208) with delta (0, 0)
Screenshot: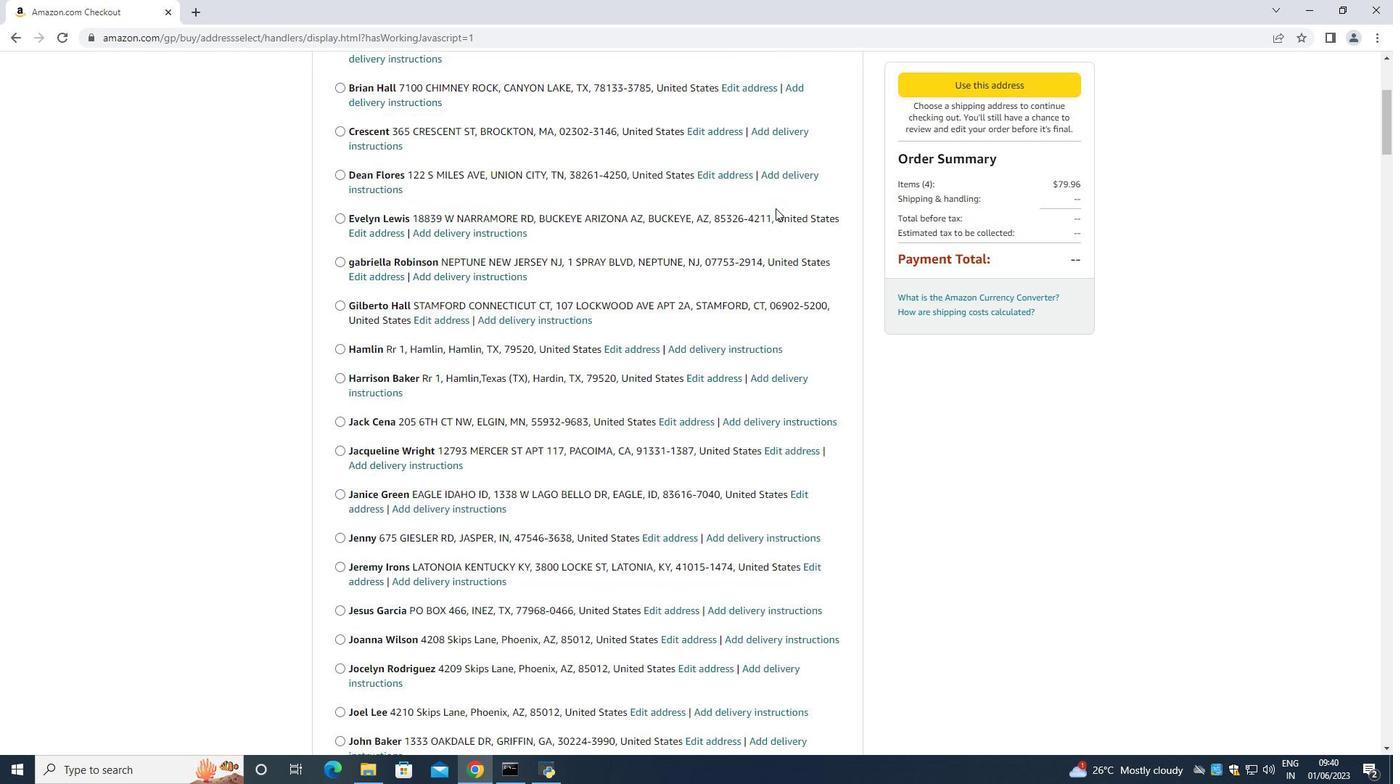 
Action: Mouse moved to (775, 209)
Screenshot: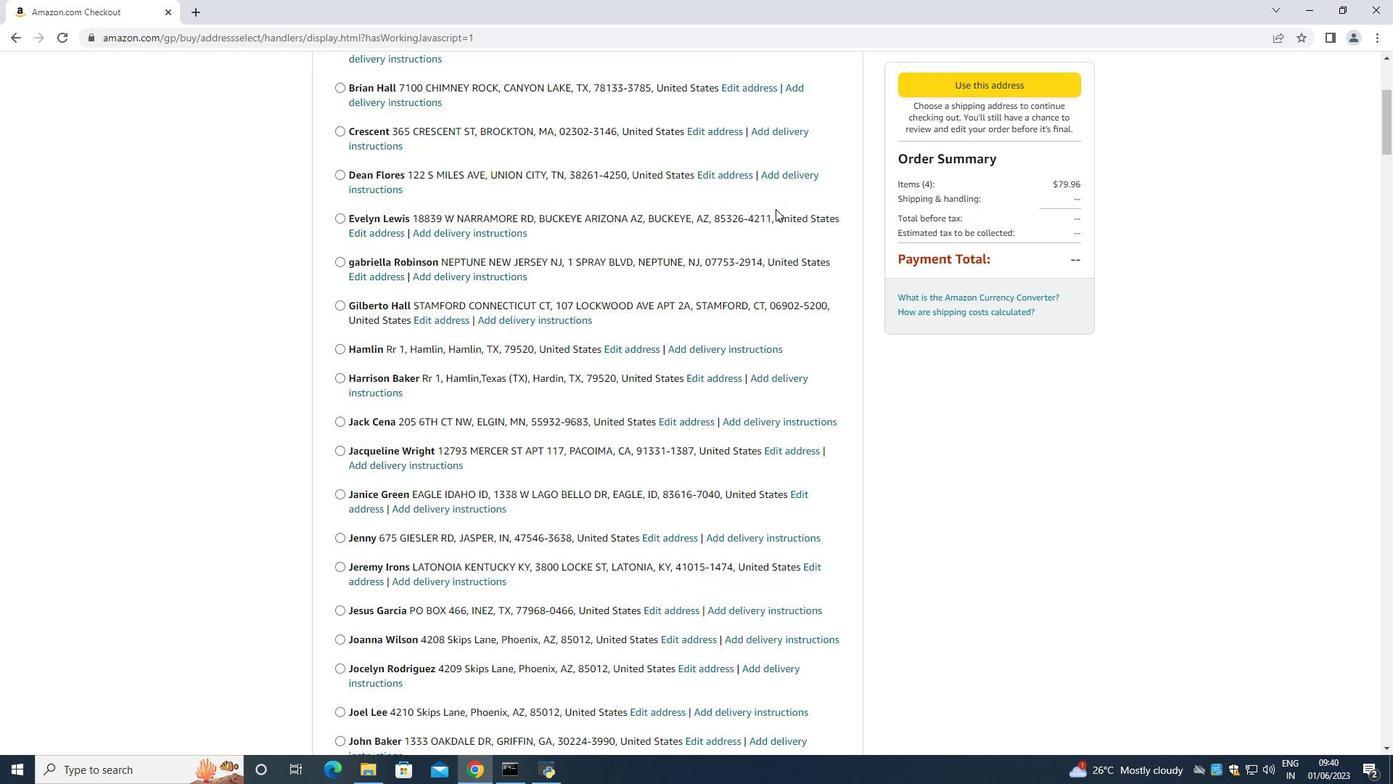 
Action: Mouse scrolled (775, 209) with delta (0, 0)
Screenshot: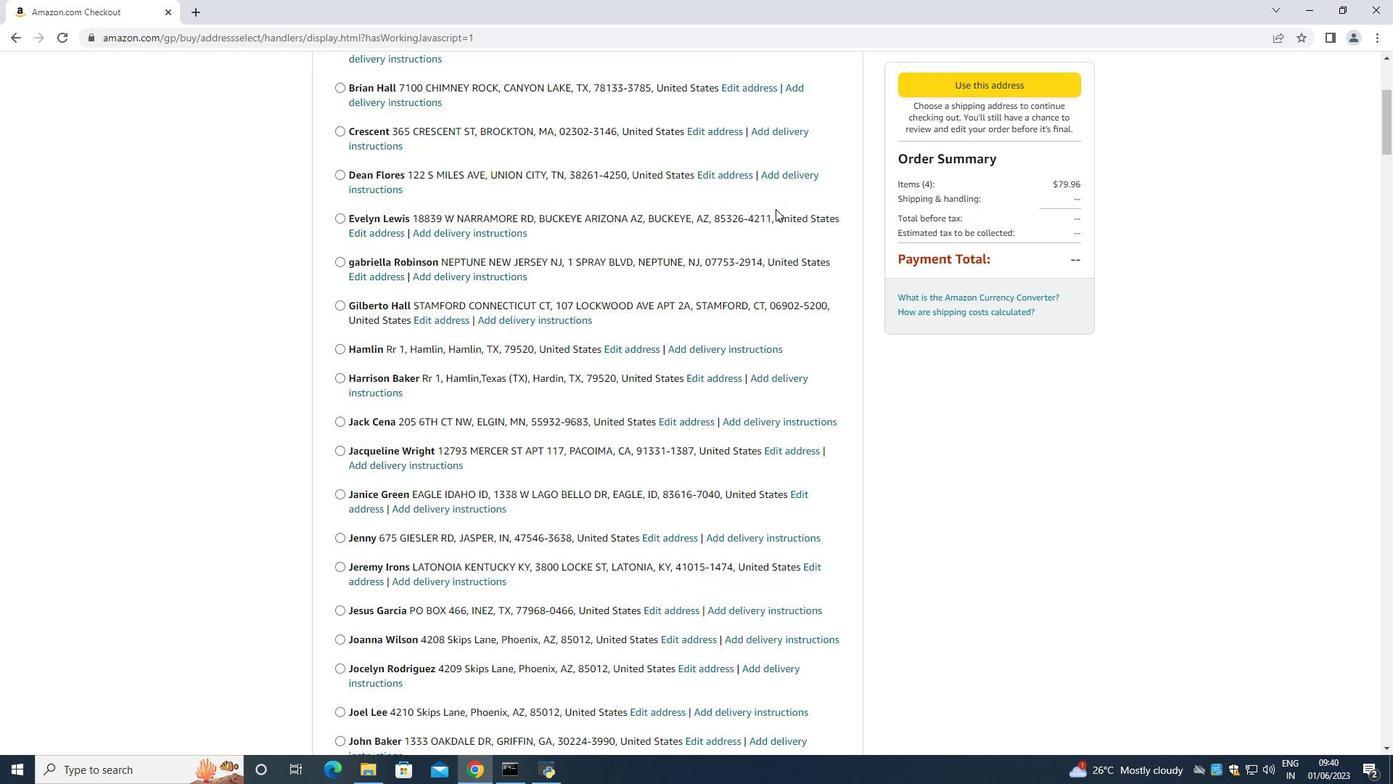 
Action: Mouse moved to (773, 210)
Screenshot: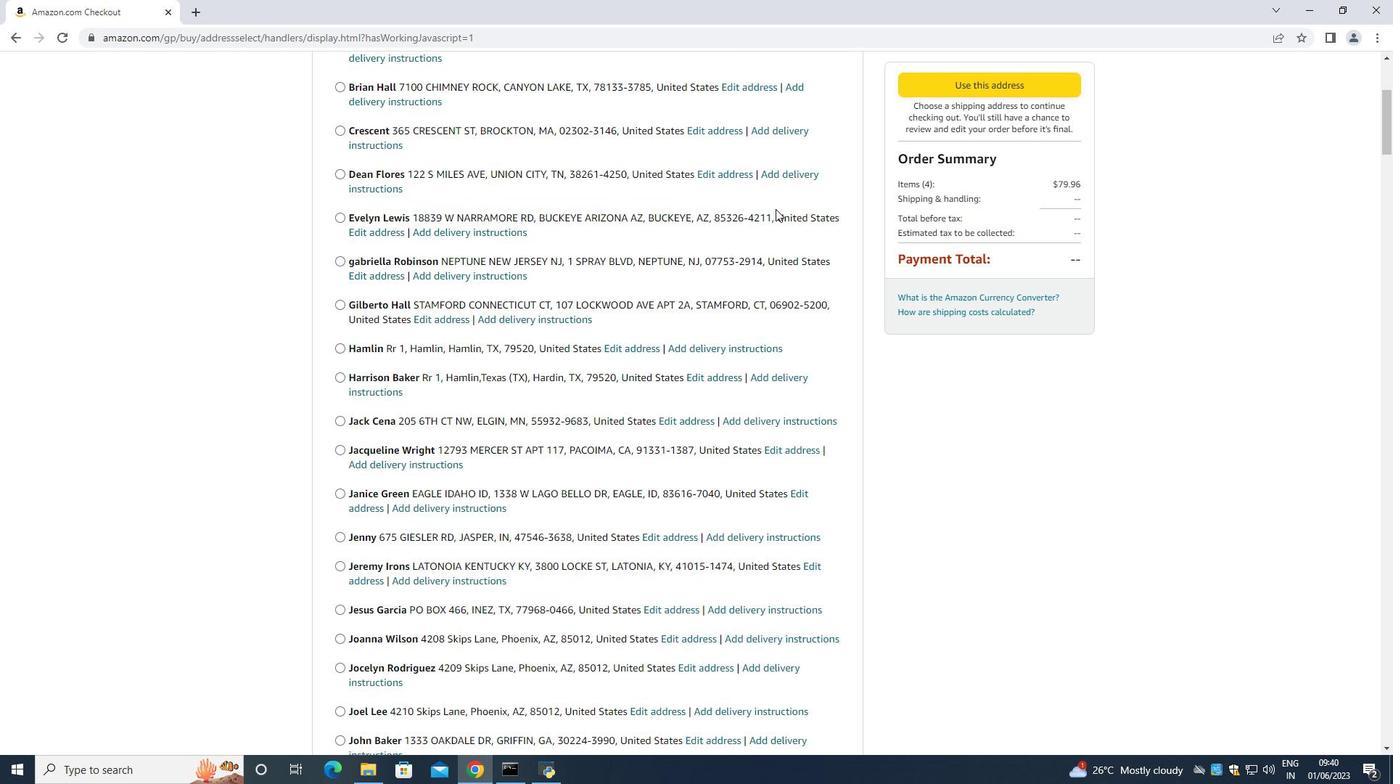 
Action: Mouse scrolled (773, 209) with delta (0, 0)
Screenshot: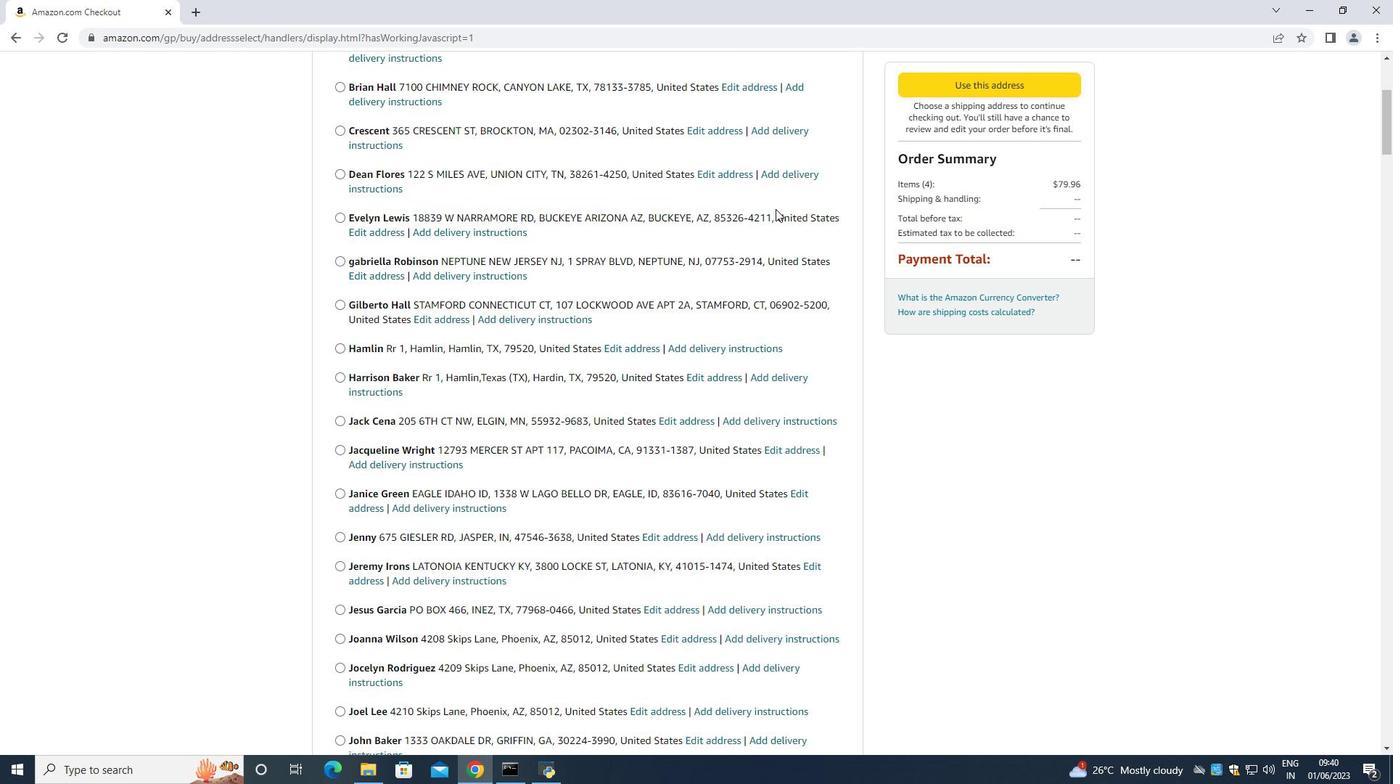 
Action: Mouse scrolled (773, 209) with delta (0, 0)
Screenshot: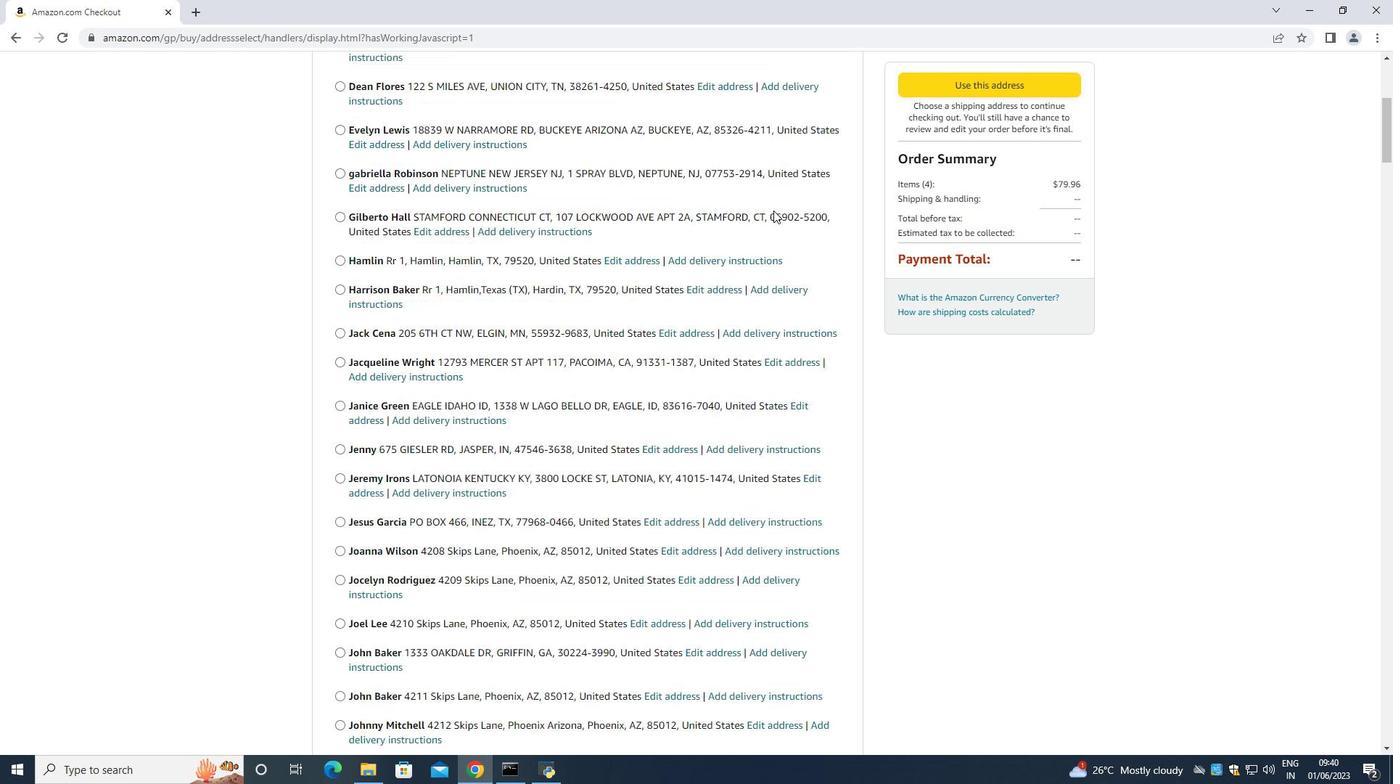 
Action: Mouse moved to (768, 216)
Screenshot: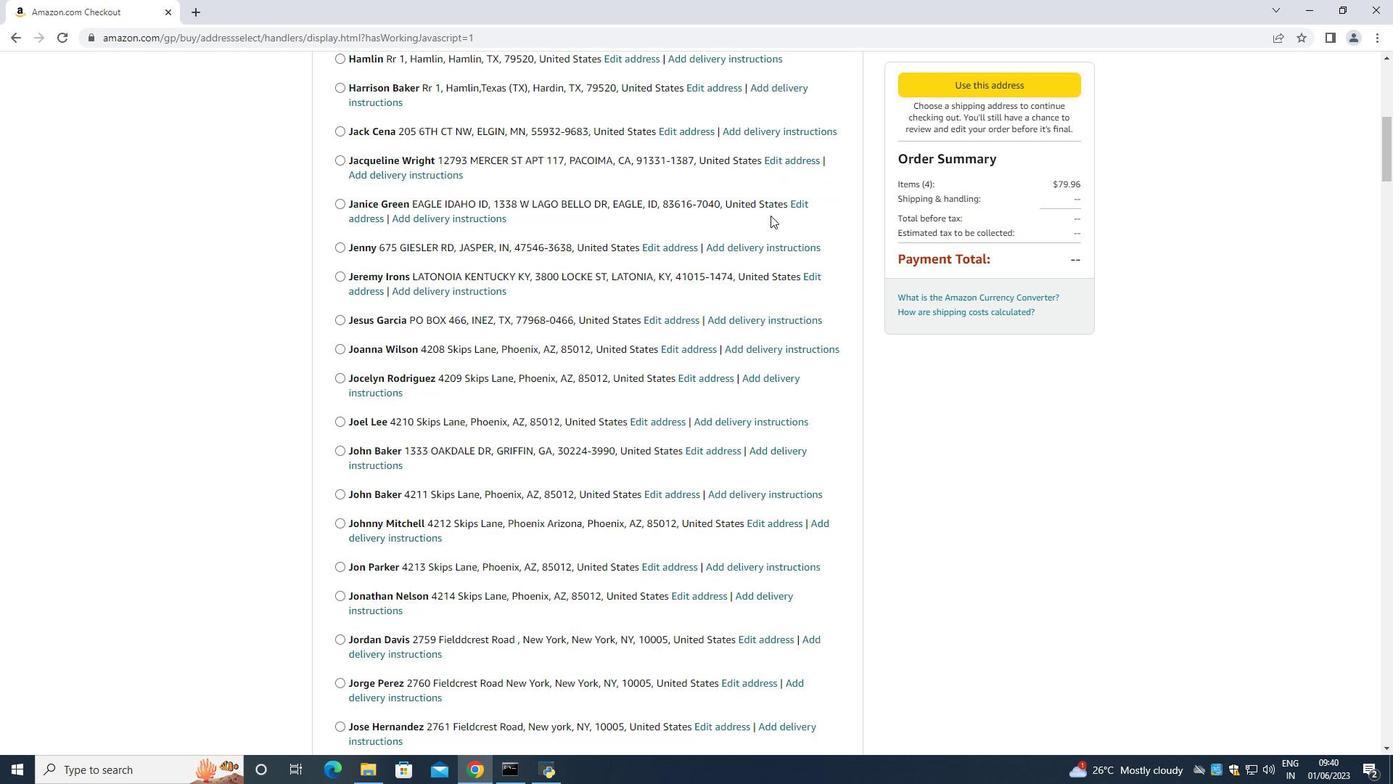 
Action: Mouse scrolled (768, 215) with delta (0, 0)
Screenshot: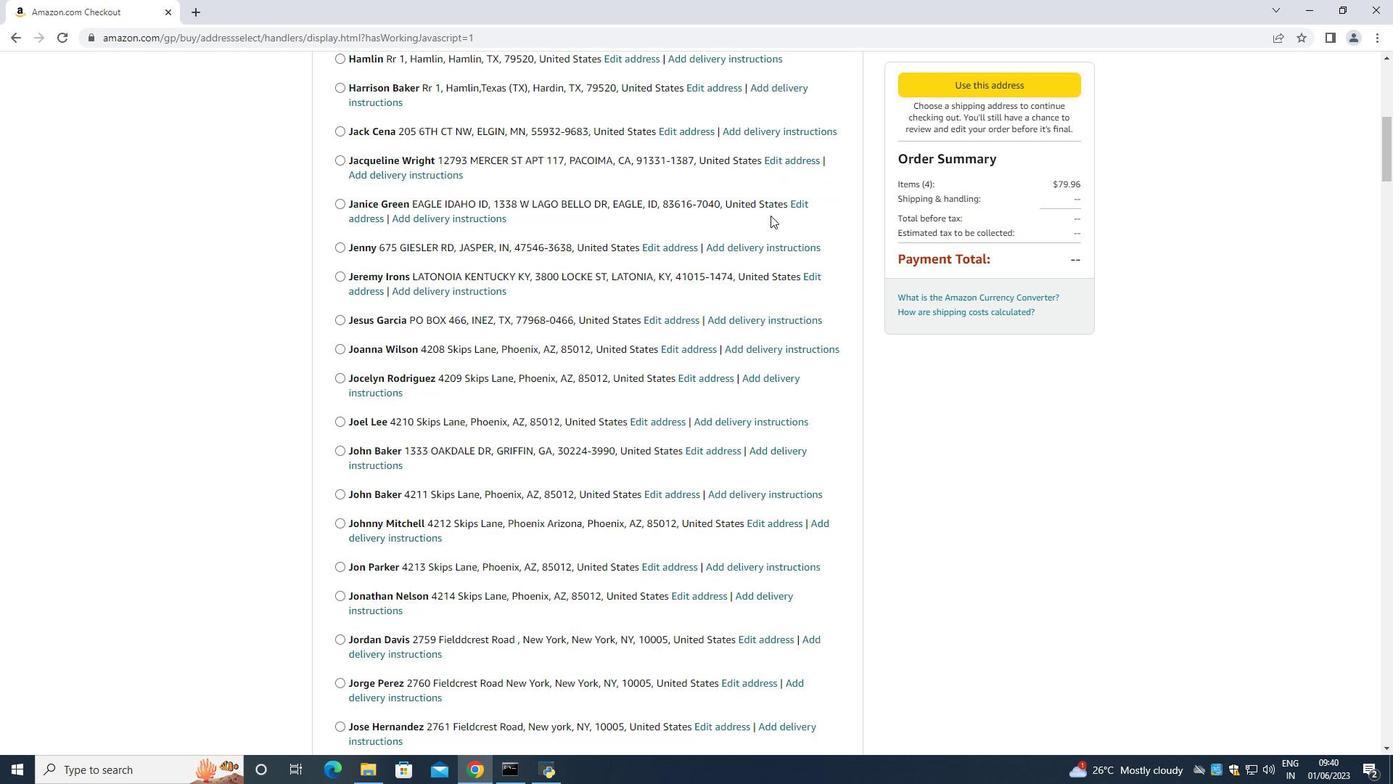 
Action: Mouse moved to (755, 252)
Screenshot: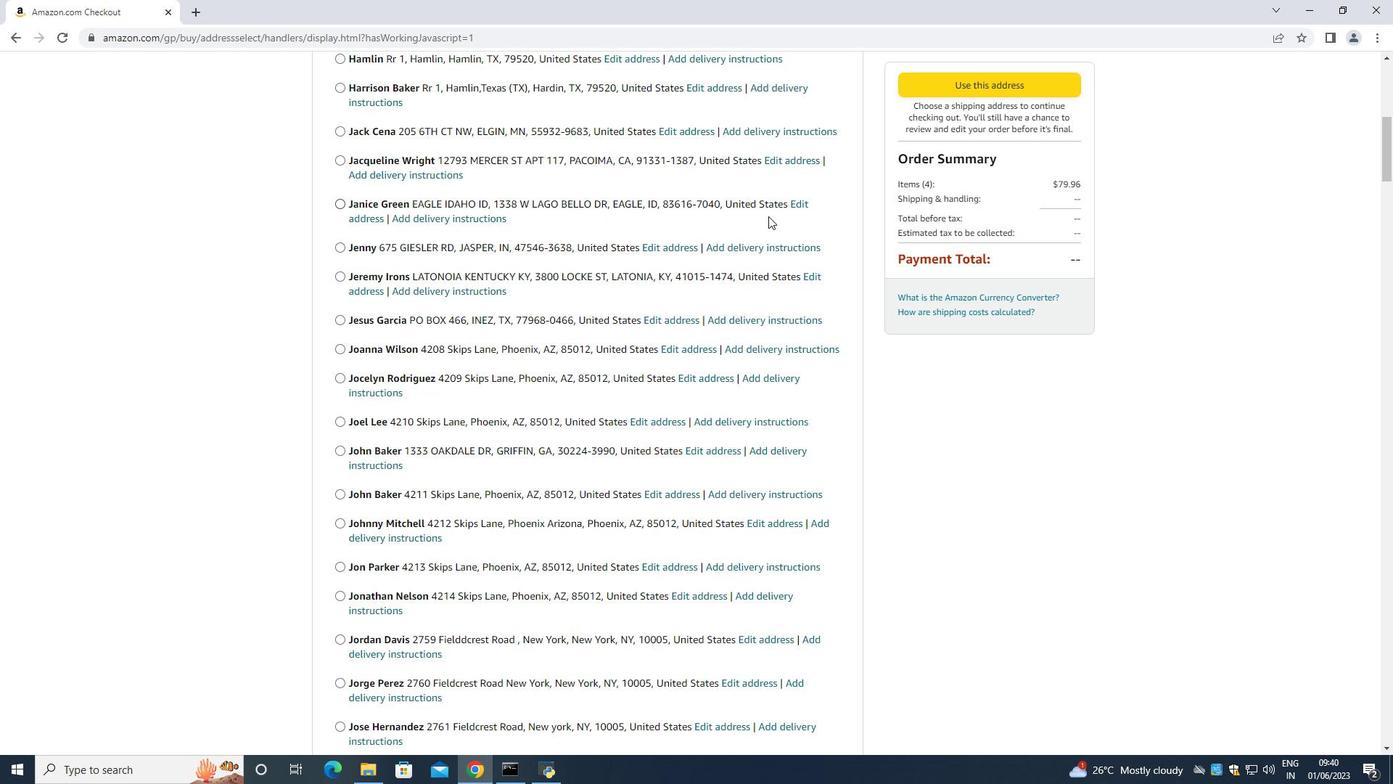 
Action: Mouse scrolled (755, 251) with delta (0, 0)
Screenshot: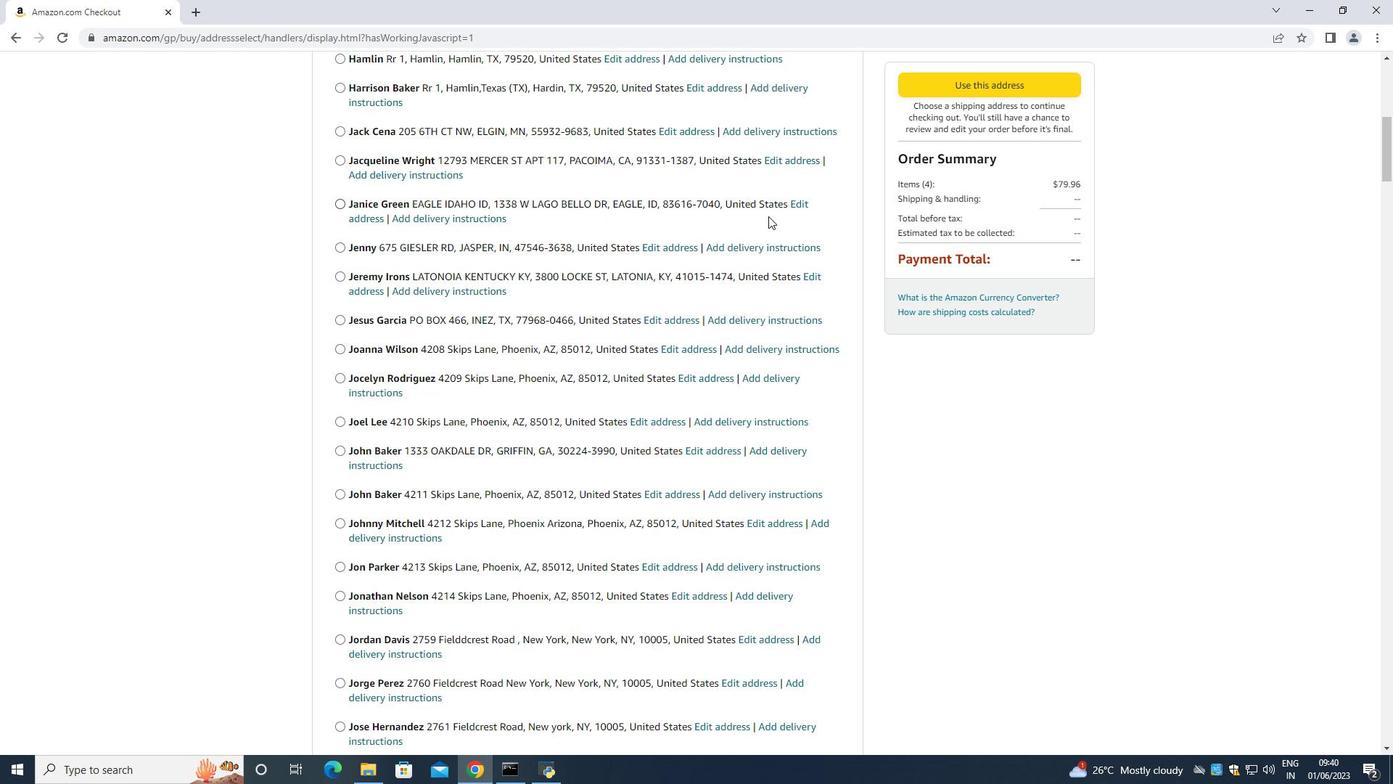
Action: Mouse scrolled (755, 251) with delta (0, 0)
Screenshot: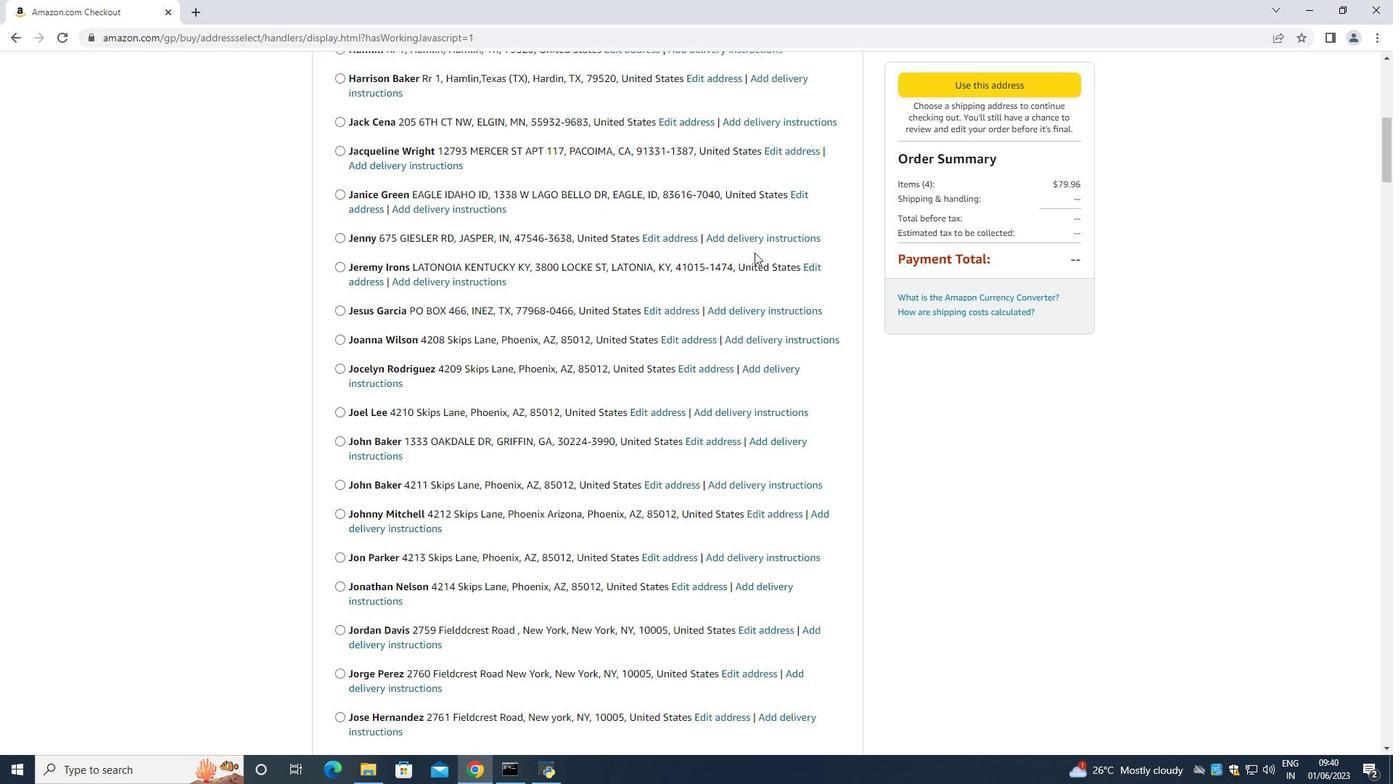 
Action: Mouse scrolled (755, 251) with delta (0, 0)
Screenshot: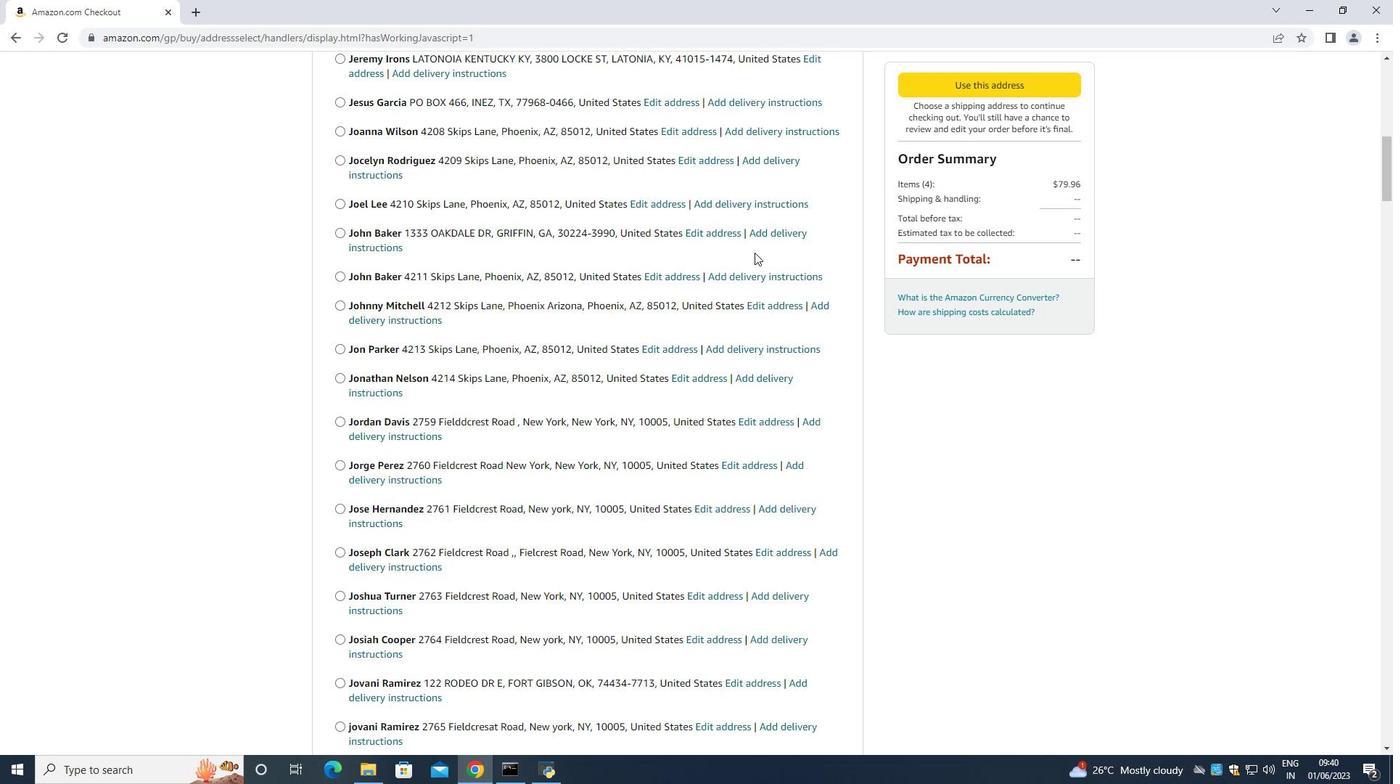 
Action: Mouse scrolled (755, 251) with delta (0, 0)
Screenshot: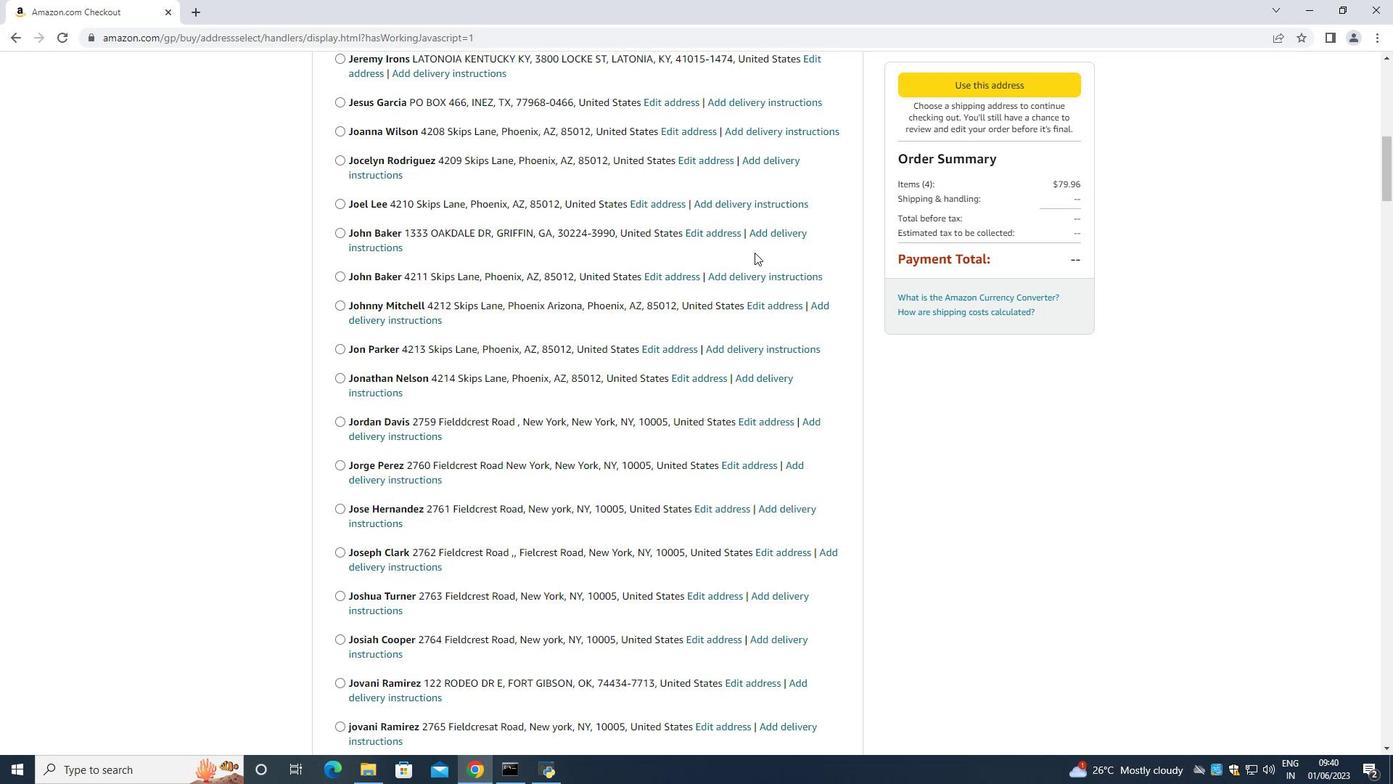 
Action: Mouse scrolled (755, 251) with delta (0, 0)
Screenshot: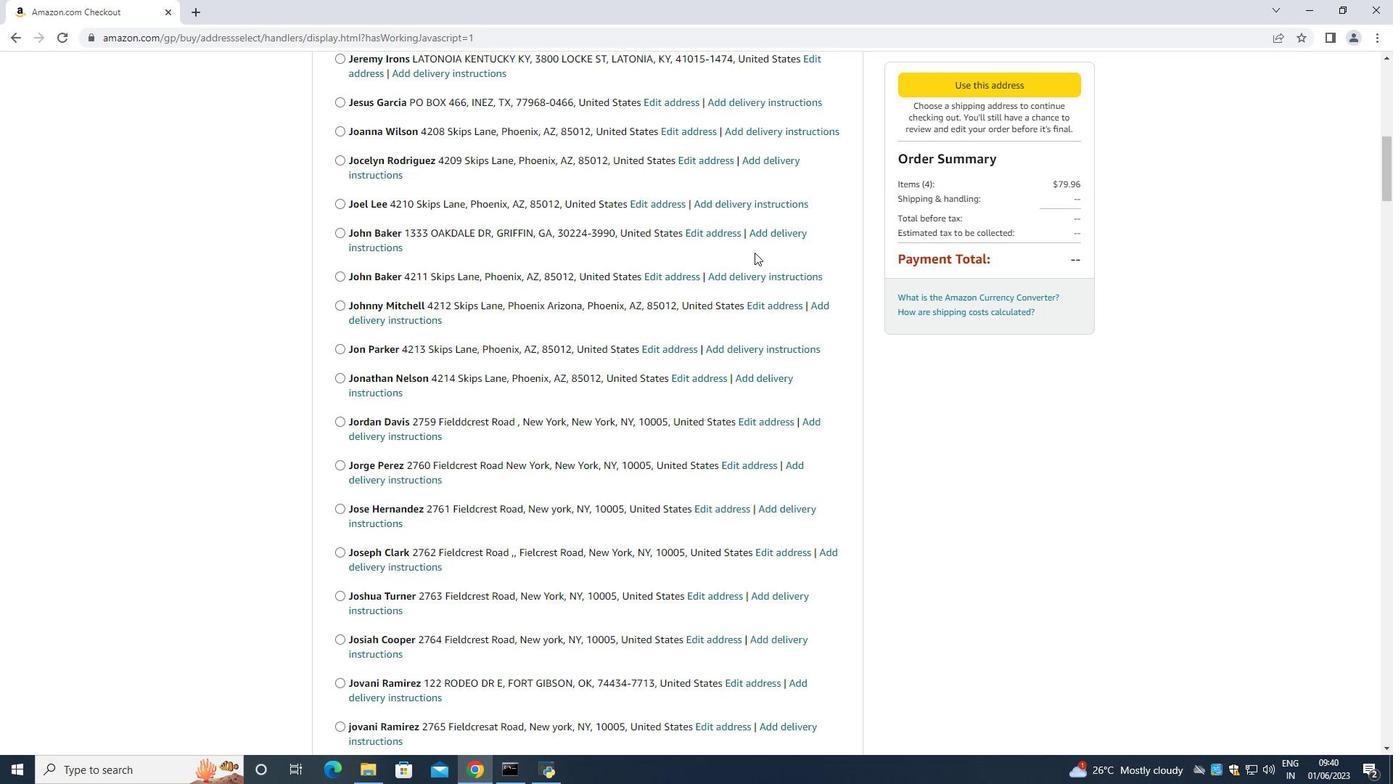 
Action: Mouse scrolled (755, 251) with delta (0, 0)
Screenshot: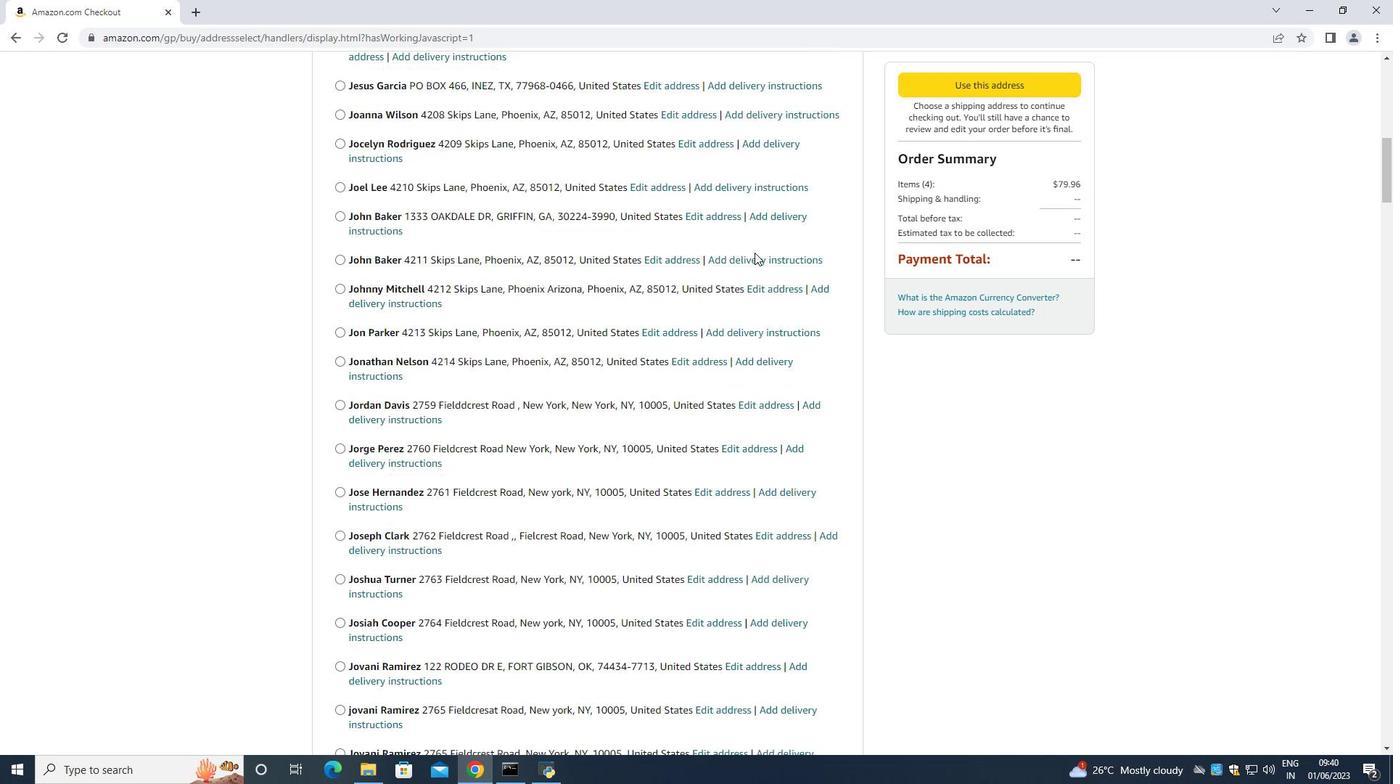 
Action: Mouse moved to (754, 253)
Screenshot: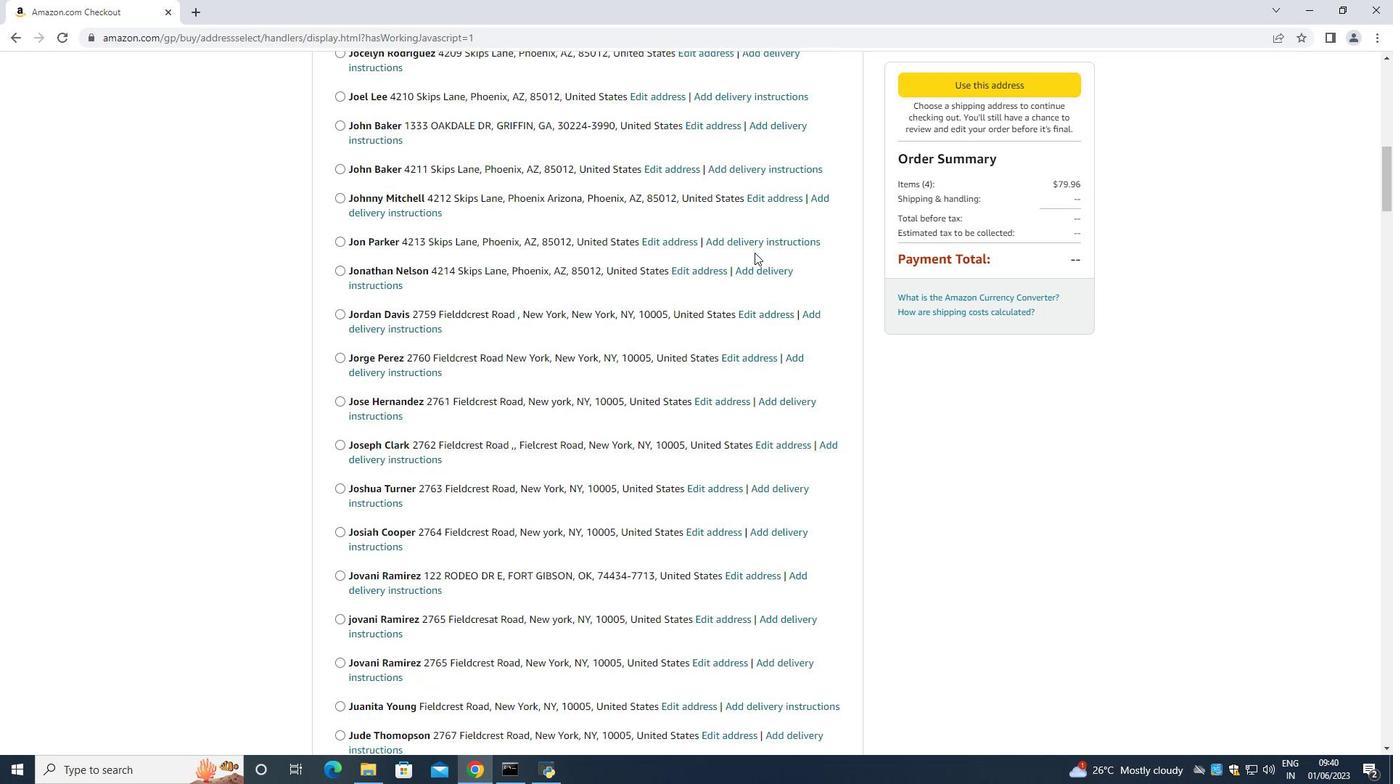 
Action: Mouse scrolled (754, 252) with delta (0, 0)
Screenshot: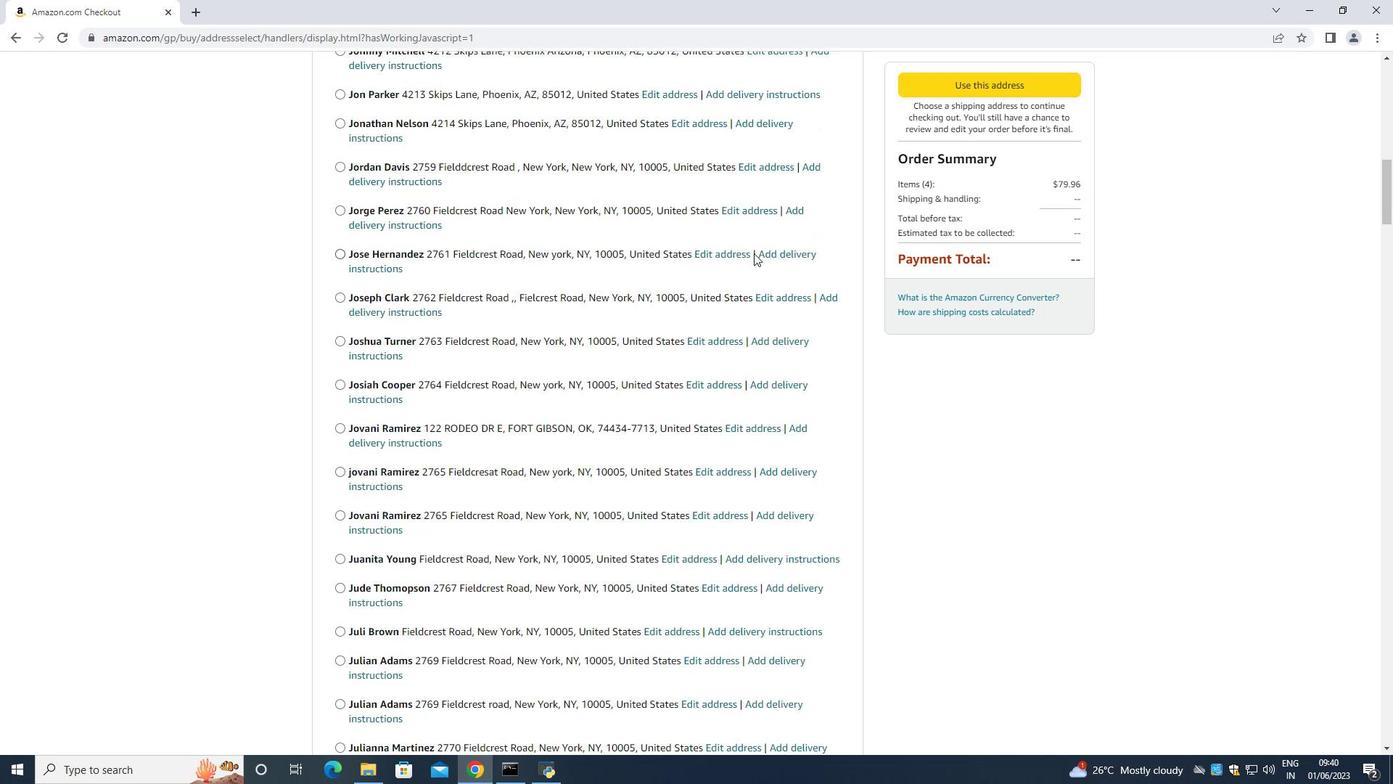 
Action: Mouse scrolled (754, 252) with delta (0, 0)
Screenshot: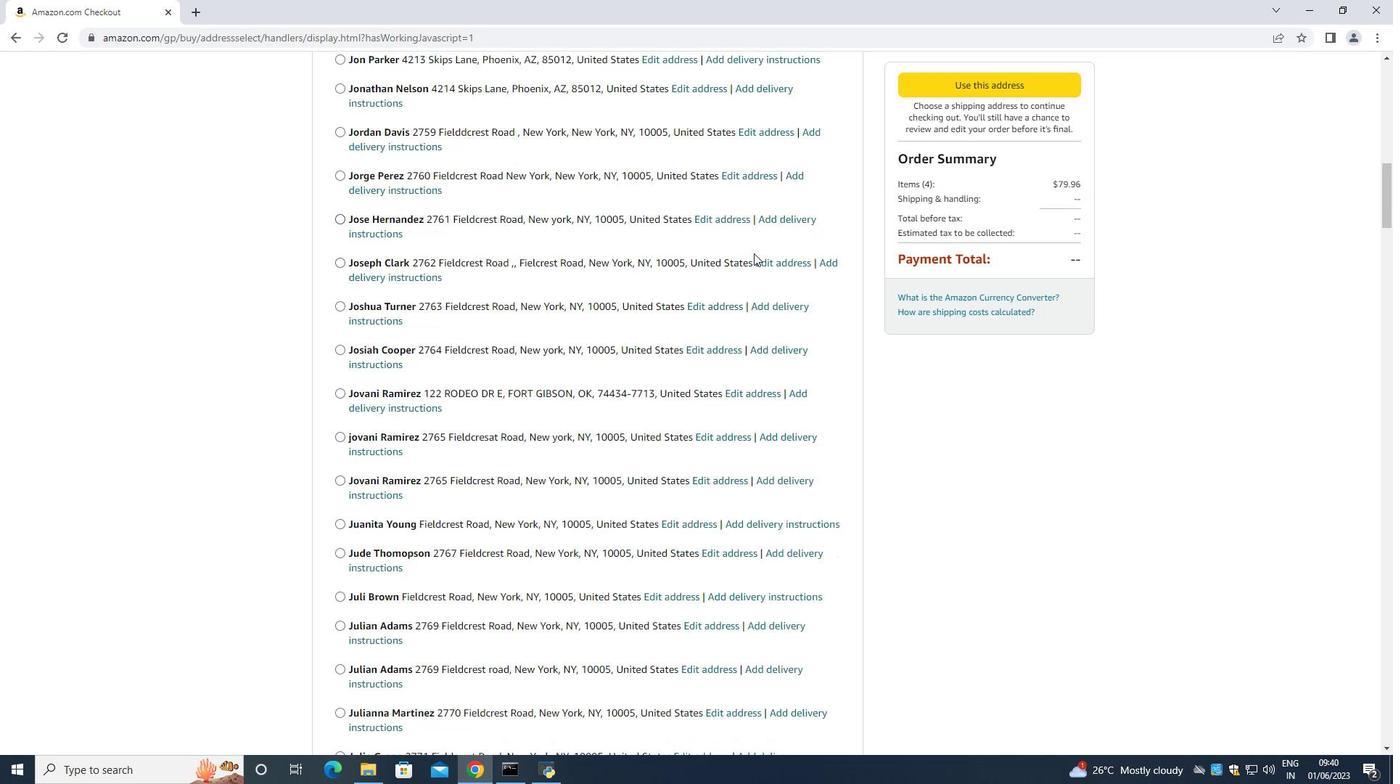 
Action: Mouse moved to (754, 254)
Screenshot: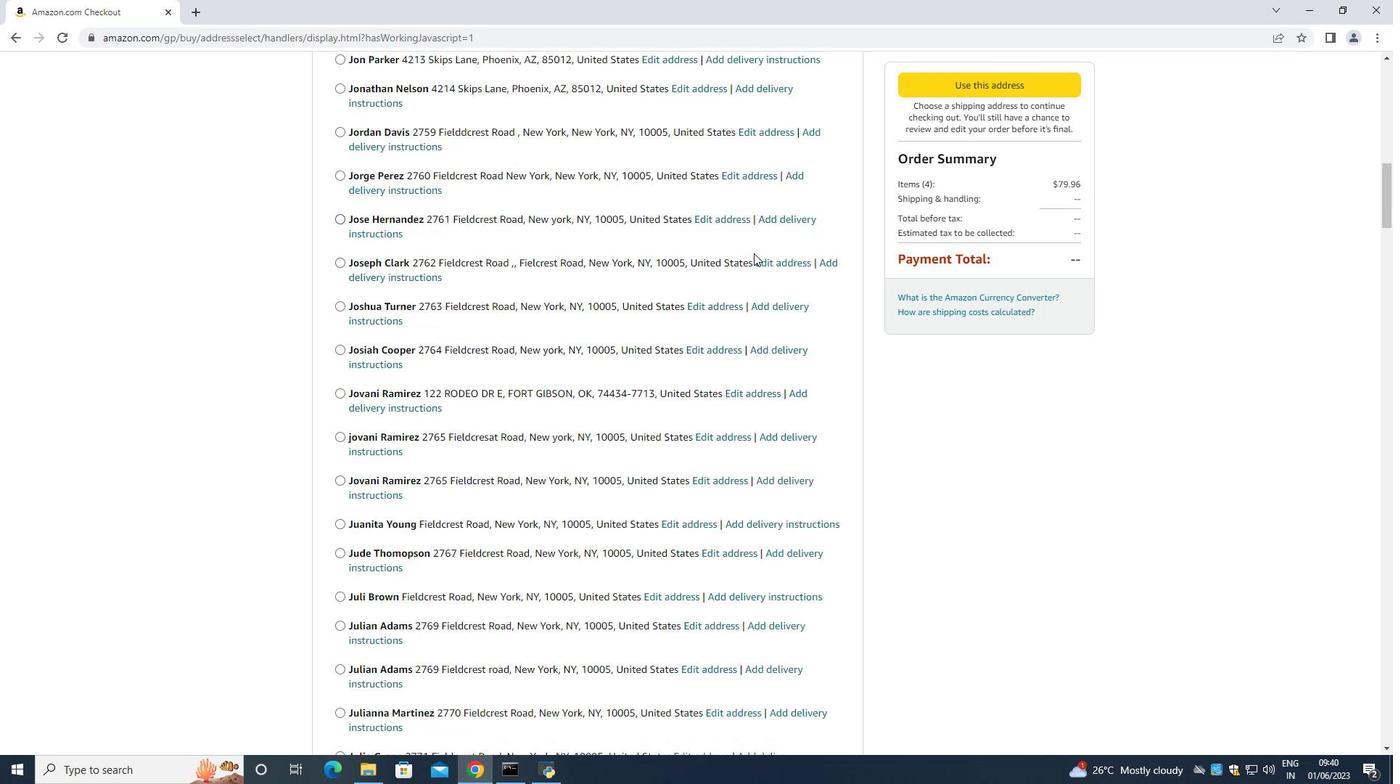 
Action: Mouse scrolled (754, 254) with delta (0, 0)
Screenshot: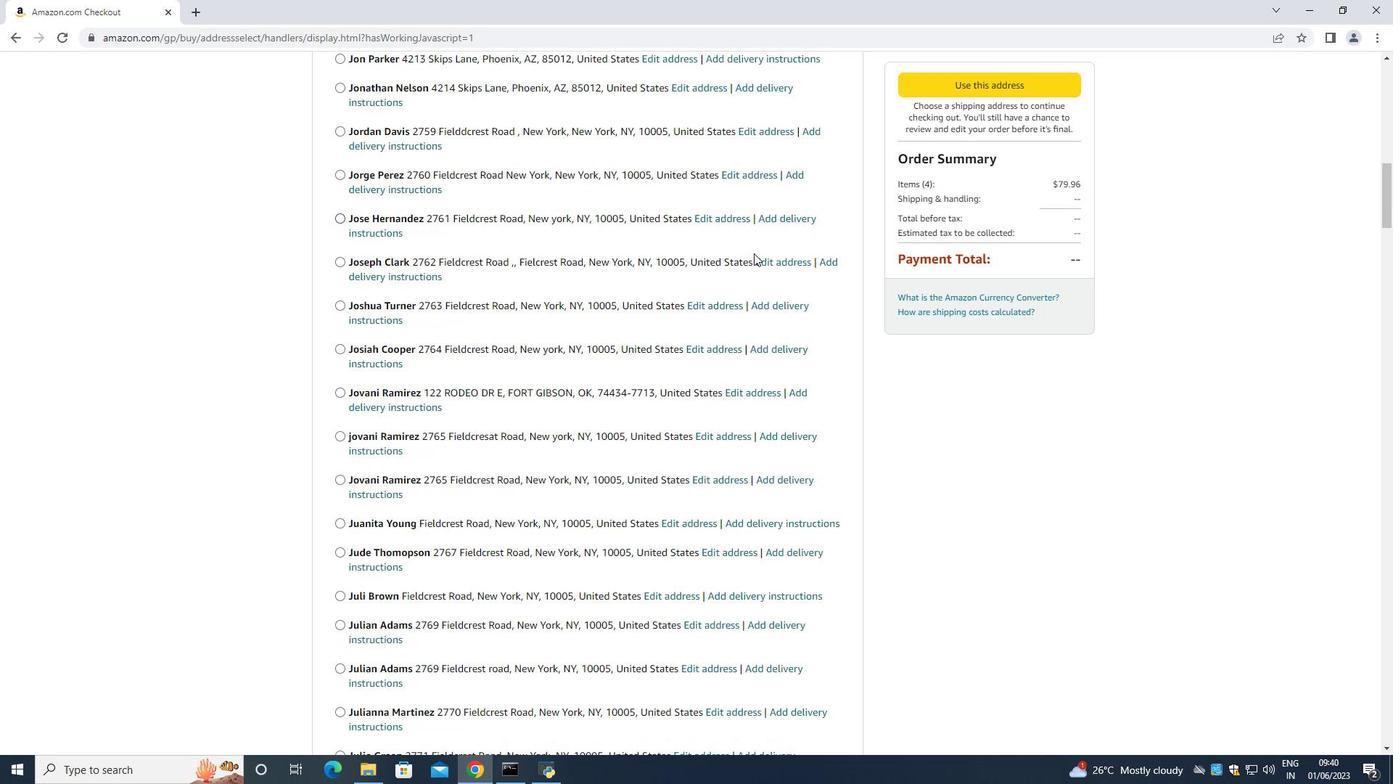 
Action: Mouse moved to (754, 254)
Screenshot: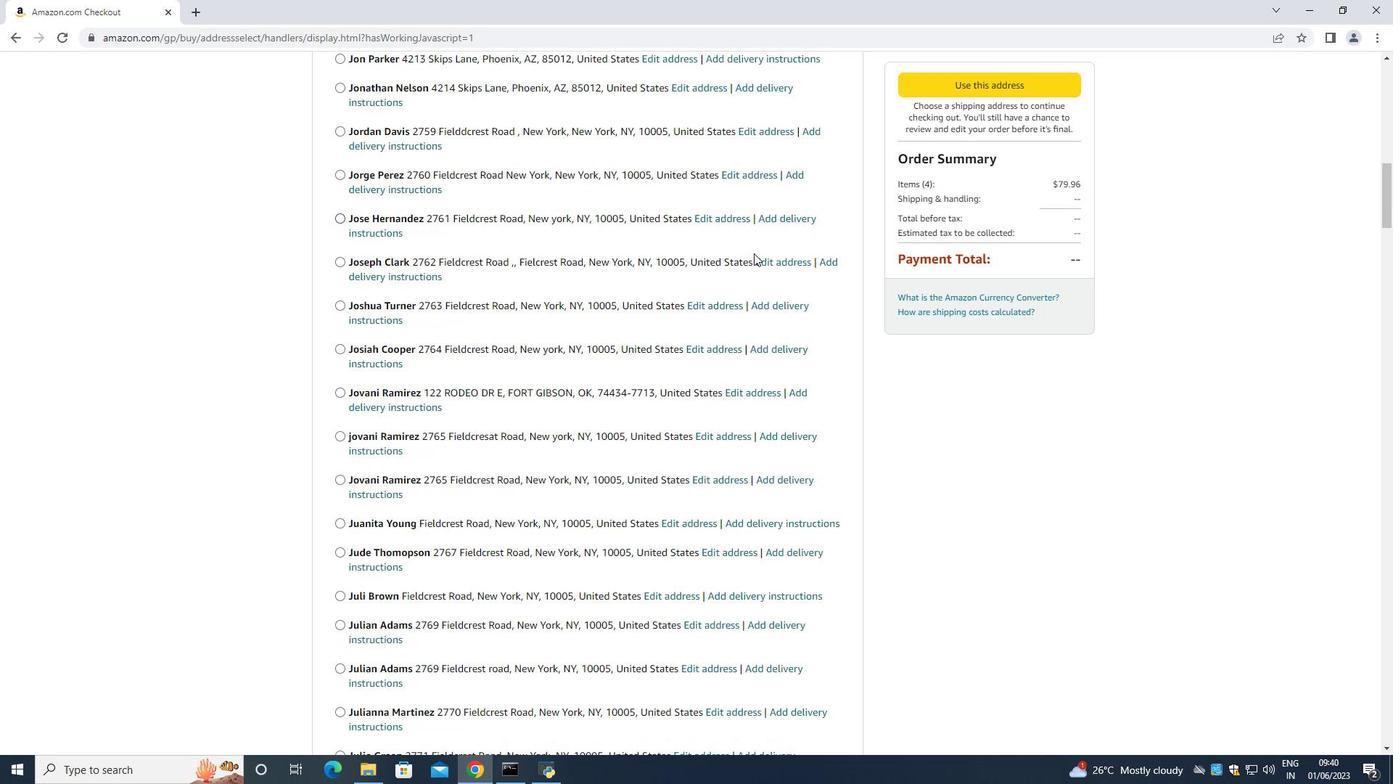 
Action: Mouse scrolled (754, 254) with delta (0, 0)
Screenshot: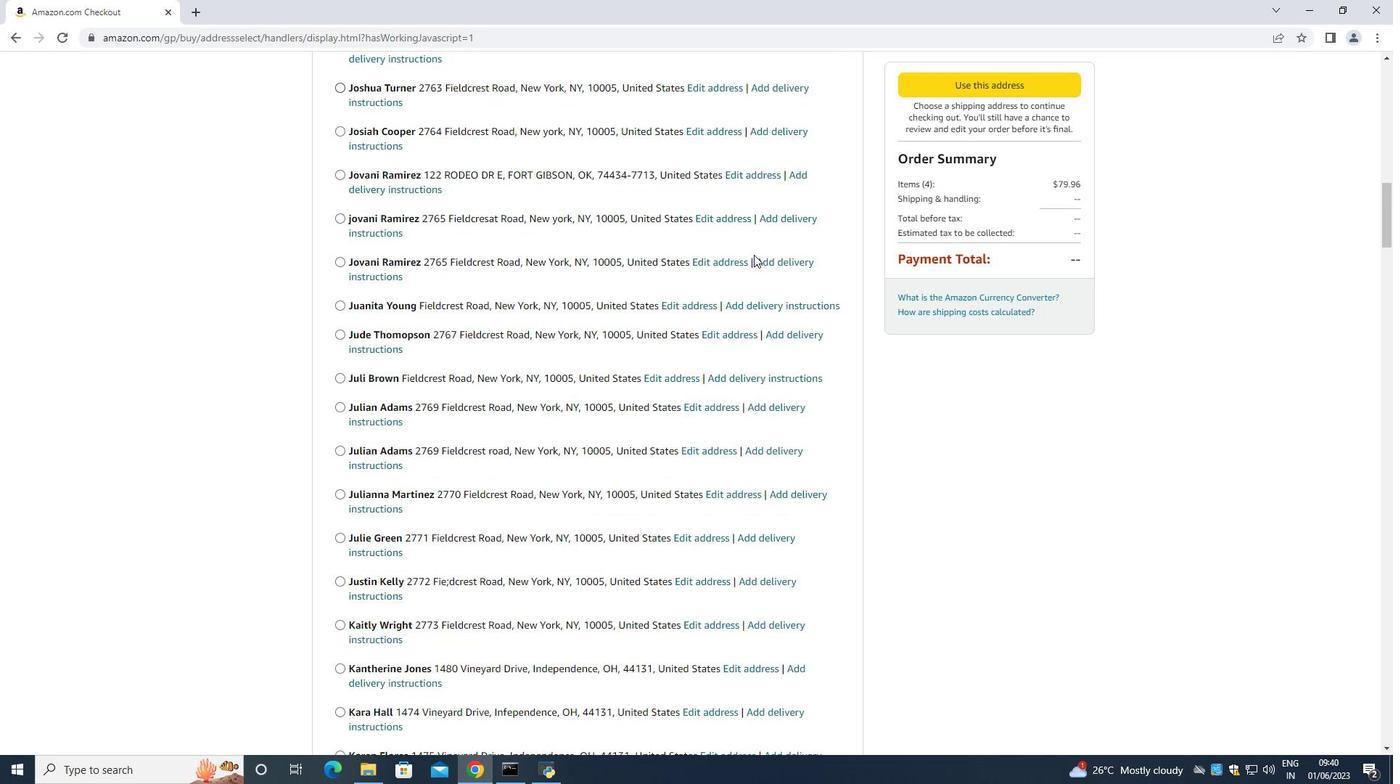
Action: Mouse scrolled (754, 254) with delta (0, 0)
Screenshot: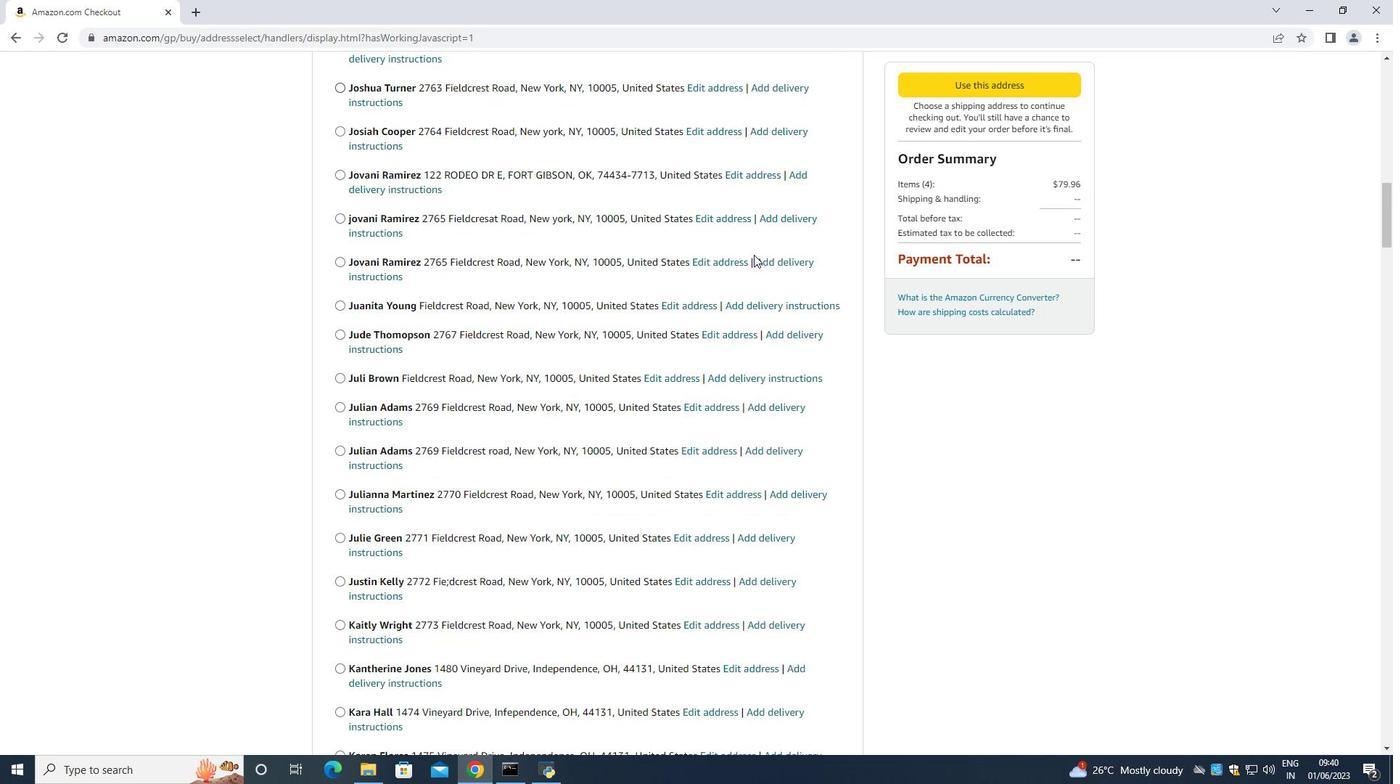 
Action: Mouse scrolled (754, 254) with delta (0, 0)
Screenshot: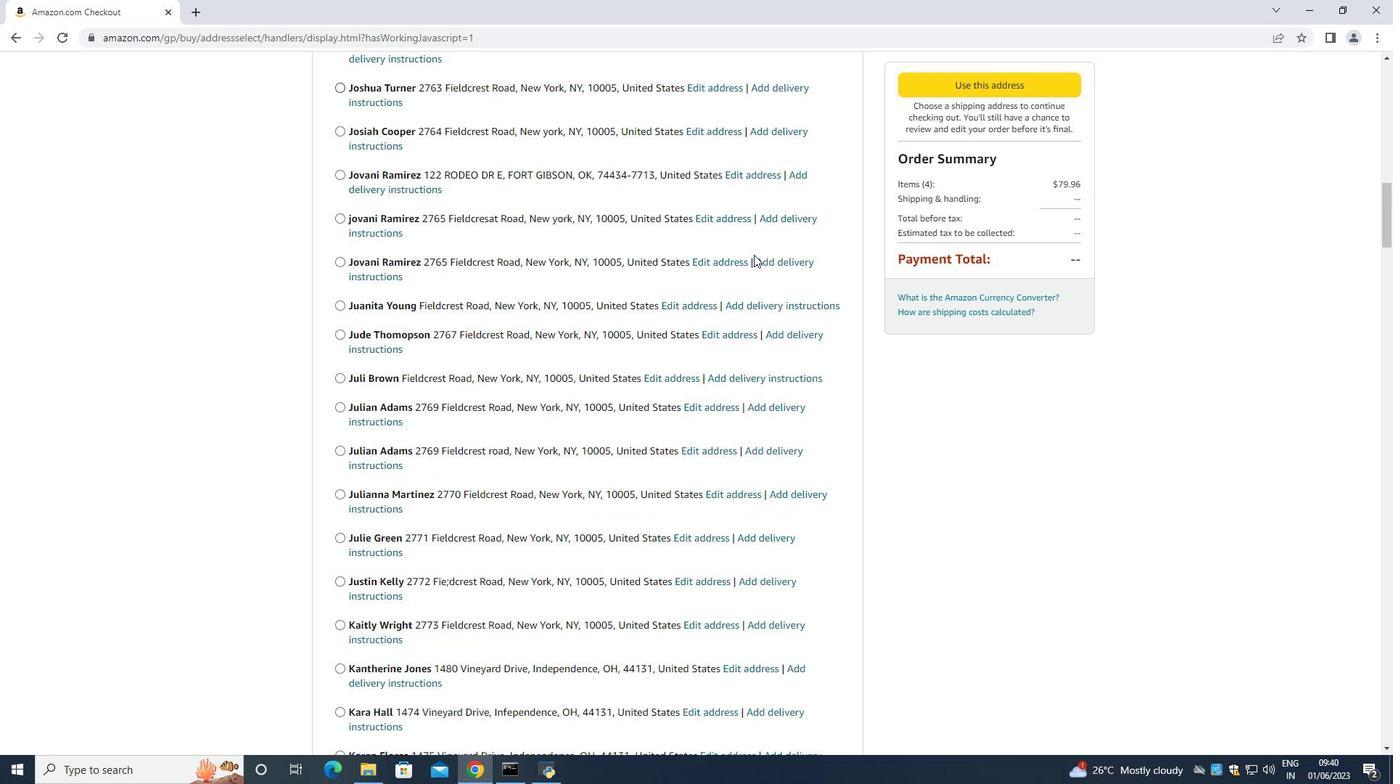 
Action: Mouse scrolled (754, 254) with delta (0, 0)
Screenshot: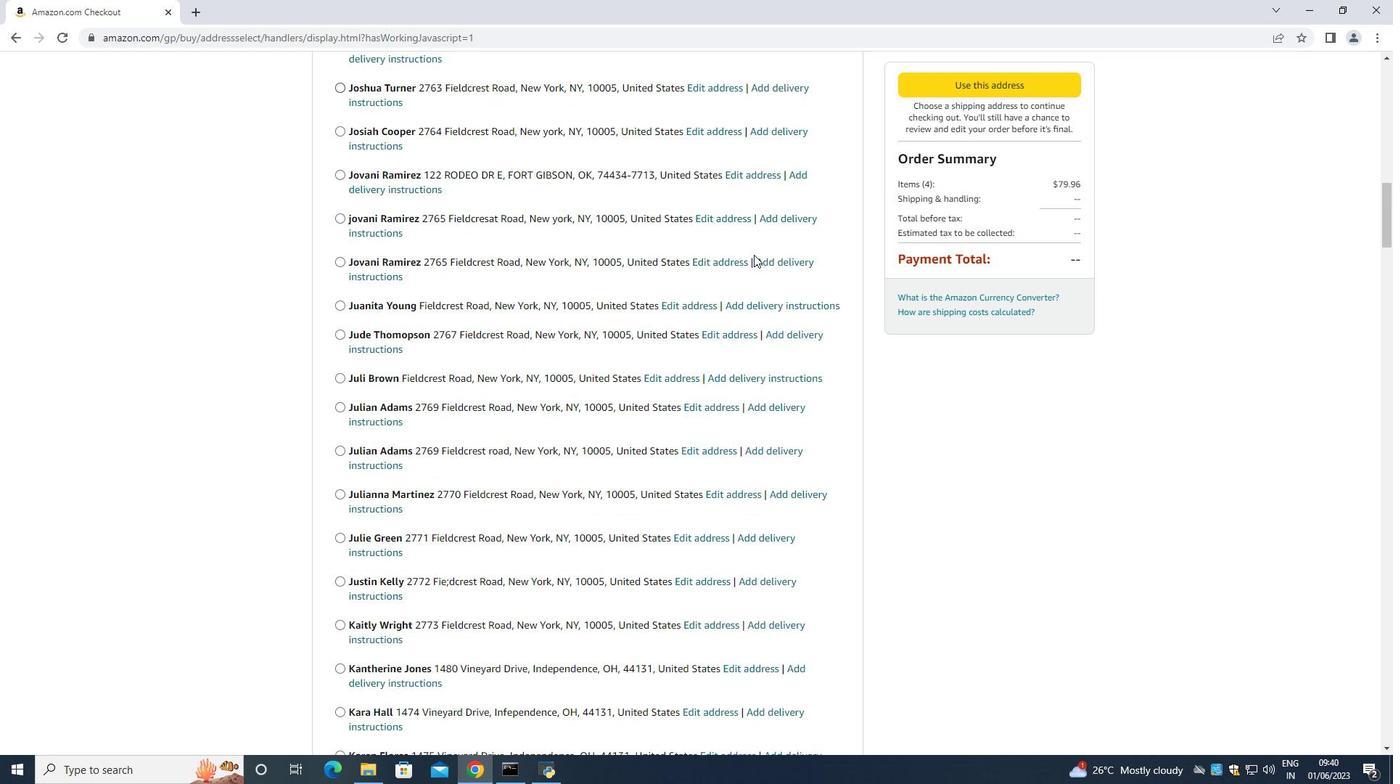 
Action: Mouse moved to (753, 255)
Screenshot: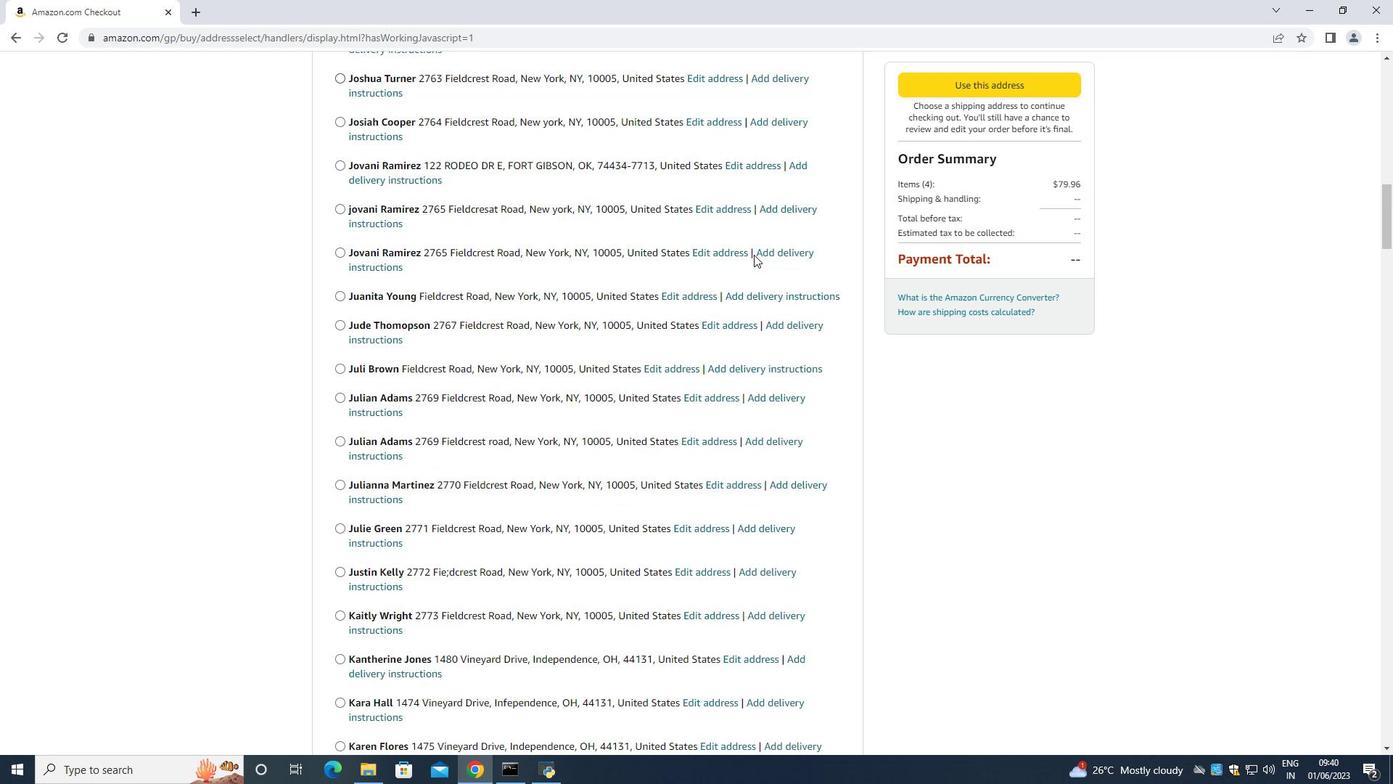 
Action: Mouse scrolled (753, 254) with delta (0, 0)
Screenshot: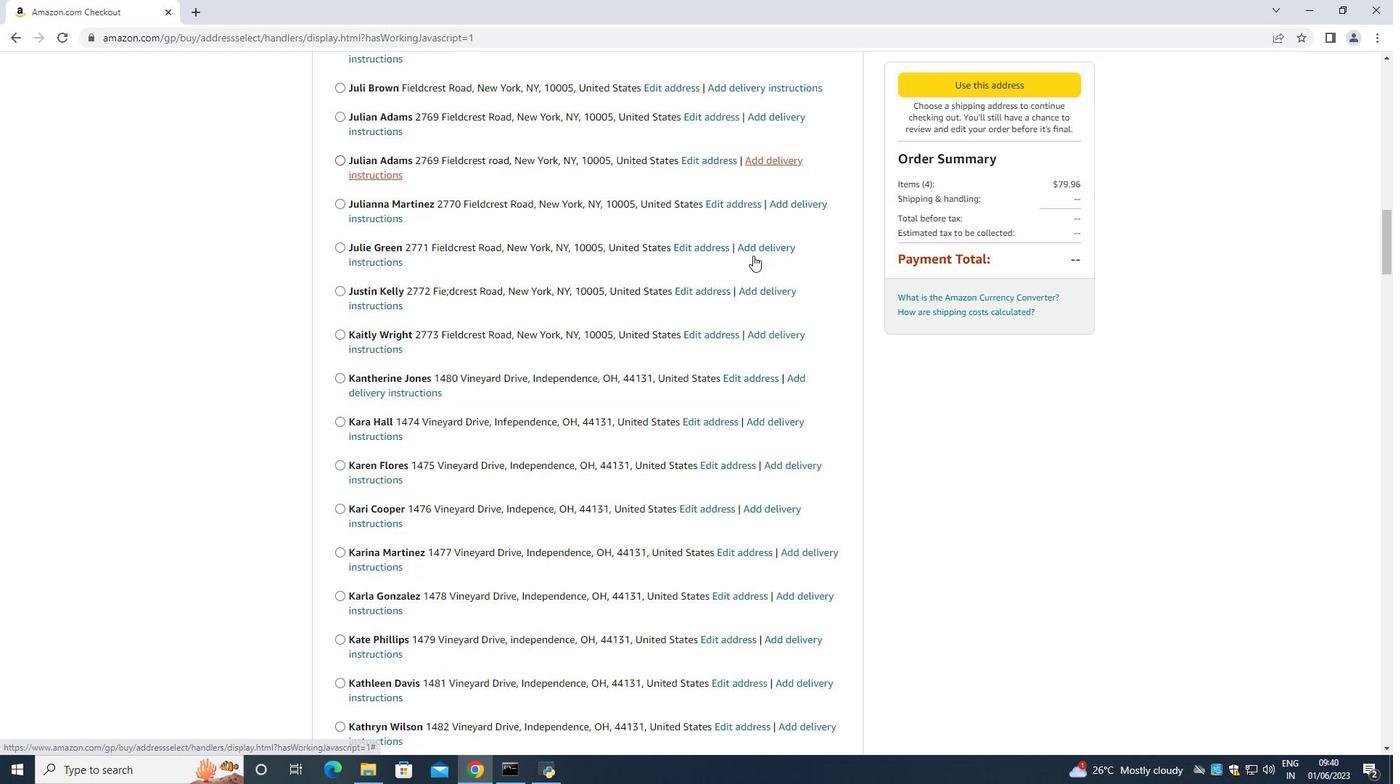 
Action: Mouse moved to (752, 256)
Screenshot: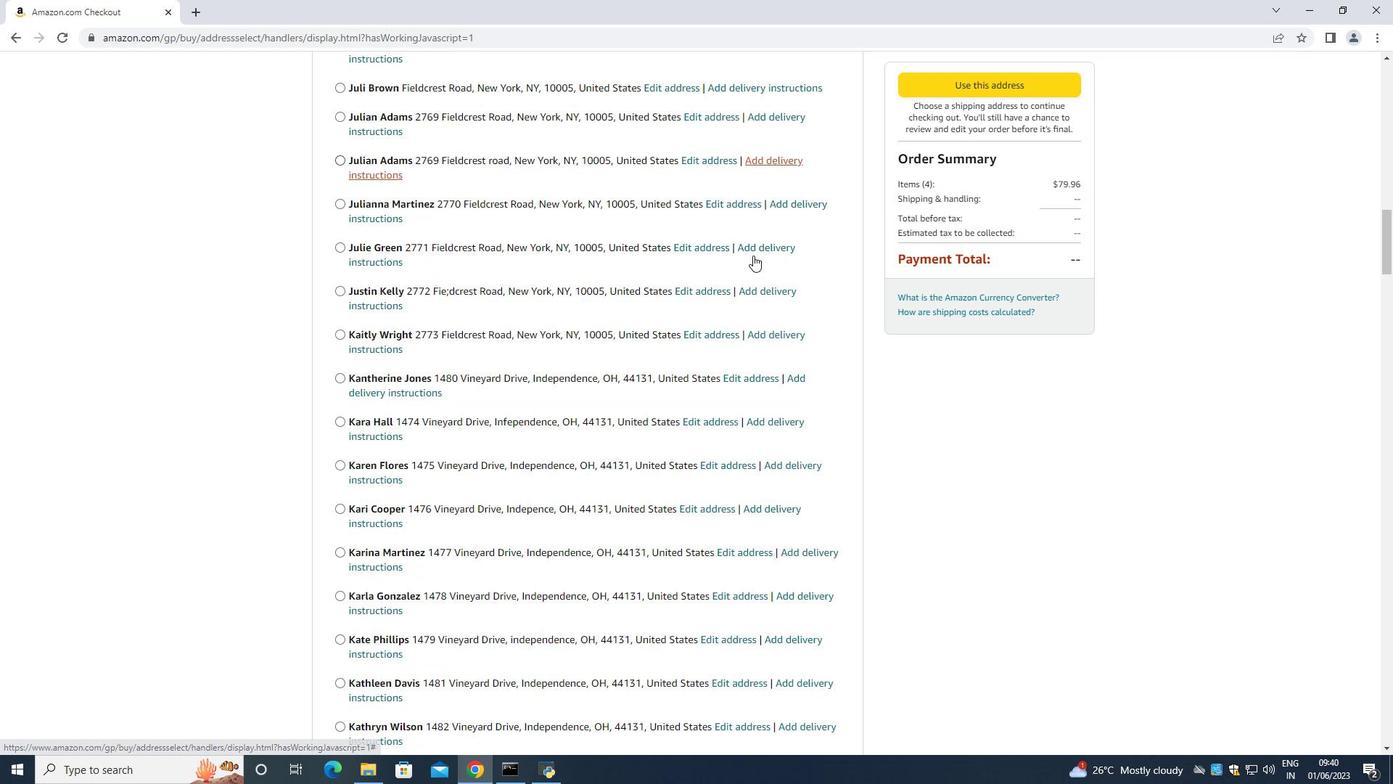 
Action: Mouse scrolled (752, 255) with delta (0, 0)
Screenshot: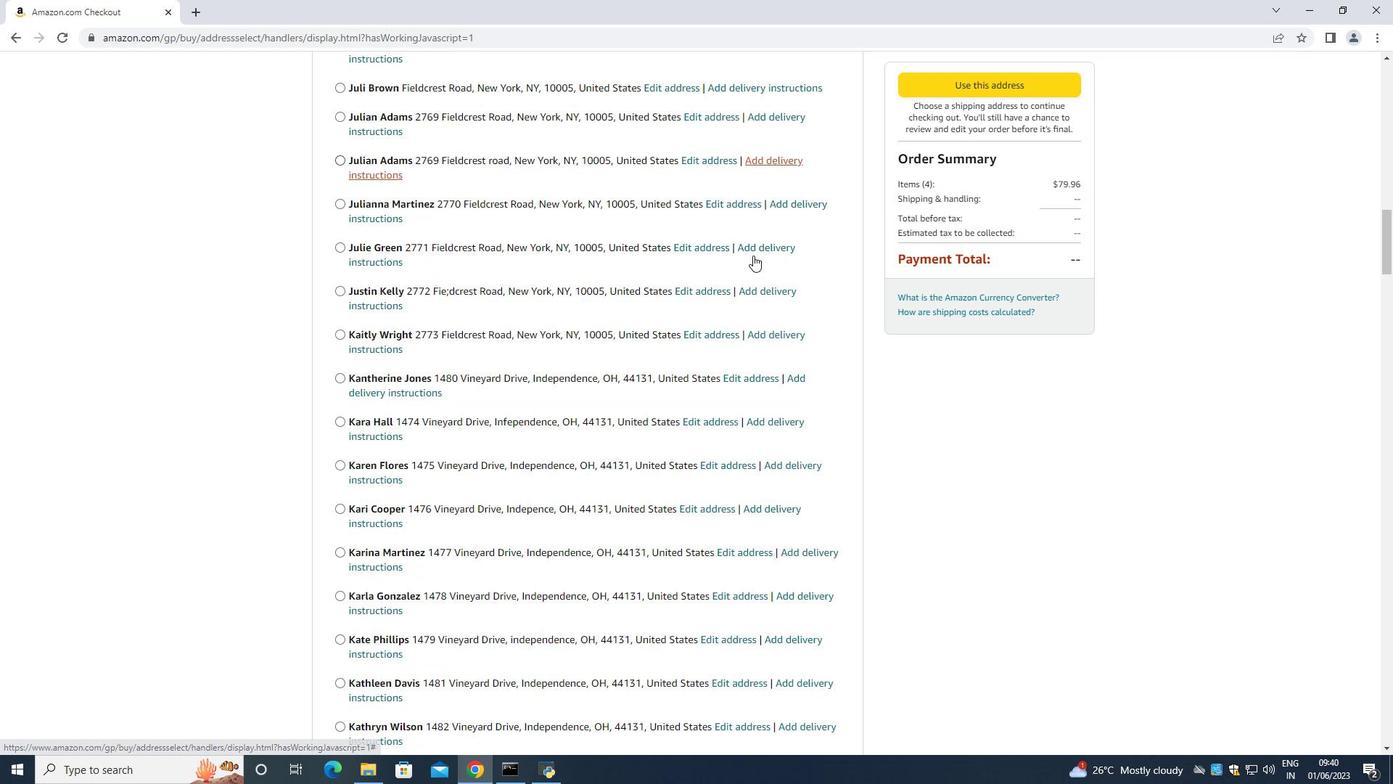 
Action: Mouse moved to (752, 257)
Screenshot: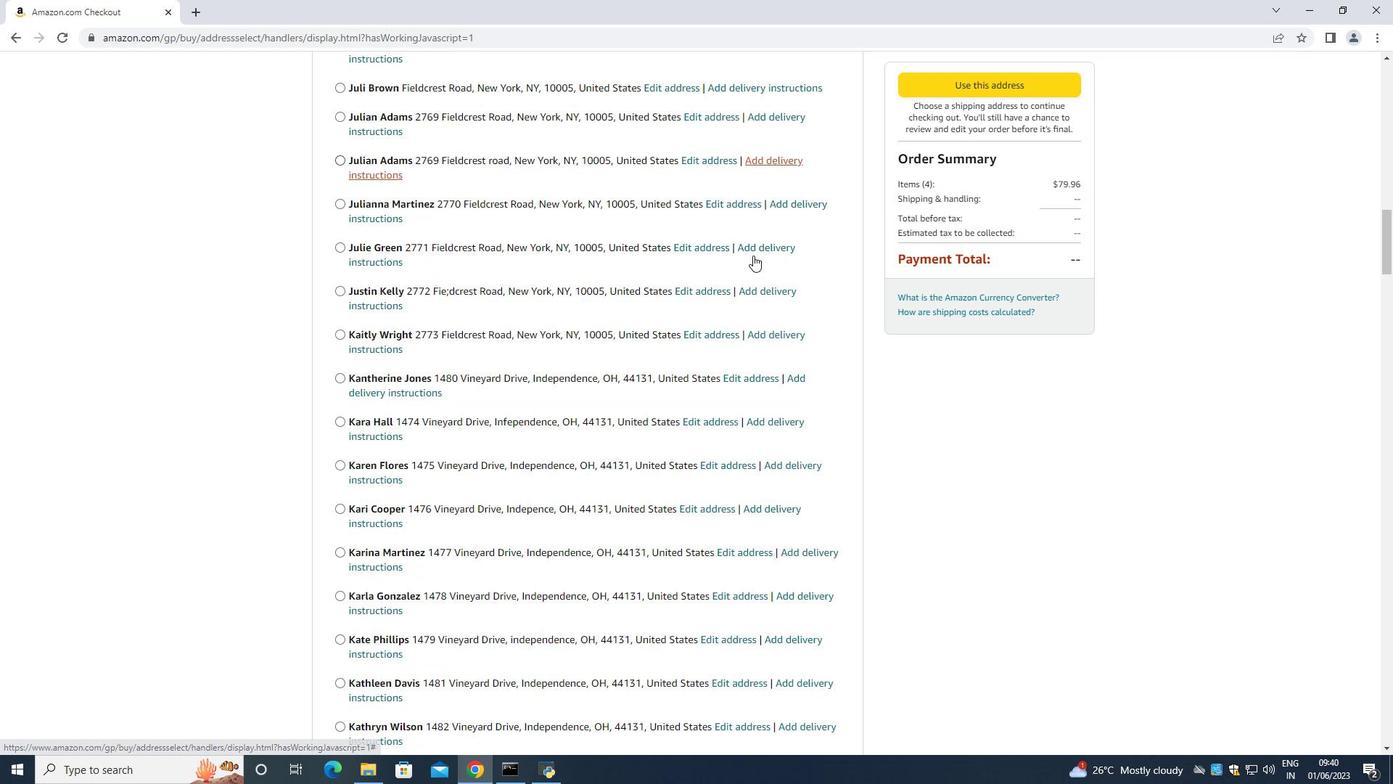 
Action: Mouse scrolled (752, 256) with delta (0, 0)
Screenshot: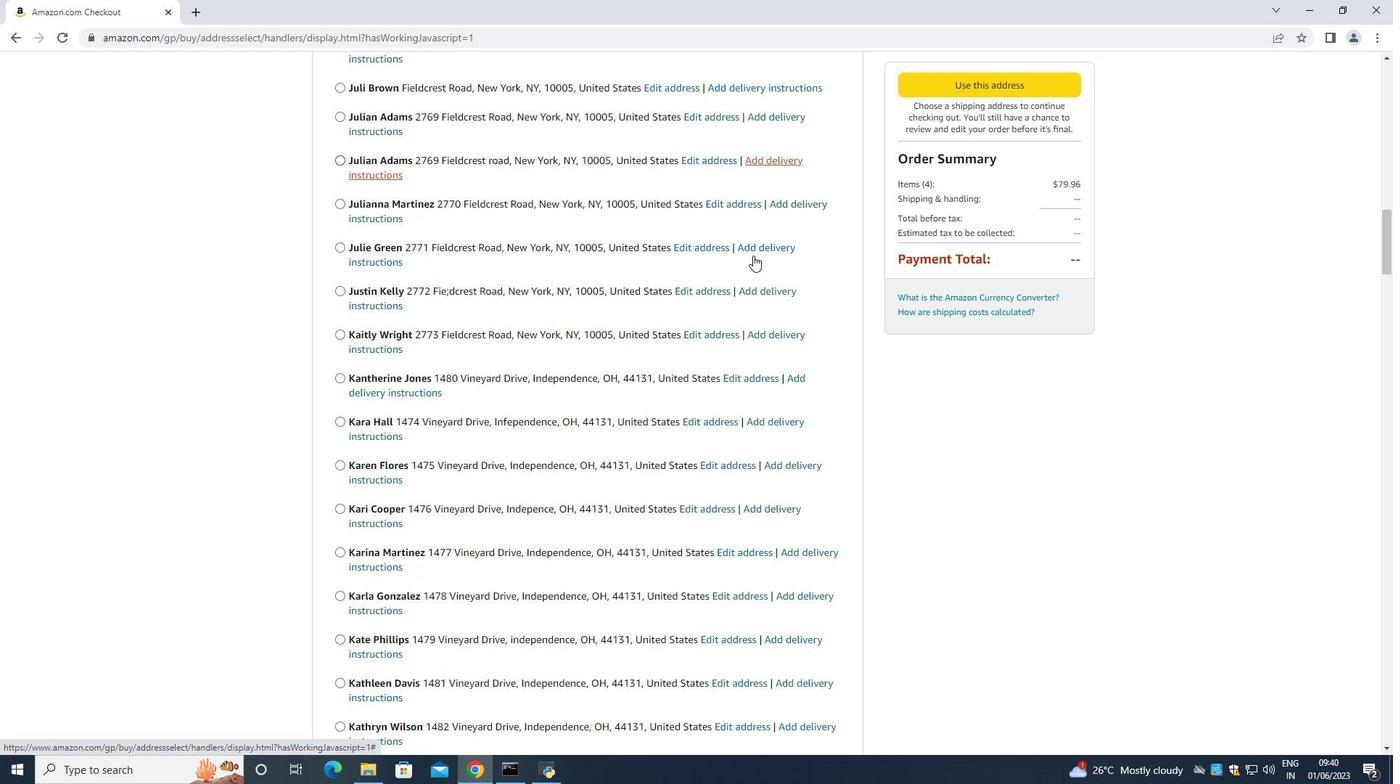 
Action: Mouse moved to (752, 257)
Screenshot: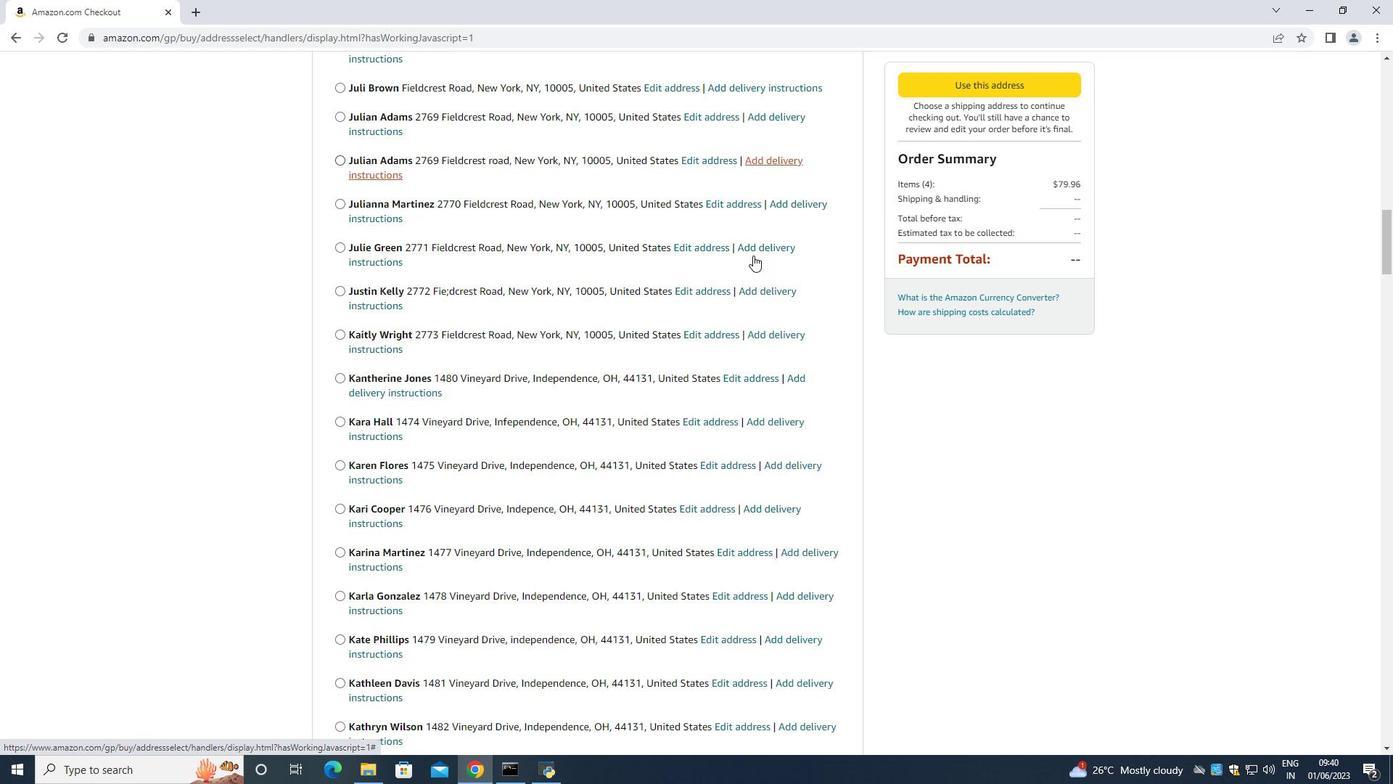 
Action: Mouse scrolled (752, 257) with delta (0, 0)
Screenshot: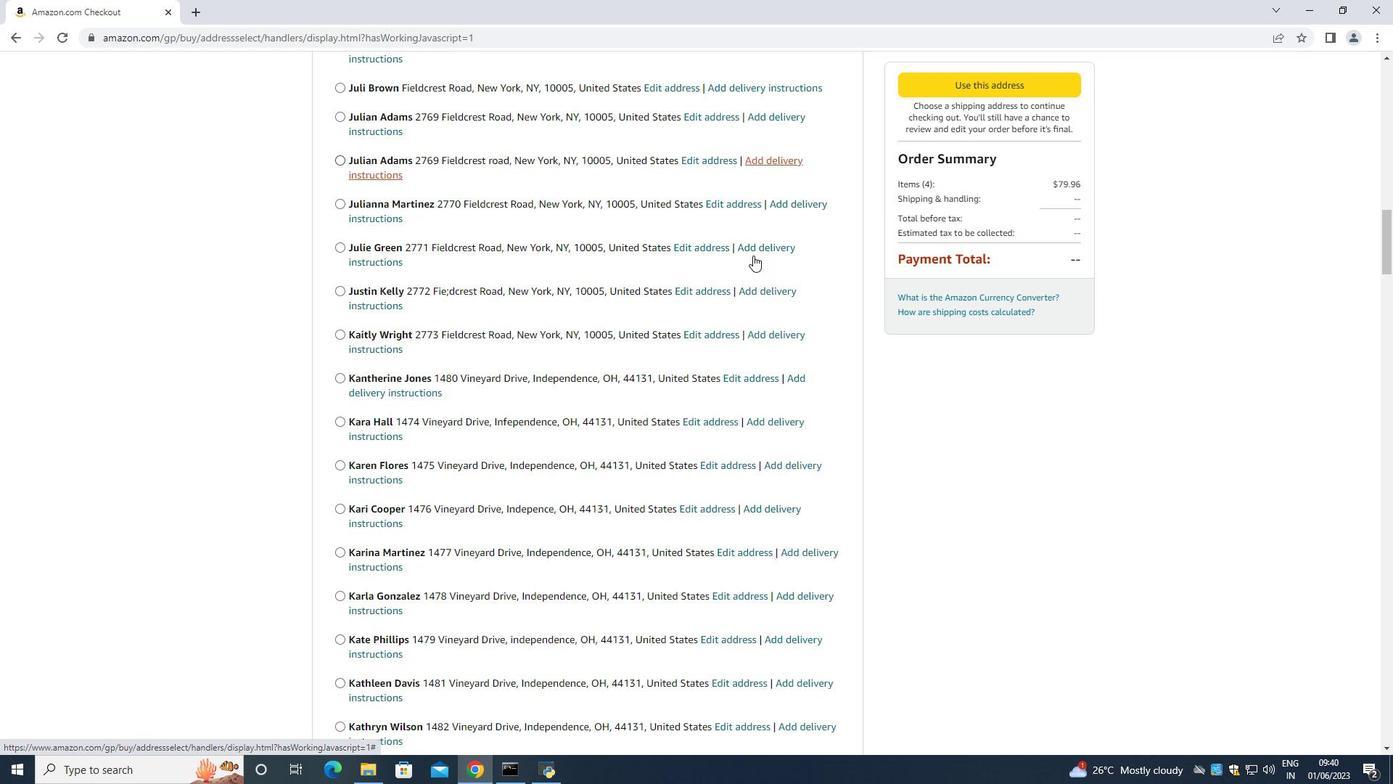 
Action: Mouse scrolled (752, 257) with delta (0, 0)
Screenshot: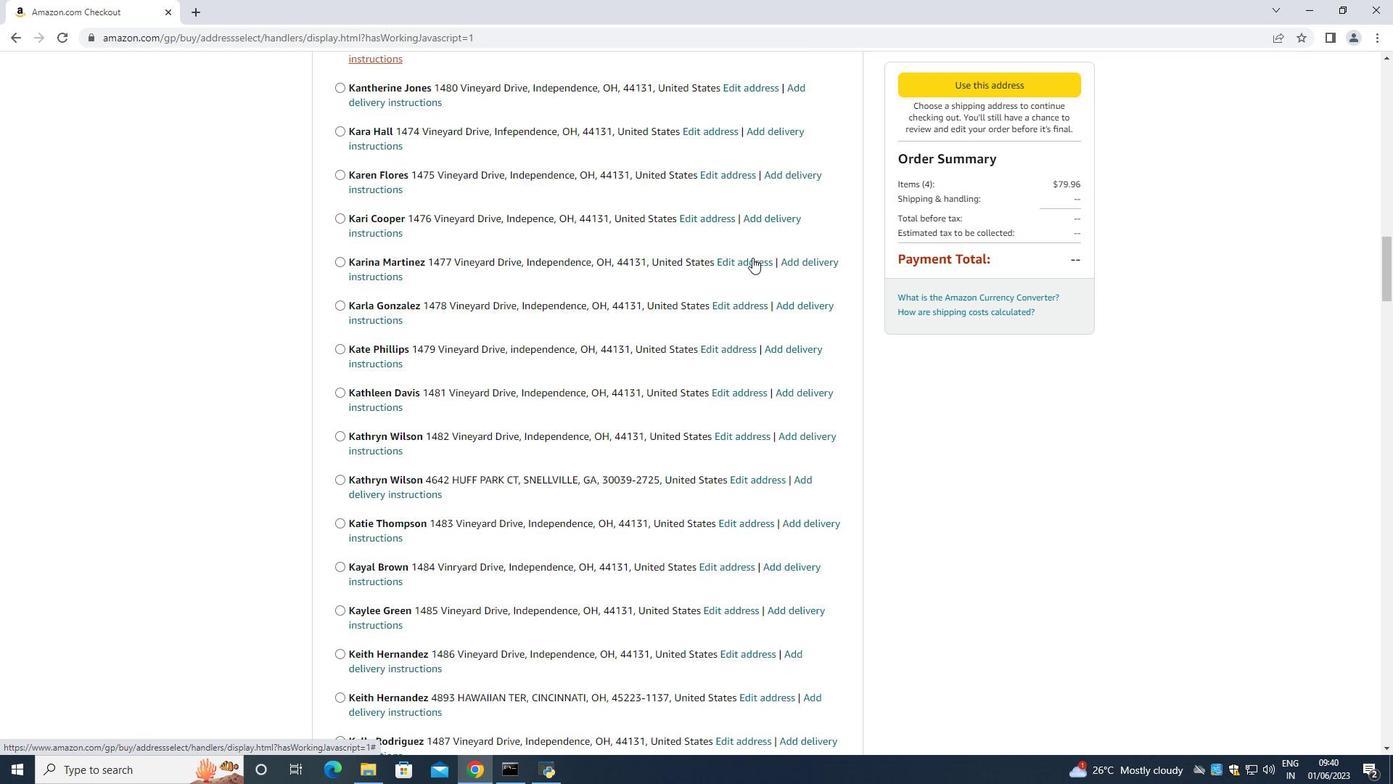 
Action: Mouse scrolled (752, 257) with delta (0, 0)
Screenshot: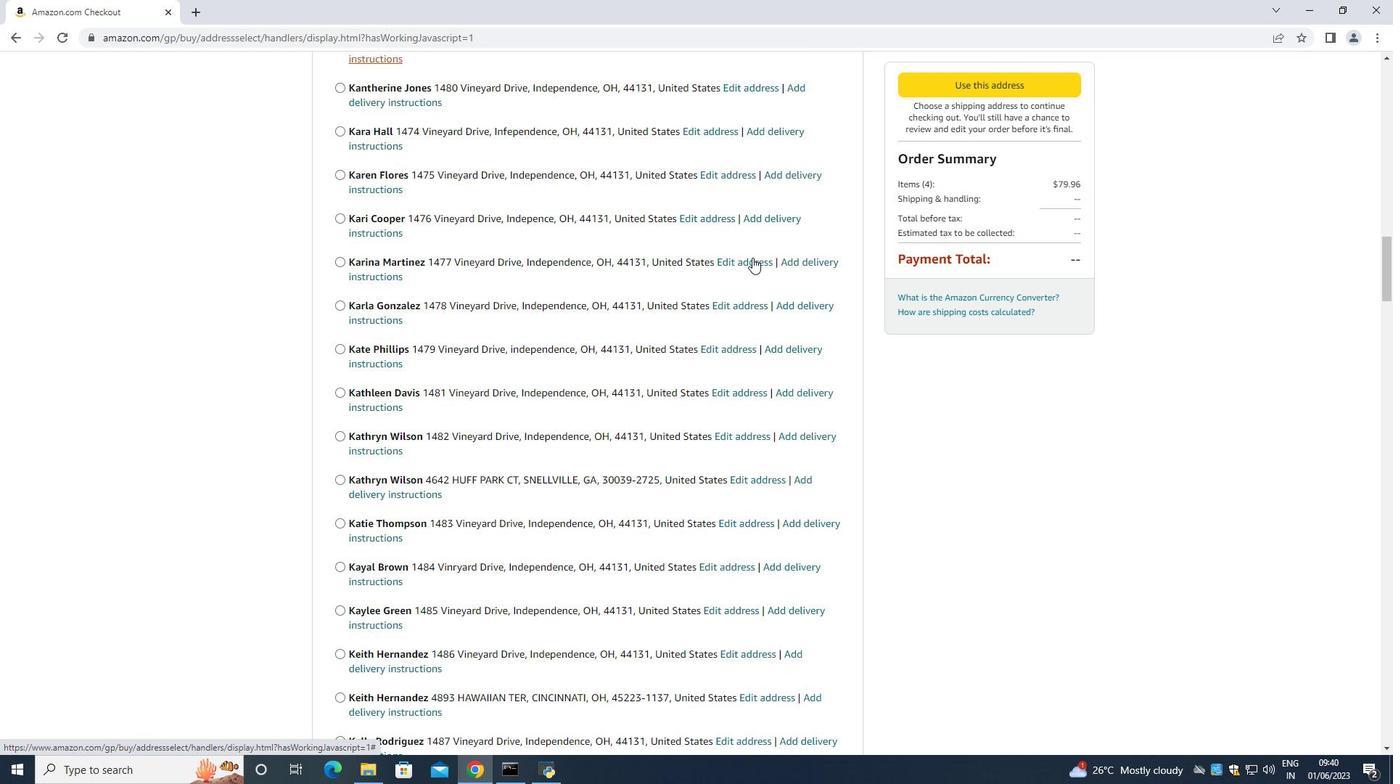 
Action: Mouse moved to (752, 259)
Screenshot: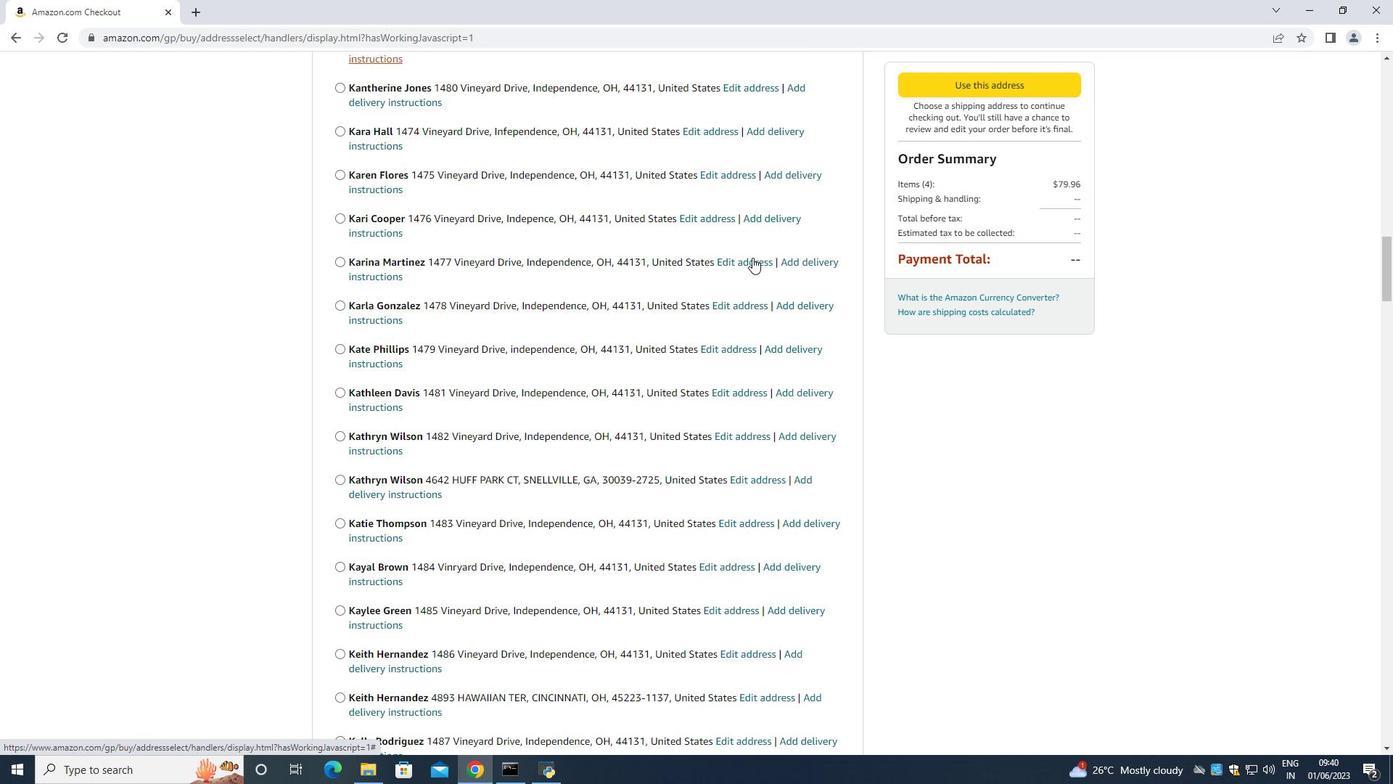 
Action: Mouse scrolled (752, 258) with delta (0, 0)
Screenshot: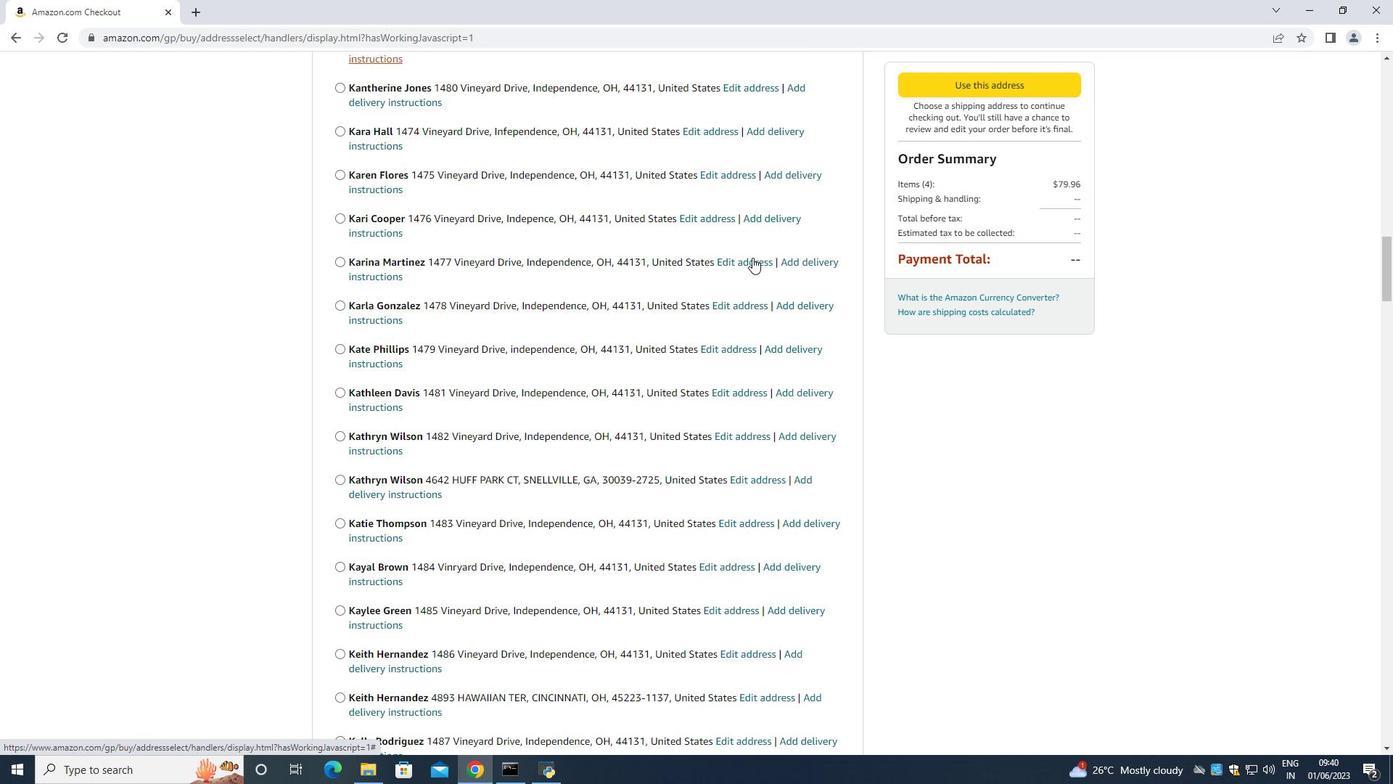 
Action: Mouse moved to (752, 260)
Screenshot: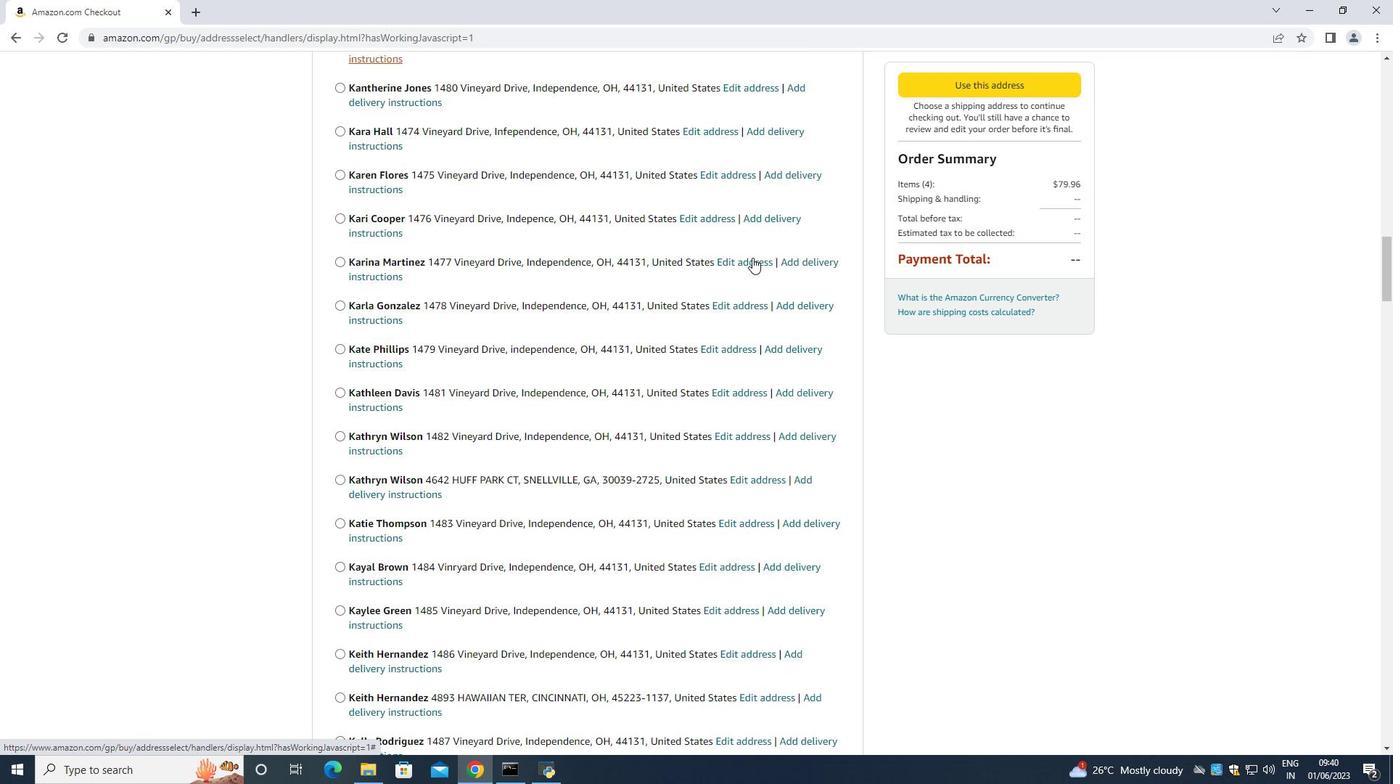 
Action: Mouse scrolled (752, 259) with delta (0, 0)
Screenshot: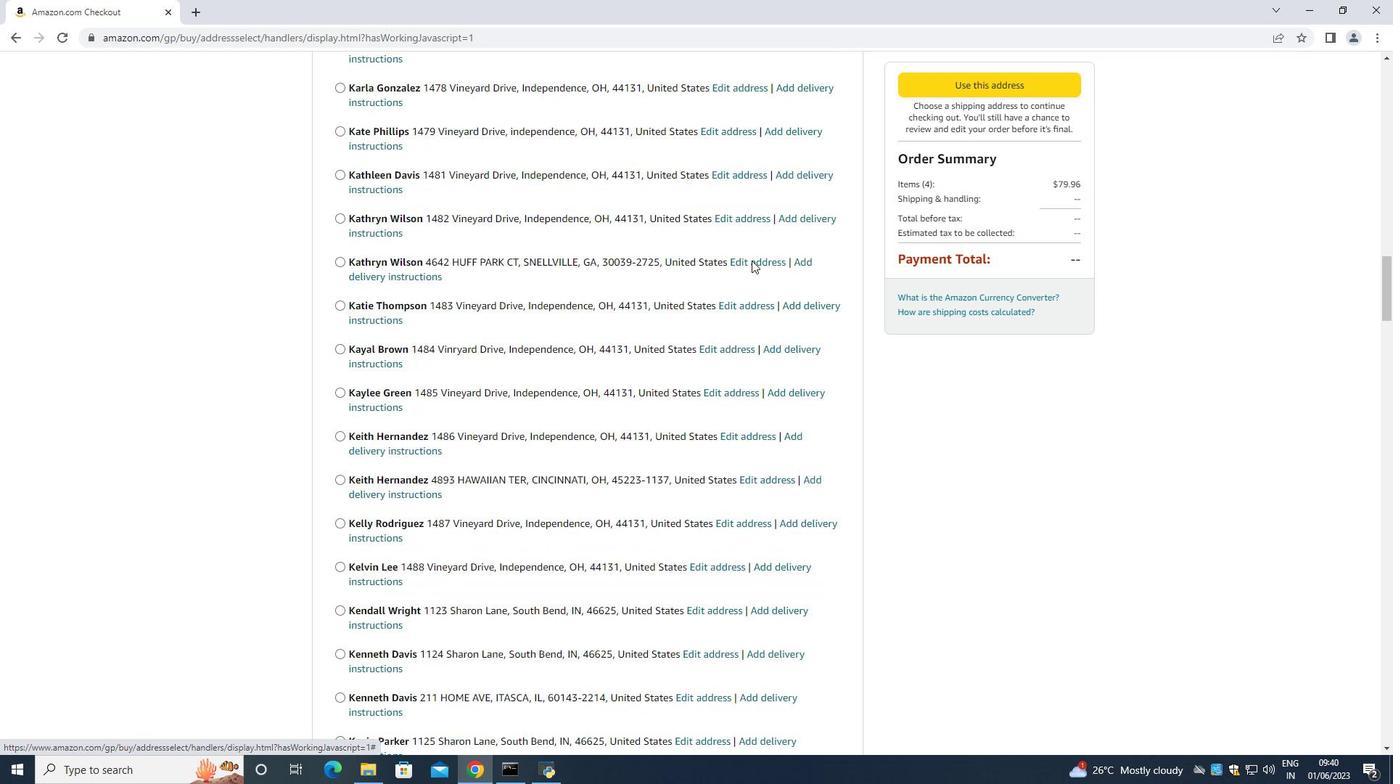 
Action: Mouse scrolled (752, 259) with delta (0, 0)
Screenshot: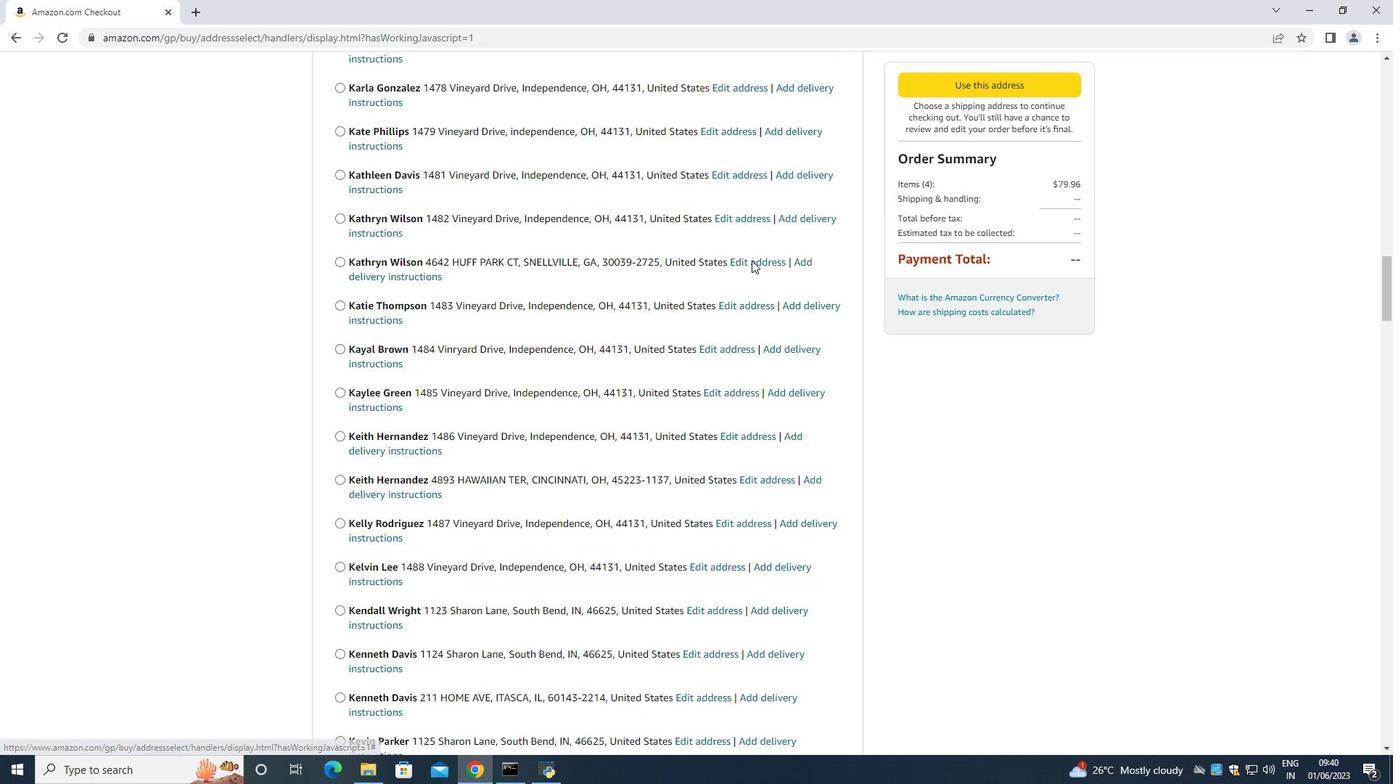 
Action: Mouse scrolled (752, 259) with delta (0, 0)
Screenshot: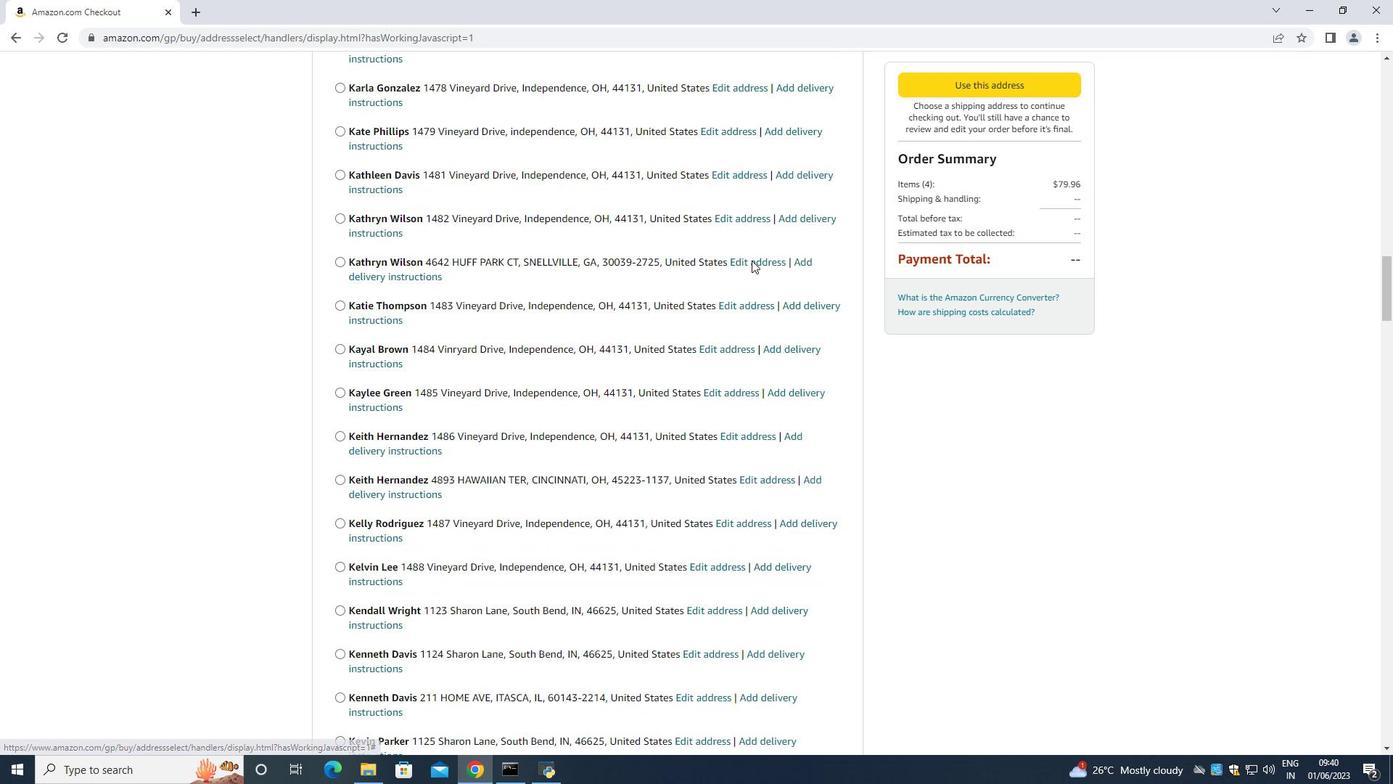 
Action: Mouse moved to (752, 260)
Screenshot: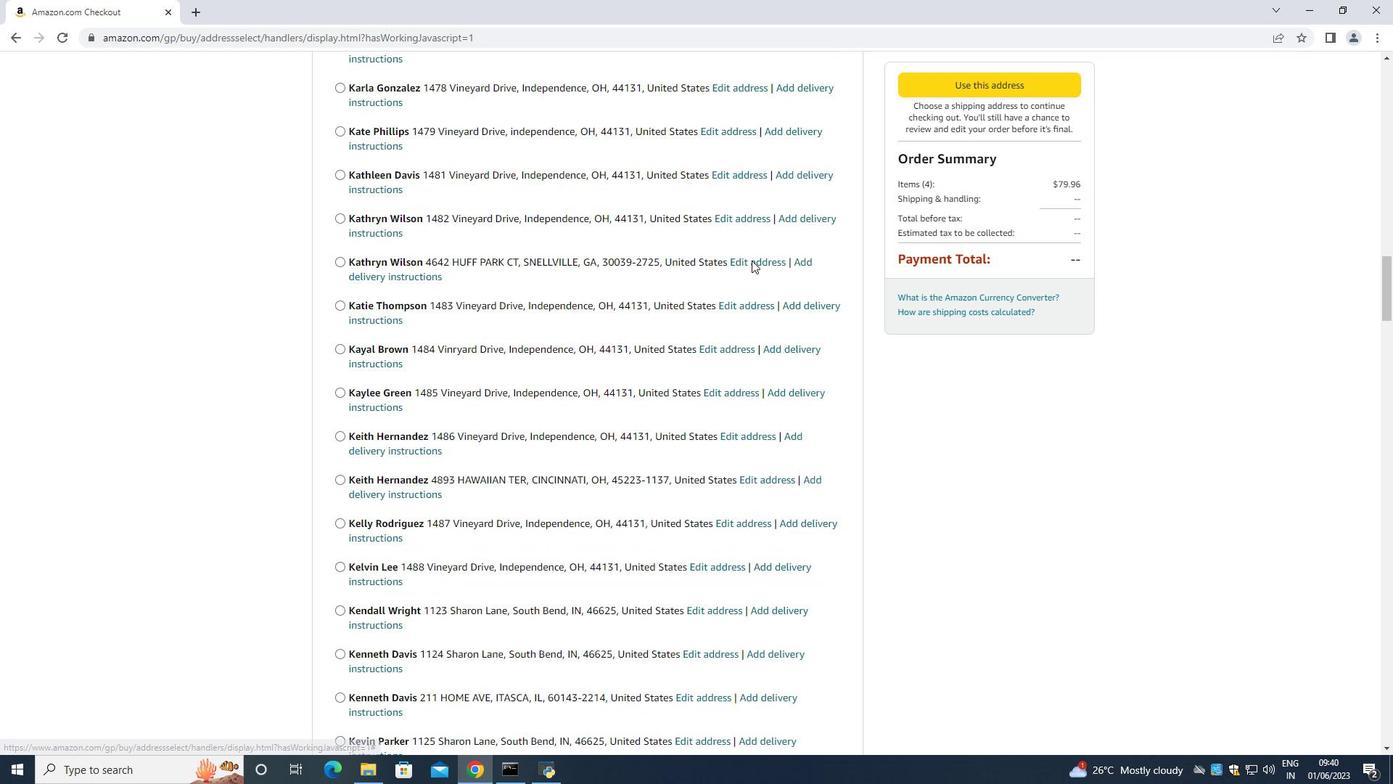 
Action: Mouse scrolled (752, 259) with delta (0, 0)
Screenshot: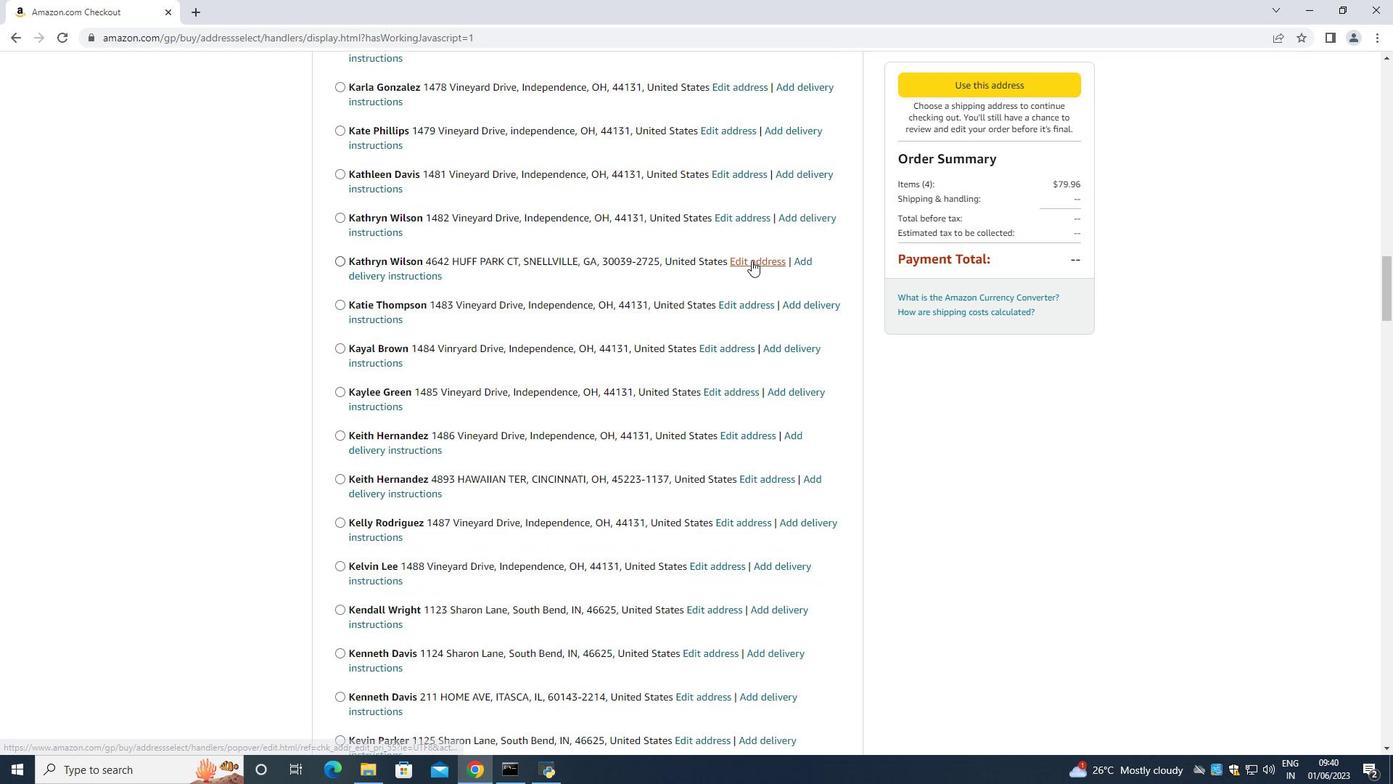 
Action: Mouse scrolled (752, 259) with delta (0, 0)
Screenshot: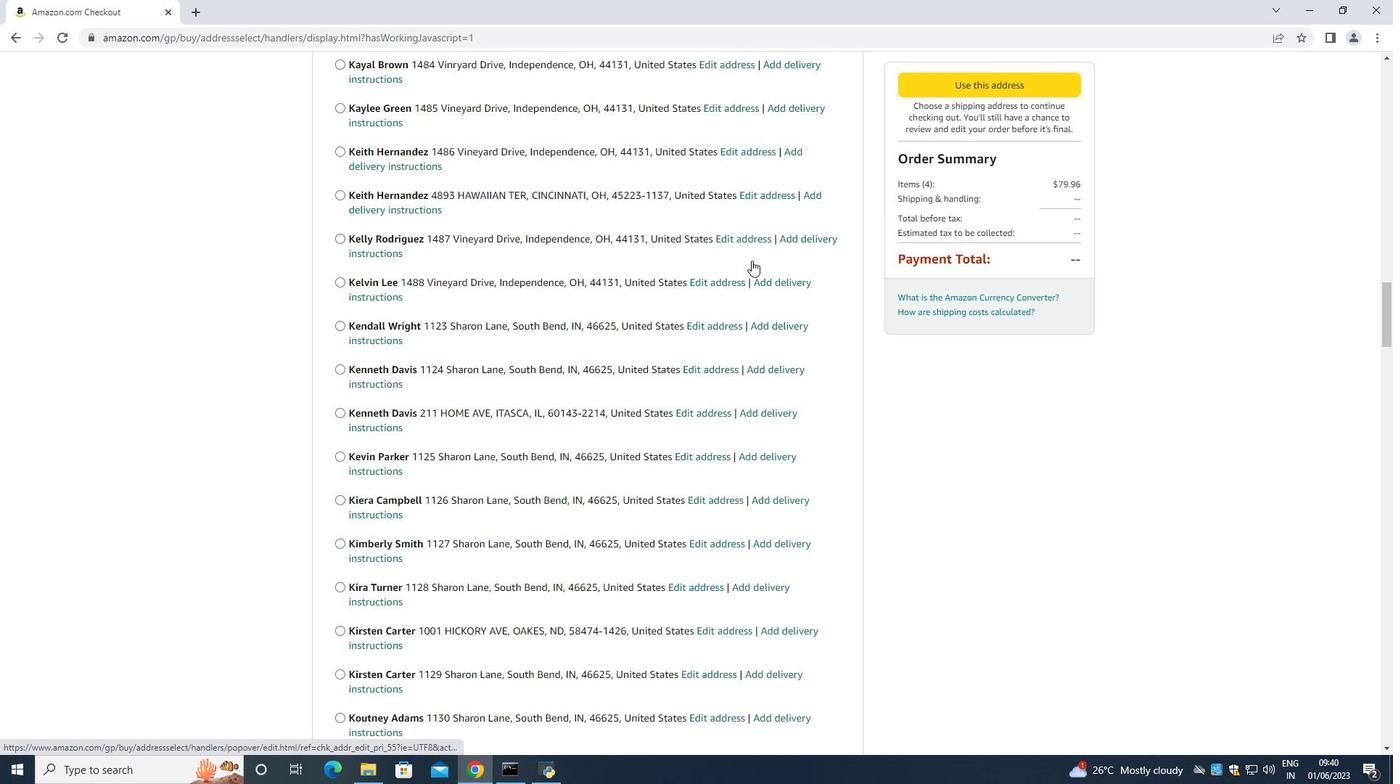 
Action: Mouse moved to (751, 261)
Screenshot: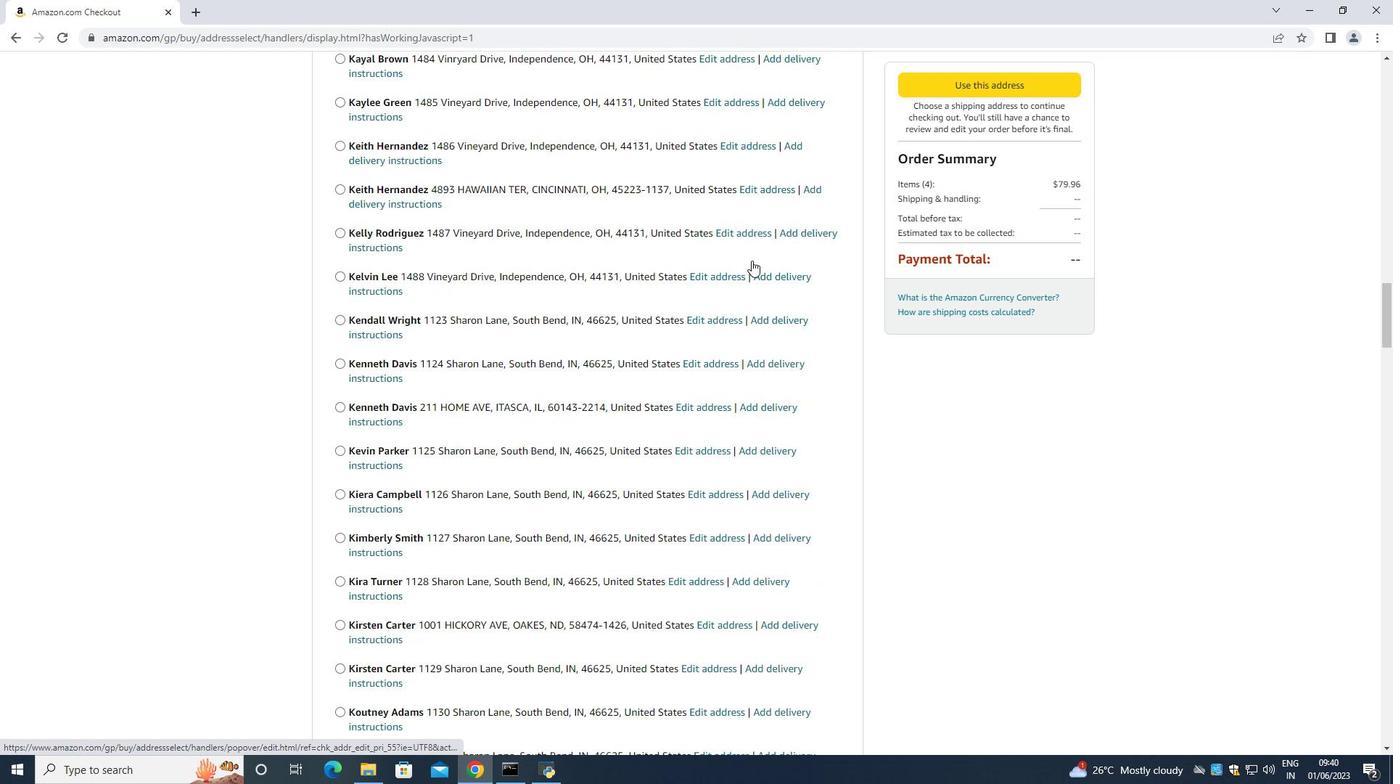 
Action: Mouse scrolled (752, 259) with delta (0, 0)
Screenshot: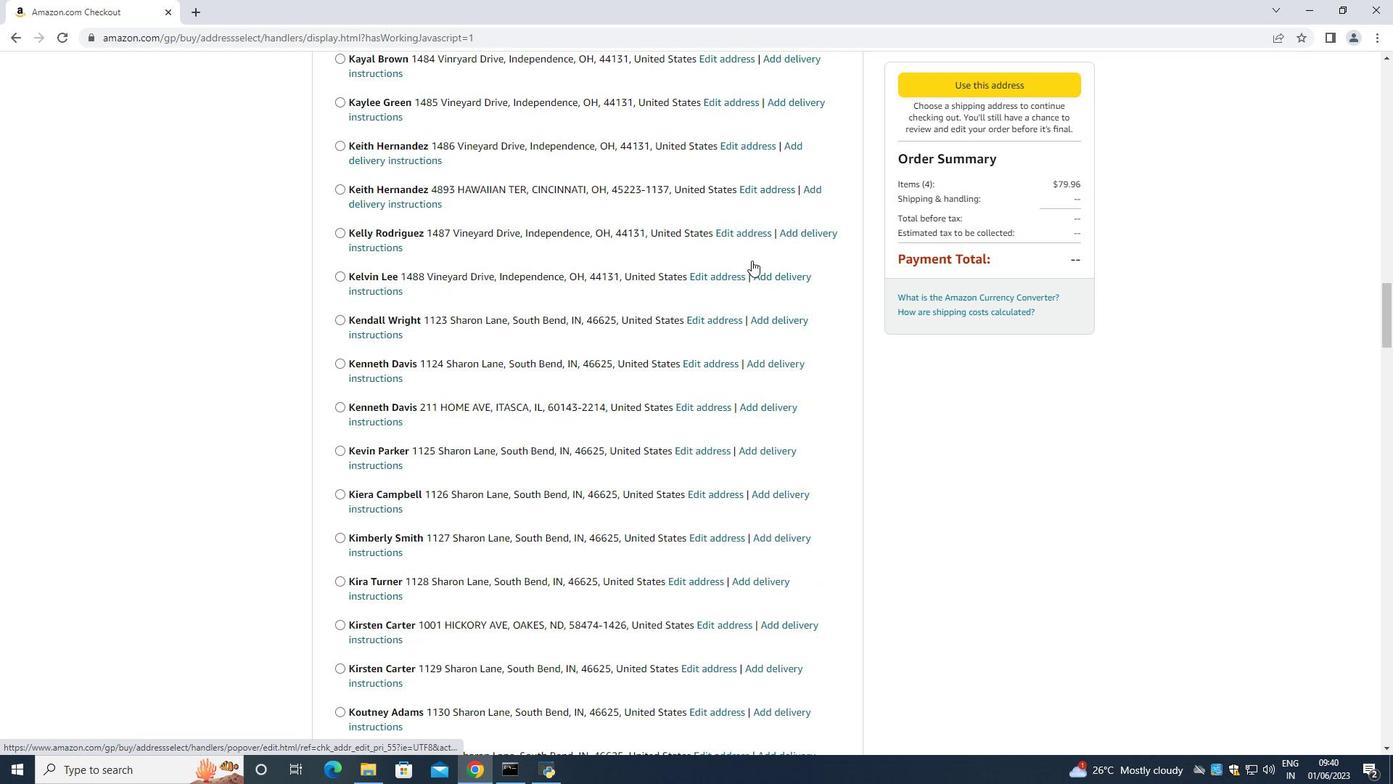 
Action: Mouse moved to (749, 267)
Screenshot: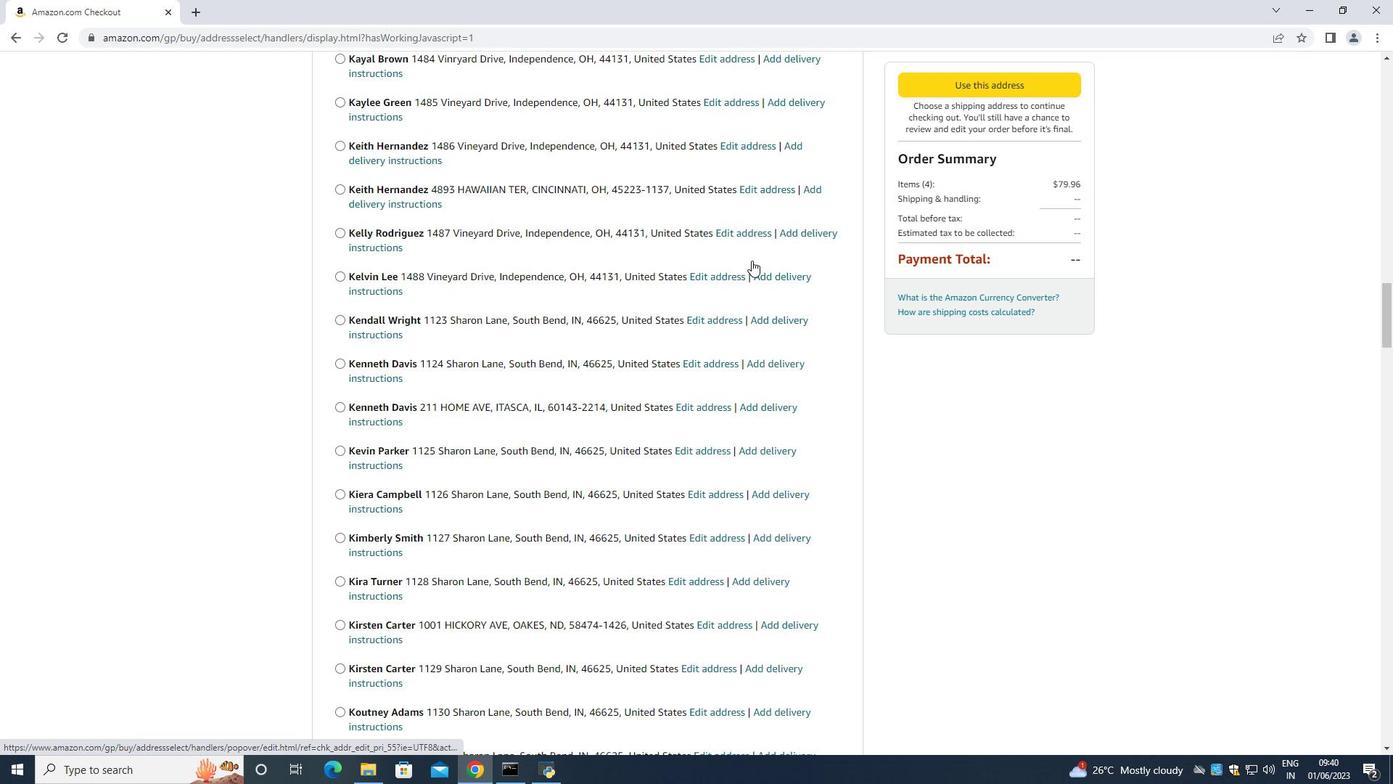 
Action: Mouse scrolled (751, 261) with delta (0, 0)
Screenshot: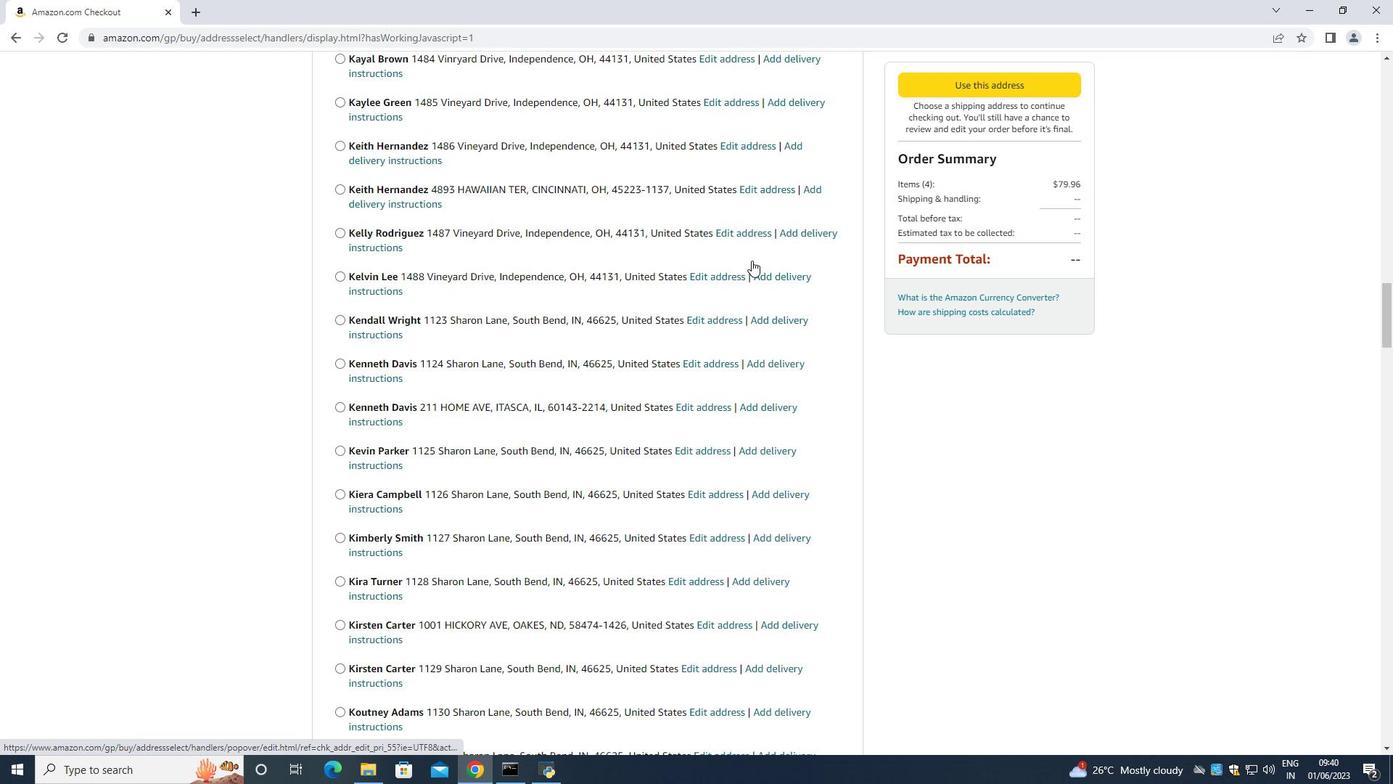 
Action: Mouse scrolled (749, 267) with delta (0, 0)
Screenshot: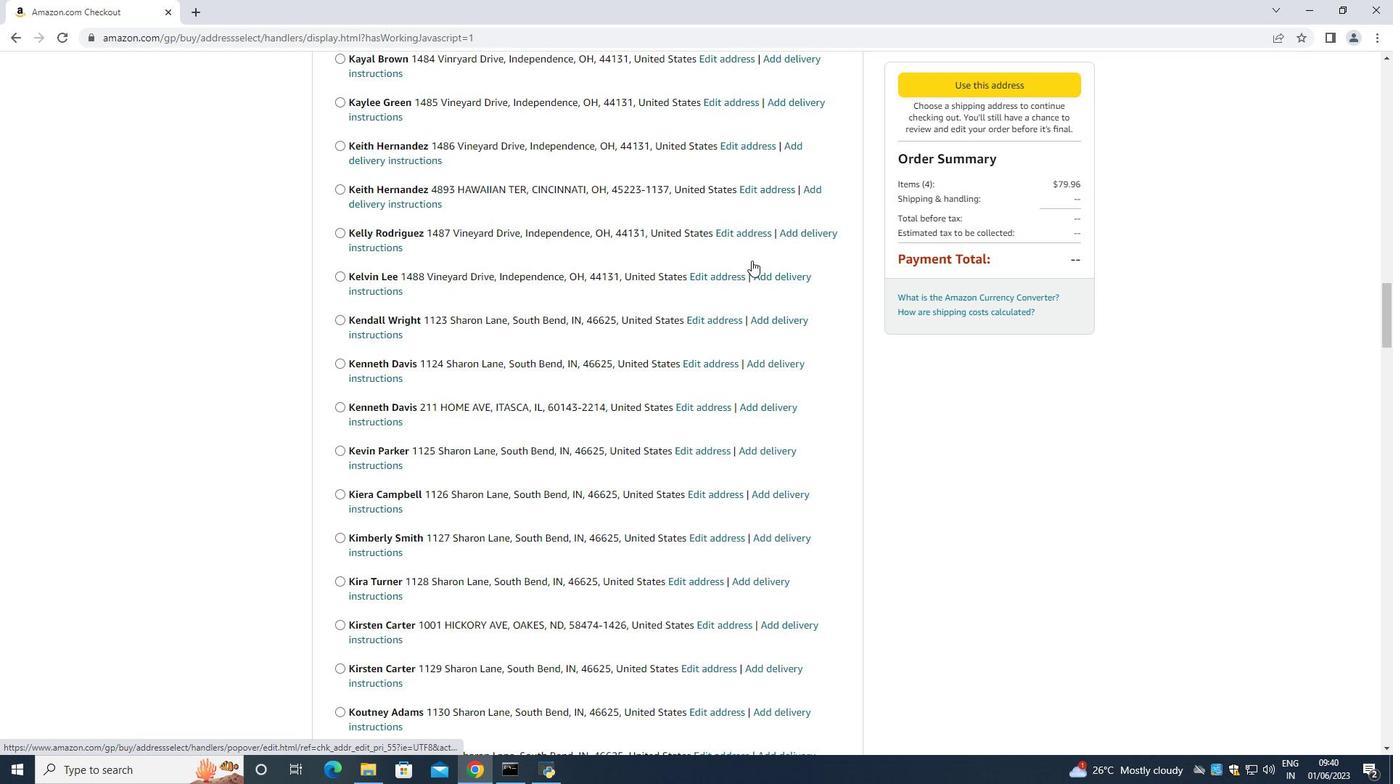 
Action: Mouse scrolled (749, 267) with delta (0, 0)
Screenshot: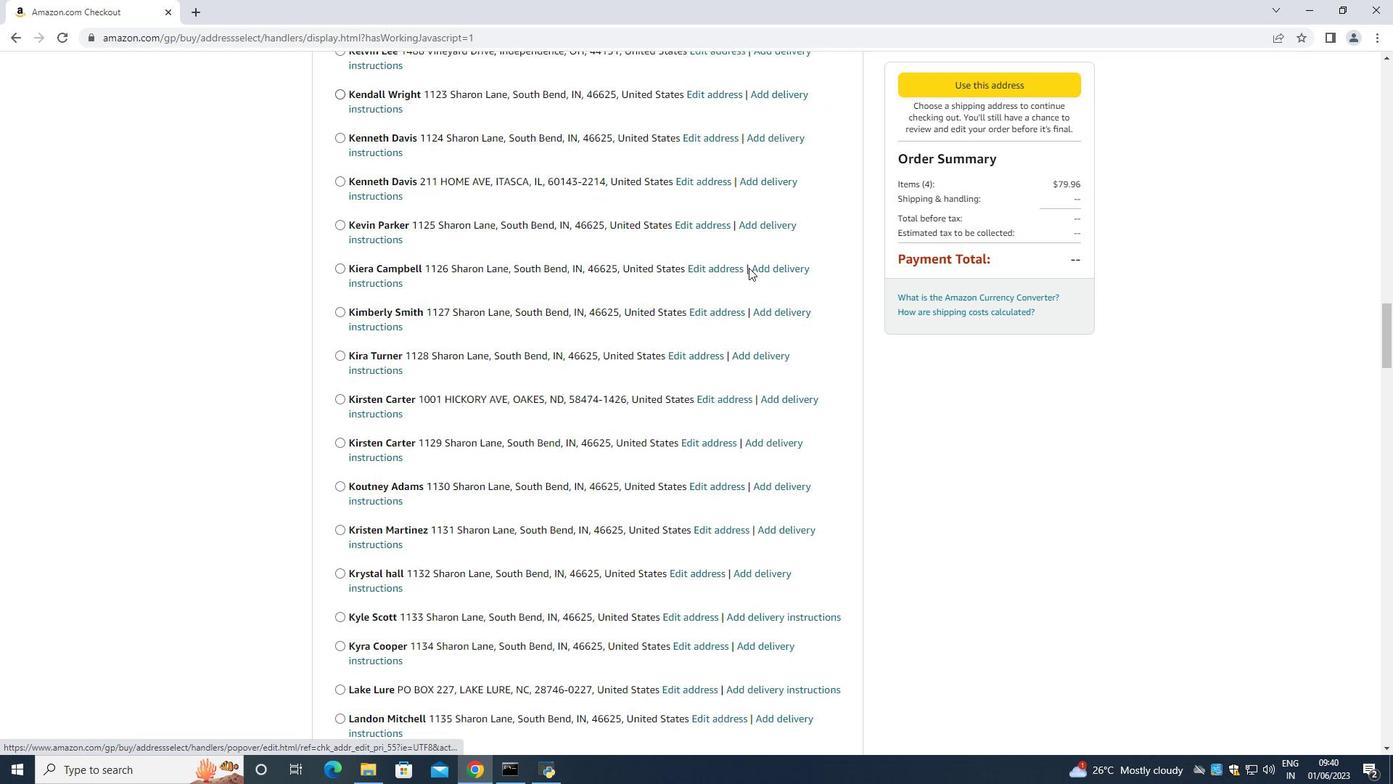 
Action: Mouse scrolled (749, 267) with delta (0, 0)
Screenshot: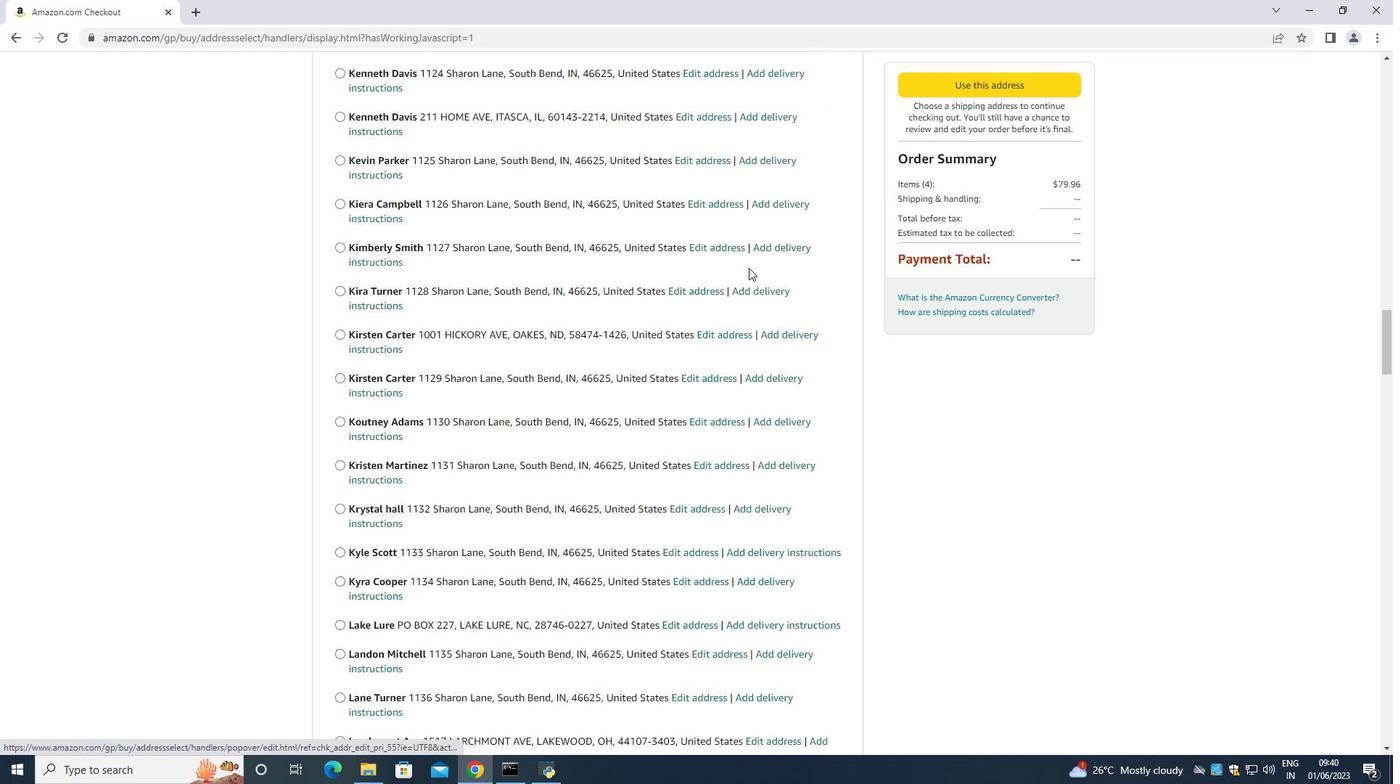 
Action: Mouse moved to (749, 269)
Screenshot: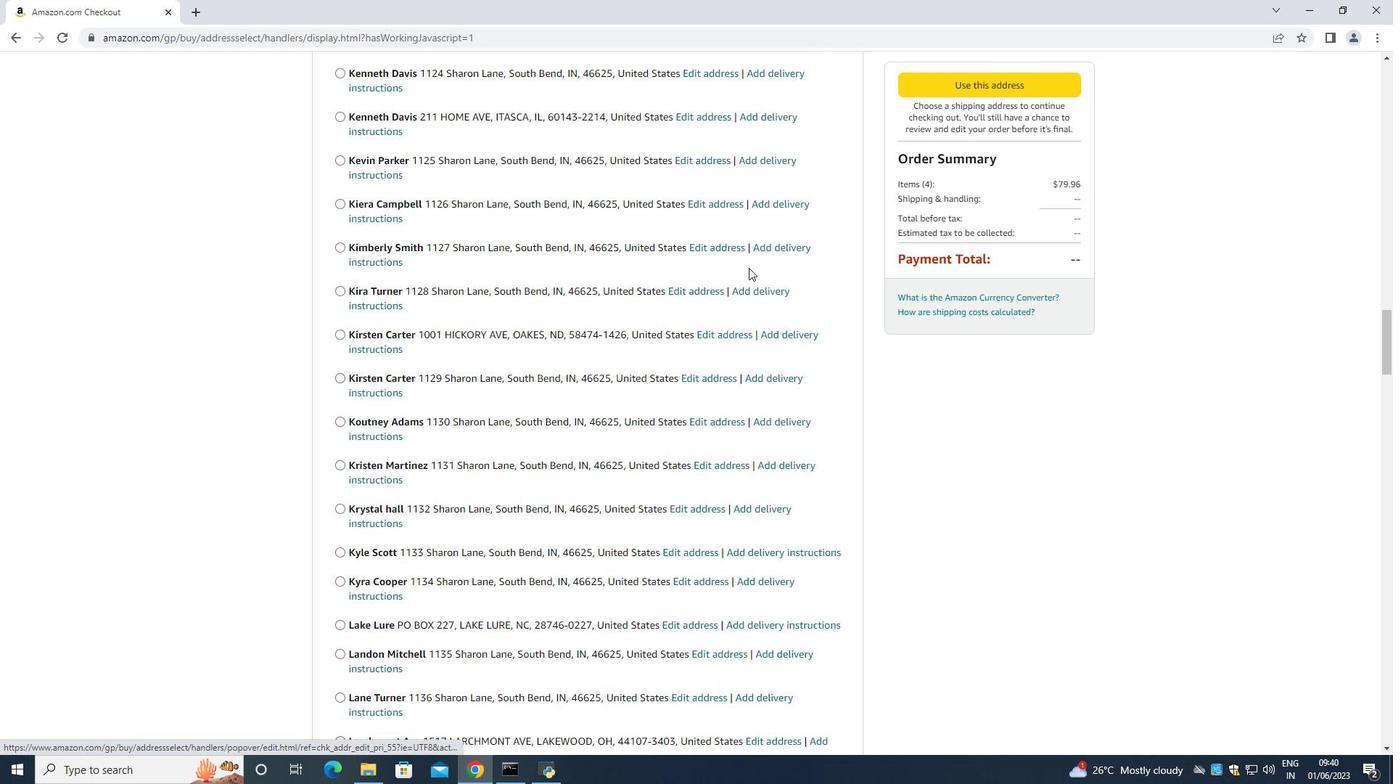 
Action: Mouse scrolled (749, 268) with delta (0, 0)
Screenshot: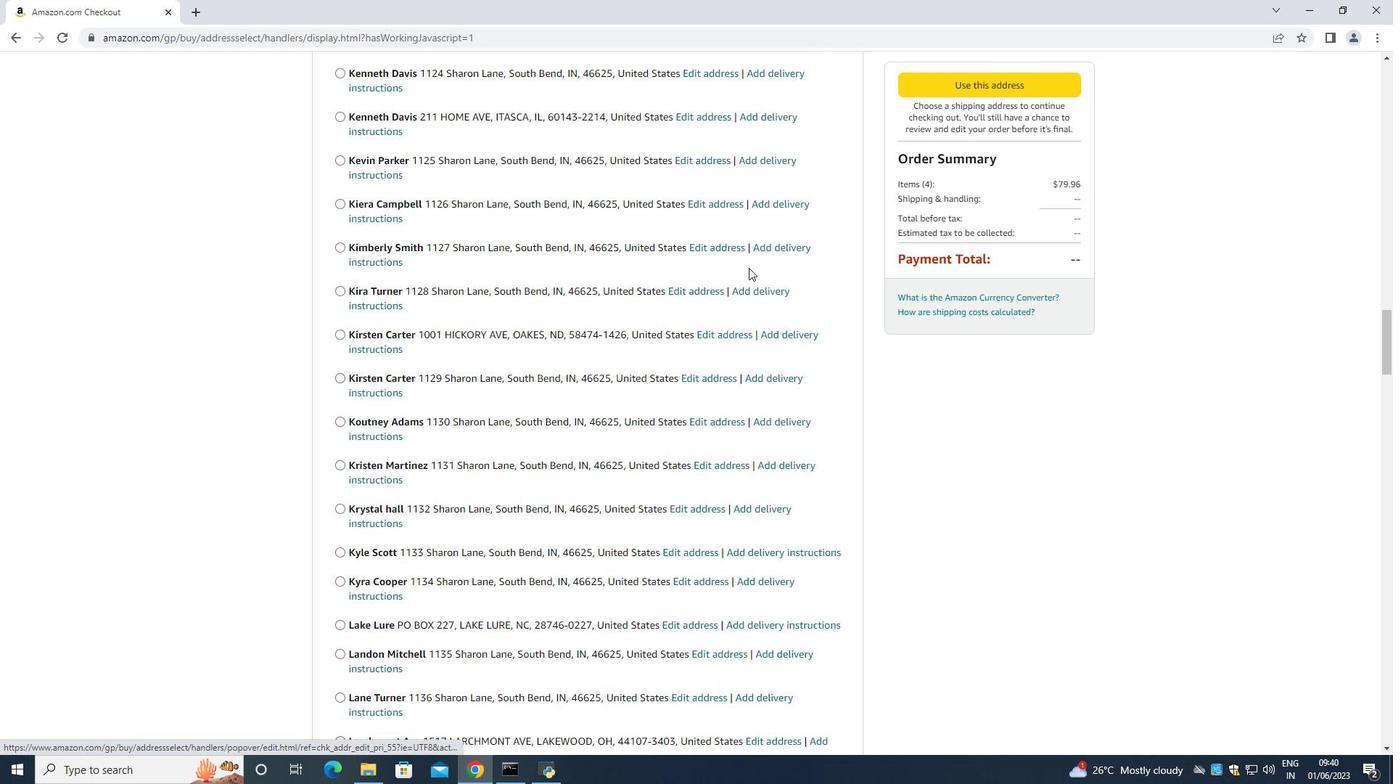 
Action: Mouse moved to (747, 276)
Screenshot: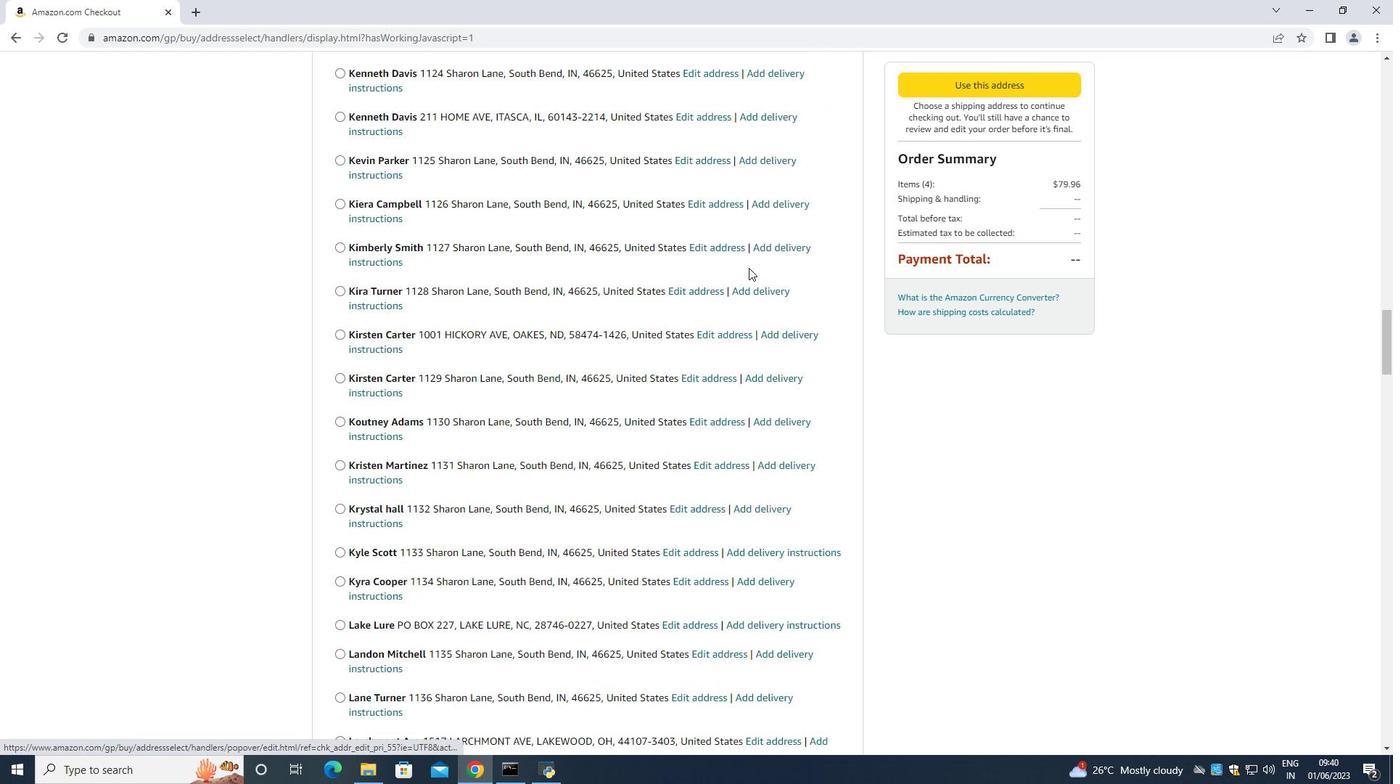 
Action: Mouse scrolled (747, 275) with delta (0, 0)
Screenshot: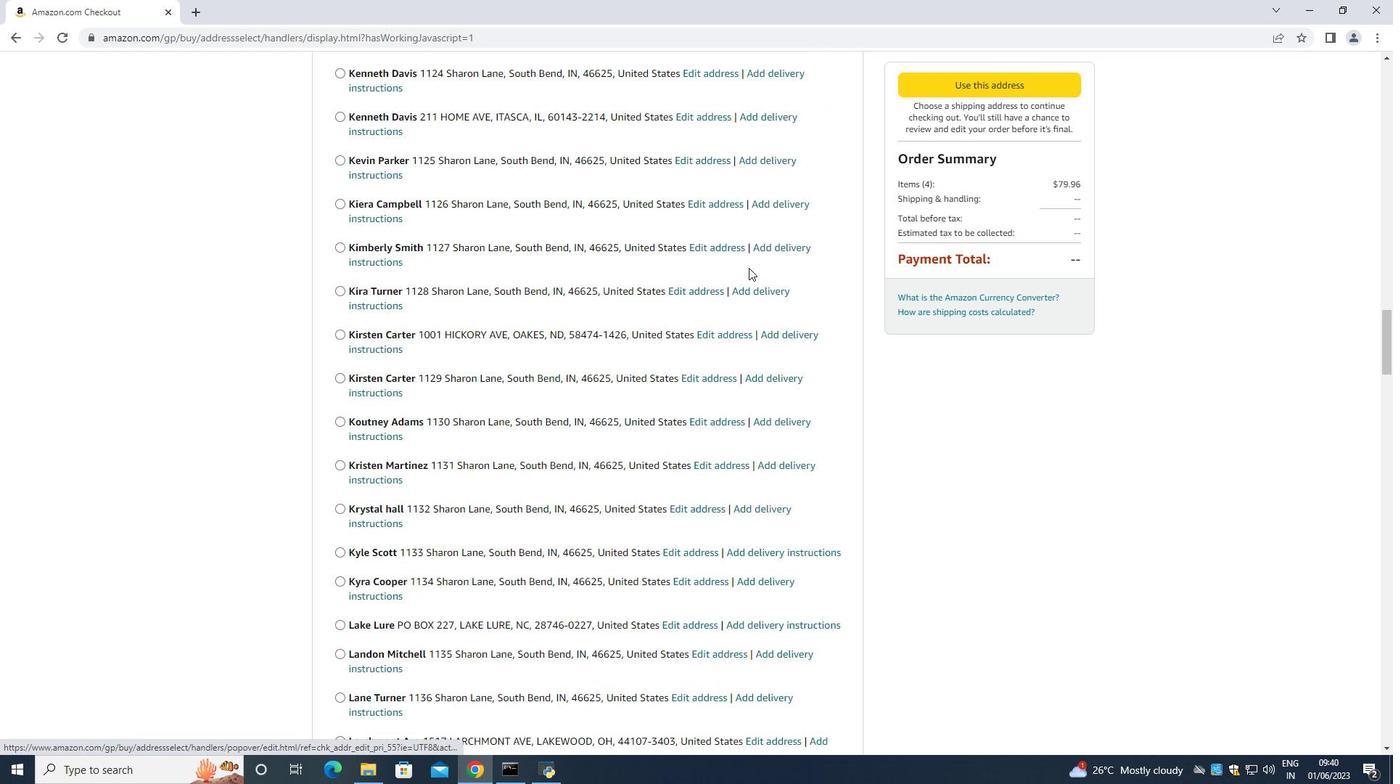 
Action: Mouse scrolled (747, 275) with delta (0, 0)
Screenshot: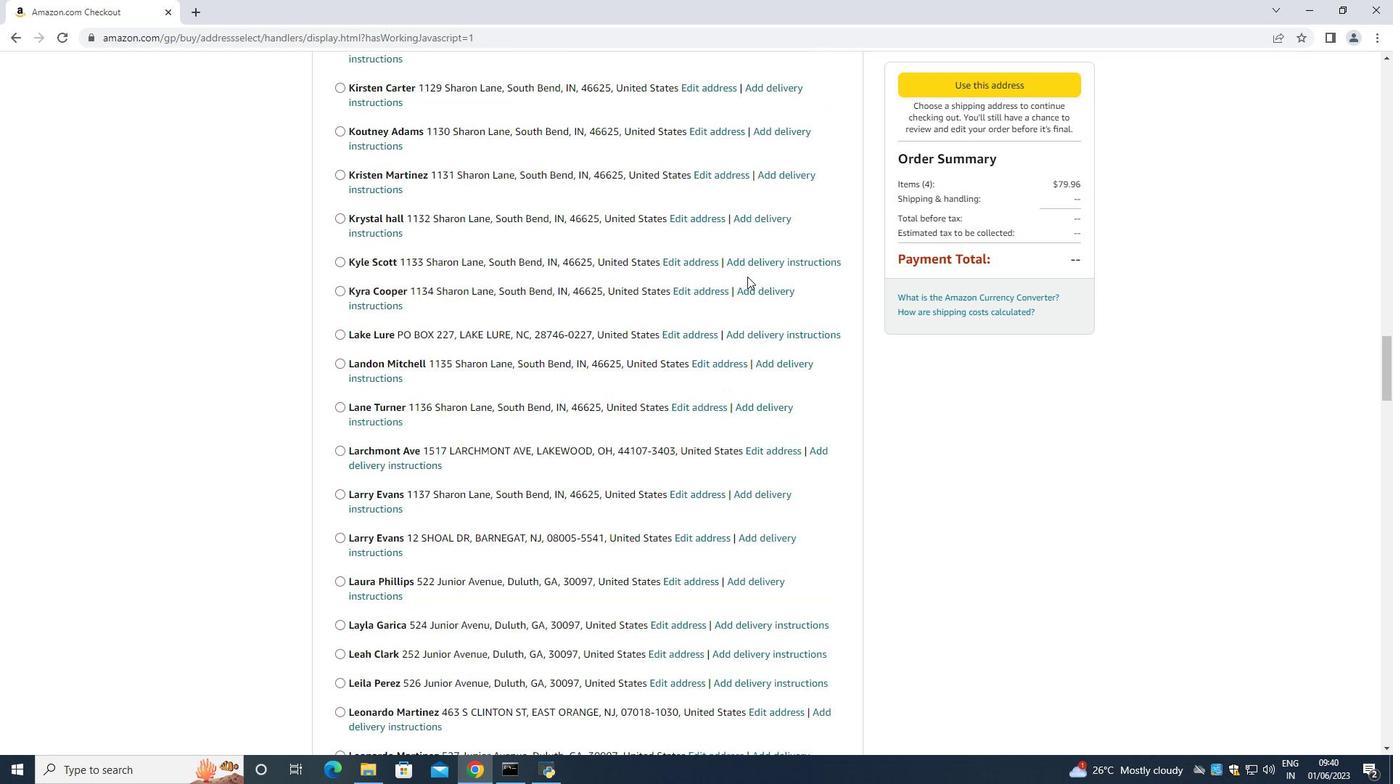 
Action: Mouse scrolled (747, 275) with delta (0, 0)
Screenshot: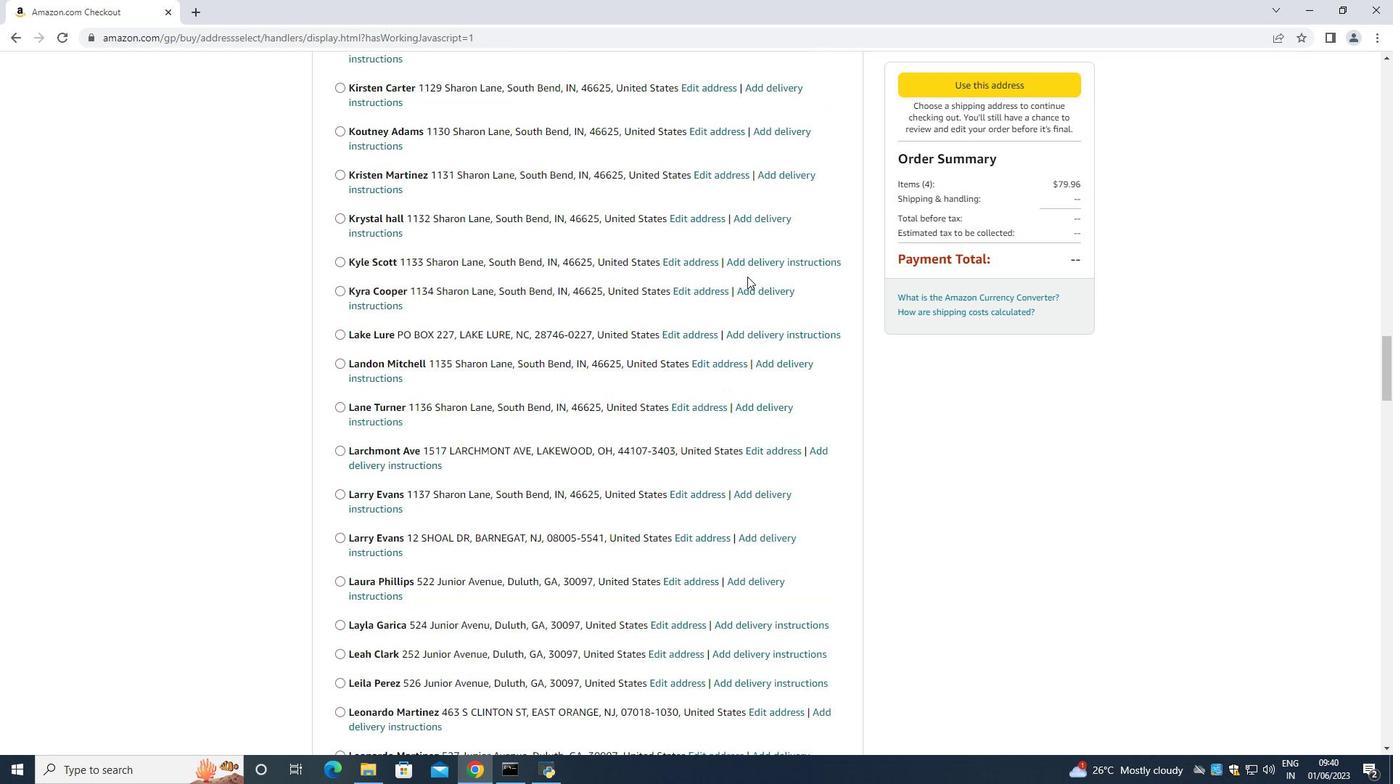 
Action: Mouse scrolled (747, 275) with delta (0, 0)
Screenshot: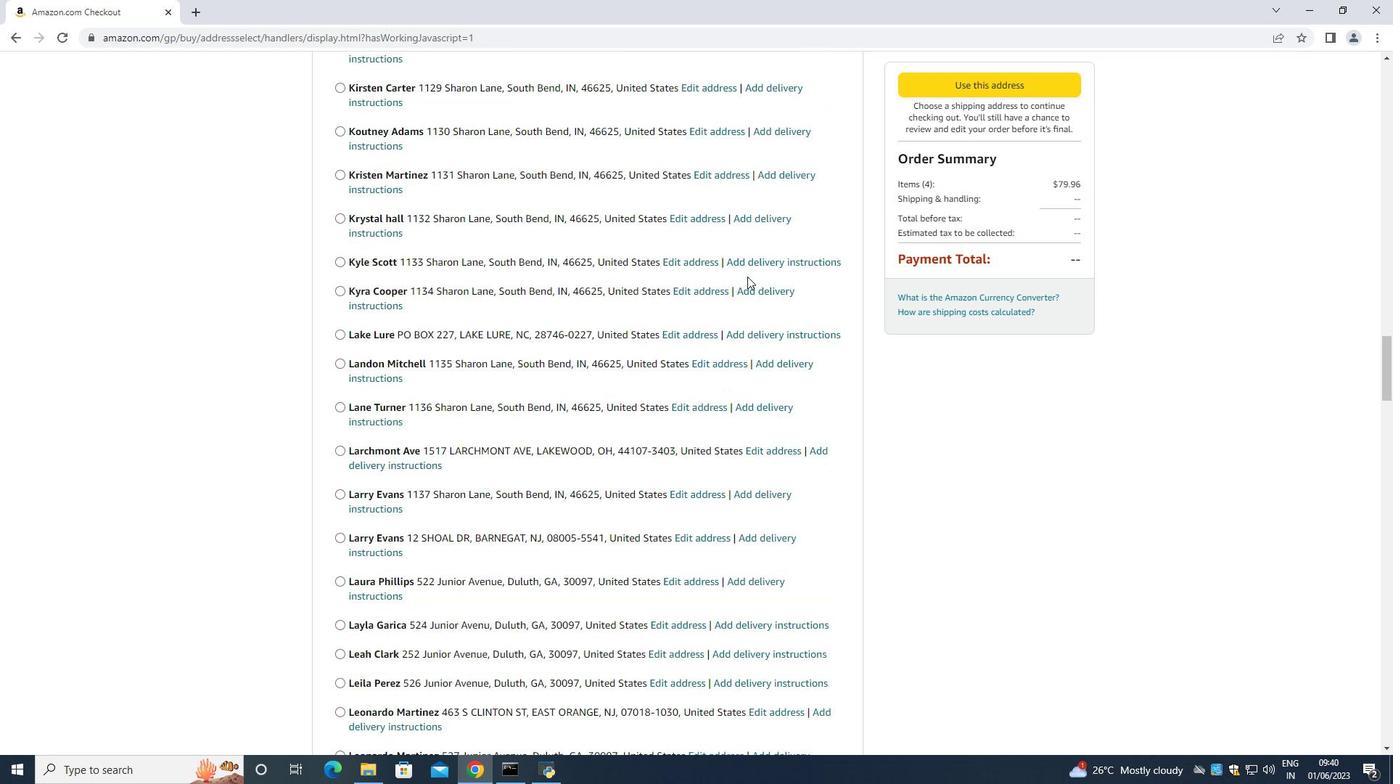 
Action: Mouse moved to (746, 279)
Screenshot: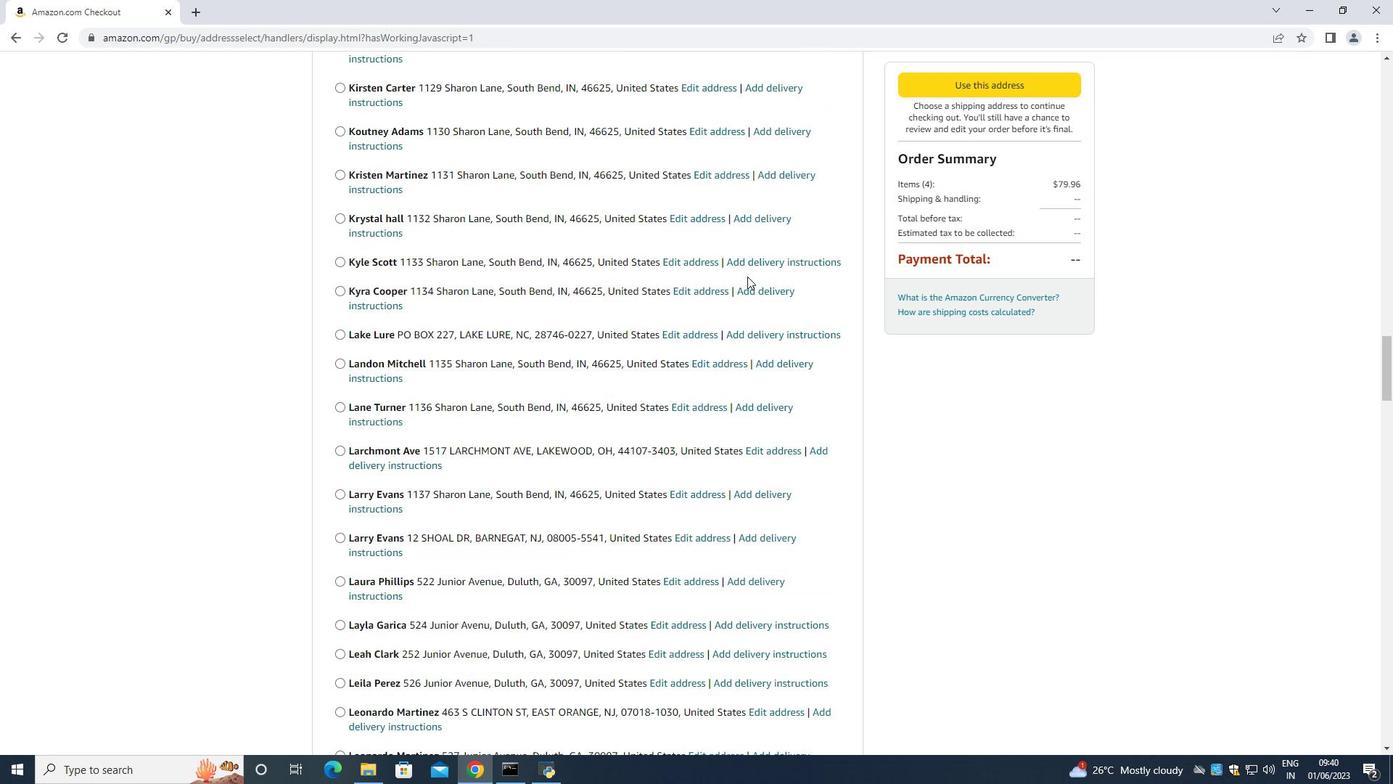 
Action: Mouse scrolled (746, 278) with delta (0, 0)
Screenshot: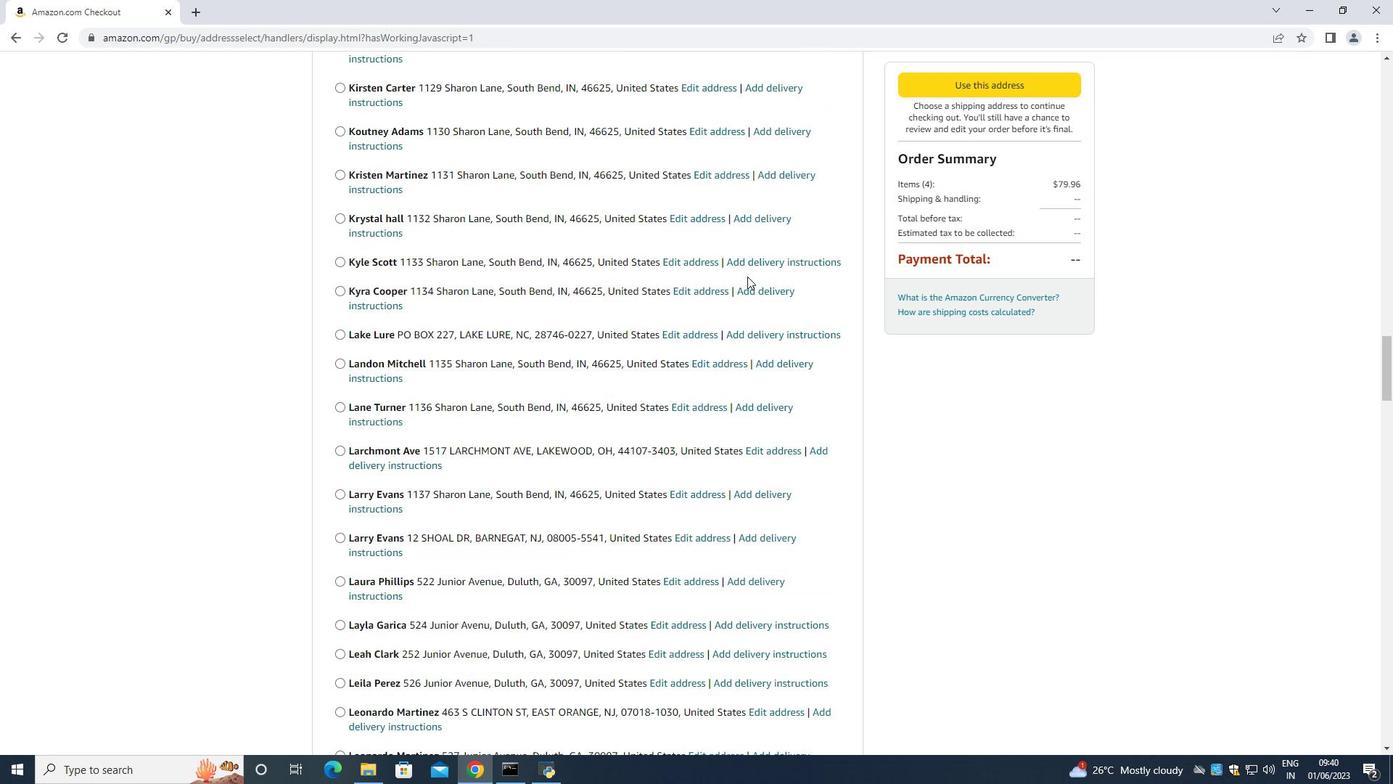 
Action: Mouse moved to (746, 282)
Screenshot: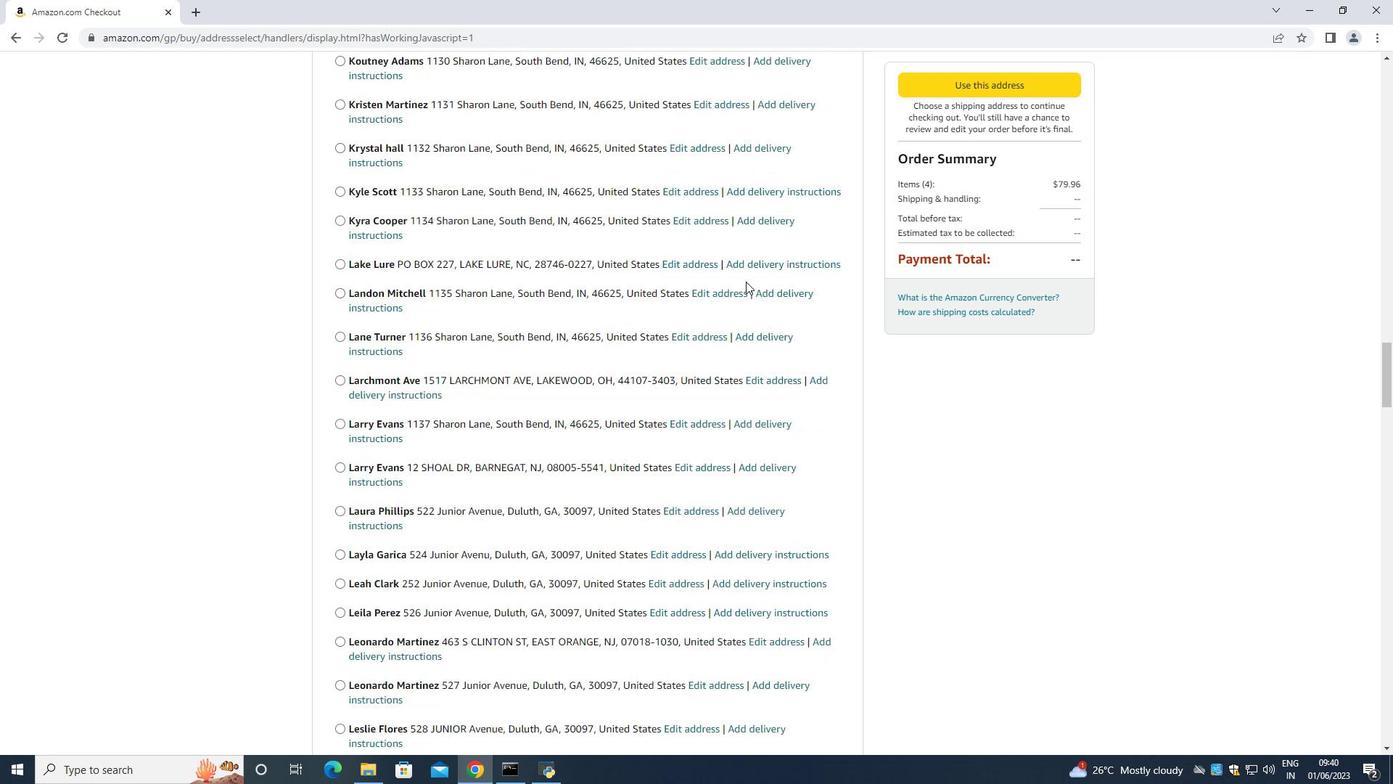 
Action: Mouse scrolled (746, 281) with delta (0, 0)
Screenshot: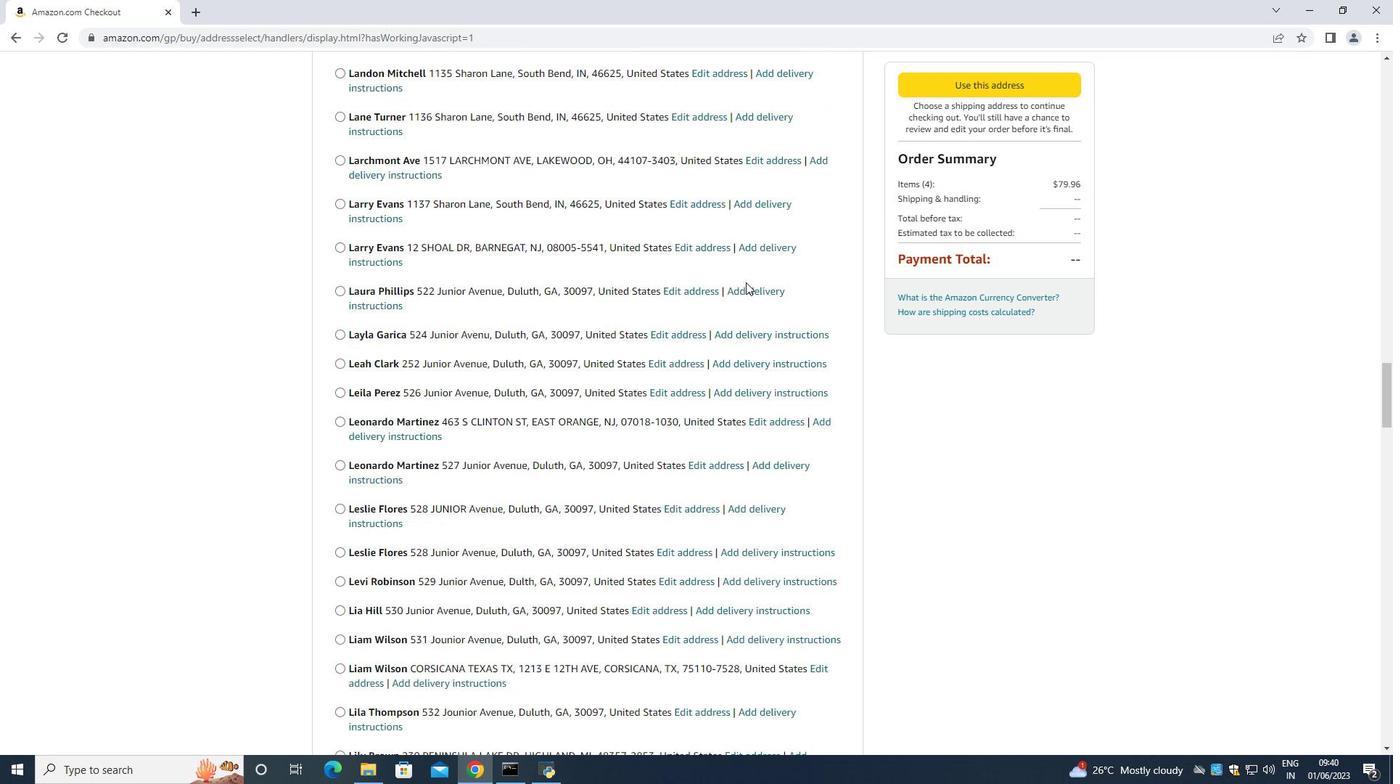 
Action: Mouse scrolled (746, 281) with delta (0, 0)
Screenshot: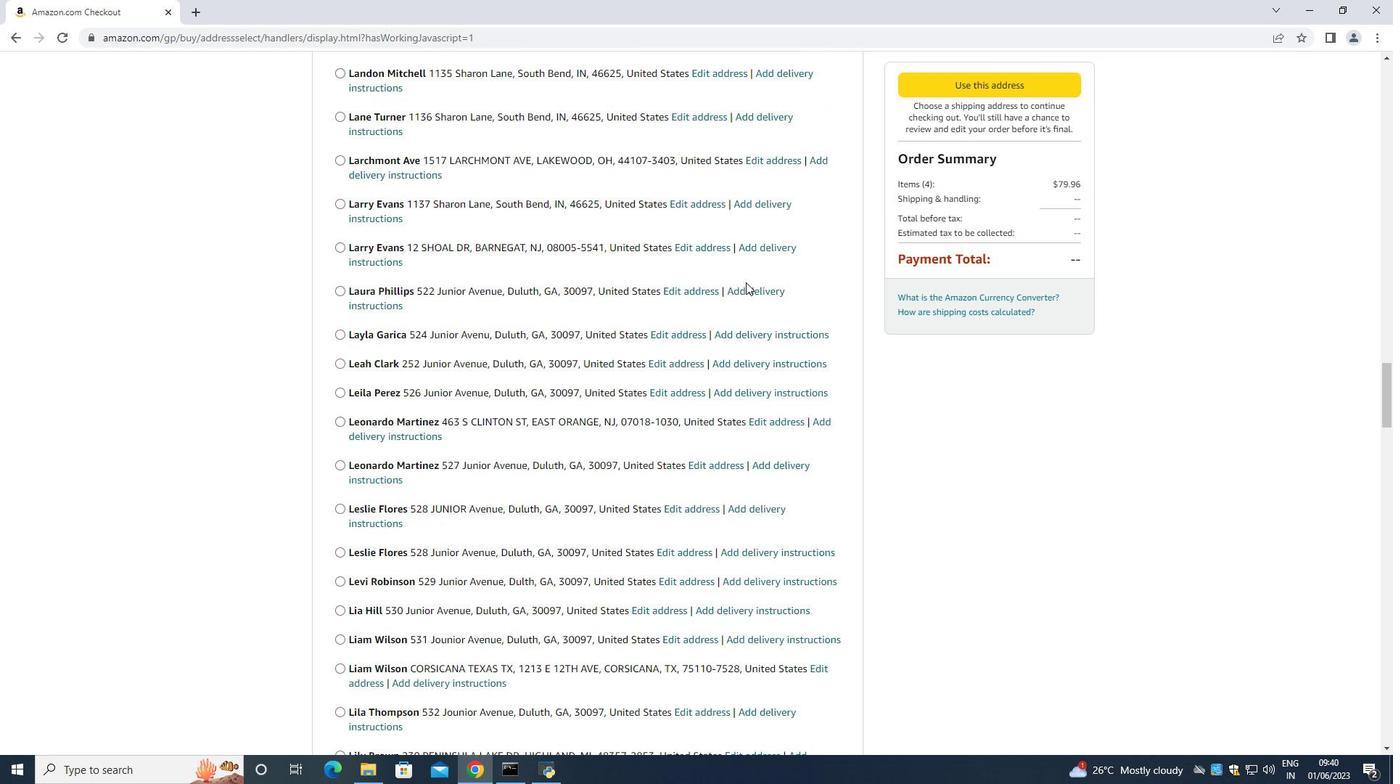 
Action: Mouse scrolled (746, 281) with delta (0, 0)
Screenshot: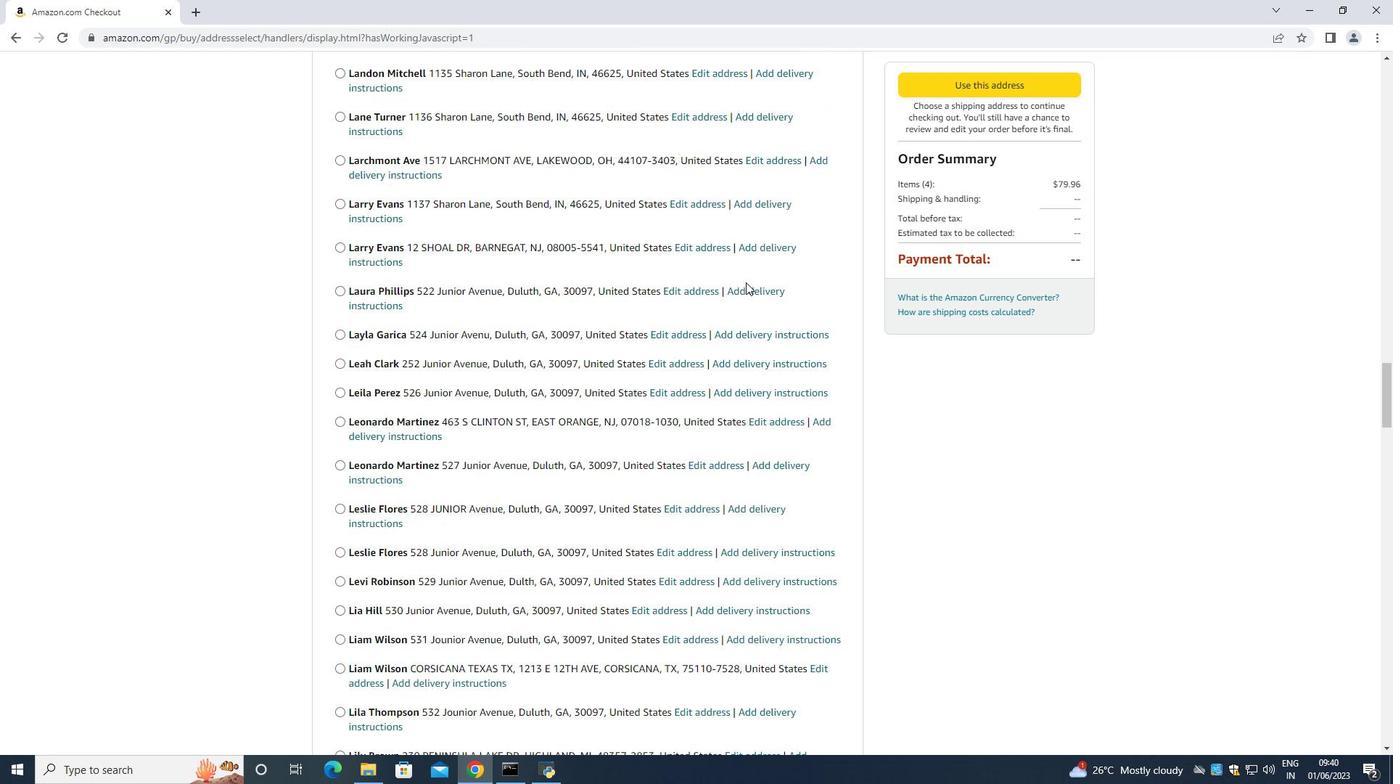 
Action: Mouse scrolled (746, 281) with delta (0, 0)
Screenshot: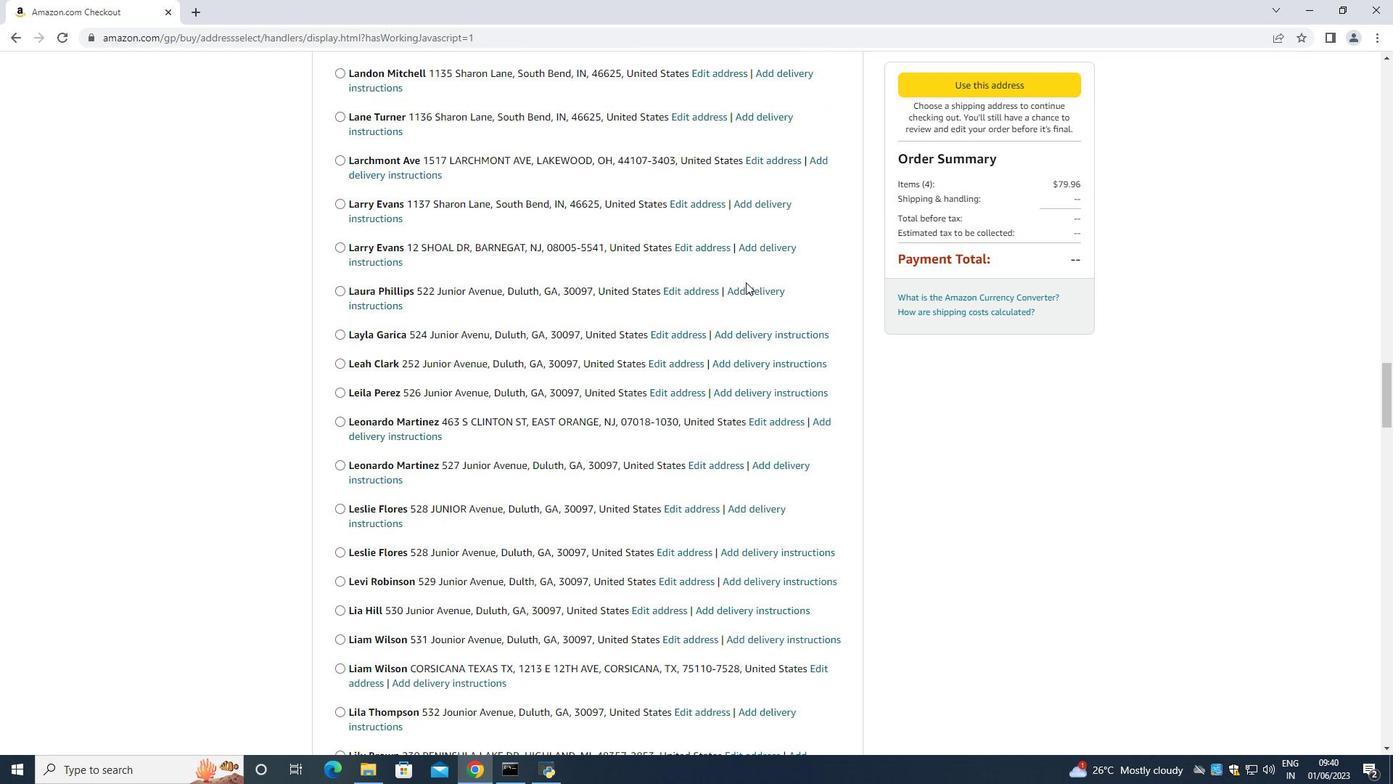 
Action: Mouse scrolled (746, 281) with delta (0, 0)
Screenshot: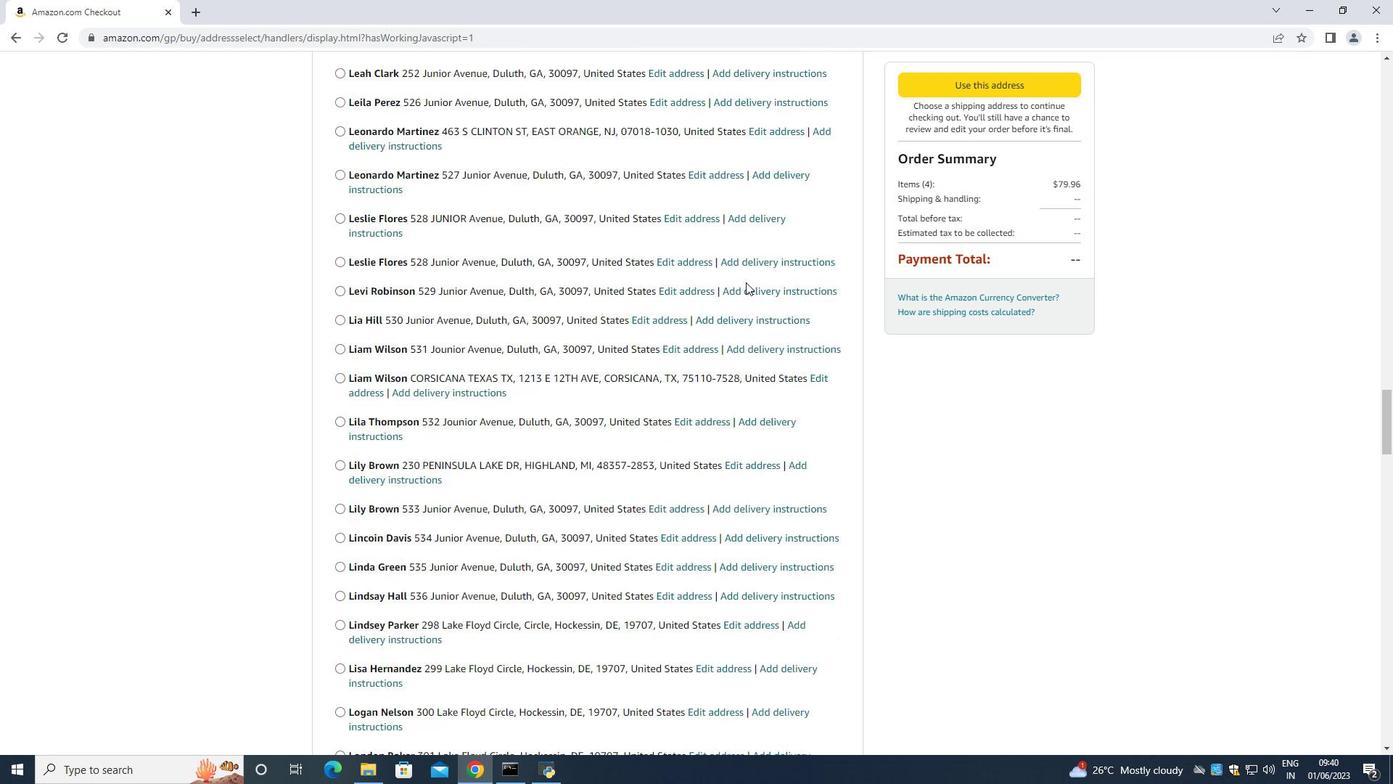 
Action: Mouse scrolled (746, 281) with delta (0, 0)
Screenshot: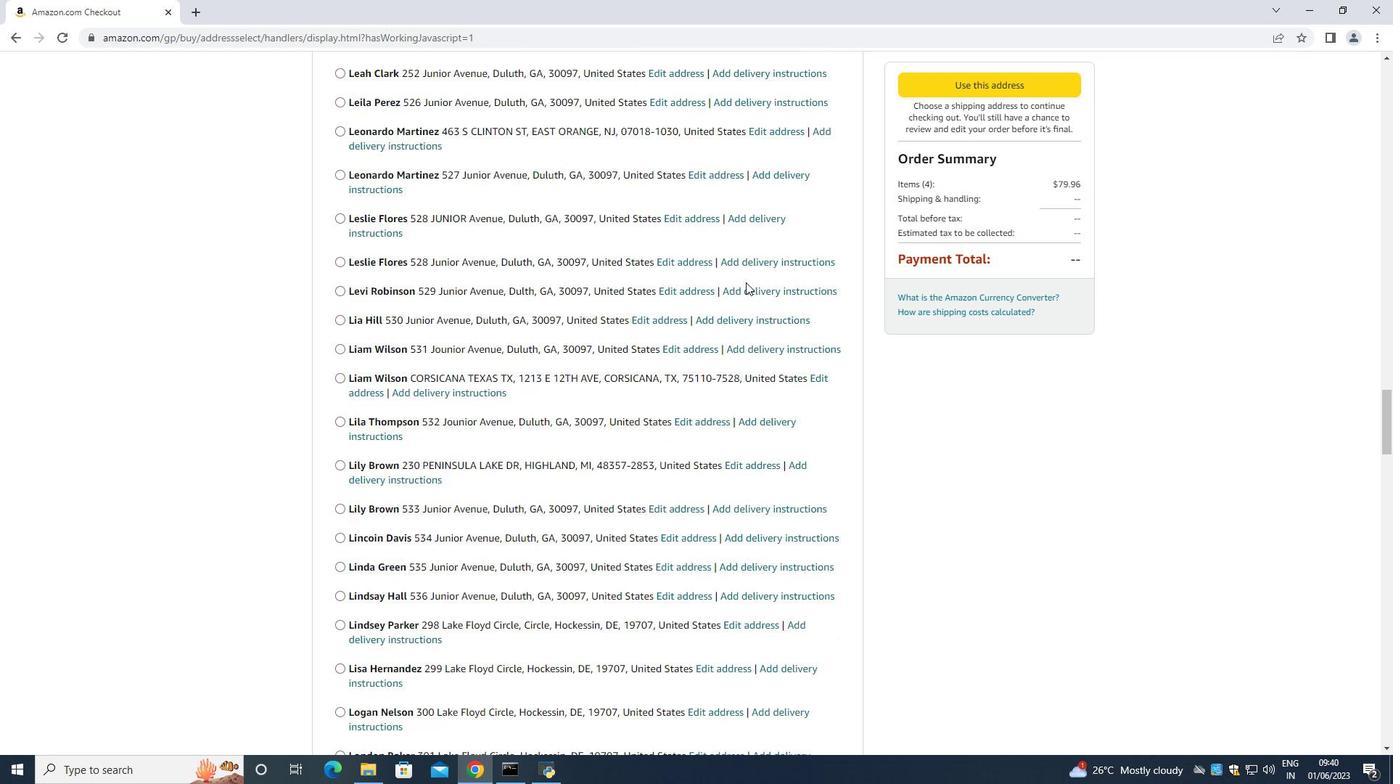 
Action: Mouse scrolled (746, 281) with delta (0, 0)
Screenshot: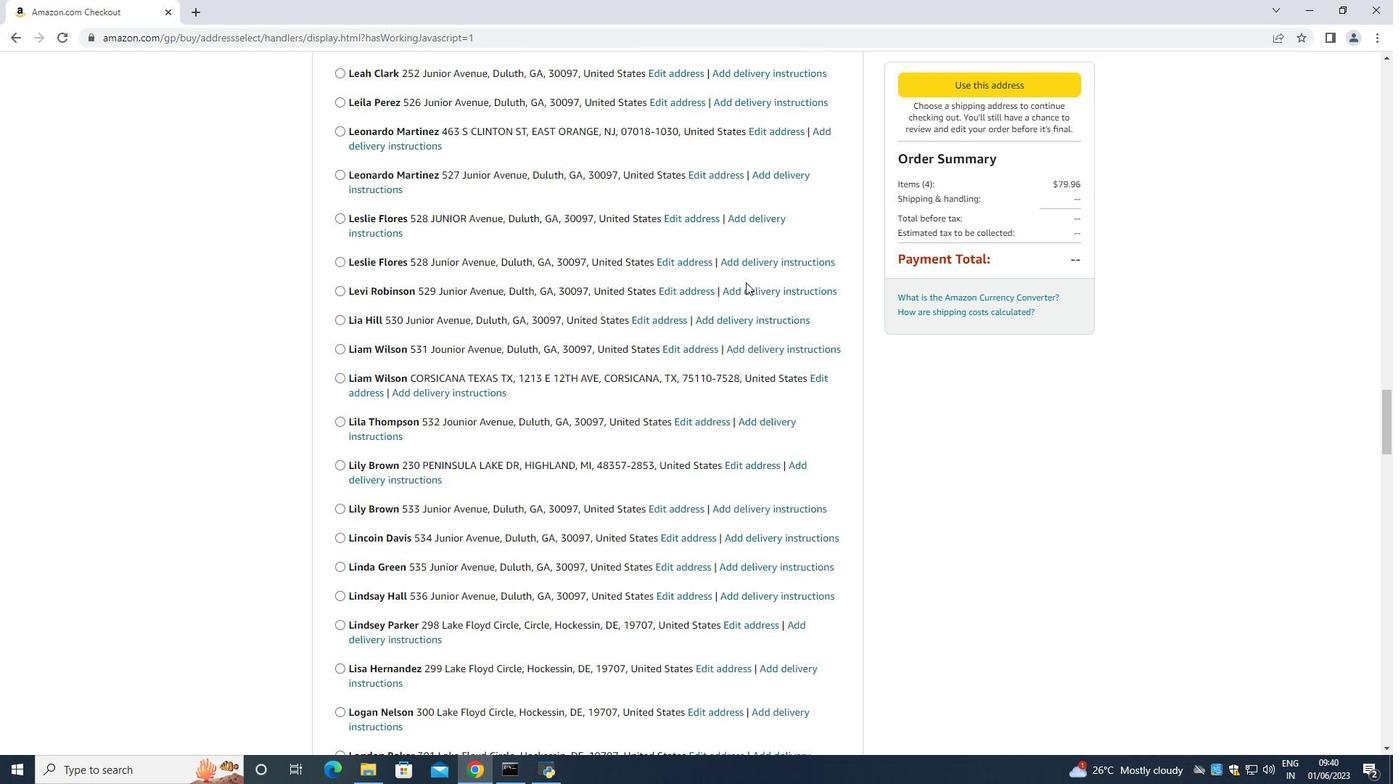 
Action: Mouse scrolled (746, 281) with delta (0, 0)
Screenshot: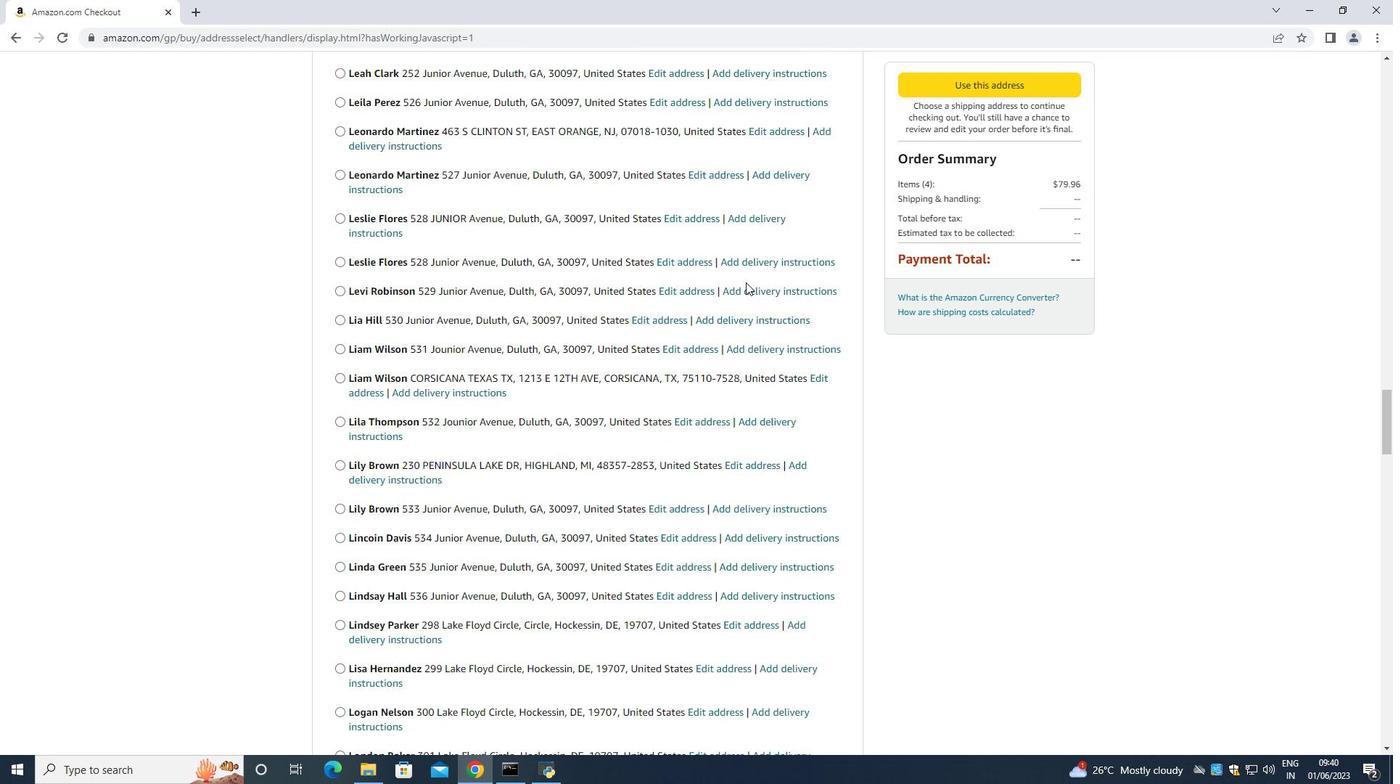 
Action: Mouse moved to (747, 285)
Screenshot: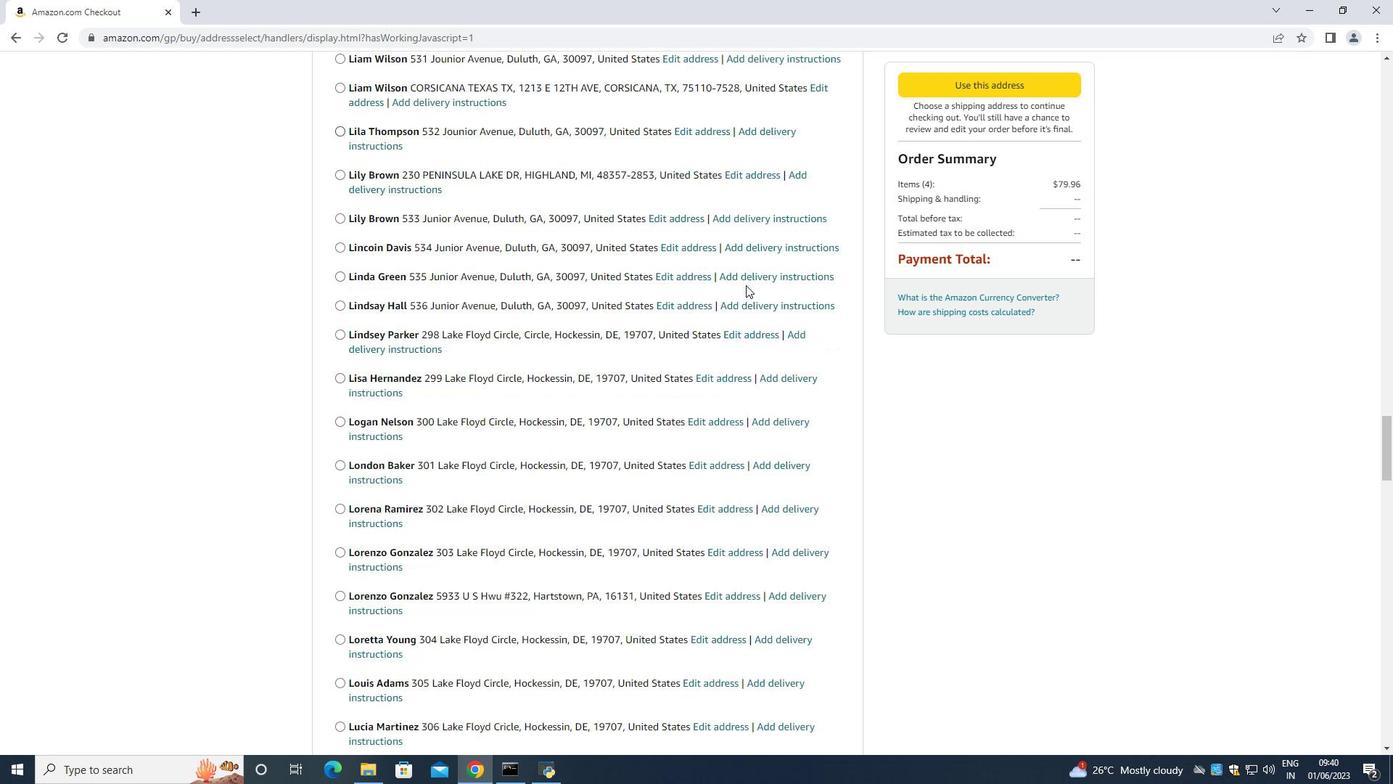 
Action: Mouse scrolled (747, 284) with delta (0, 0)
Screenshot: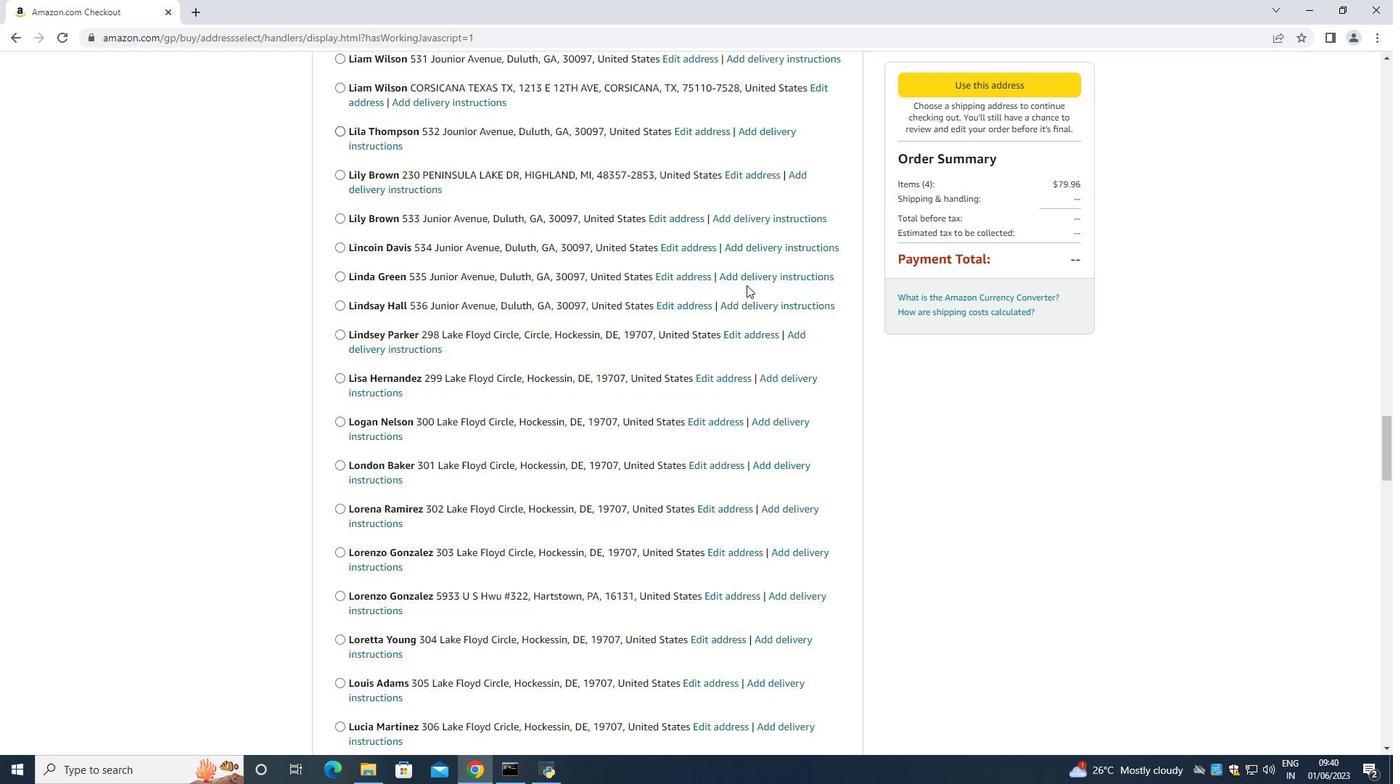 
Action: Mouse scrolled (747, 284) with delta (0, 0)
Screenshot: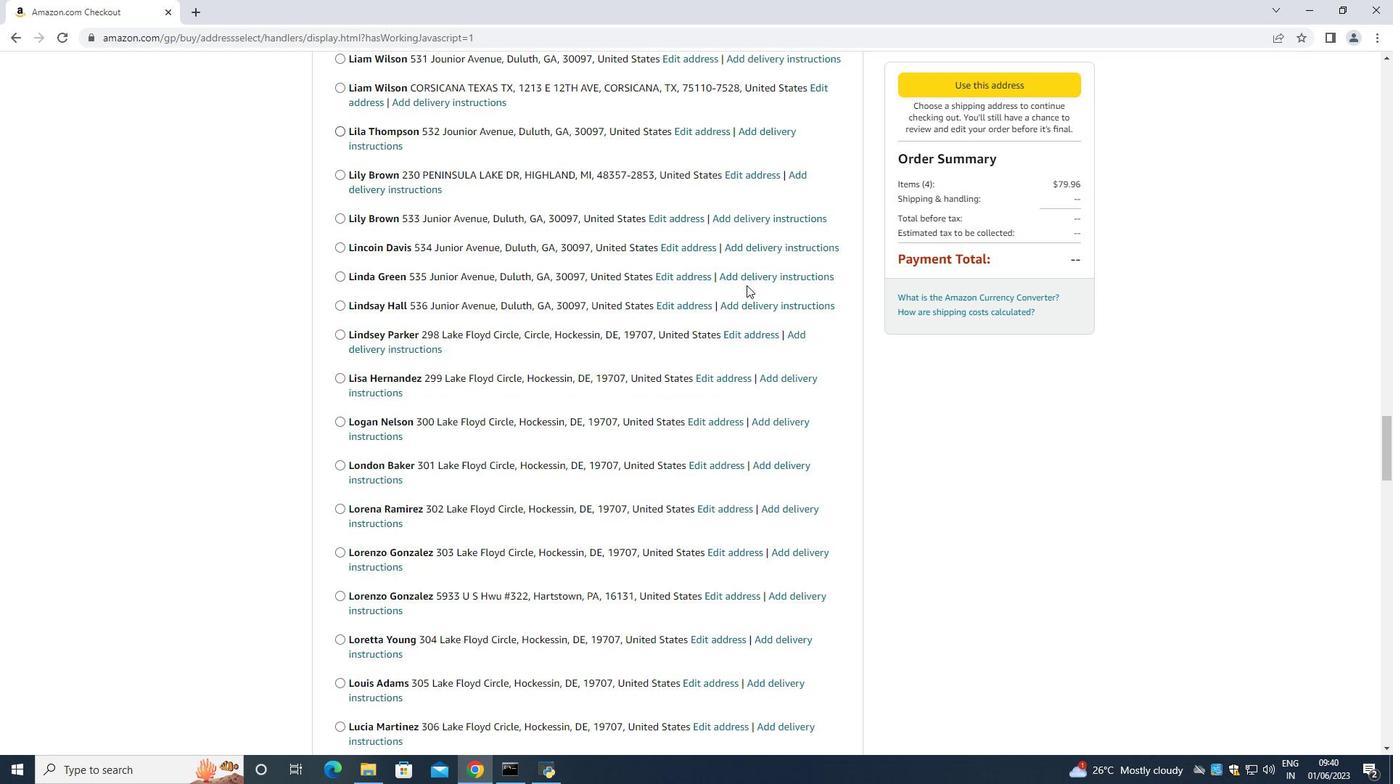 
Action: Mouse scrolled (747, 284) with delta (0, 0)
Screenshot: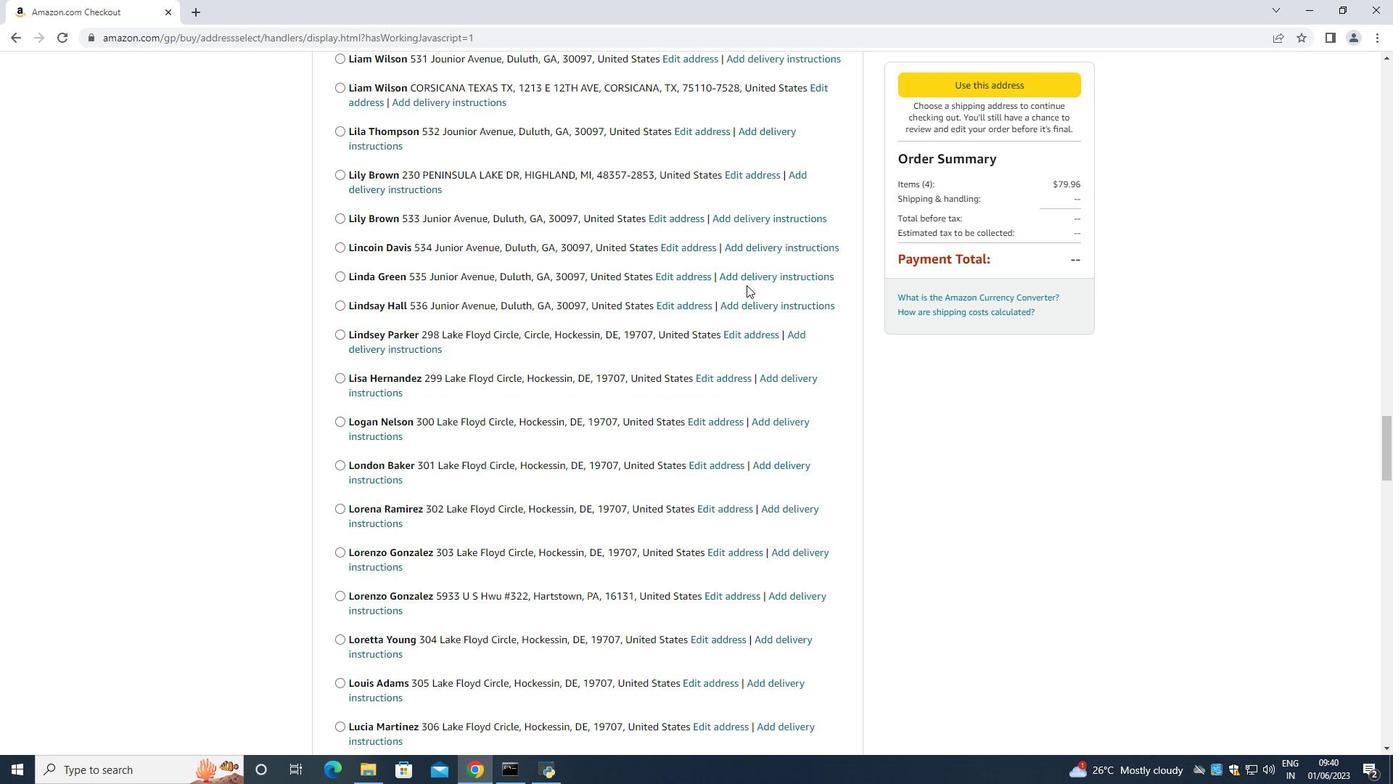 
Action: Mouse scrolled (747, 284) with delta (0, 0)
Screenshot: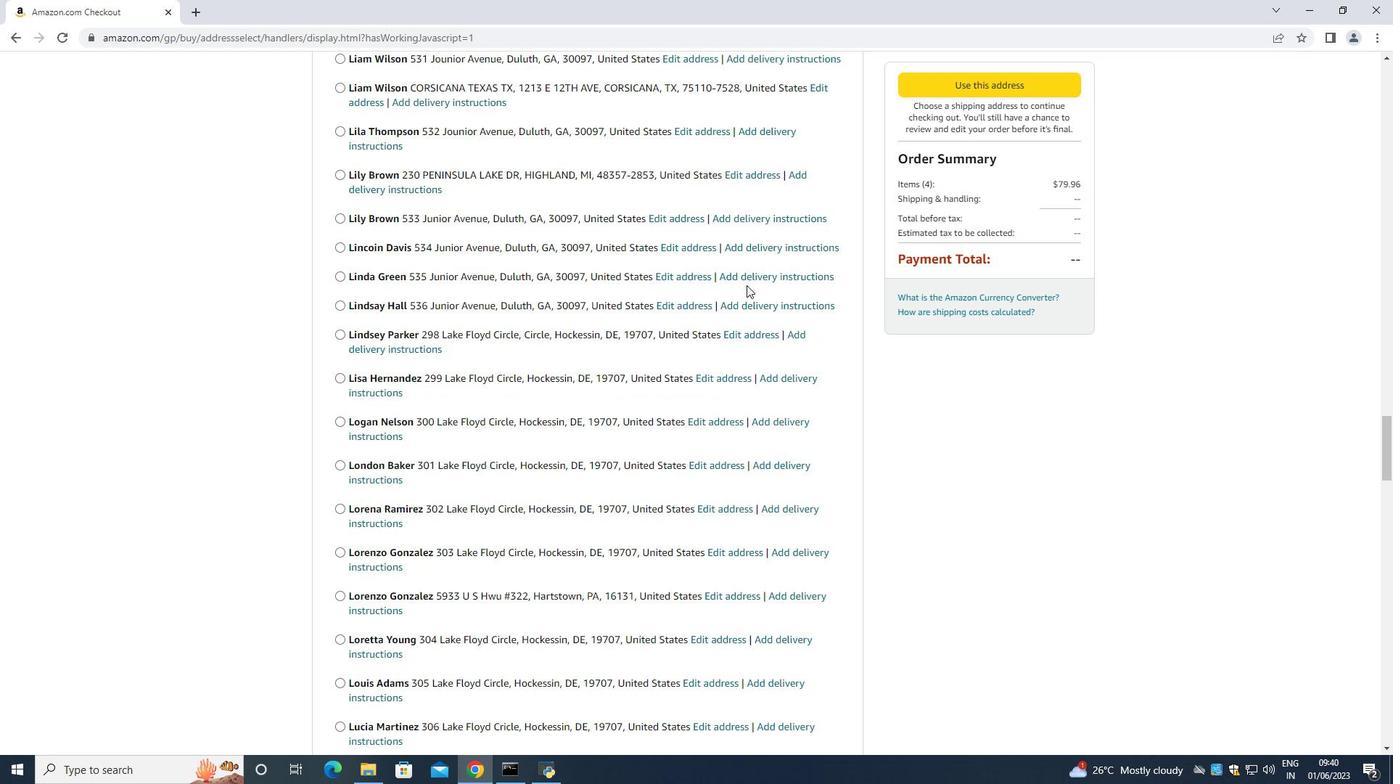 
Action: Mouse moved to (747, 303)
Screenshot: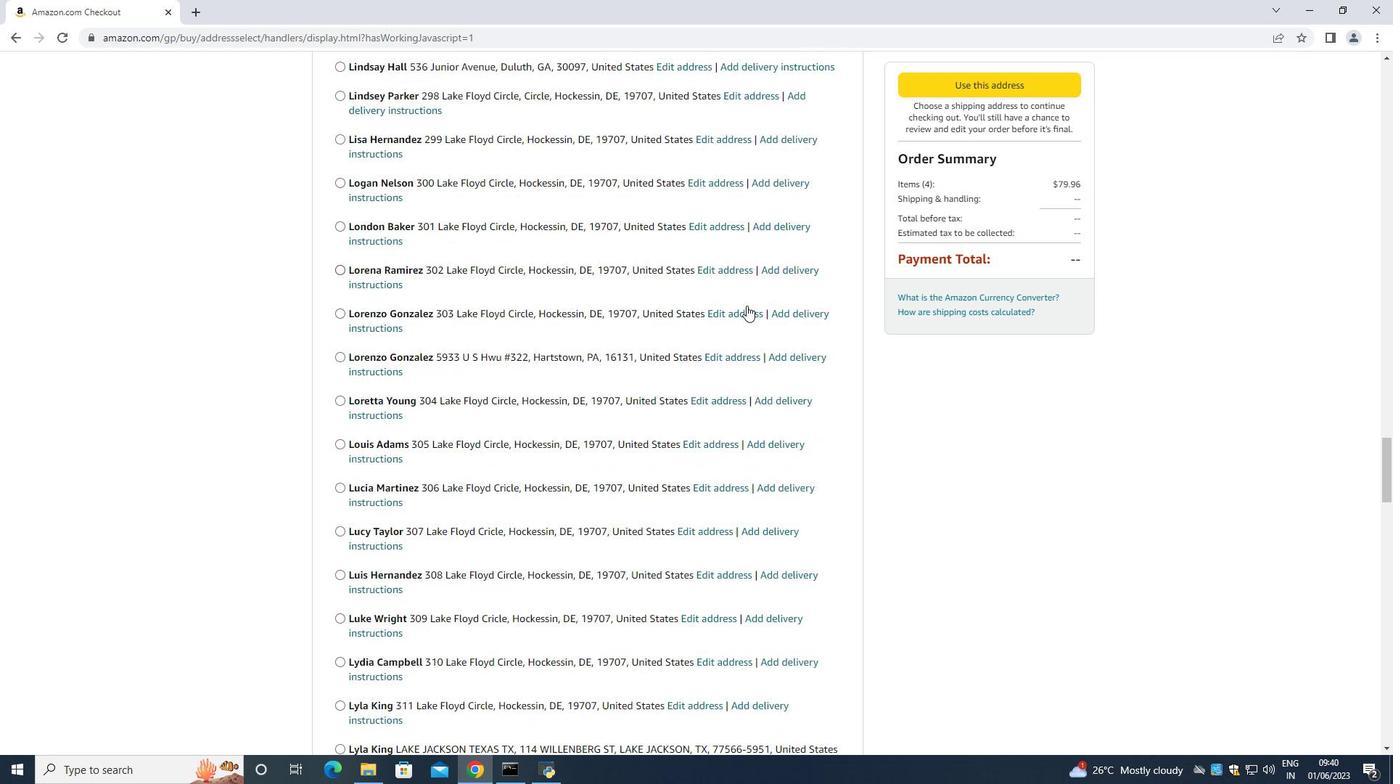 
Action: Mouse scrolled (747, 302) with delta (0, 0)
Screenshot: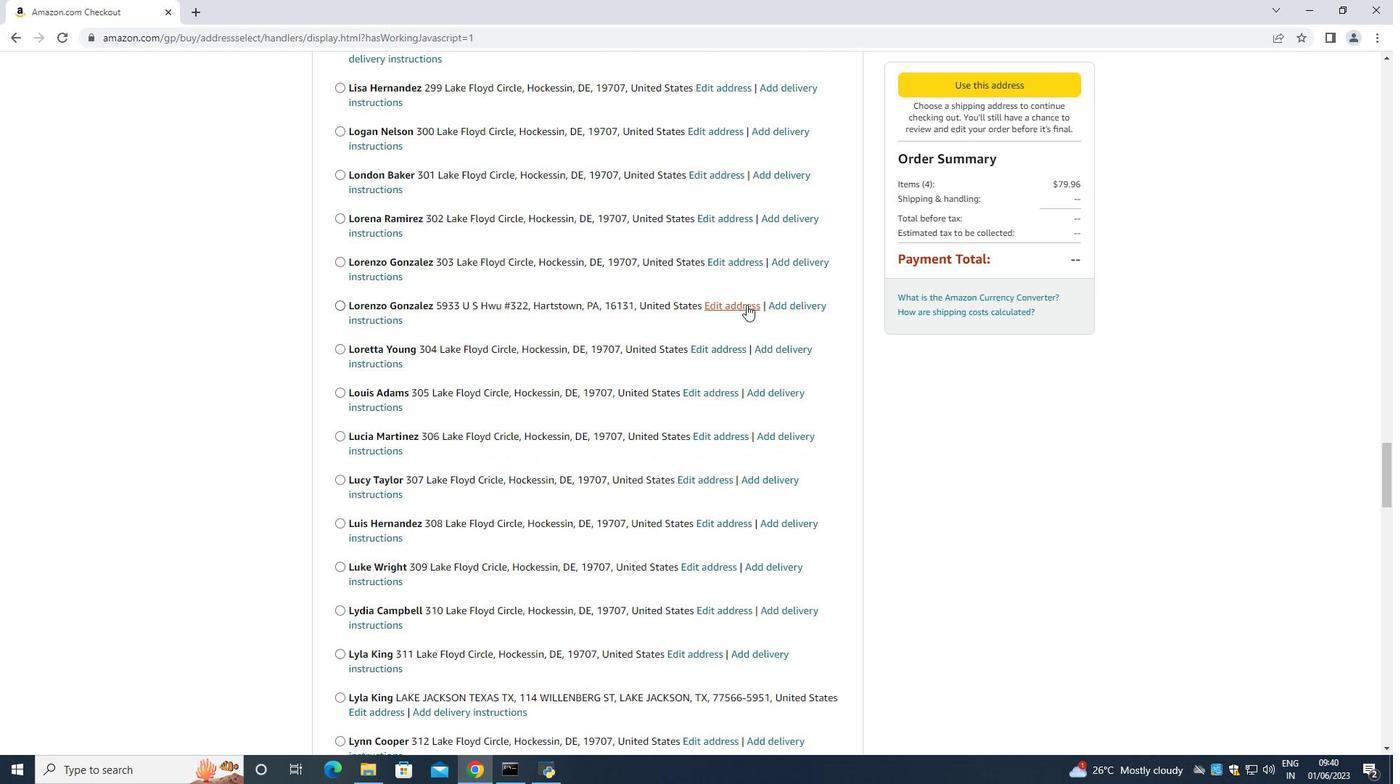 
Action: Mouse scrolled (747, 302) with delta (0, 0)
Screenshot: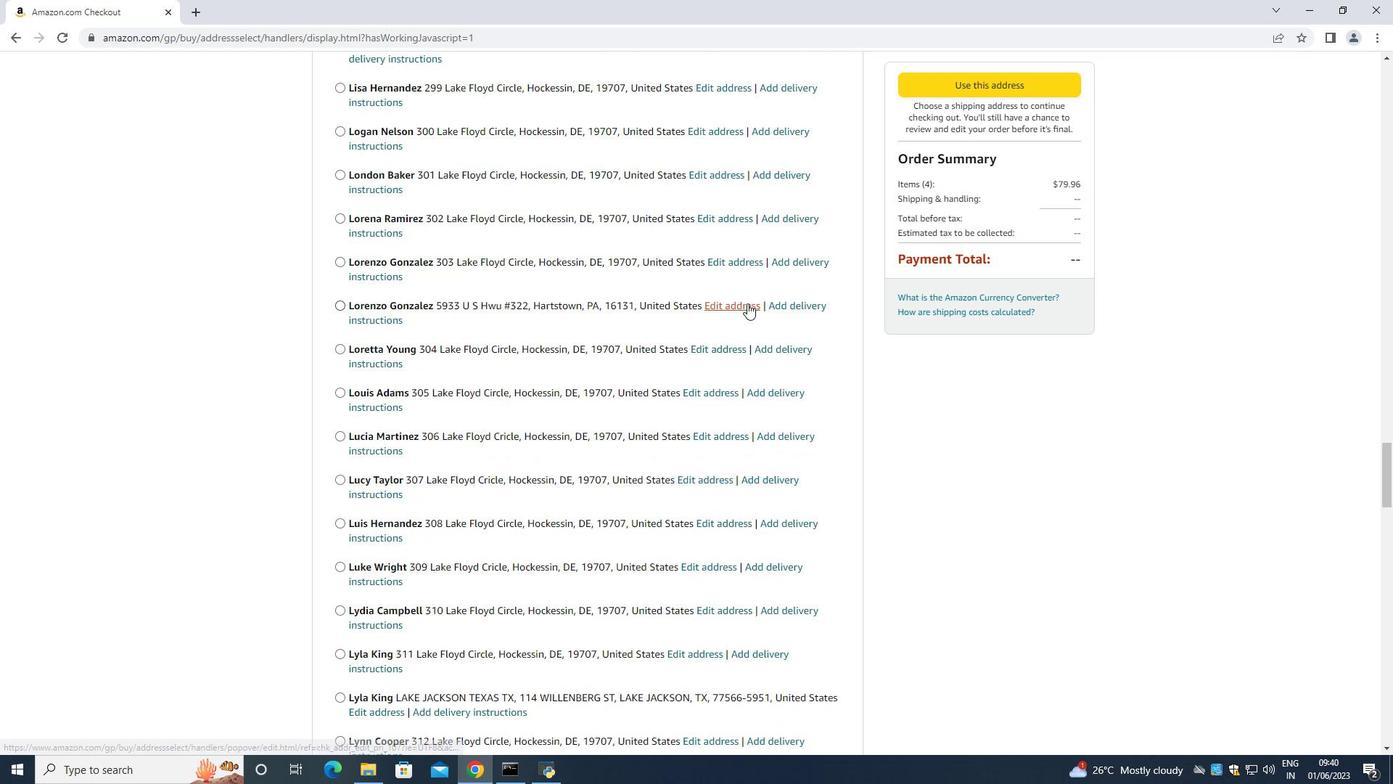 
Action: Mouse scrolled (747, 302) with delta (0, 0)
Screenshot: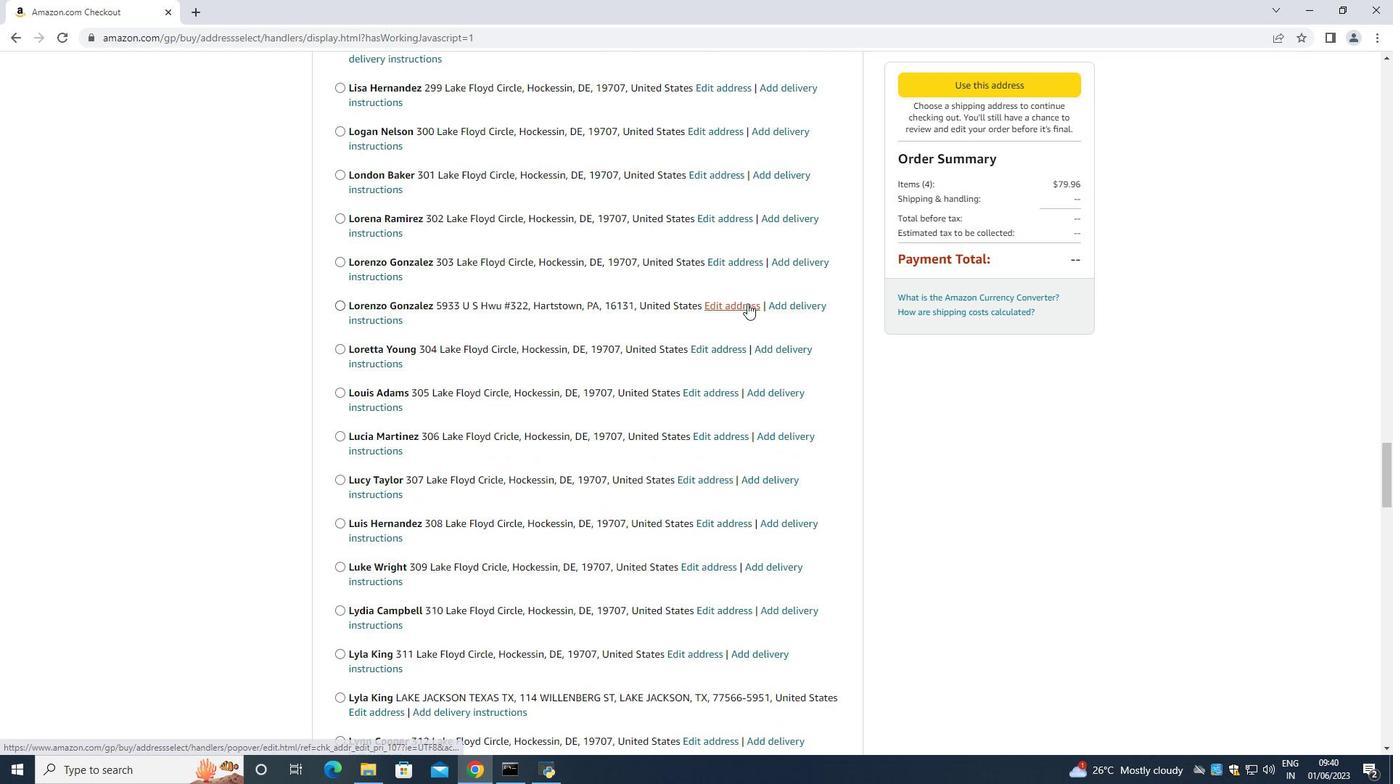 
Action: Mouse scrolled (747, 302) with delta (0, 0)
Screenshot: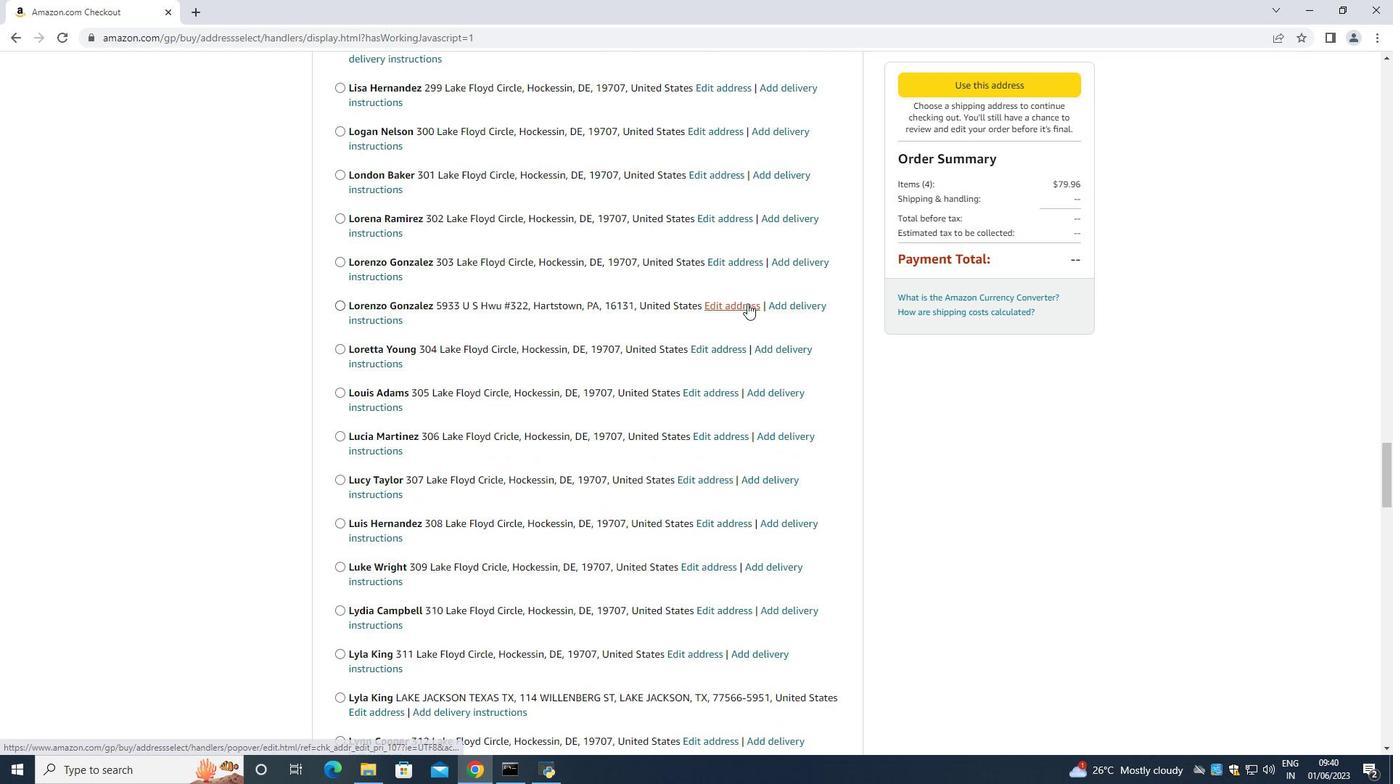
Action: Mouse scrolled (747, 302) with delta (0, 0)
Screenshot: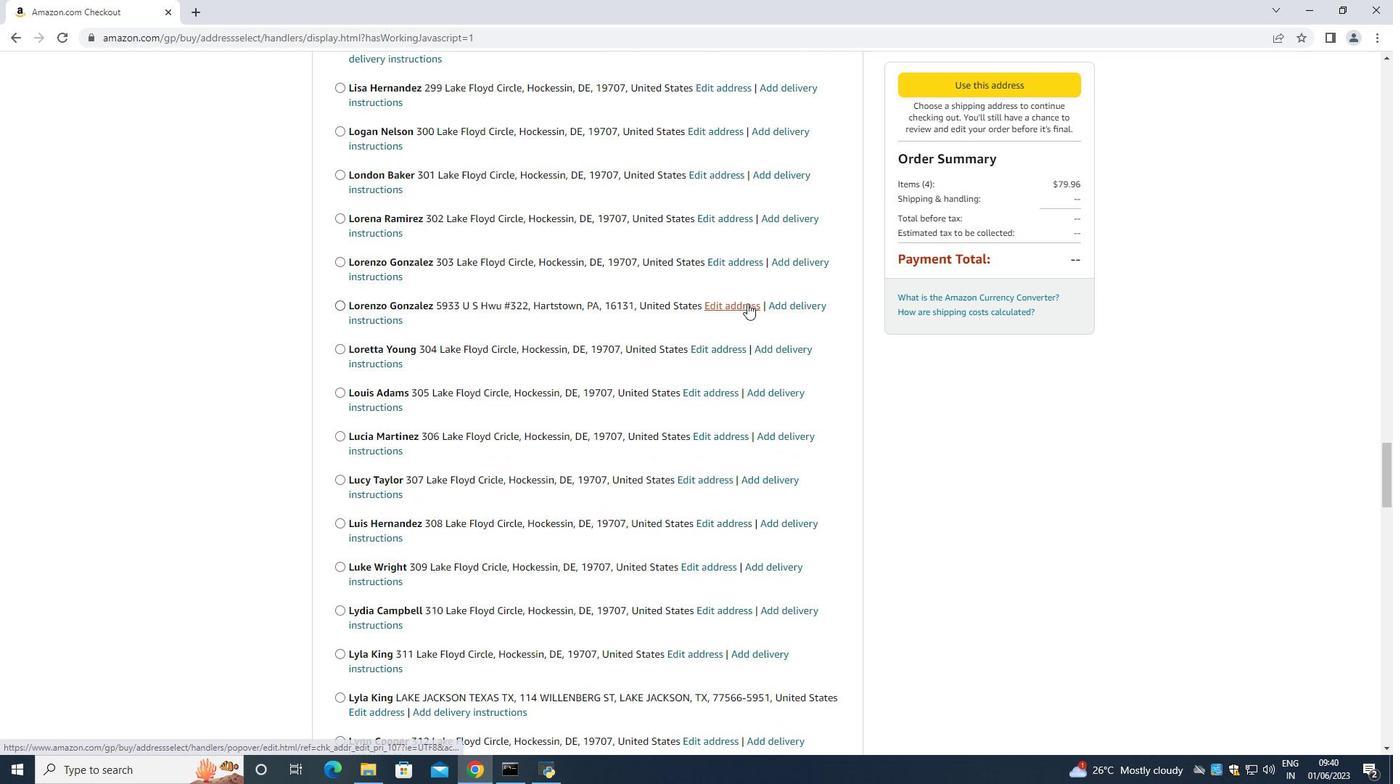 
Action: Mouse moved to (748, 302)
Screenshot: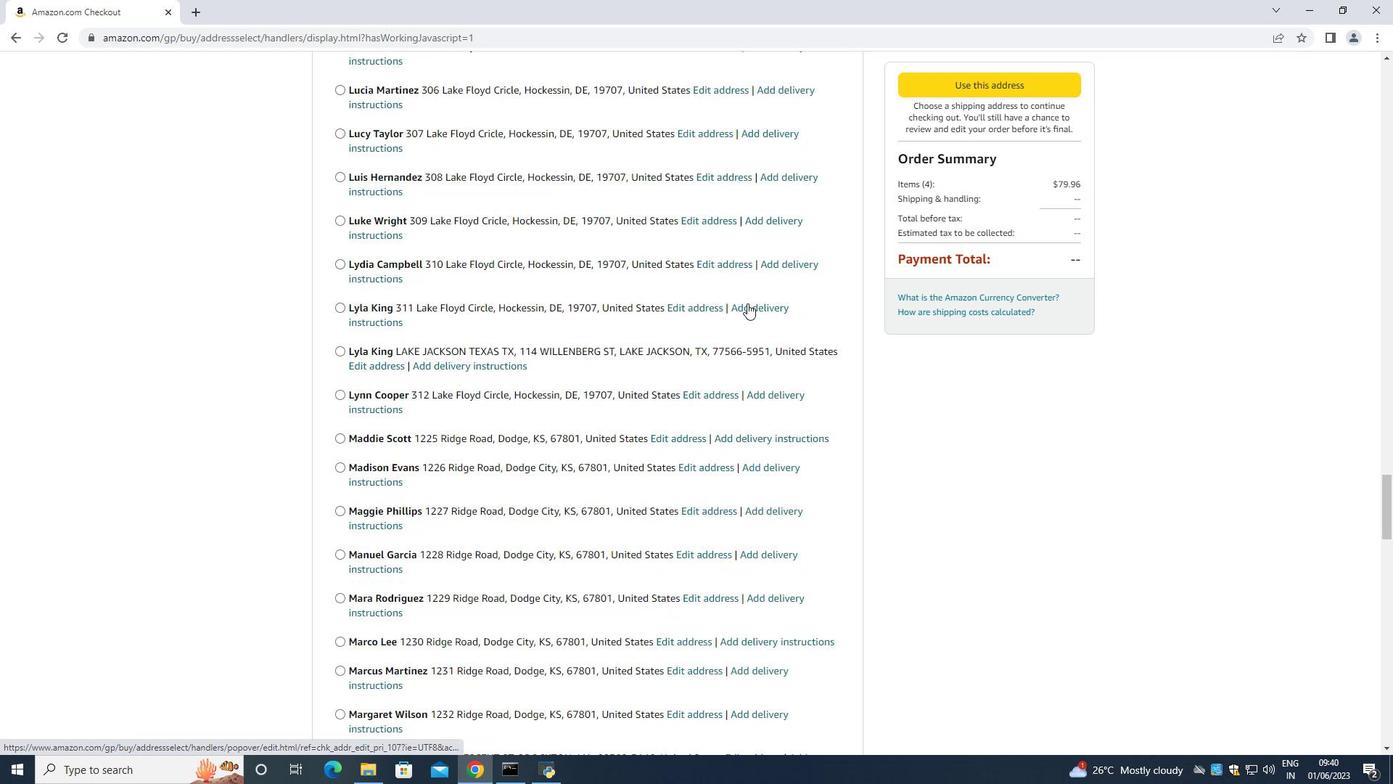 
Action: Mouse scrolled (748, 302) with delta (0, 0)
Screenshot: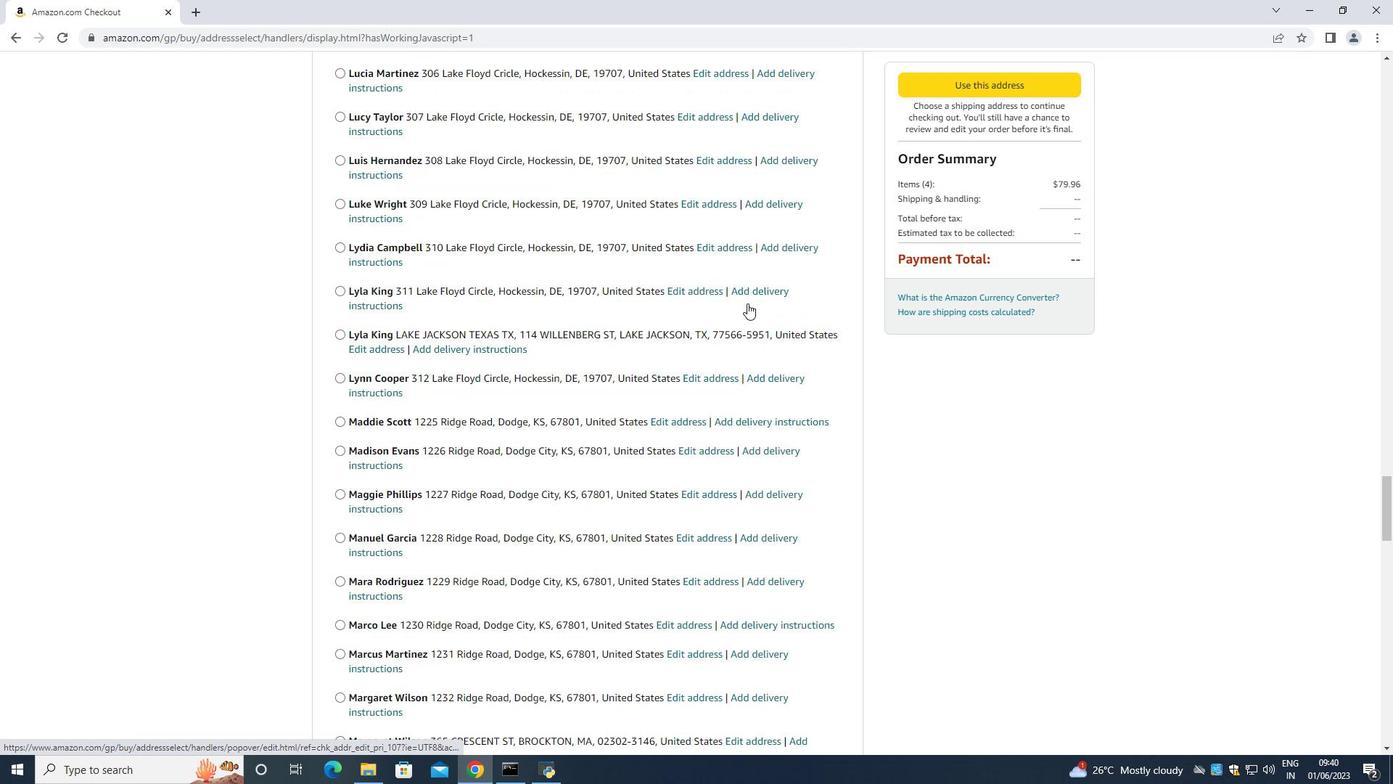 
Action: Mouse scrolled (748, 302) with delta (0, 0)
Screenshot: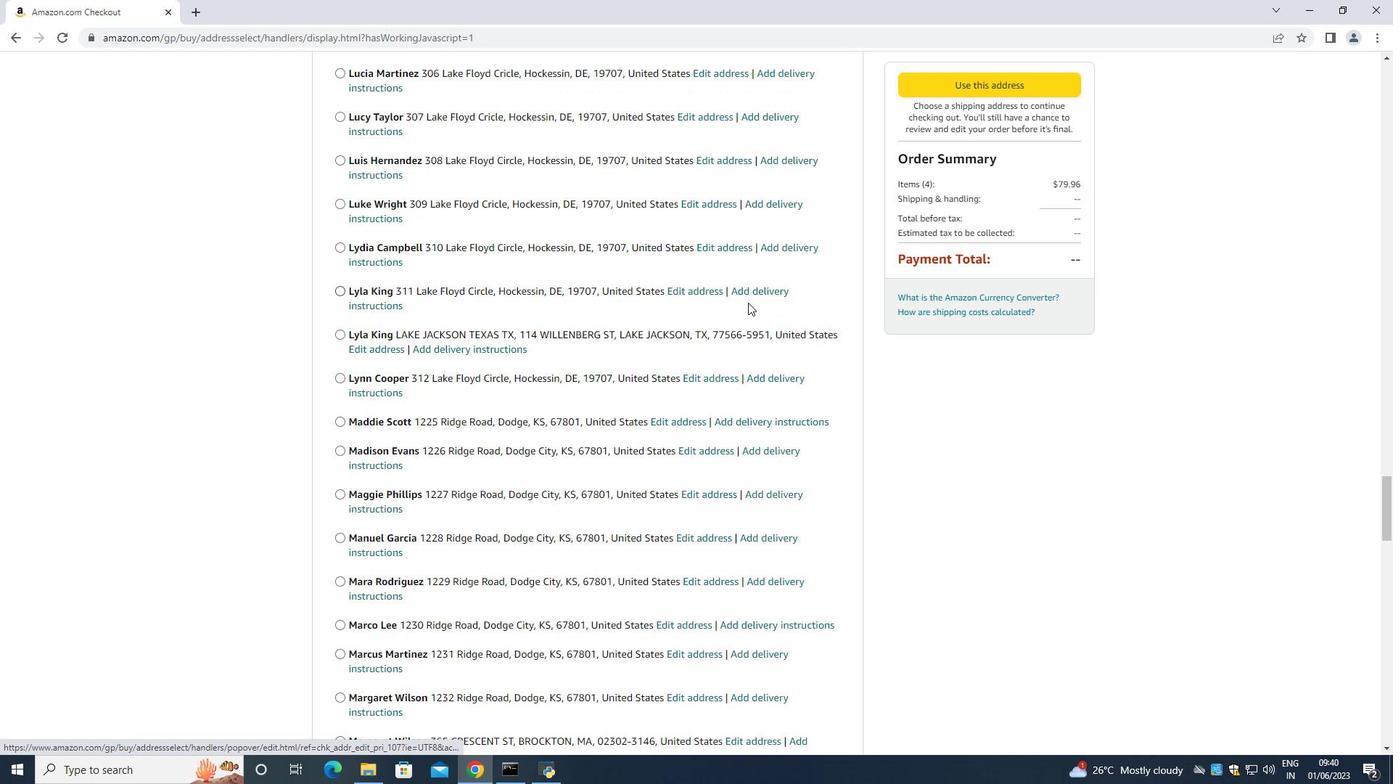
Action: Mouse scrolled (748, 302) with delta (0, 0)
Screenshot: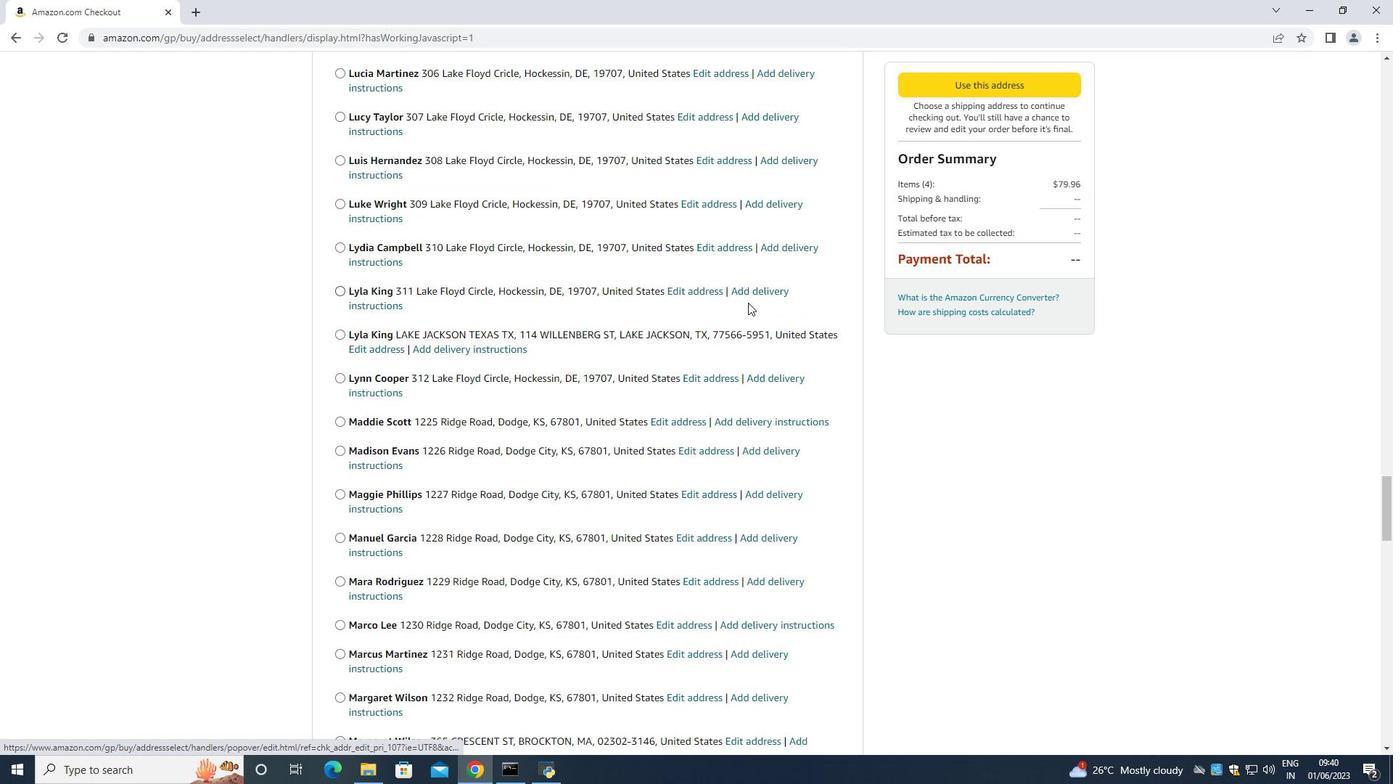
Action: Mouse scrolled (748, 302) with delta (0, 0)
Screenshot: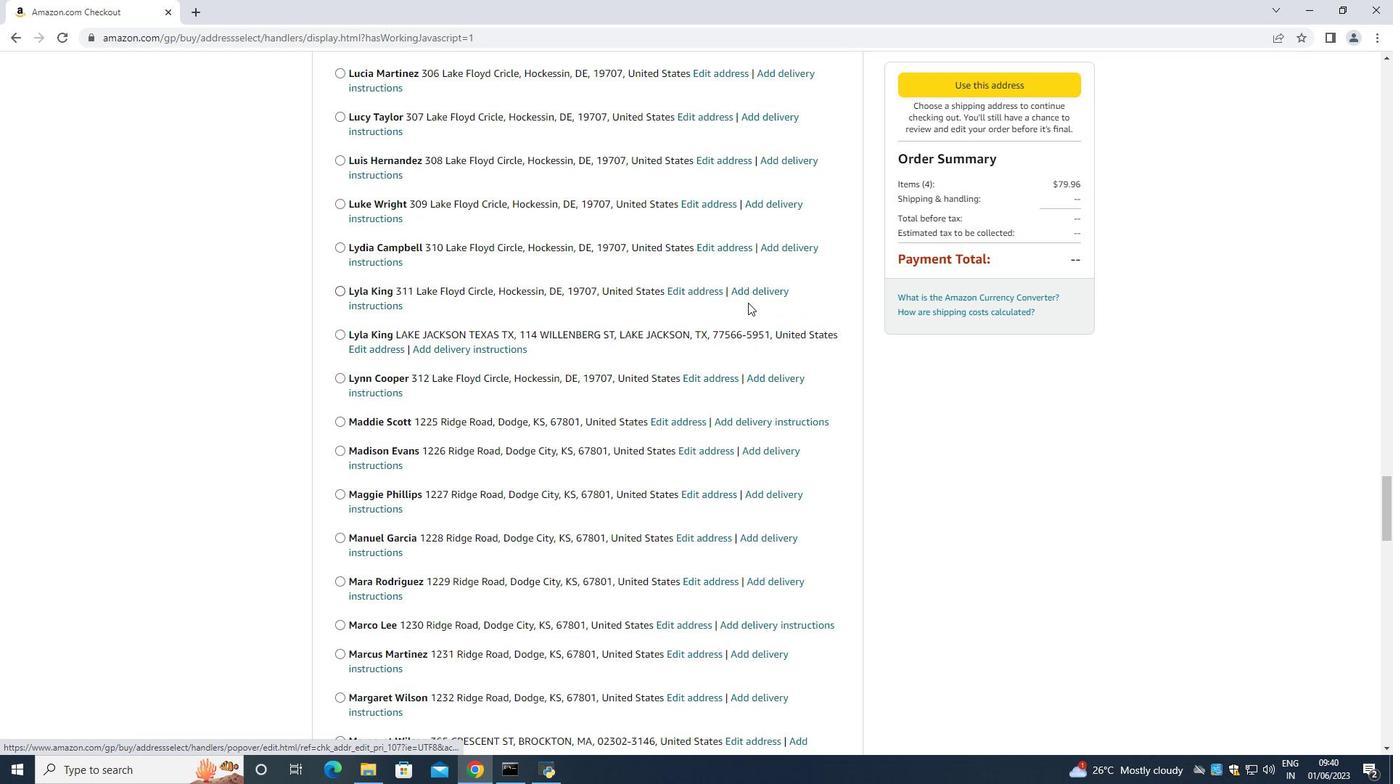 
Action: Mouse scrolled (748, 302) with delta (0, 0)
Screenshot: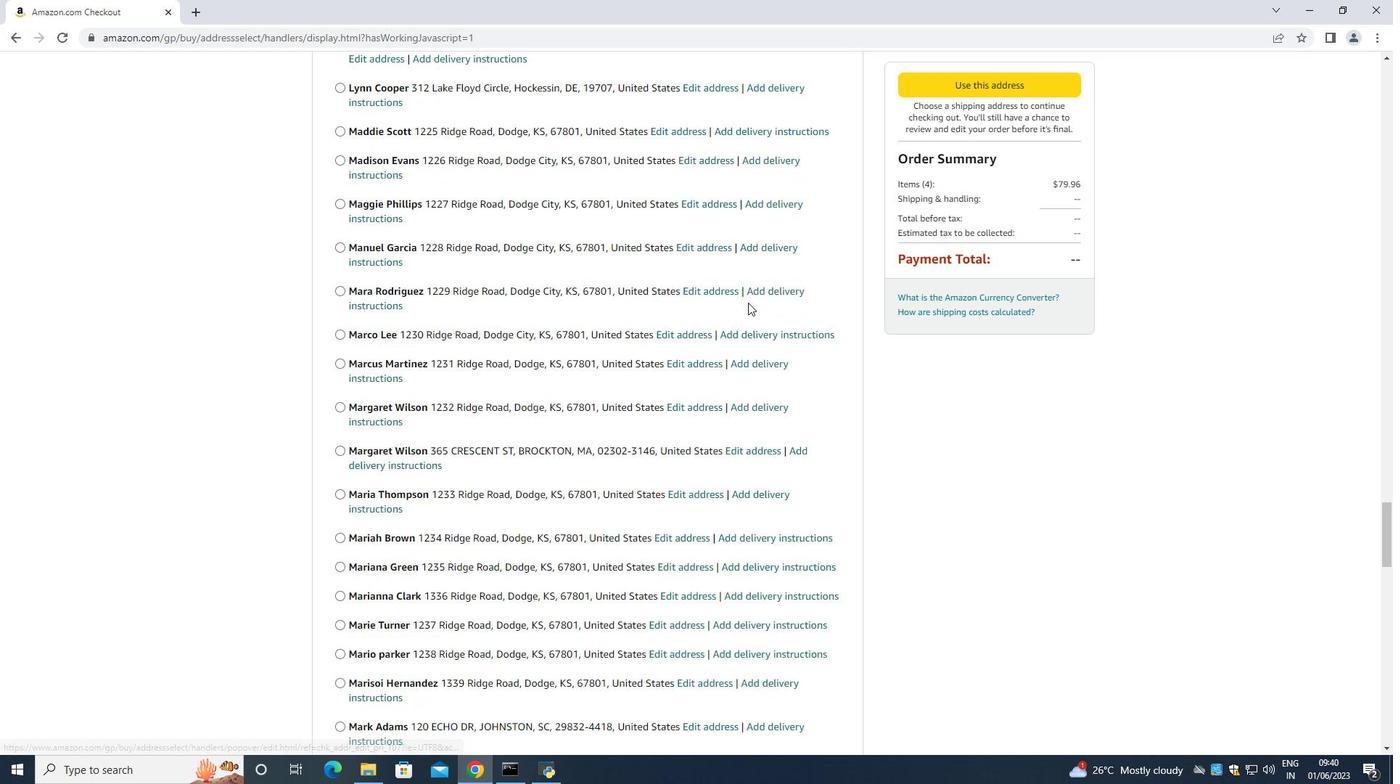 
Action: Mouse scrolled (748, 302) with delta (0, 0)
Screenshot: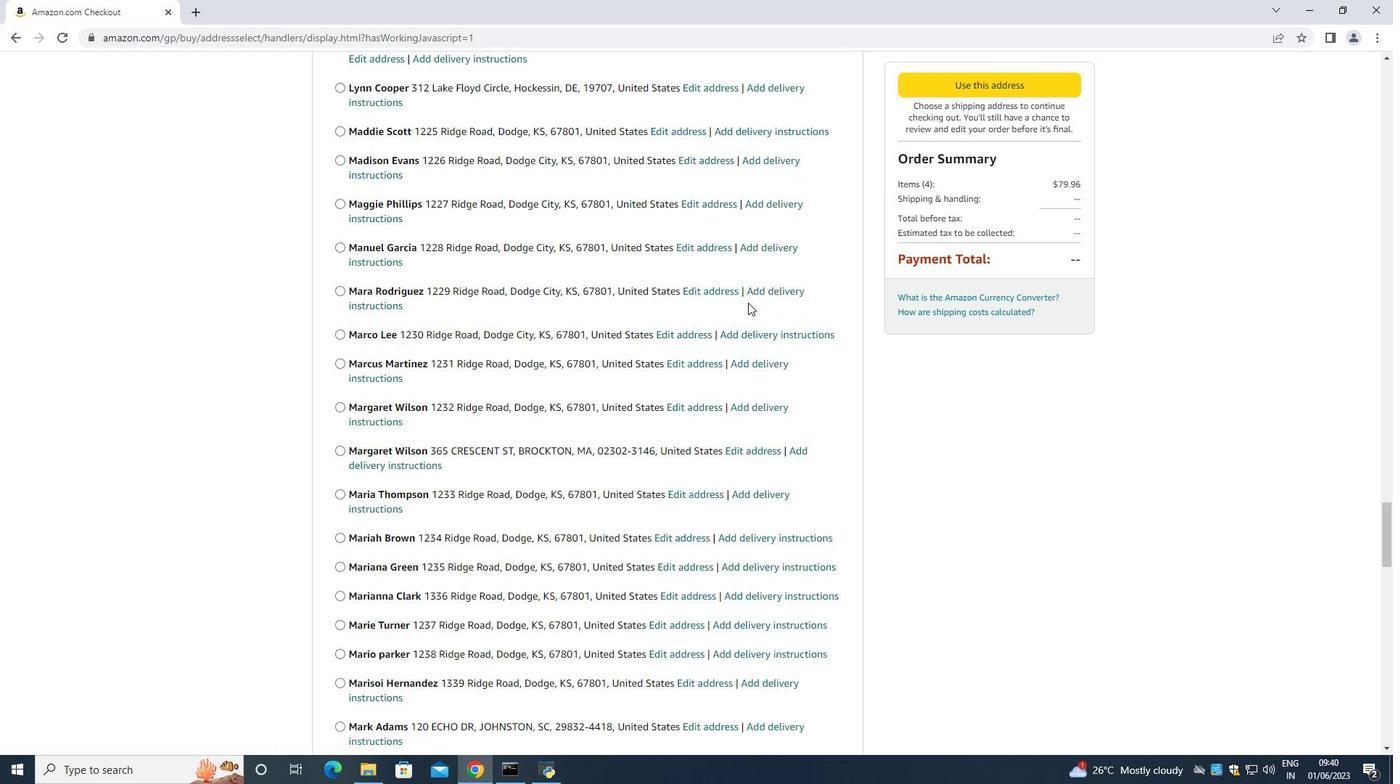 
Action: Mouse scrolled (748, 302) with delta (0, 0)
Screenshot: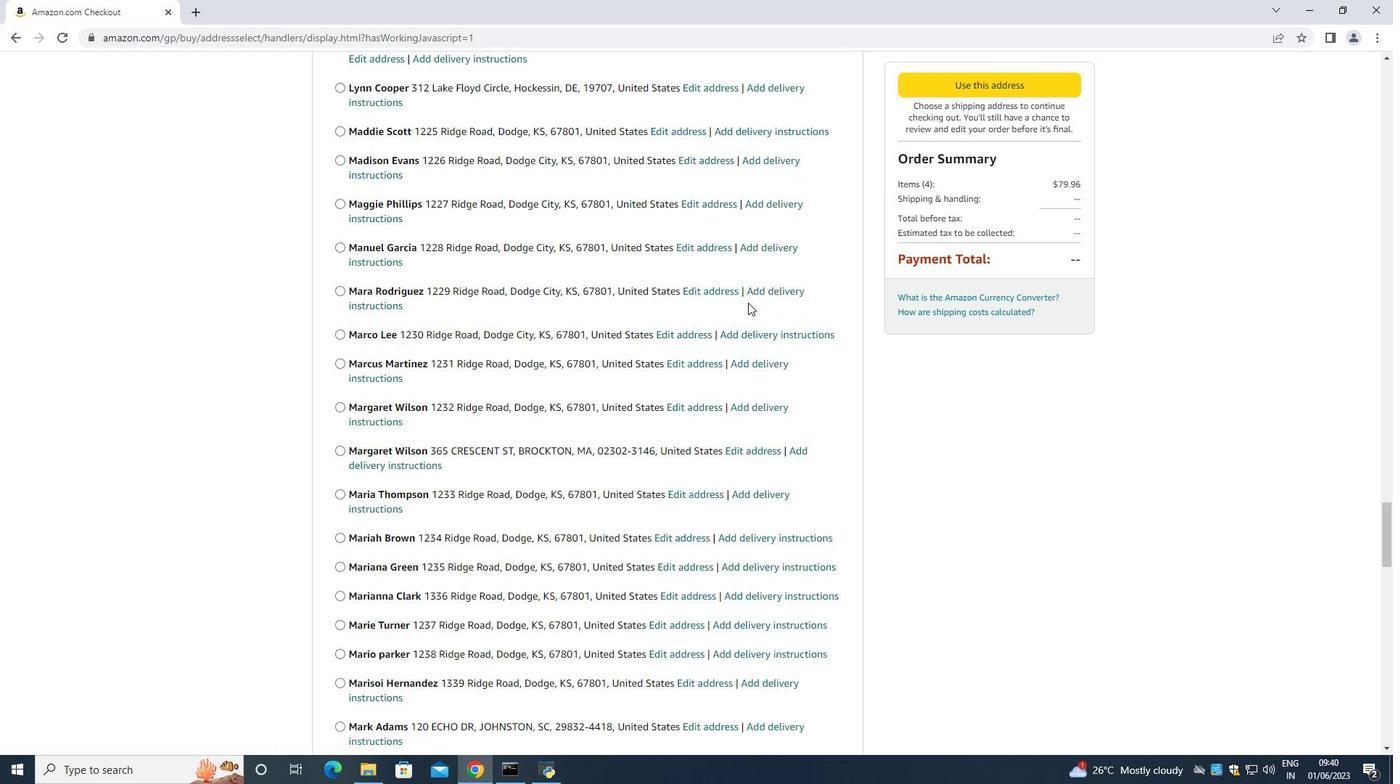 
Action: Mouse scrolled (748, 302) with delta (0, 0)
Screenshot: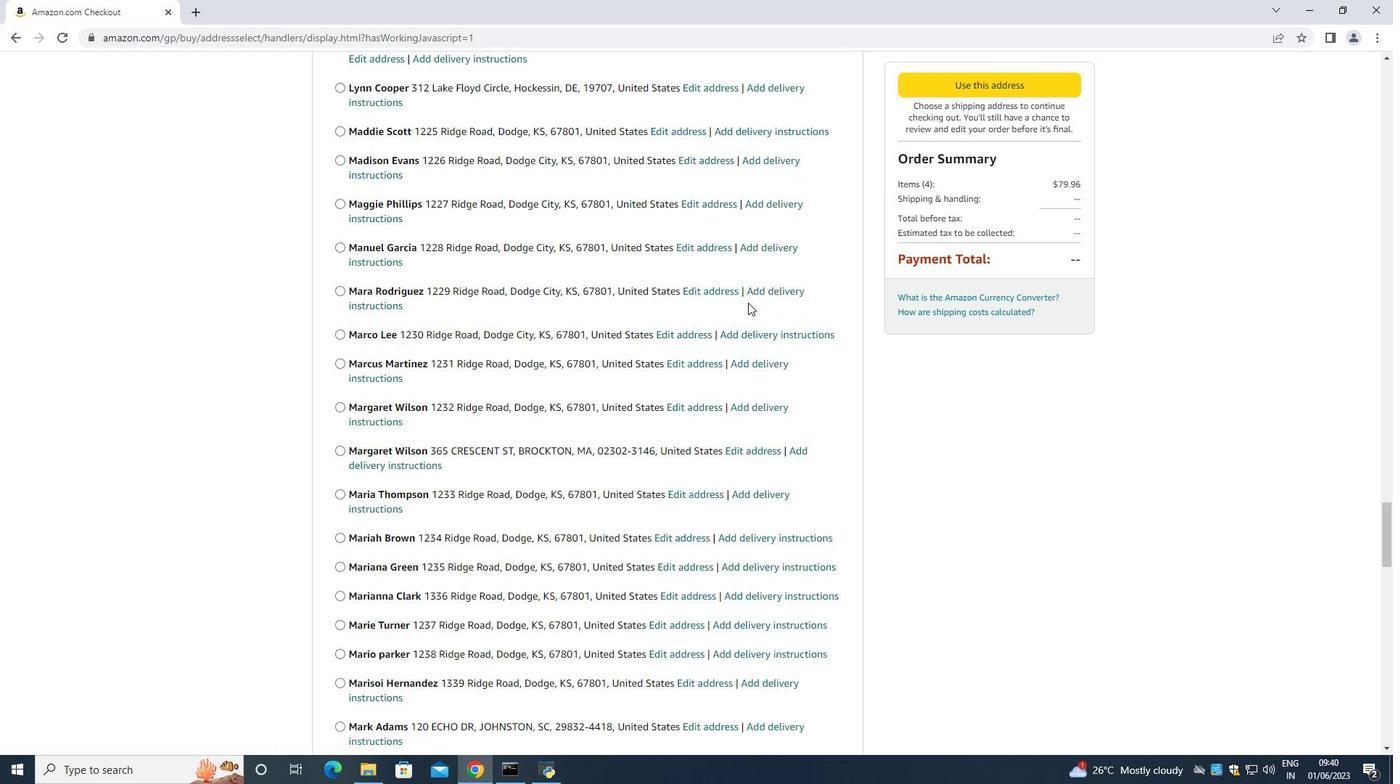
Action: Mouse moved to (748, 304)
Screenshot: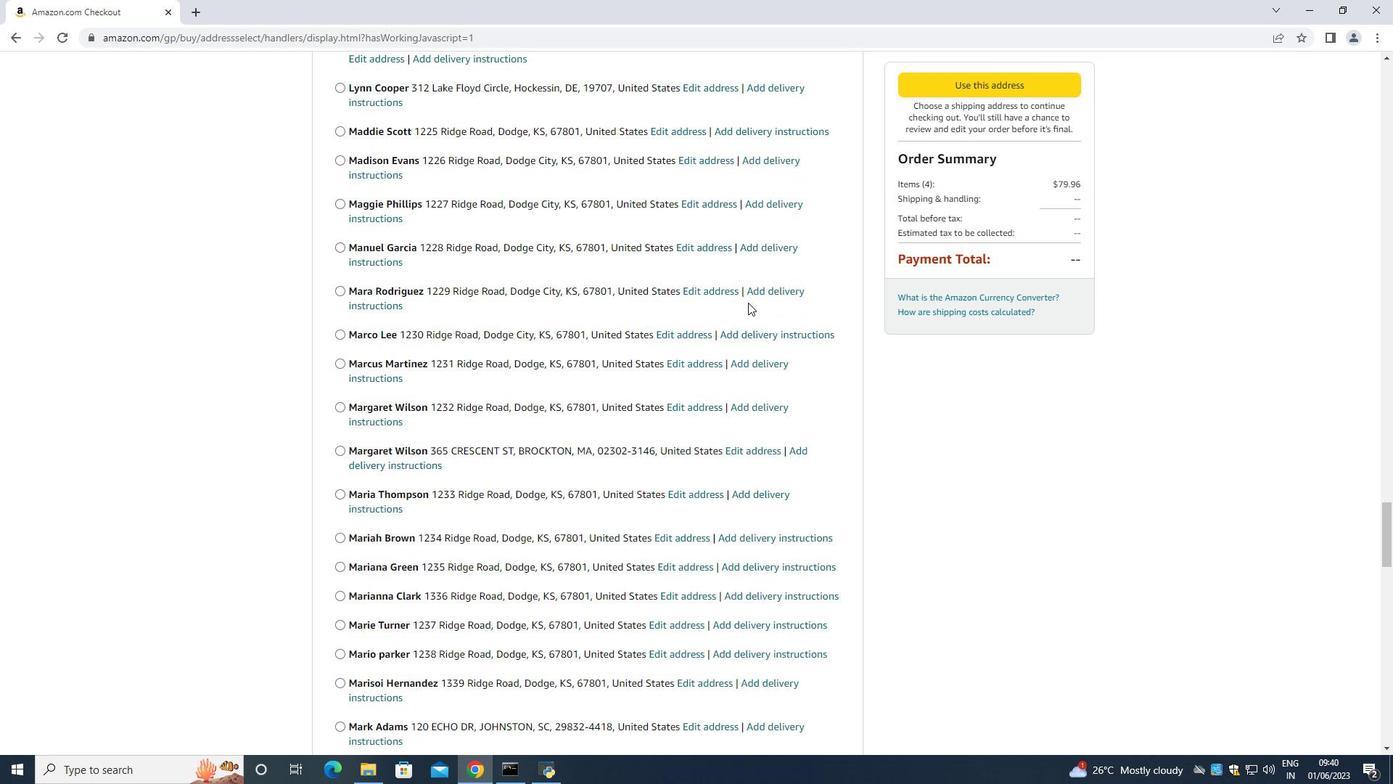 
Action: Mouse scrolled (748, 303) with delta (0, 0)
Screenshot: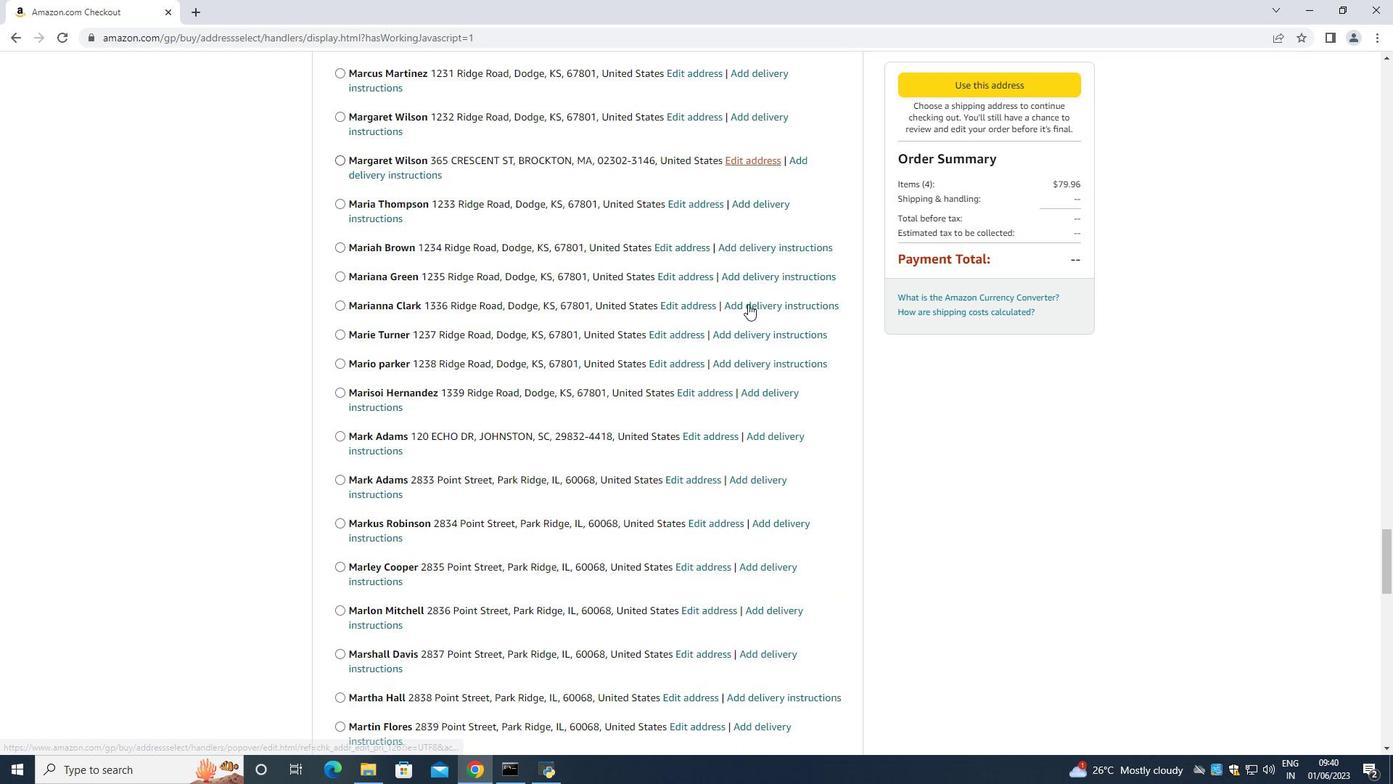 
Action: Mouse scrolled (748, 303) with delta (0, 0)
Screenshot: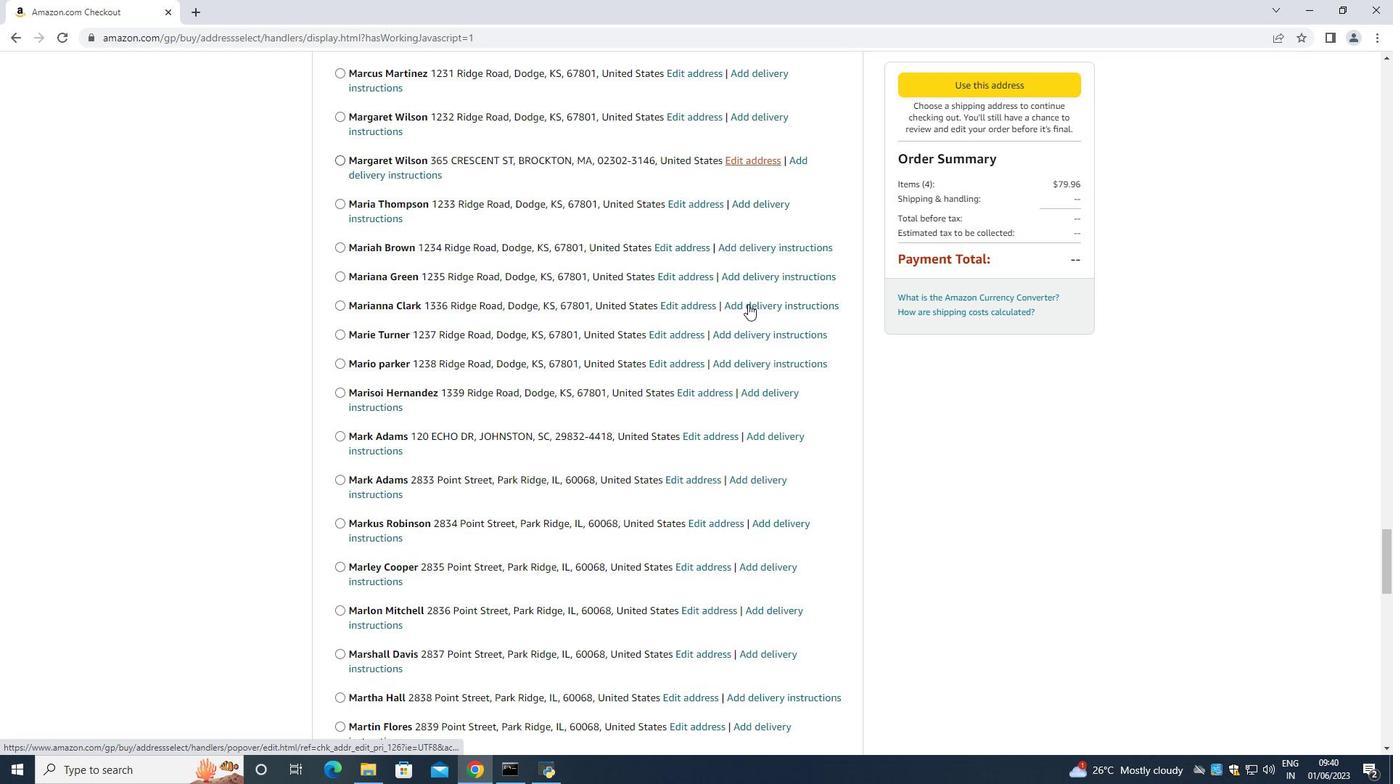 
Action: Mouse scrolled (748, 303) with delta (0, 0)
Screenshot: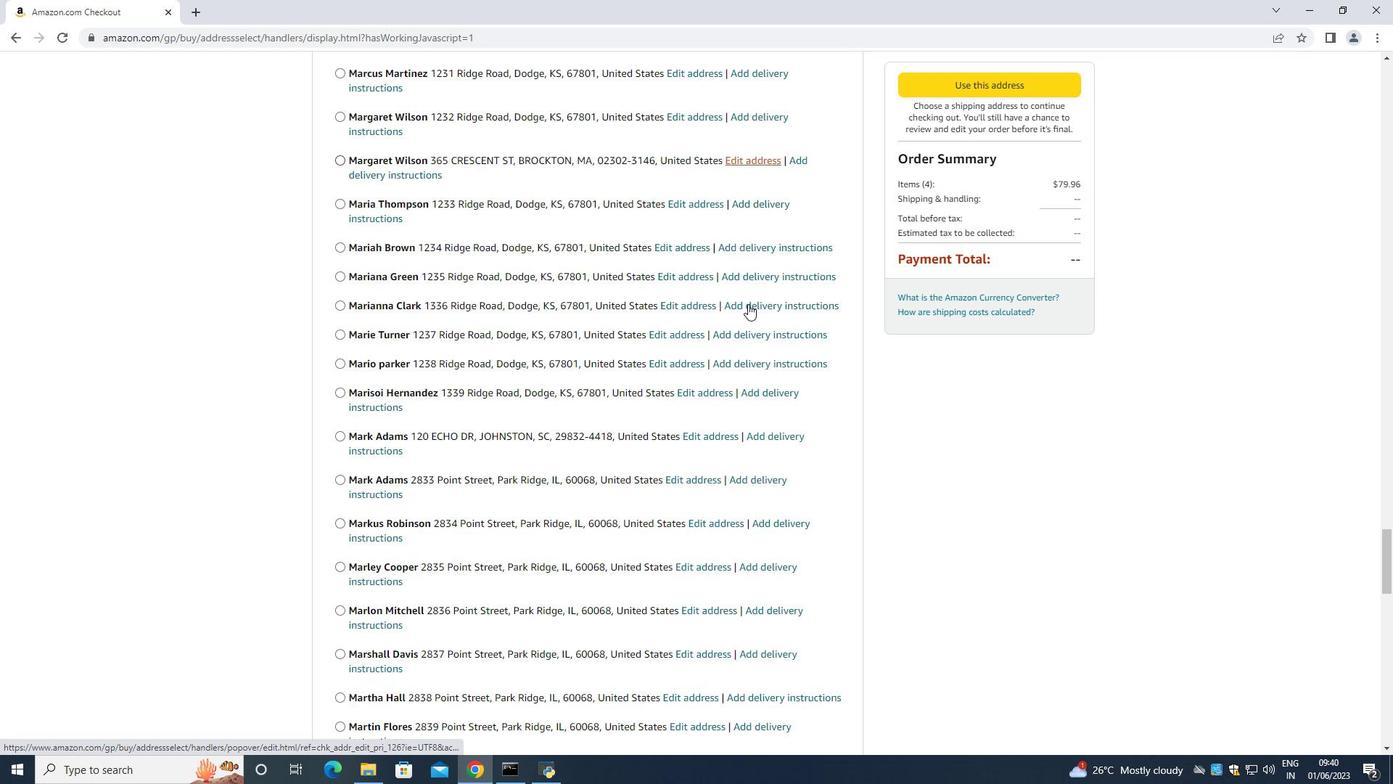
Action: Mouse scrolled (748, 303) with delta (0, 0)
Screenshot: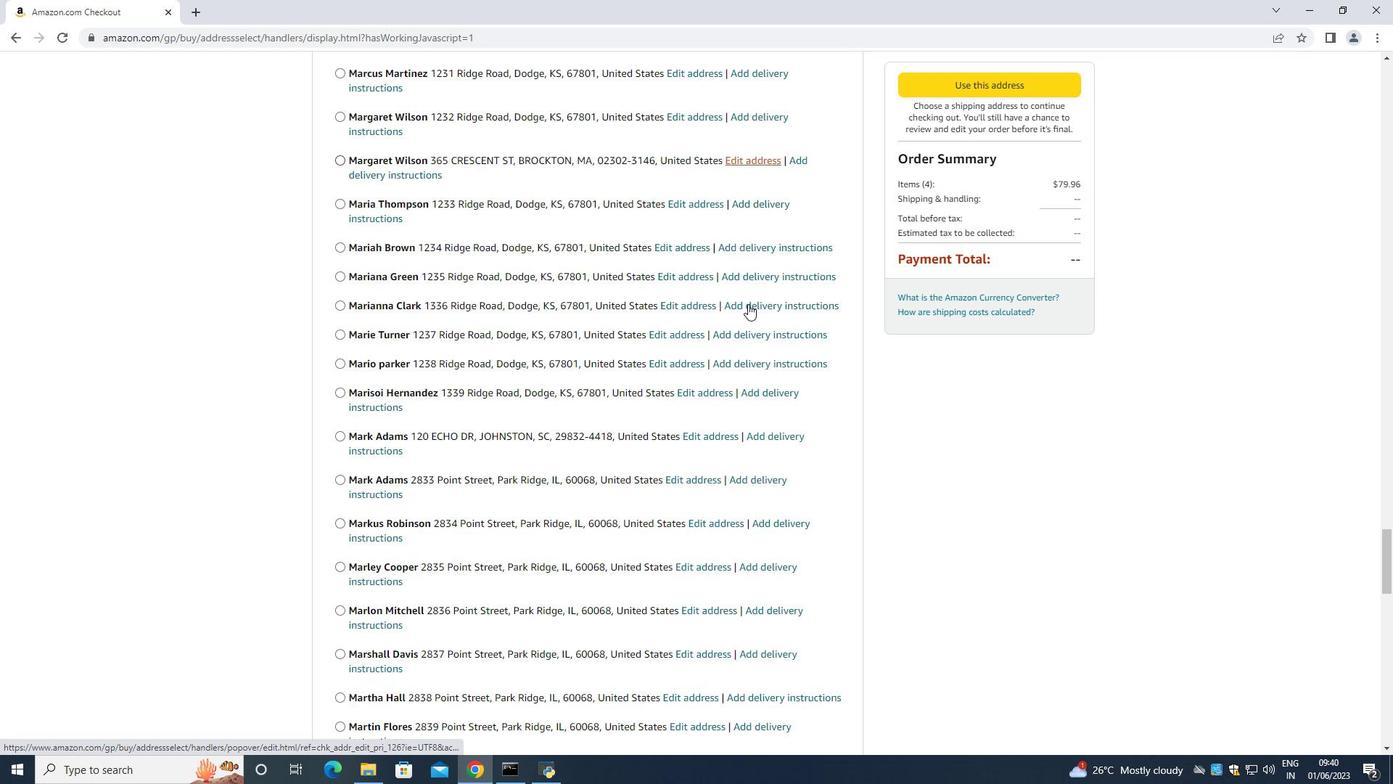 
Action: Mouse scrolled (748, 303) with delta (0, 0)
Screenshot: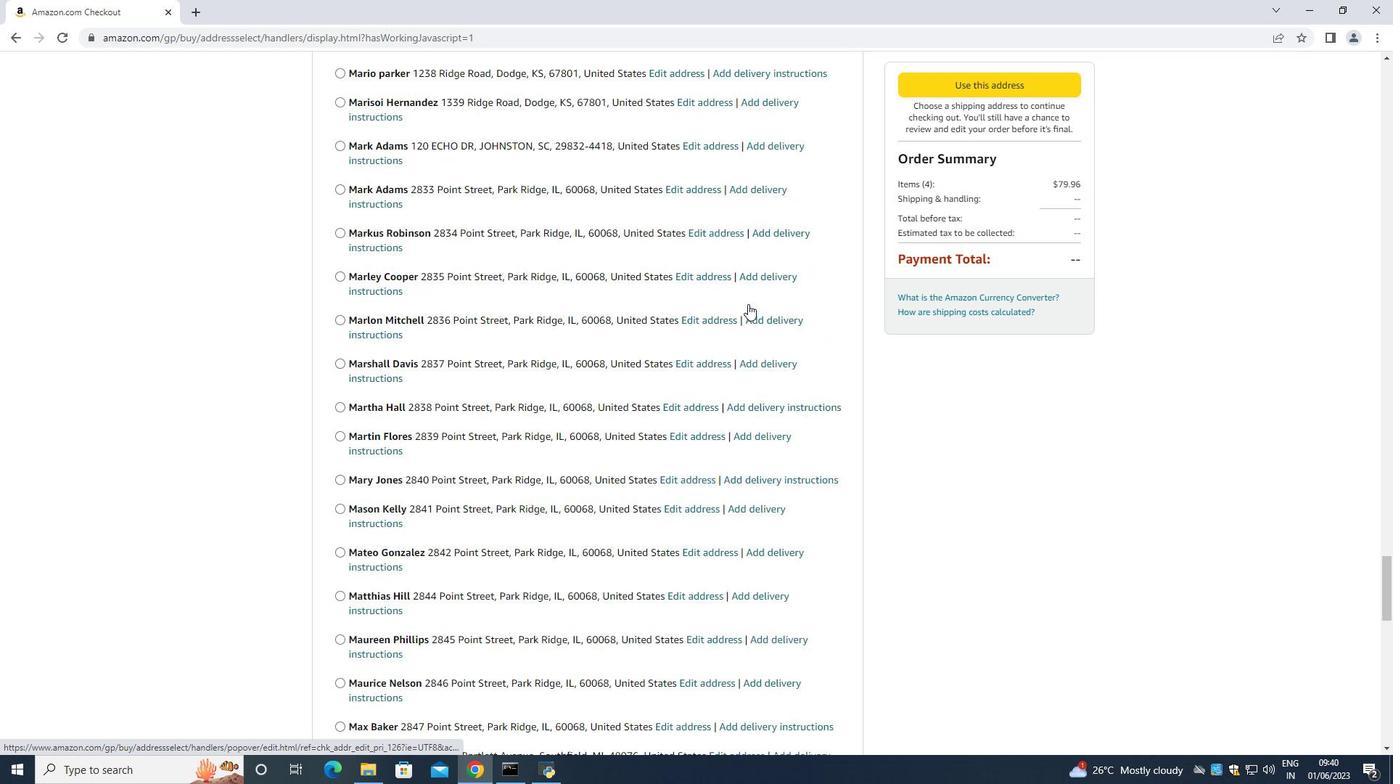 
Action: Mouse scrolled (748, 303) with delta (0, 0)
Screenshot: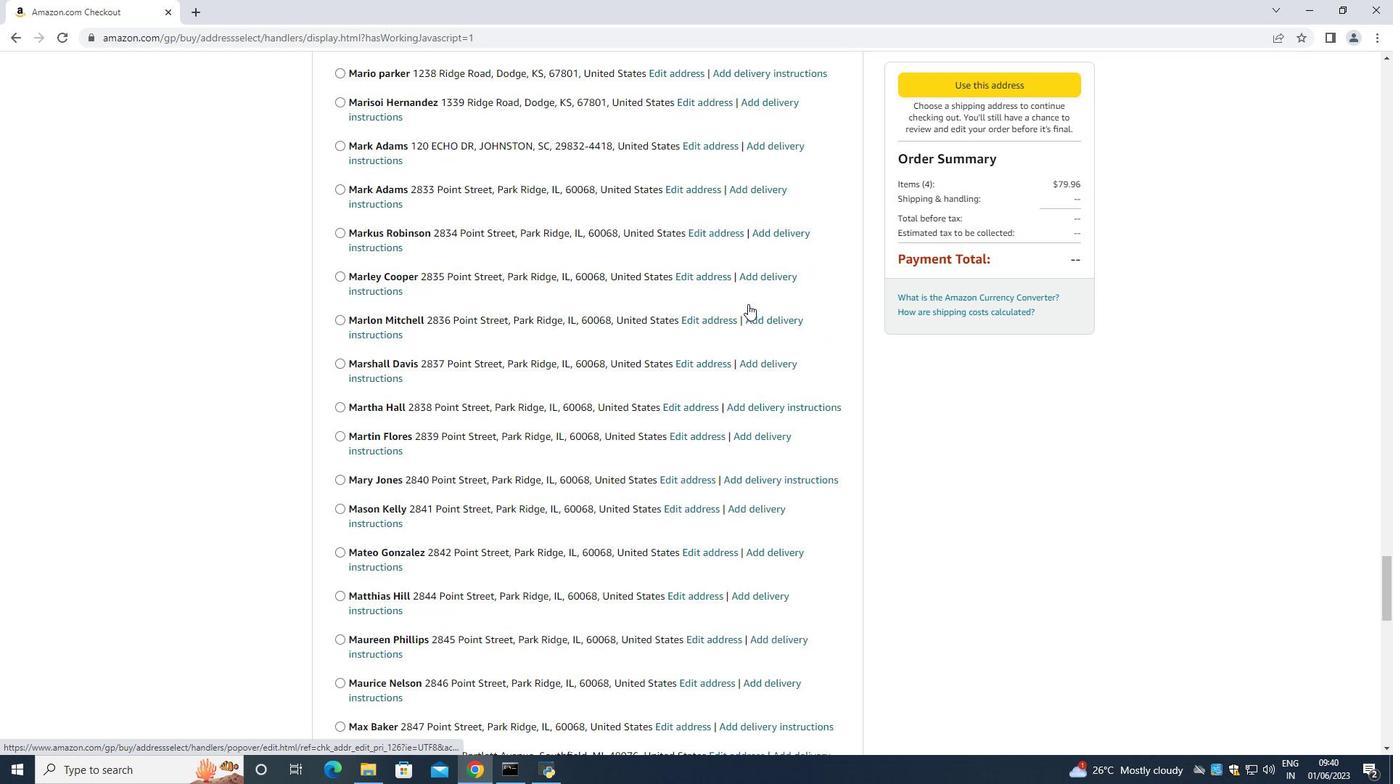 
Action: Mouse scrolled (748, 303) with delta (0, 0)
Screenshot: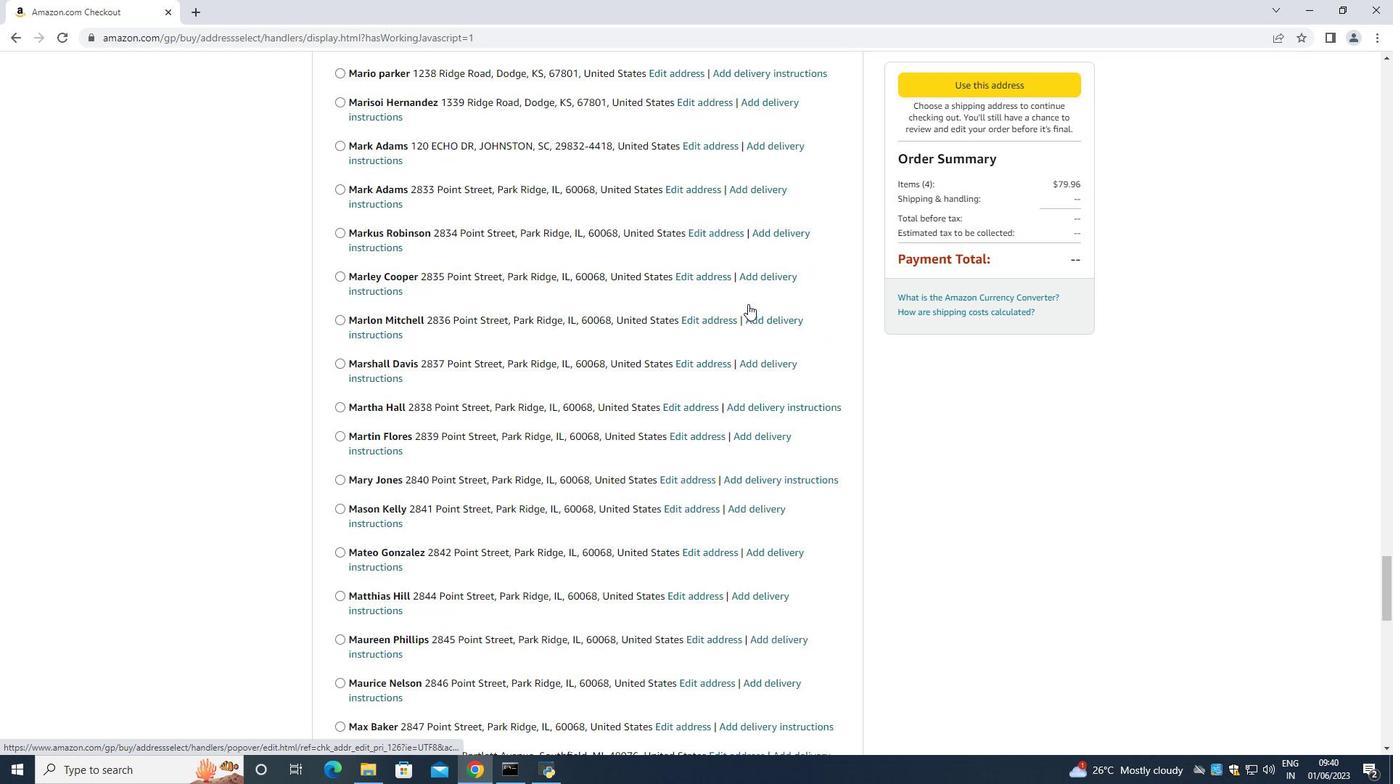 
Action: Mouse scrolled (748, 303) with delta (0, 0)
Screenshot: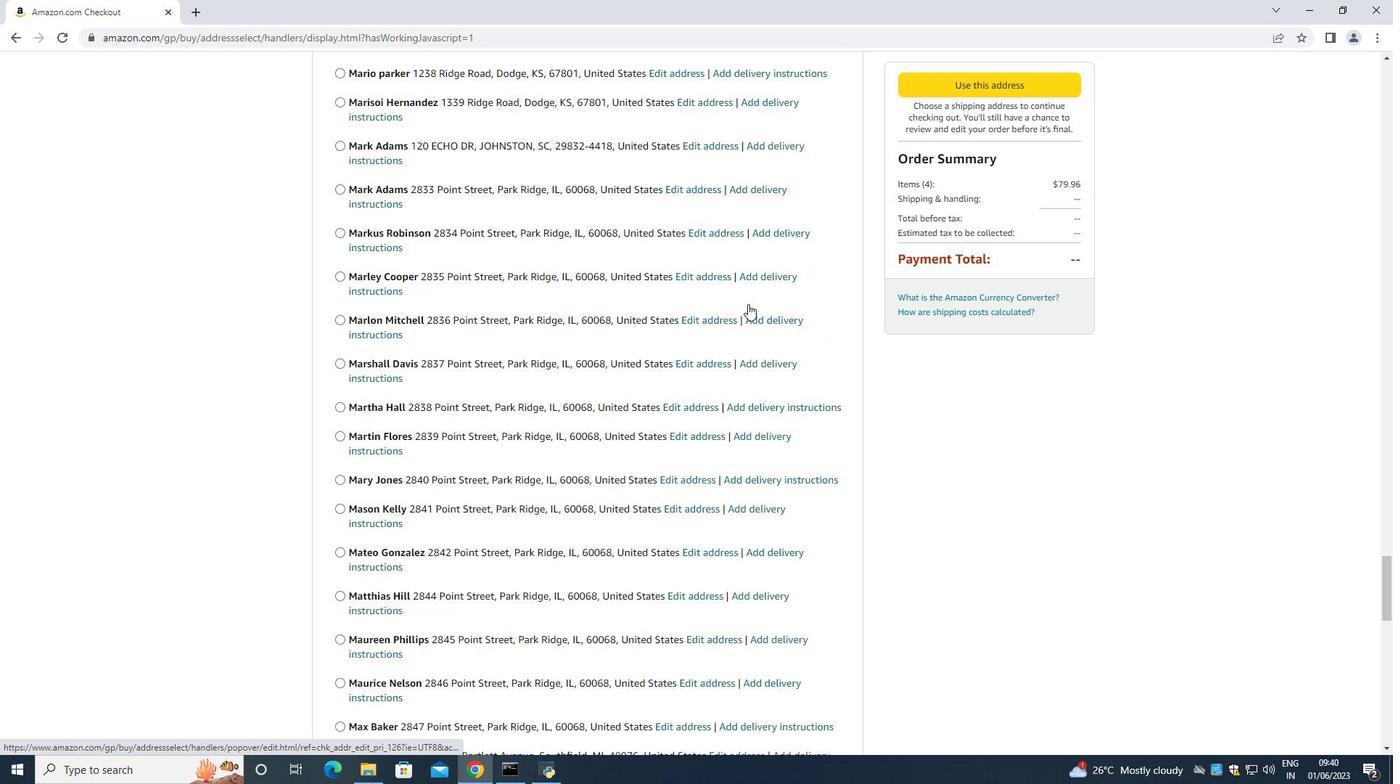 
Action: Mouse scrolled (748, 303) with delta (0, 0)
Screenshot: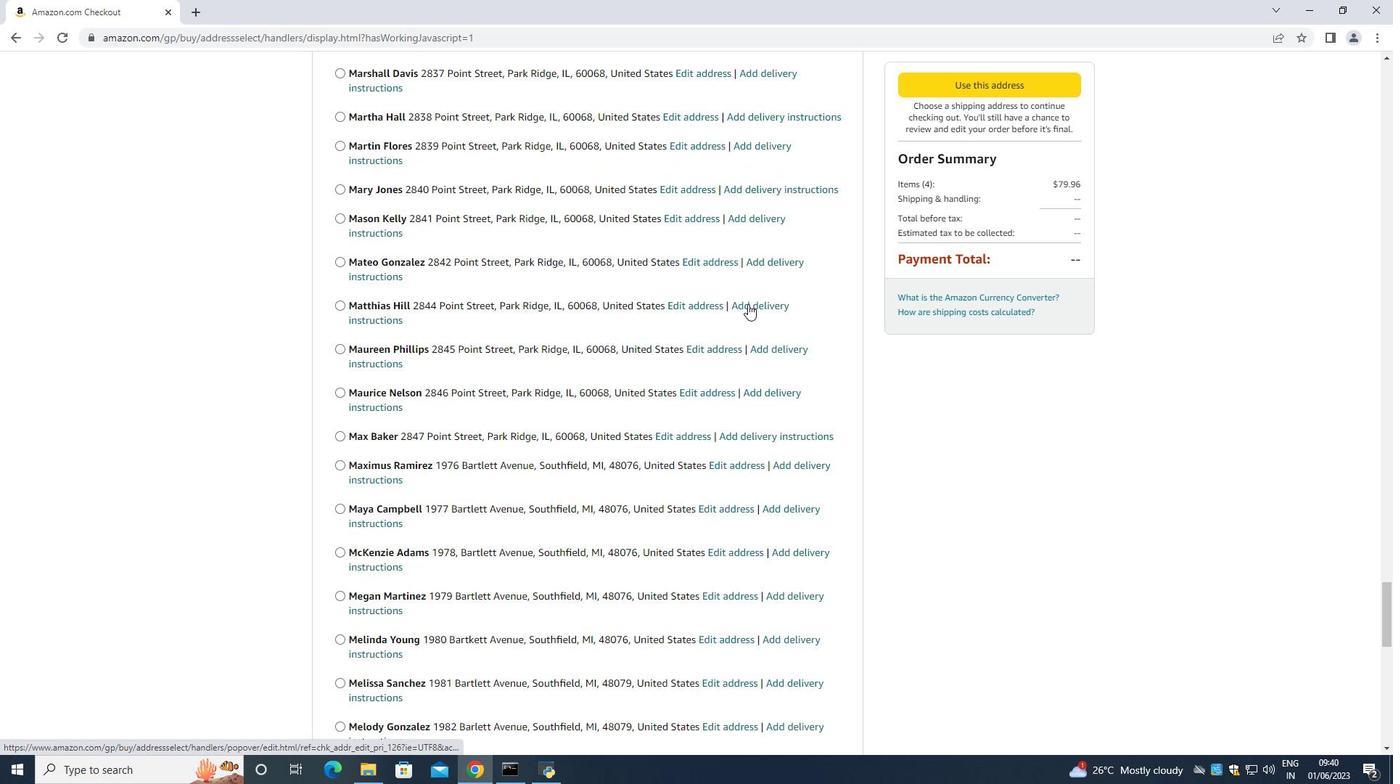 
Action: Mouse scrolled (748, 303) with delta (0, 0)
Screenshot: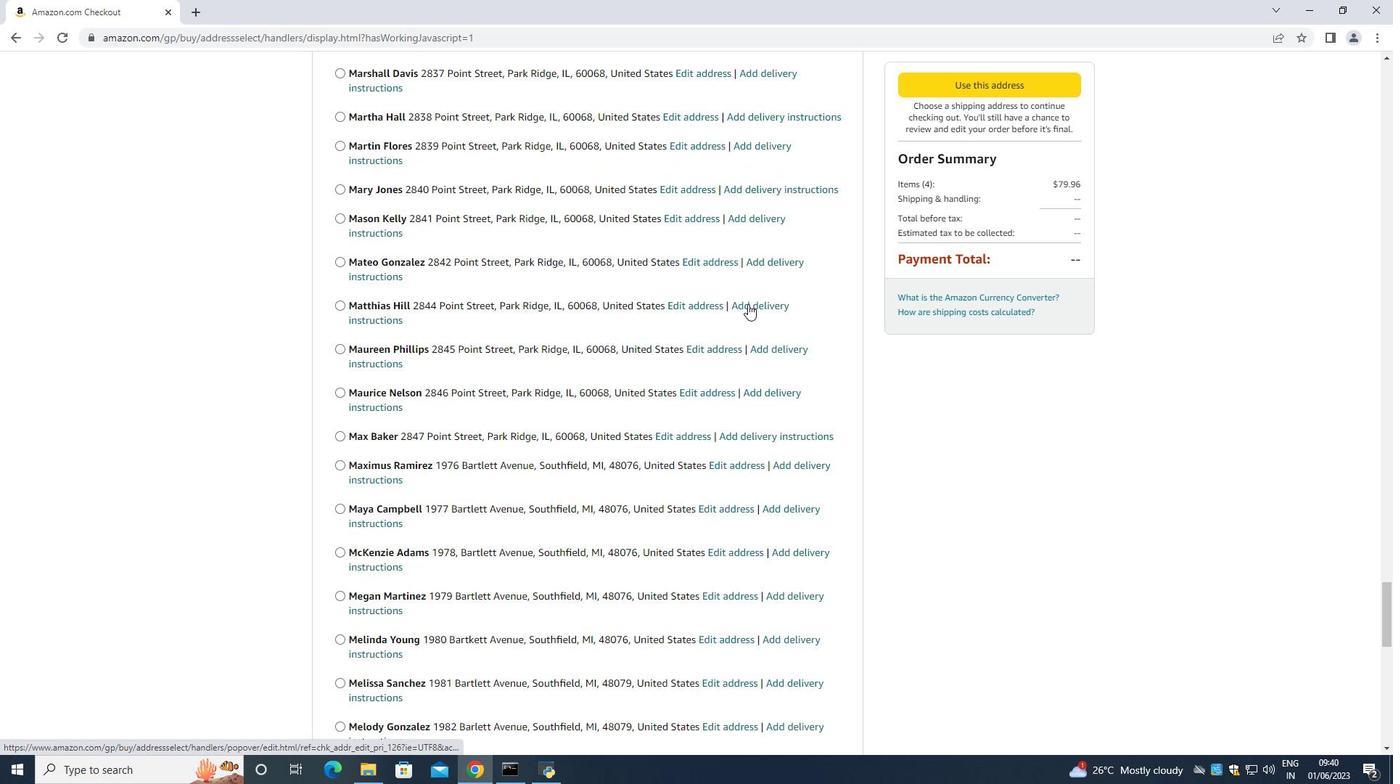 
Action: Mouse scrolled (748, 303) with delta (0, 0)
Screenshot: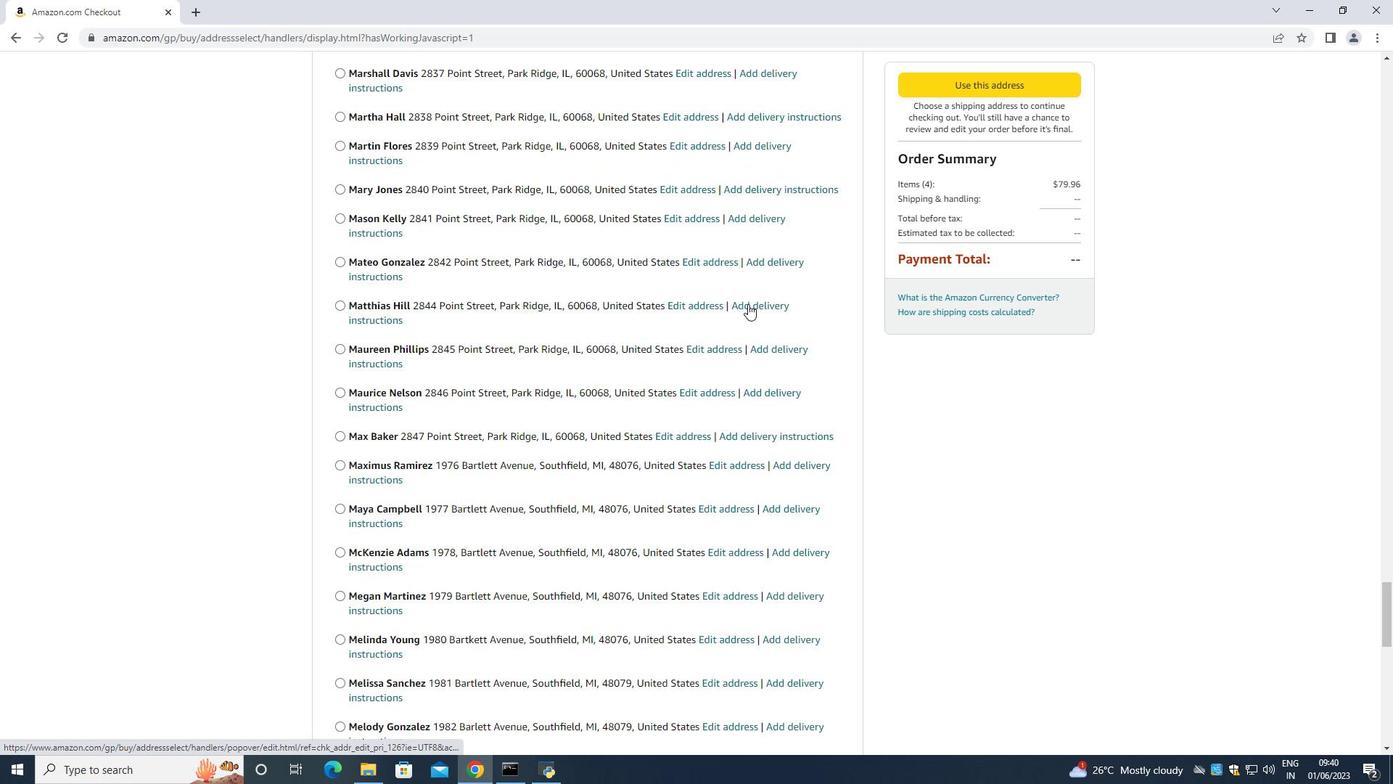 
Action: Mouse scrolled (748, 303) with delta (0, 0)
Screenshot: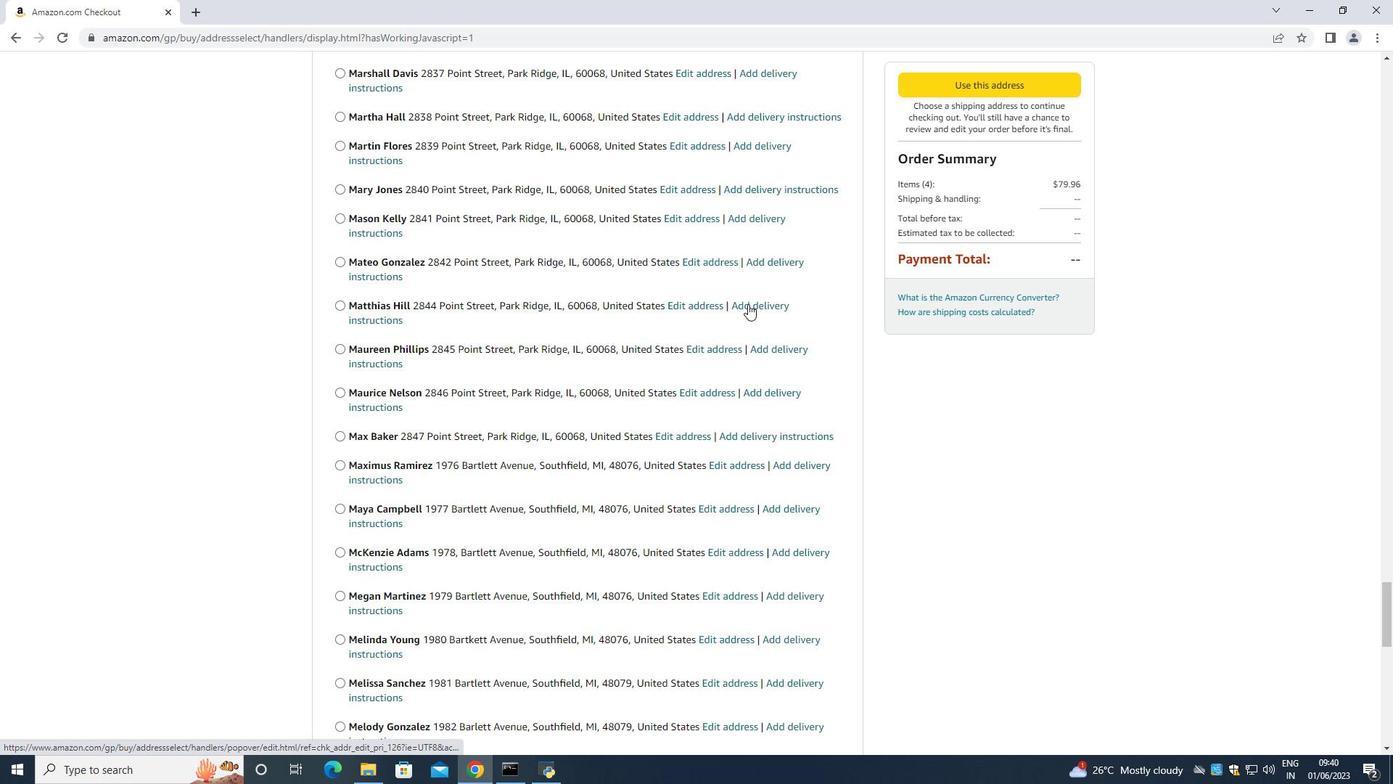 
Action: Mouse scrolled (748, 303) with delta (0, 0)
Screenshot: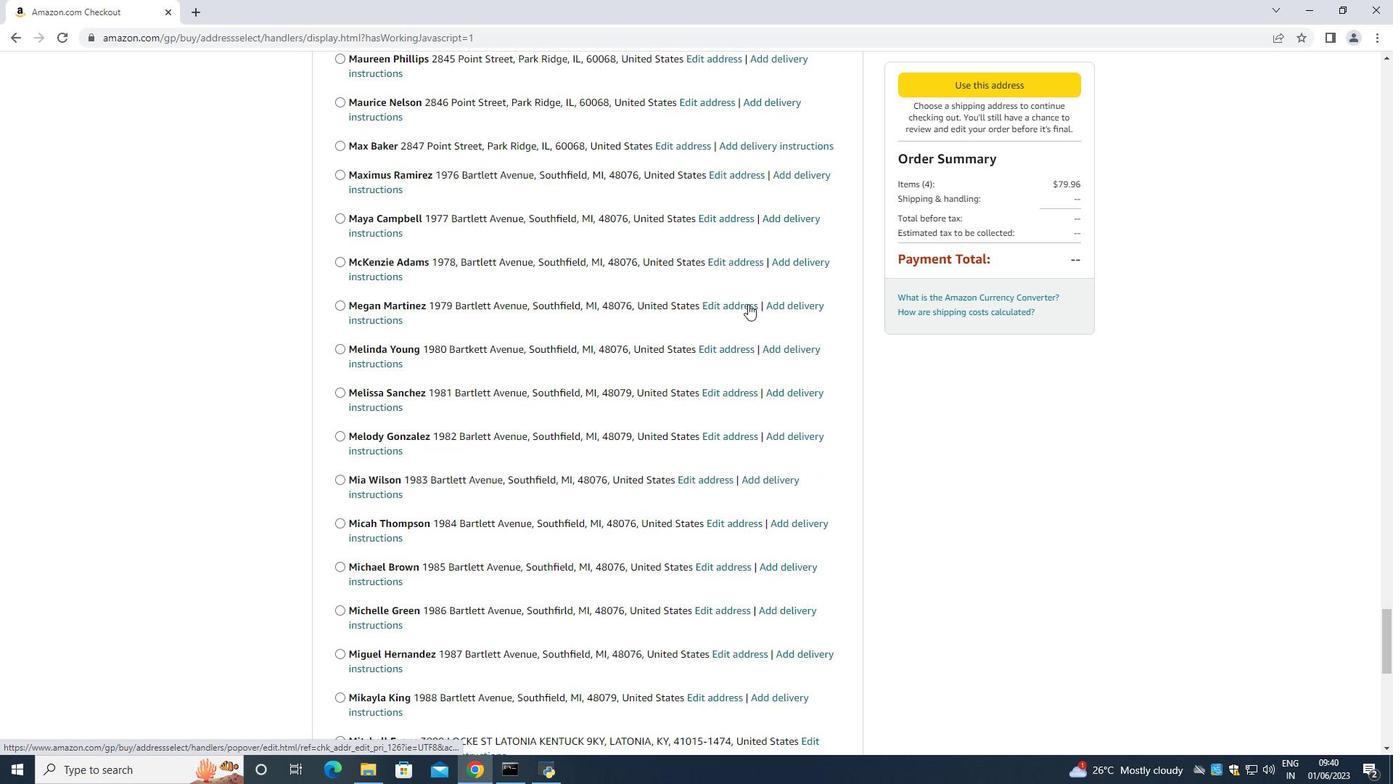 
Action: Mouse scrolled (748, 303) with delta (0, 0)
Screenshot: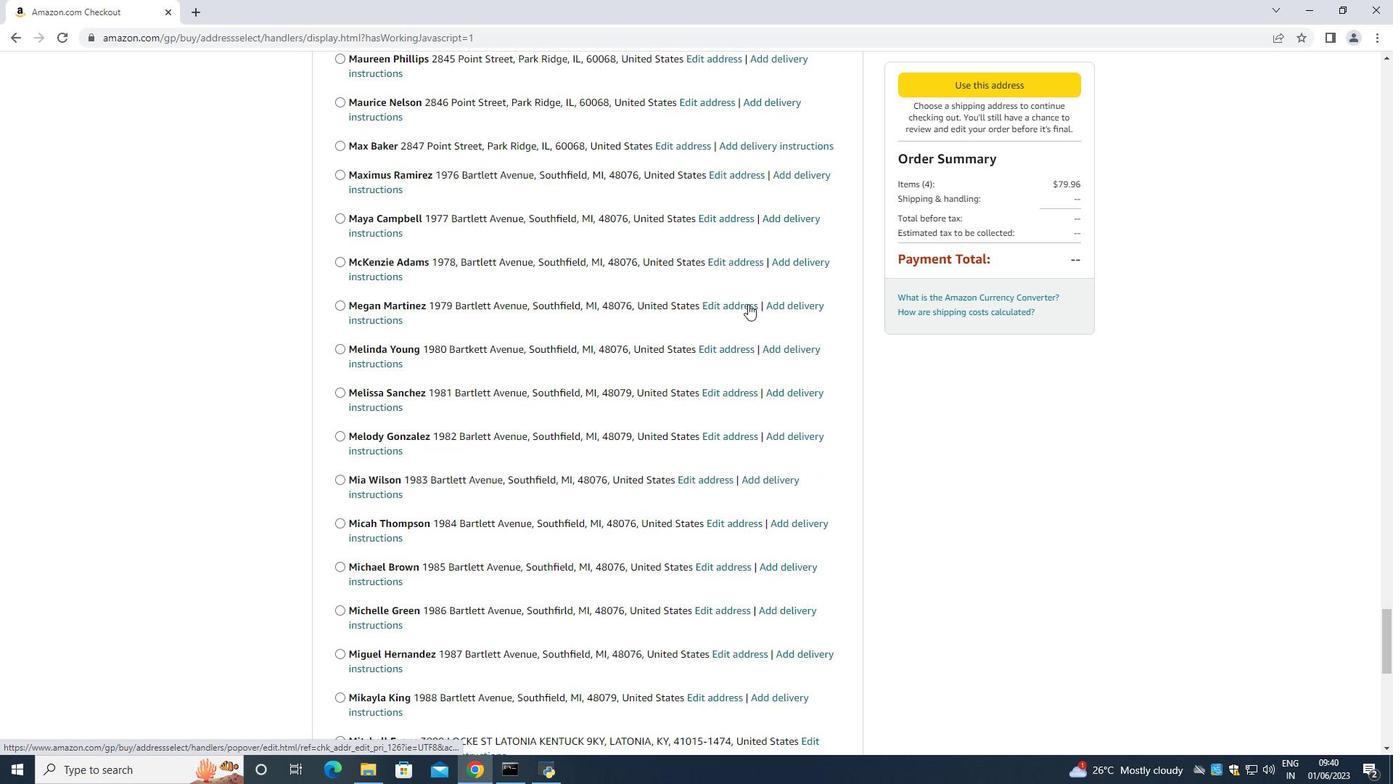 
Action: Mouse scrolled (748, 303) with delta (0, 0)
Screenshot: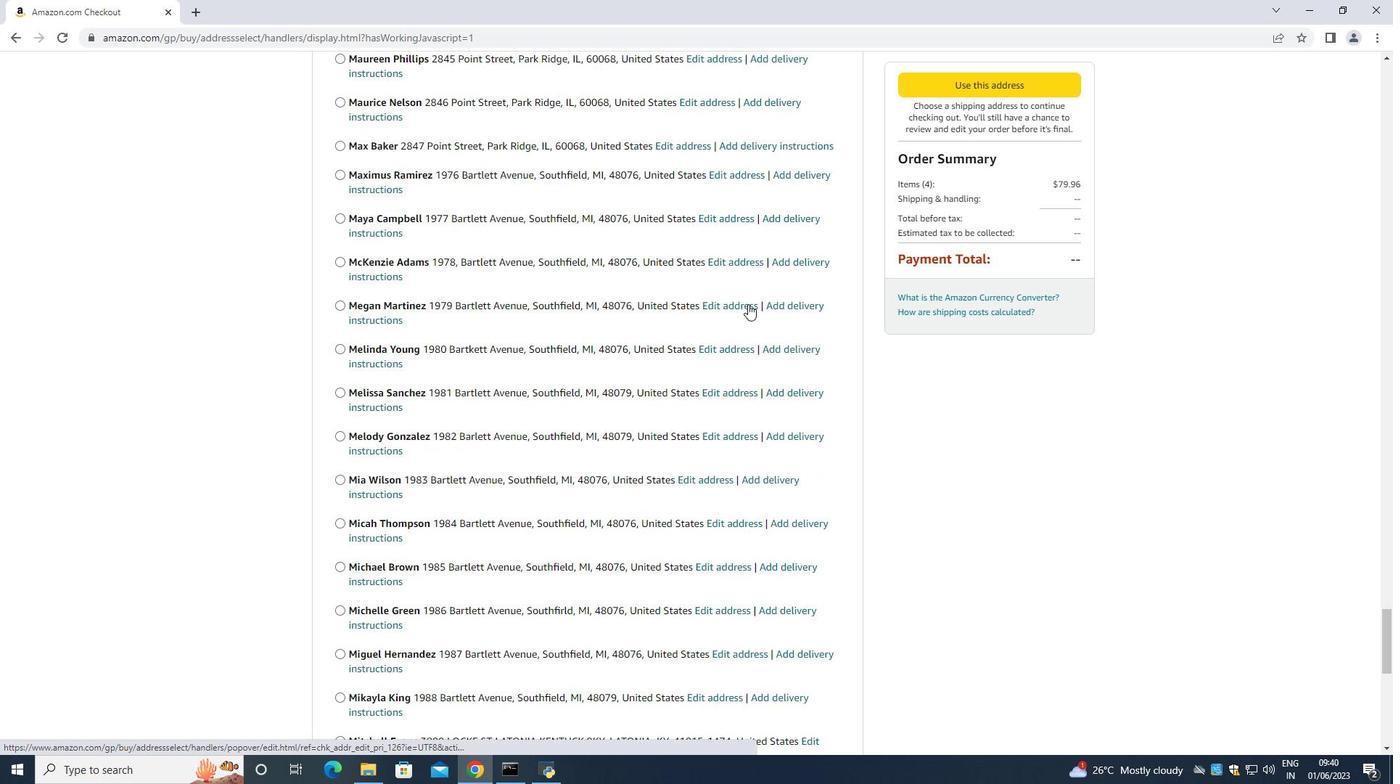 
Action: Mouse scrolled (748, 303) with delta (0, 0)
Screenshot: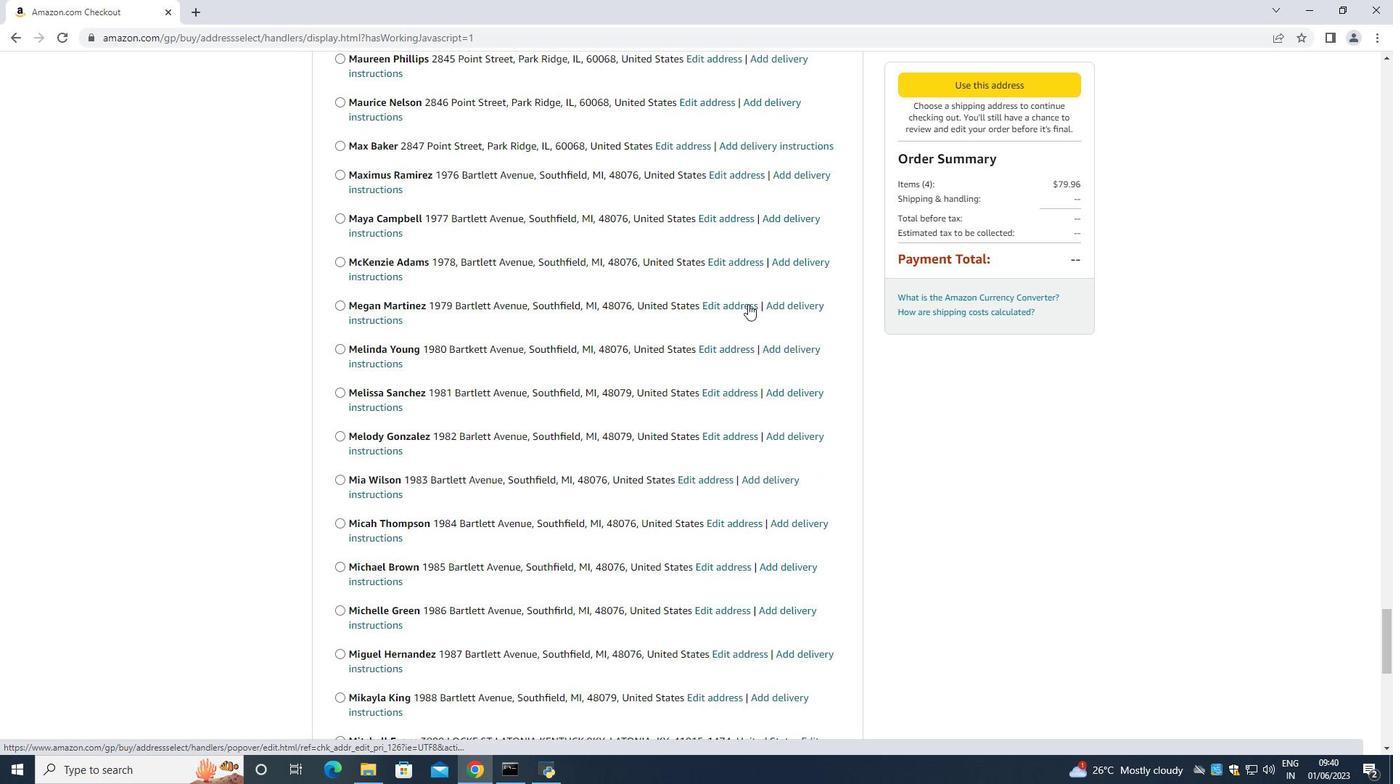 
Action: Mouse scrolled (748, 303) with delta (0, 0)
Screenshot: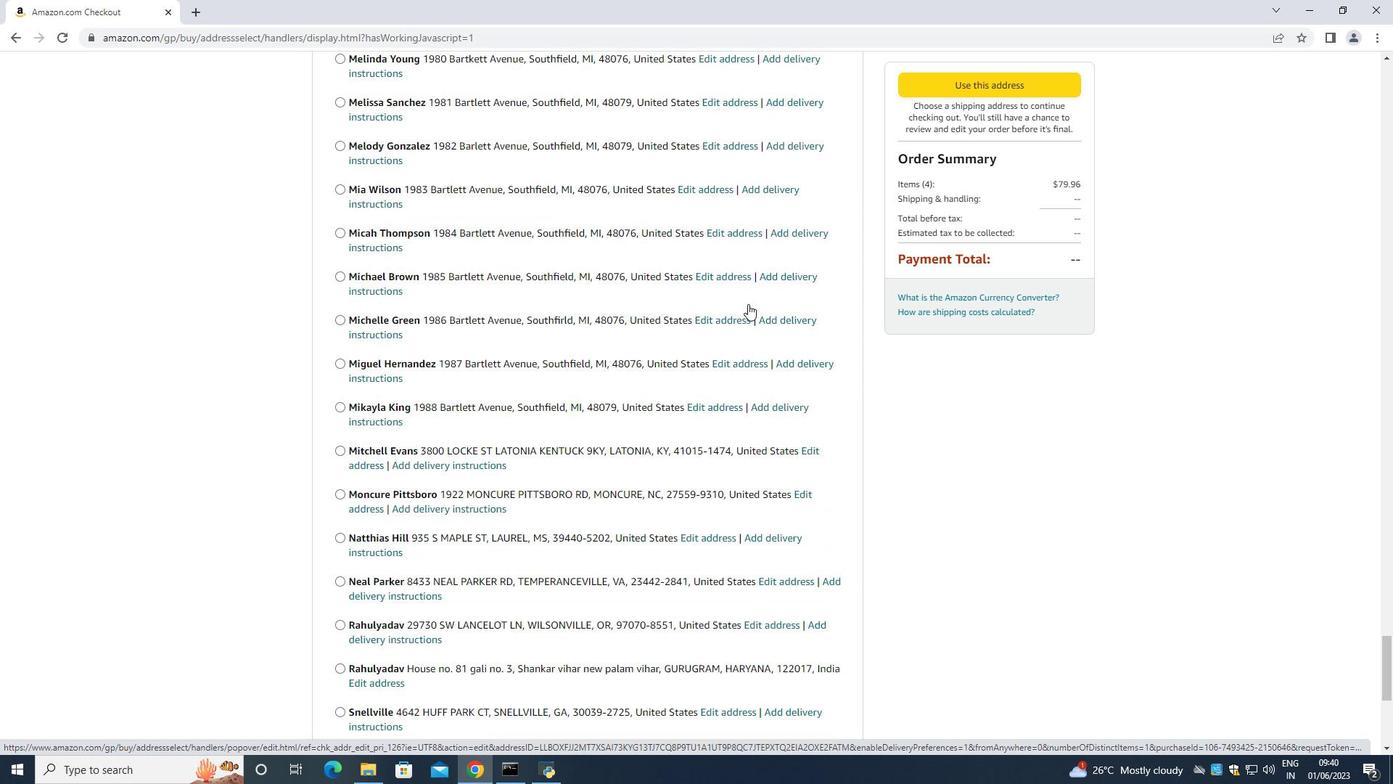 
Action: Mouse scrolled (748, 303) with delta (0, 0)
Screenshot: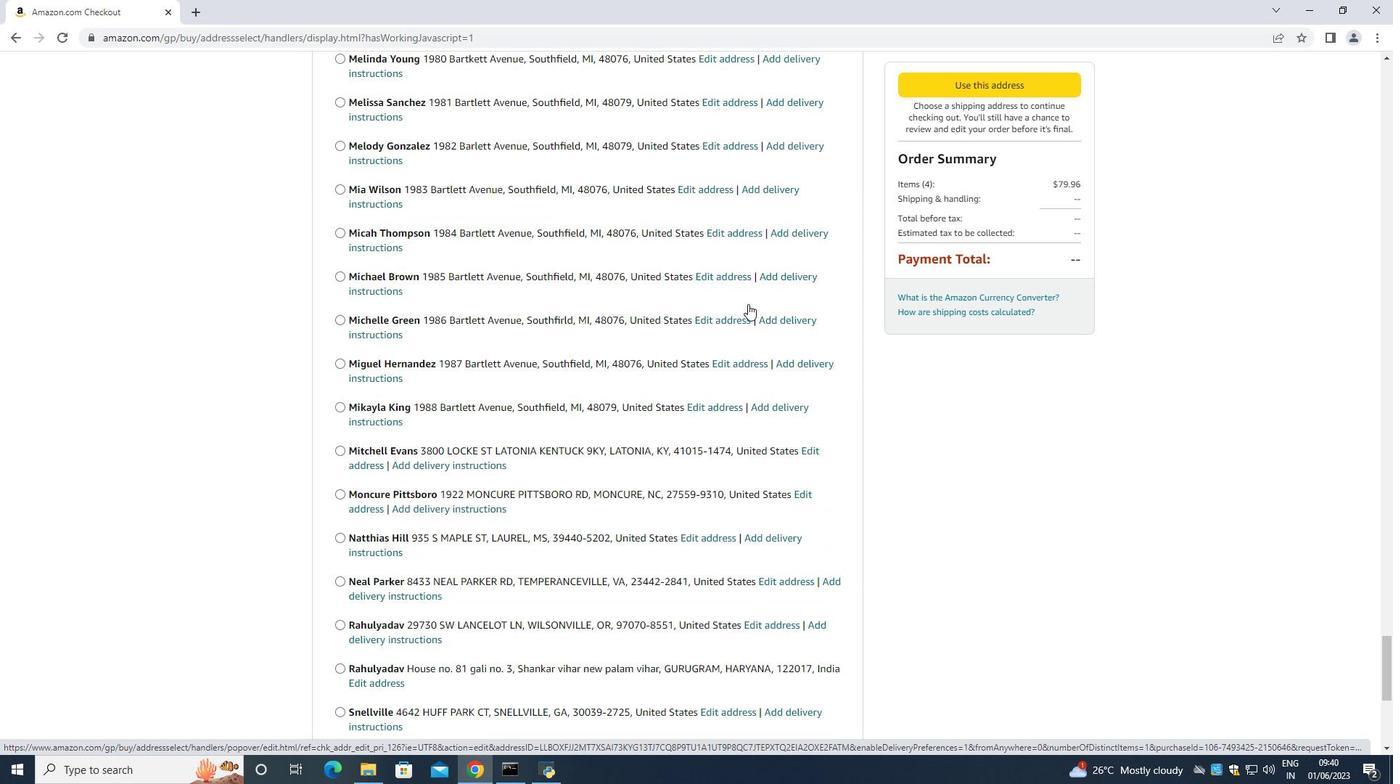 
Action: Mouse scrolled (748, 303) with delta (0, 0)
Screenshot: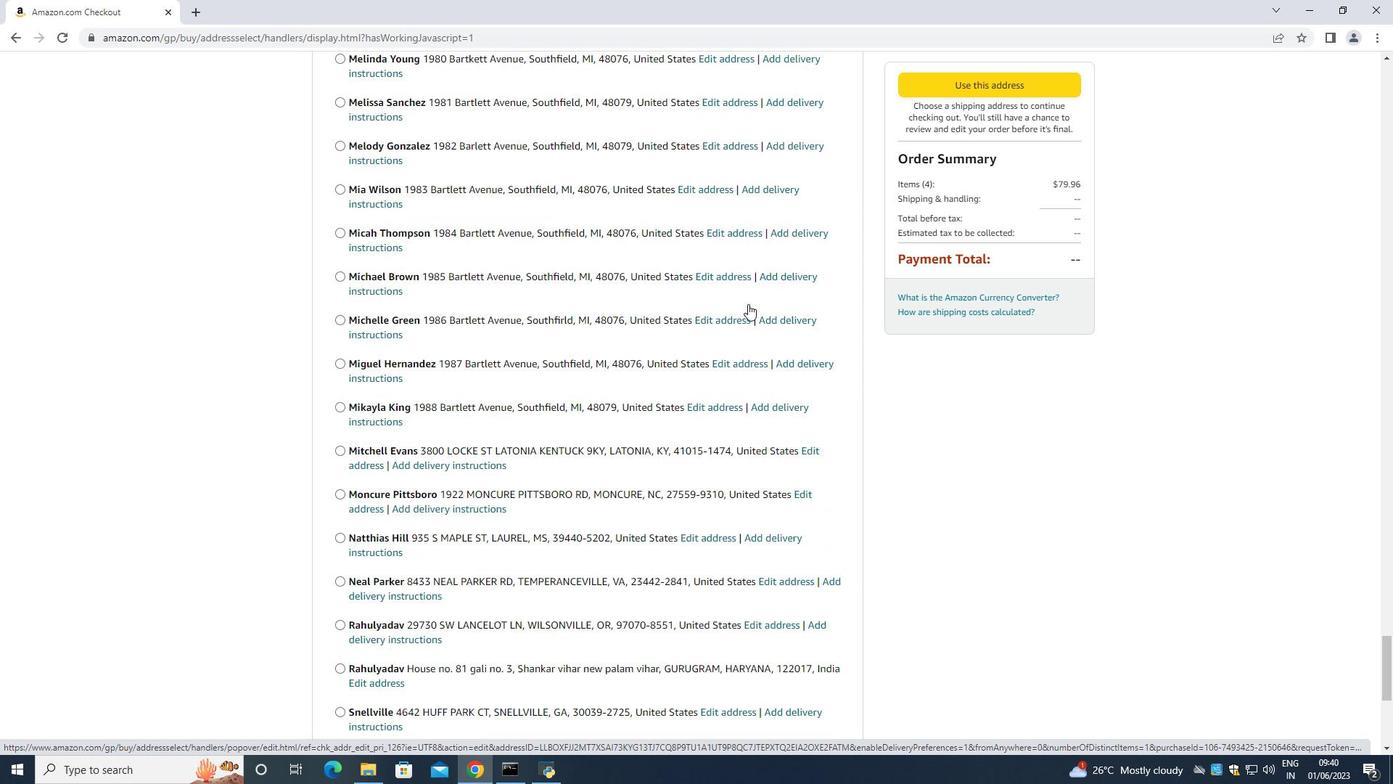 
Action: Mouse scrolled (748, 303) with delta (0, 0)
Screenshot: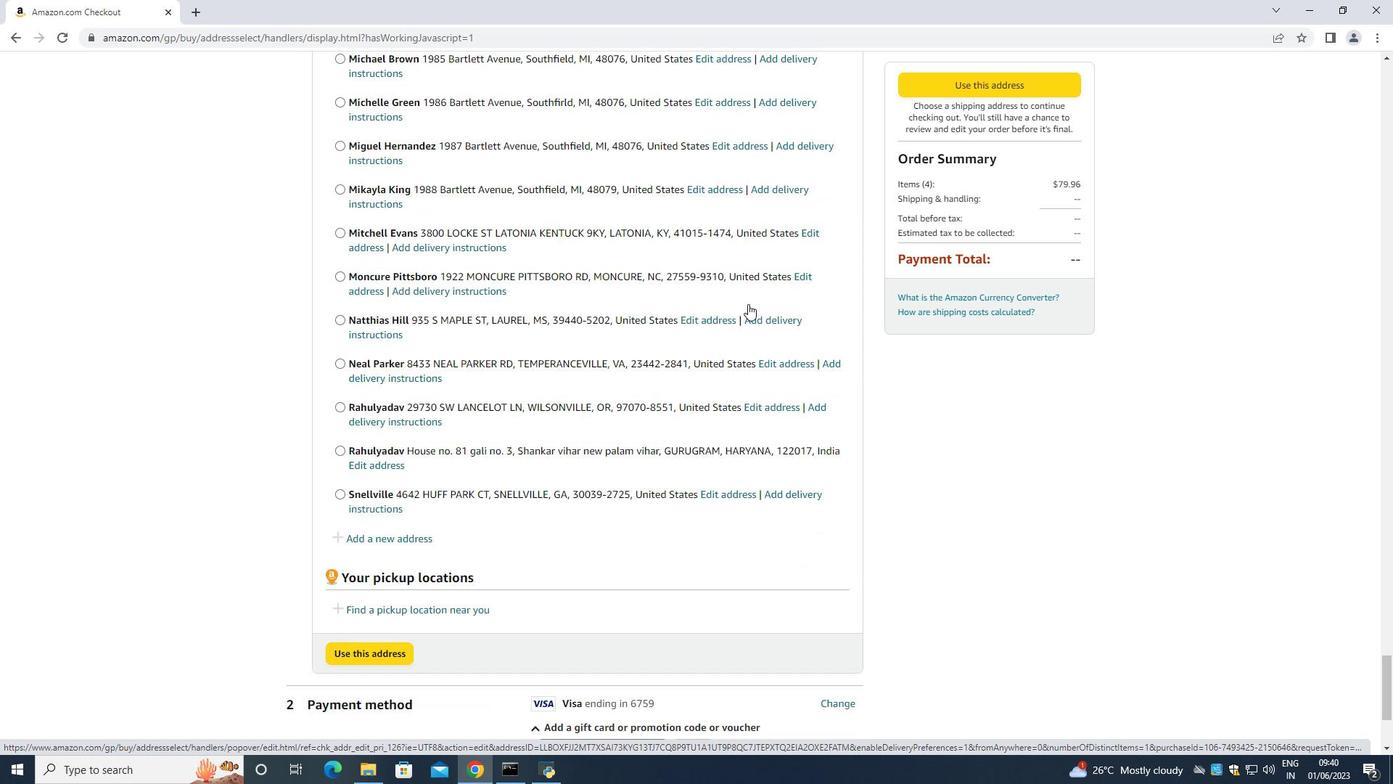 
Action: Mouse scrolled (748, 303) with delta (0, 0)
Screenshot: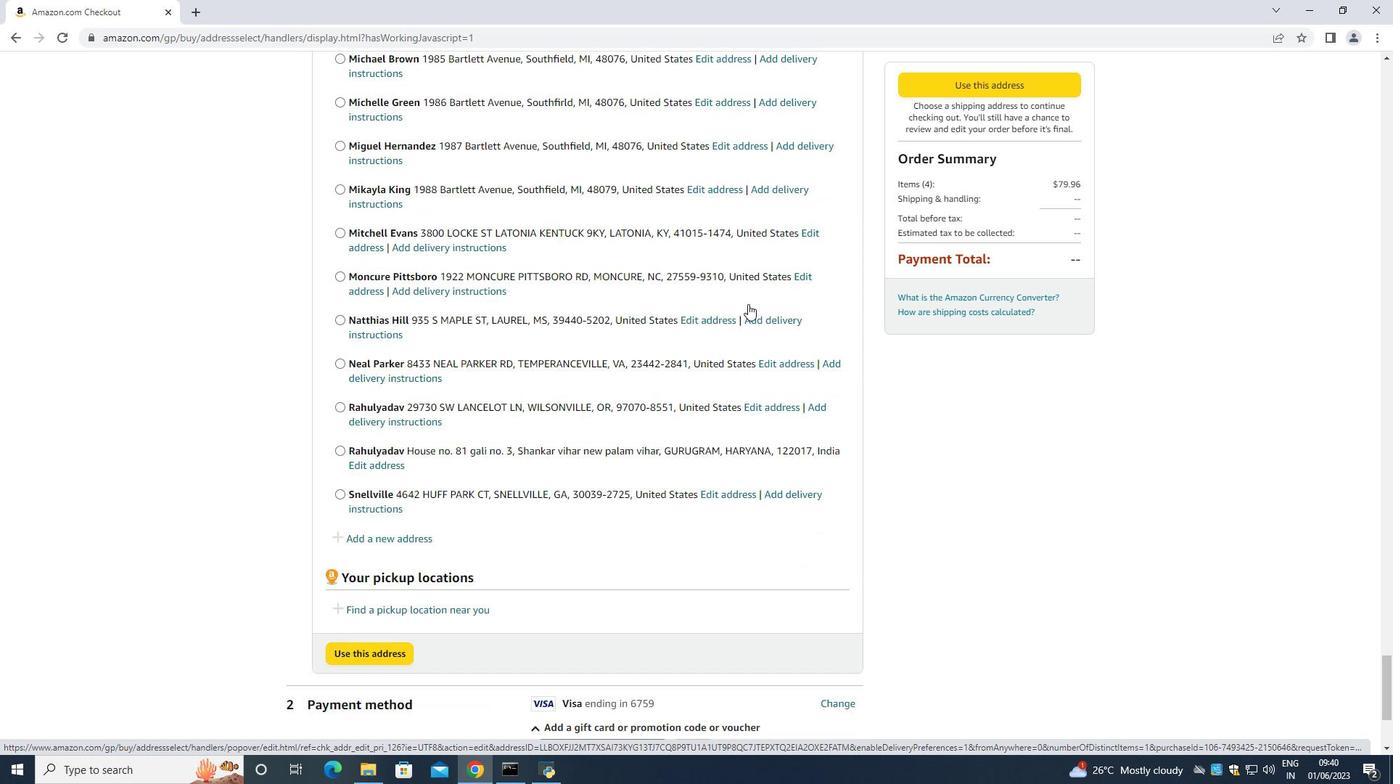 
Action: Mouse scrolled (748, 303) with delta (0, 0)
Screenshot: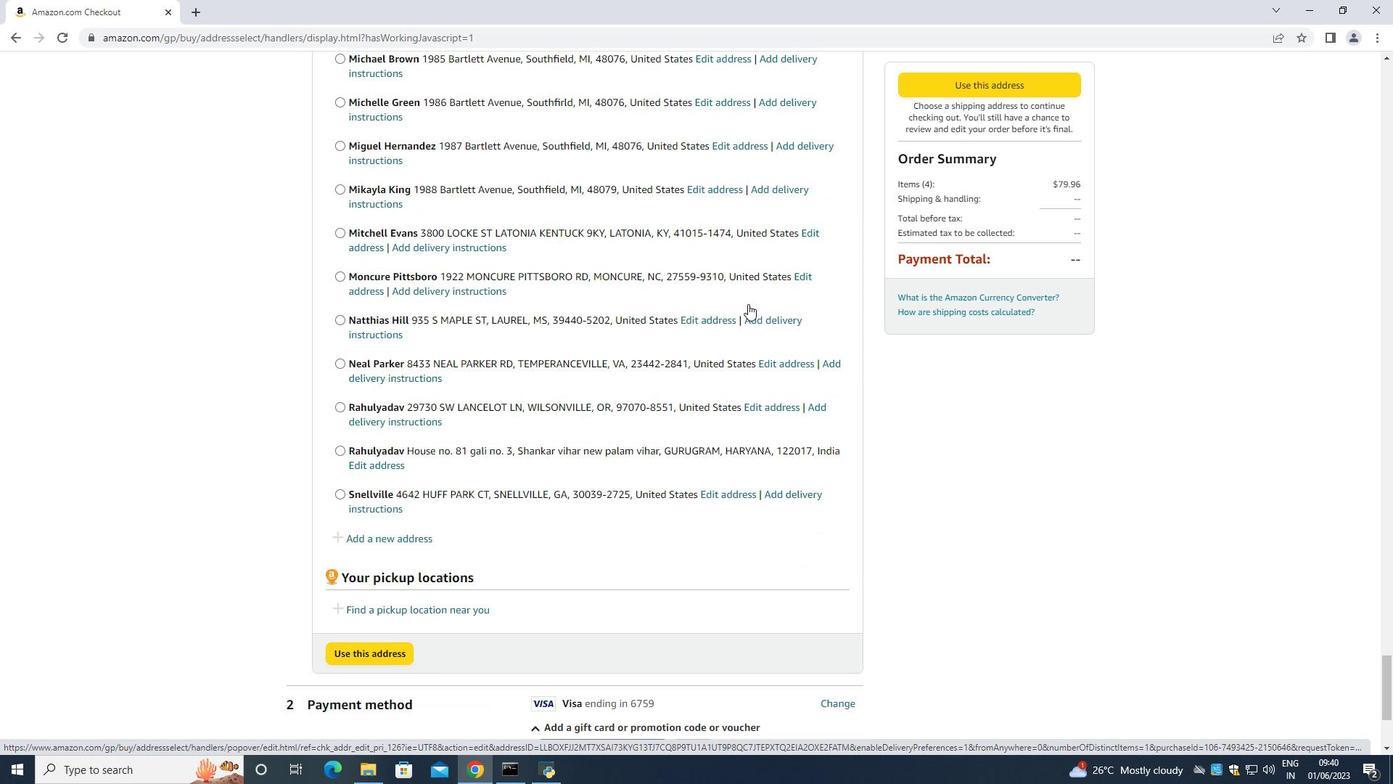 
Action: Mouse scrolled (748, 303) with delta (0, 0)
Screenshot: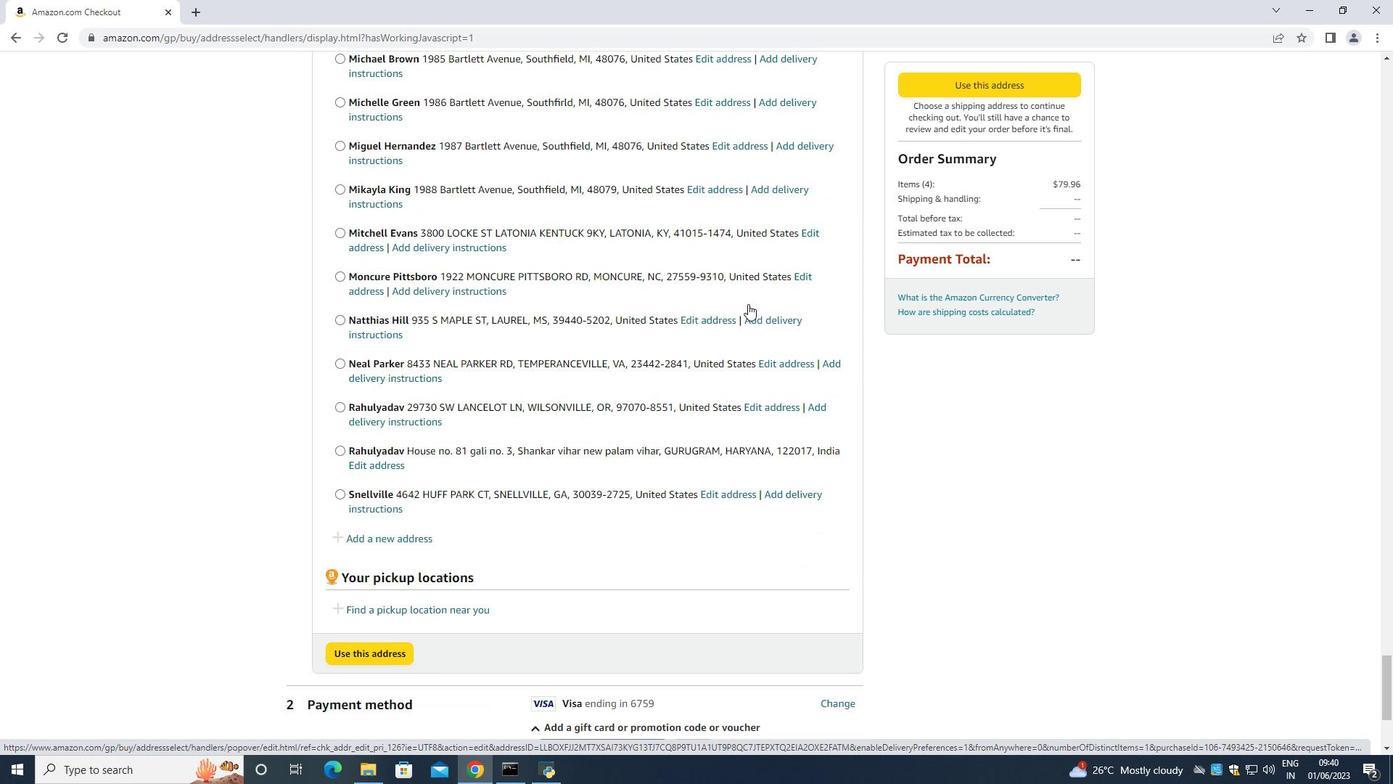 
Action: Mouse moved to (748, 304)
Screenshot: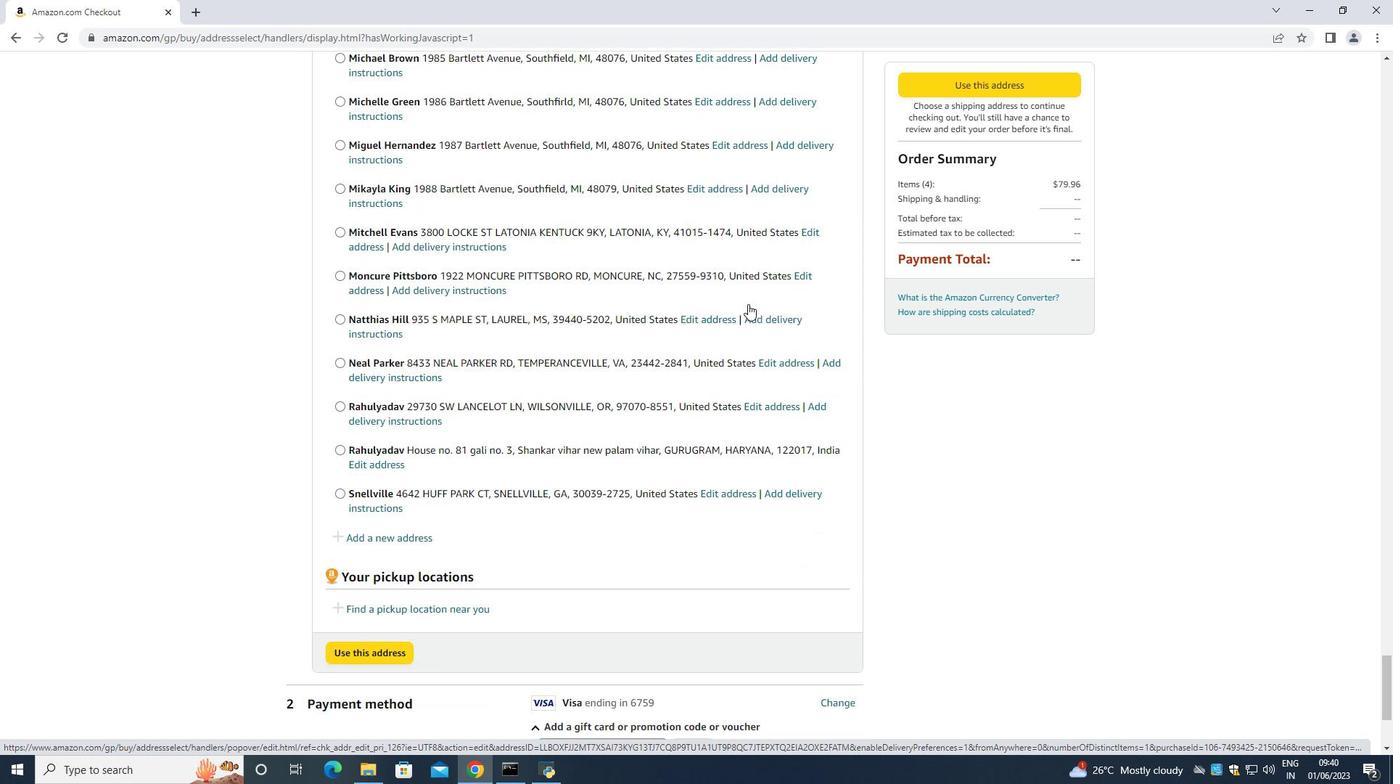 
Action: Mouse scrolled (748, 304) with delta (0, 0)
Screenshot: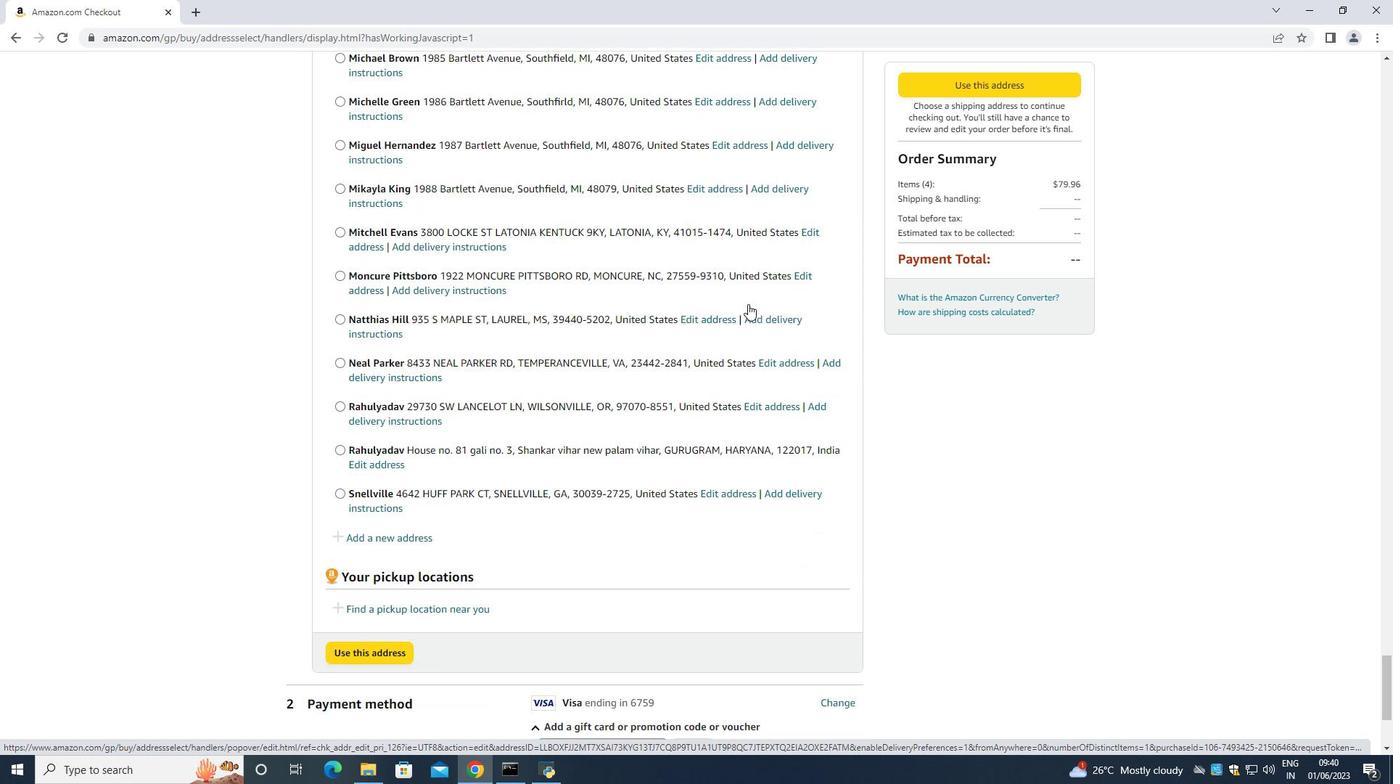 
Action: Mouse moved to (366, 295)
Screenshot: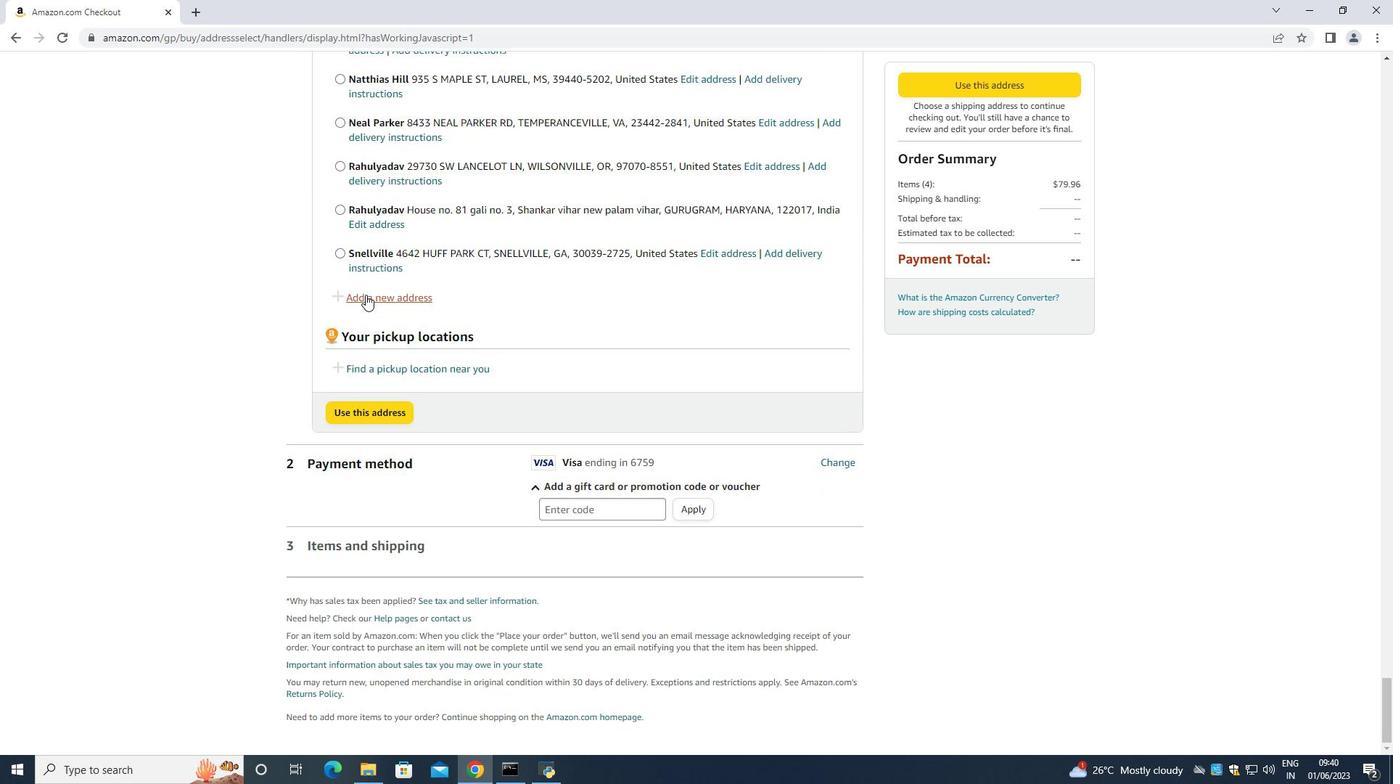 
Action: Mouse pressed left at (366, 295)
Screenshot: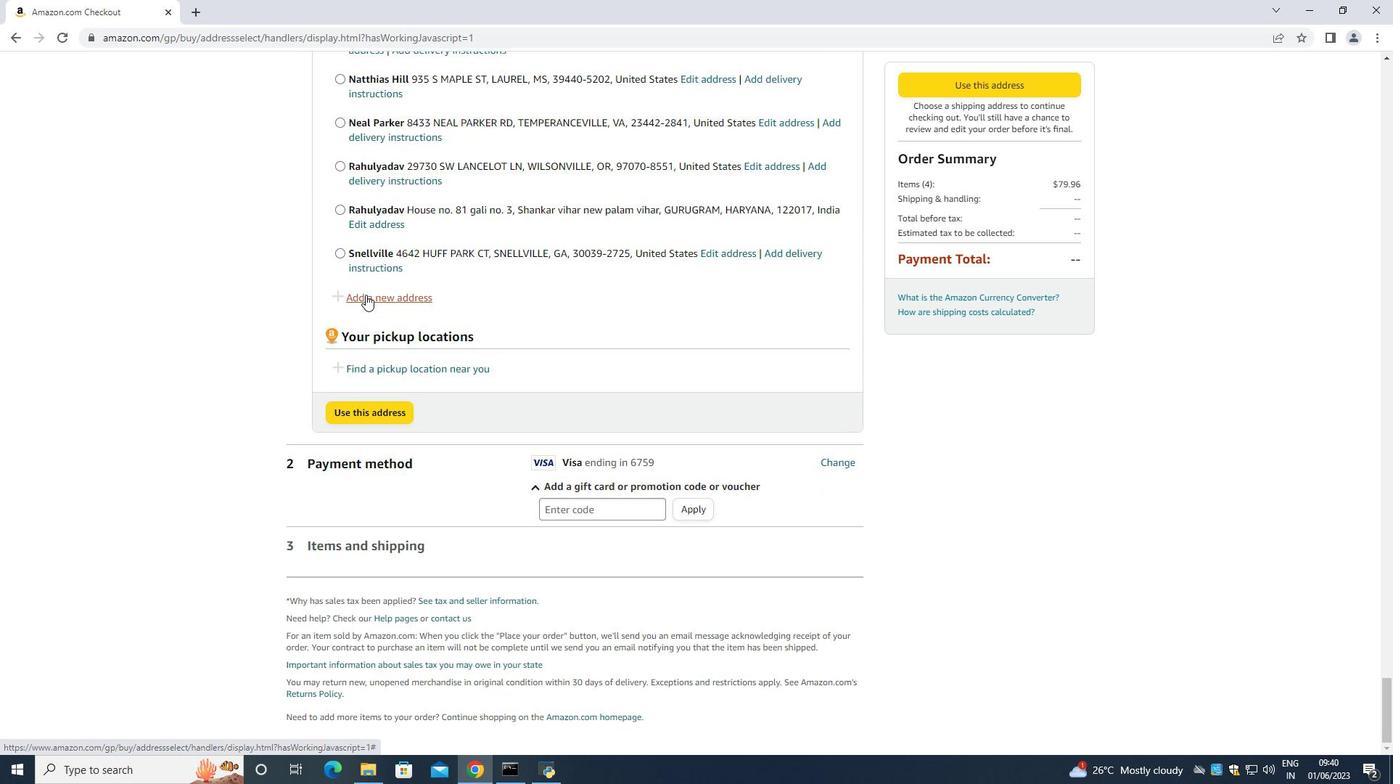 
Action: Mouse moved to (508, 353)
Screenshot: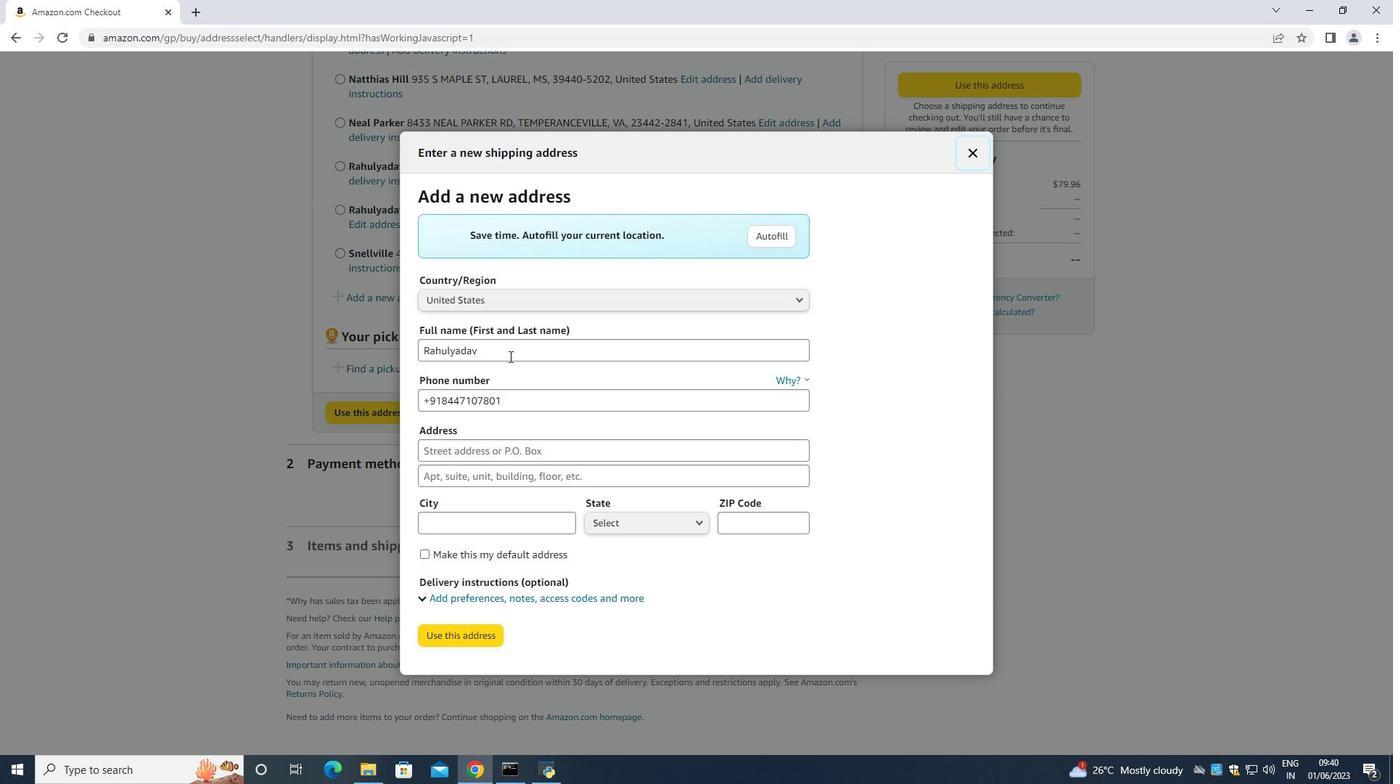 
Action: Mouse pressed left at (508, 353)
Screenshot: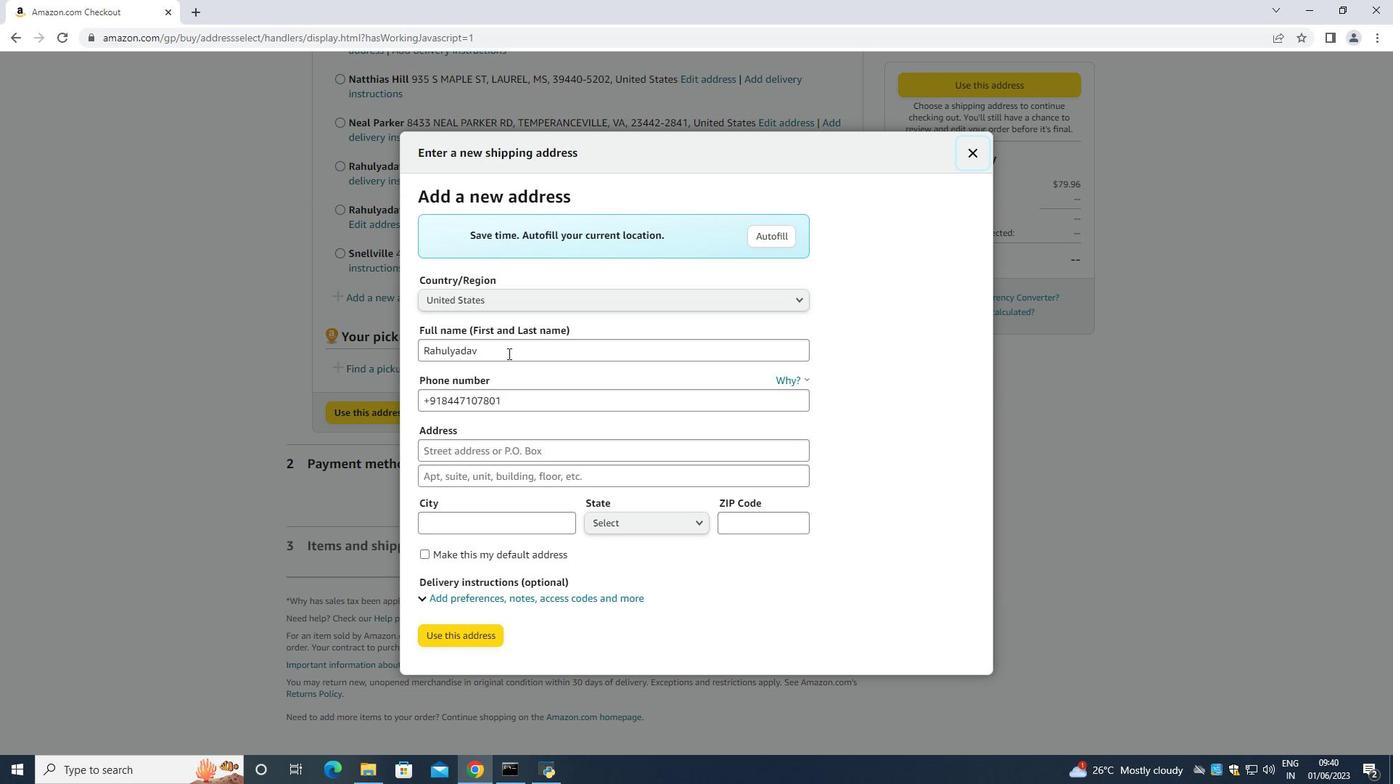 
Action: Mouse moved to (152, 116)
Screenshot: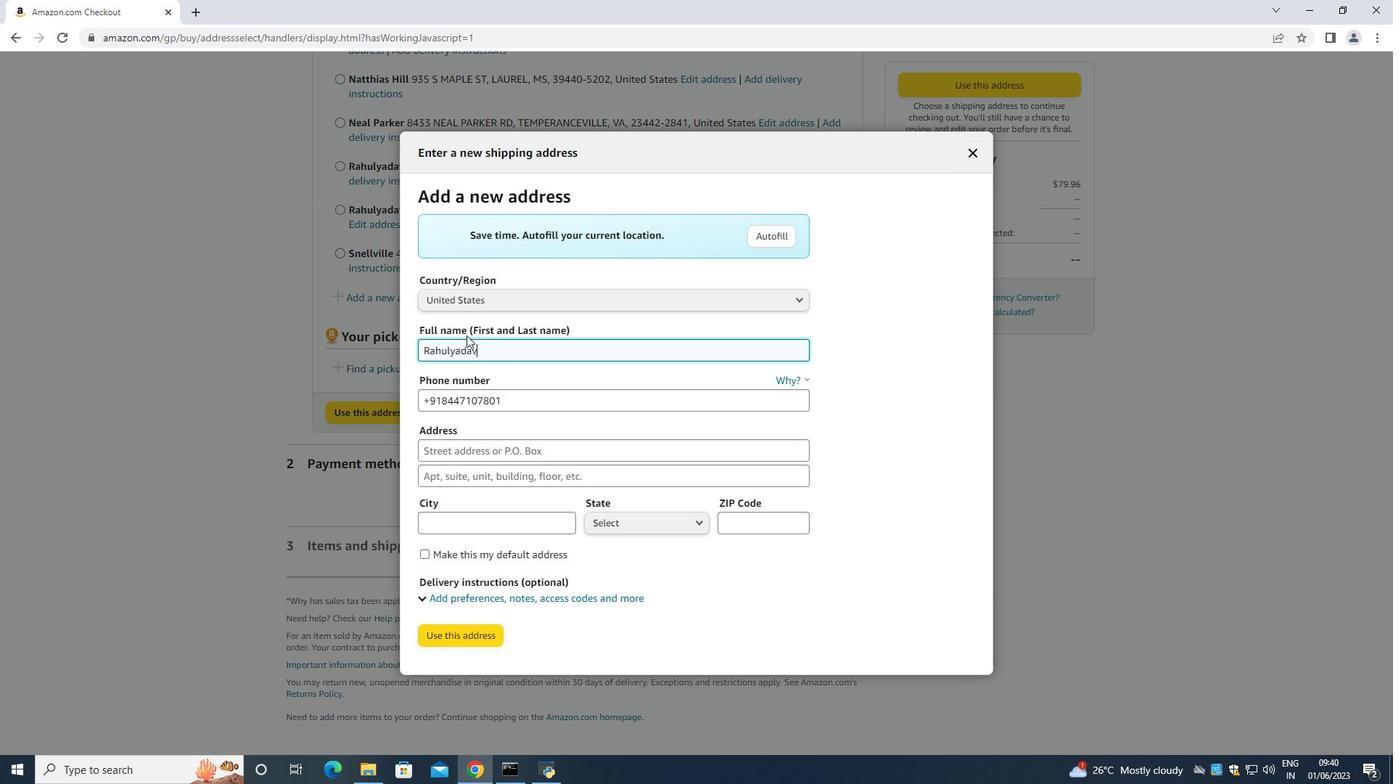
Action: Key pressed <Key.backspace><Key.backspace><Key.backspace><Key.backspace><Key.backspace><Key.backspace><Key.backspace><Key.backspace><Key.backspace><Key.backspace><Key.backspace><Key.backspace><Key.backspace><Key.backspace><Key.backspace><Key.backspace><Key.backspace><Key.backspace><Key.backspace><Key.backspace><Key.backspace><Key.backspace><Key.backspace><Key.backspace><Key.backspace><Key.backspace><Key.backspace><Key.shift>min<Key.backspace><Key.backspace><Key.backspace><Key.backspace><Key.backspace><Key.backspace><Key.backspace><Key.backspace><Key.backspace><Key.backspace><Key.backspace><Key.backspace><Key.backspace><Key.shift>Mina<Key.space><Key.shift><Key.shift><Key.shift><Key.shift><Key.shift><Key.shift><Key.shift><Key.shift><Key.shift><Key.shift><Key.shift><Key.shift><Key.shift><Key.shift><Key.shift><Key.shift><Key.shift><Key.shift><Key.shift><Key.shift><Key.shift><Key.shift><Key.shift><Key.shift><Key.shift><Key.shift><Key.shift><Key.shift><Key.shift><Key.shift><Key.shift><Key.shift><Key.shift><Key.shift><Key.shift>Davis<Key.space>
Screenshot: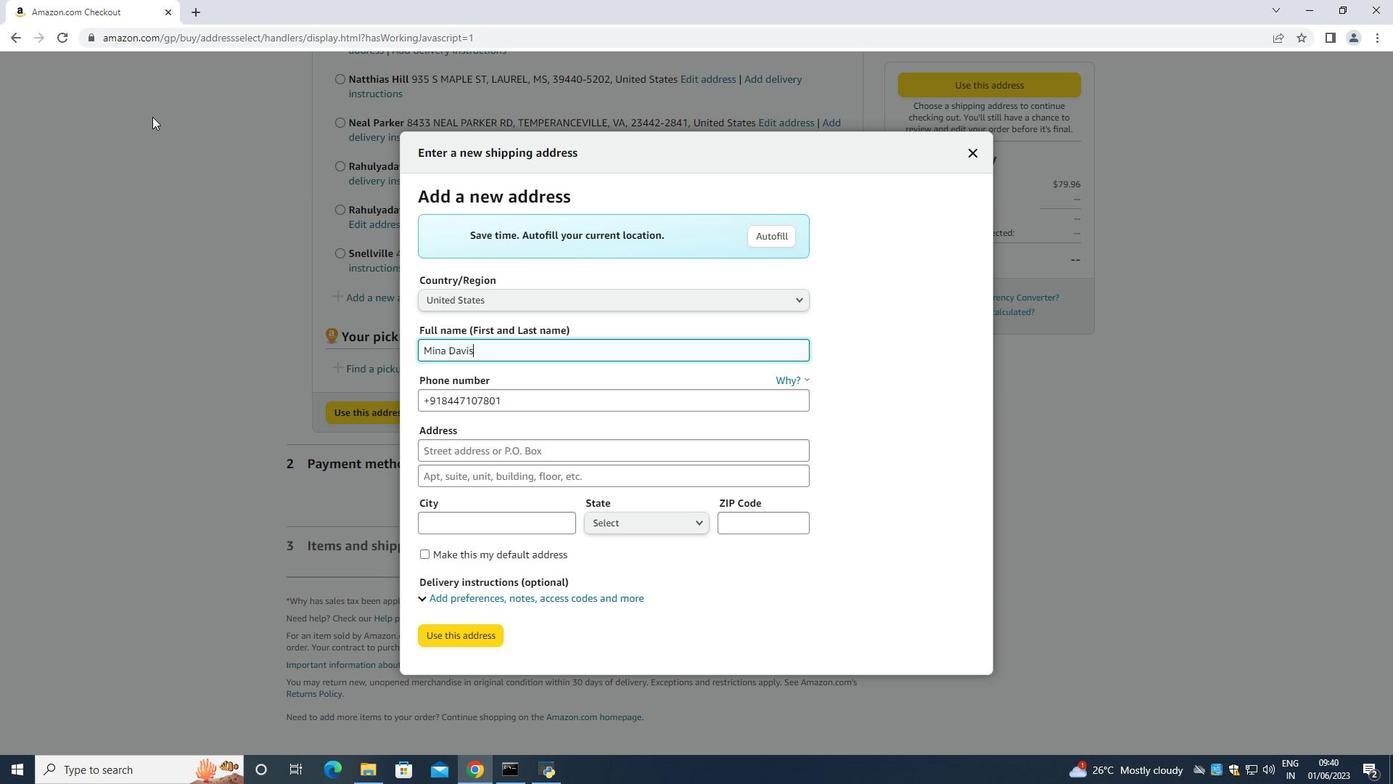 
Action: Mouse moved to (190, 143)
Screenshot: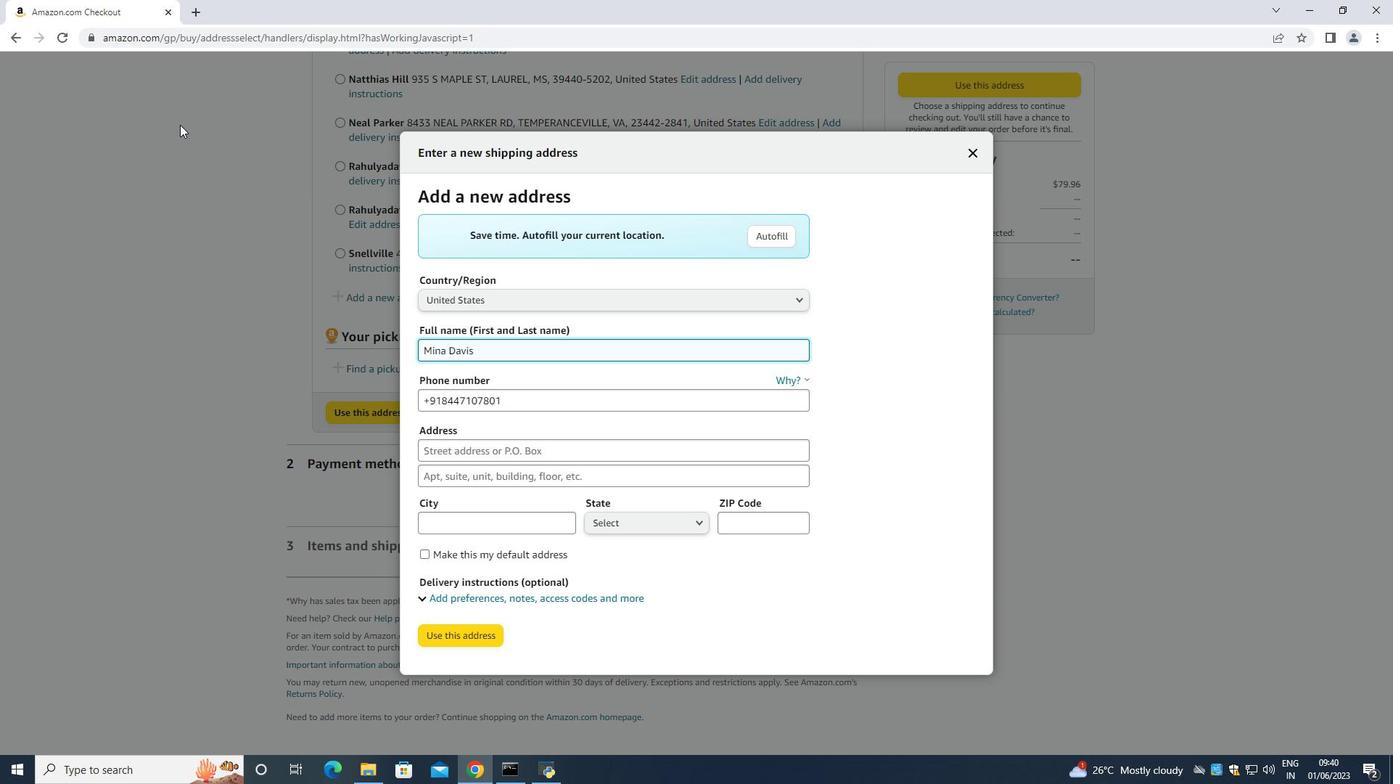 
Action: Key pressed <Key.tab>
